 Task: Write a review for your recent Airbnb stay, ensuring it follows the 1000-character limit and review policy.
Action: Mouse moved to (668, 339)
Screenshot: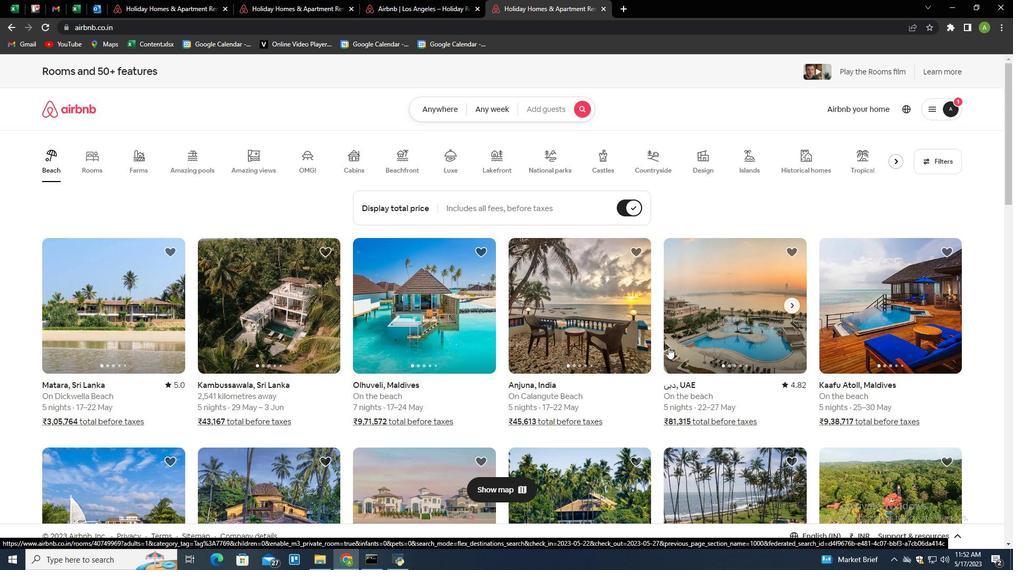 
Action: Mouse scrolled (668, 339) with delta (0, 0)
Screenshot: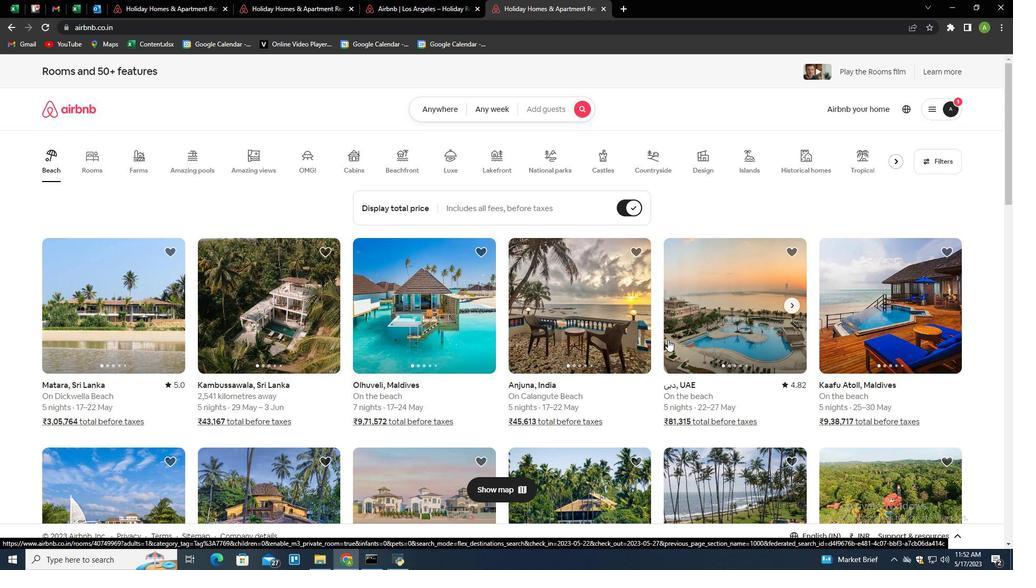 
Action: Mouse scrolled (668, 339) with delta (0, 0)
Screenshot: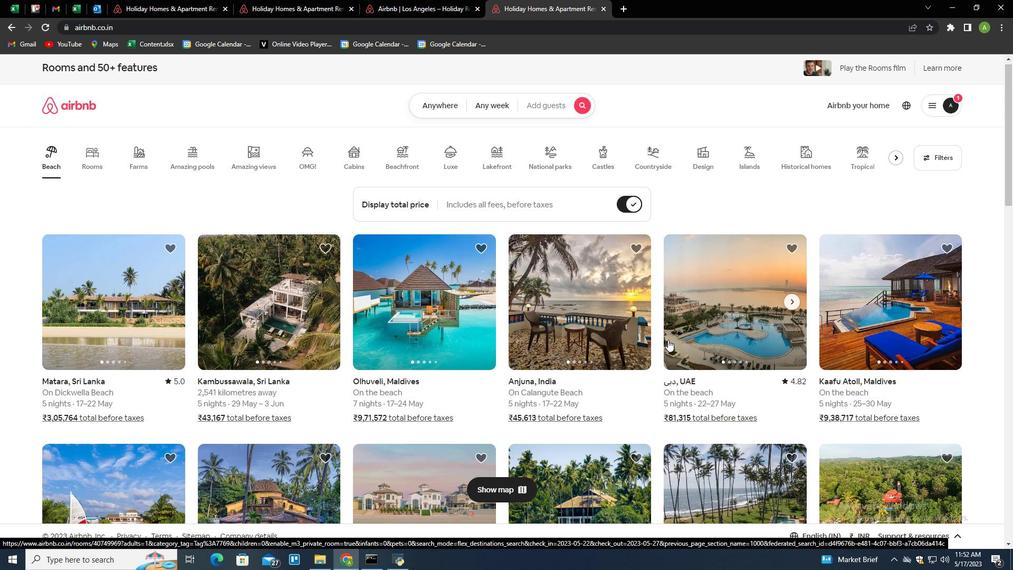 
Action: Mouse scrolled (668, 339) with delta (0, 0)
Screenshot: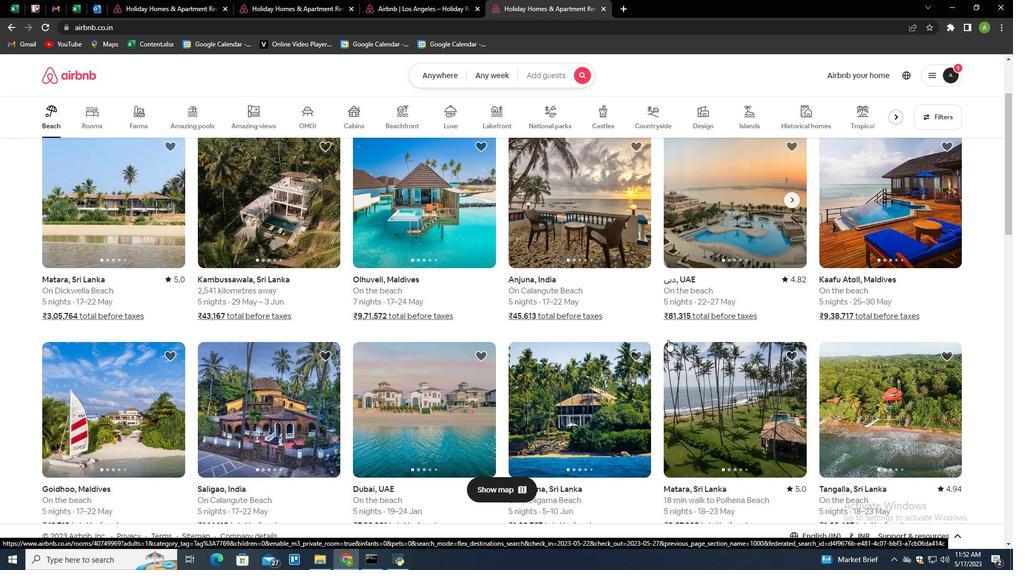 
Action: Mouse scrolled (668, 339) with delta (0, 0)
Screenshot: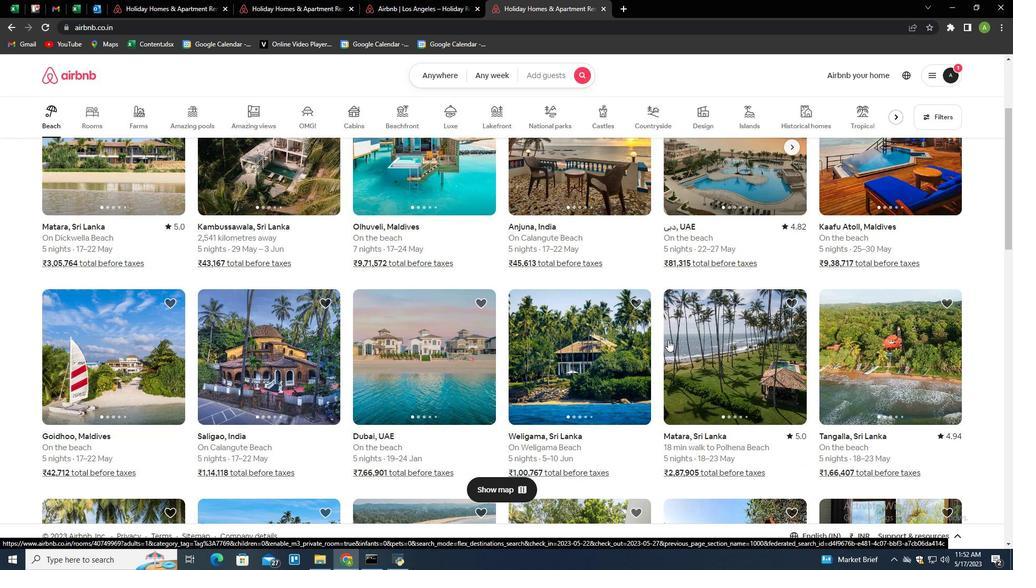 
Action: Mouse scrolled (668, 339) with delta (0, 0)
Screenshot: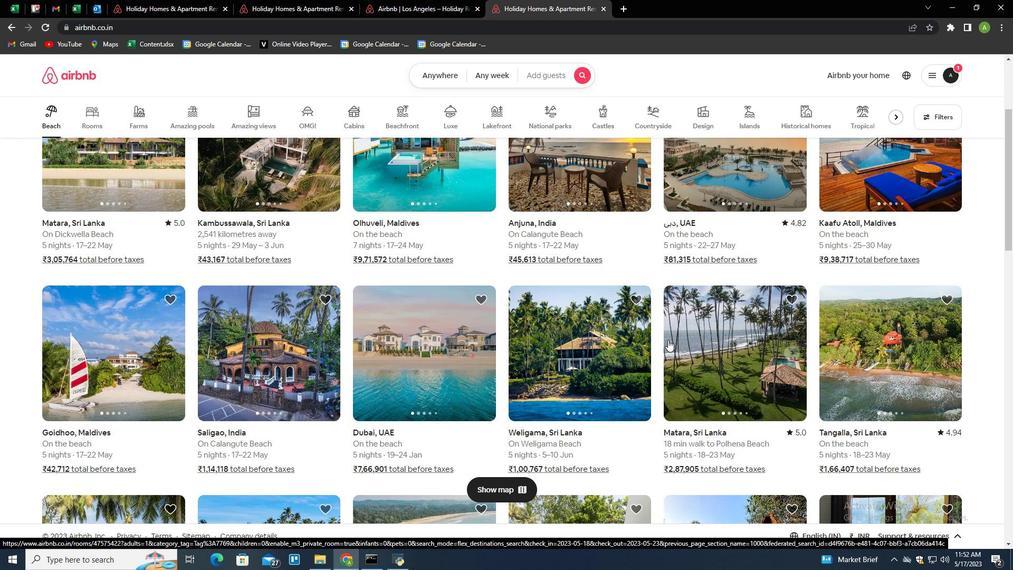 
Action: Mouse moved to (589, 255)
Screenshot: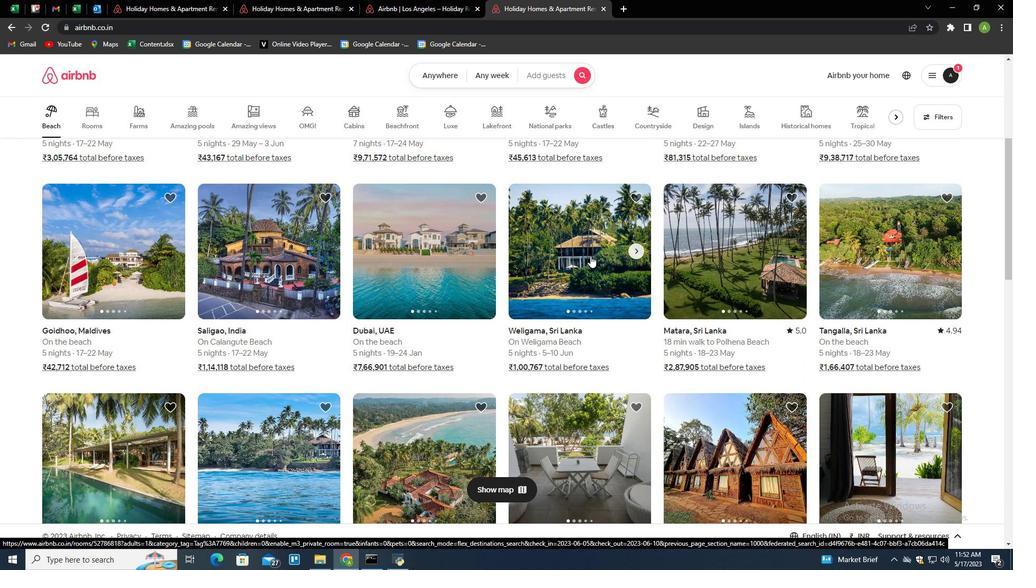 
Action: Mouse pressed left at (589, 255)
Screenshot: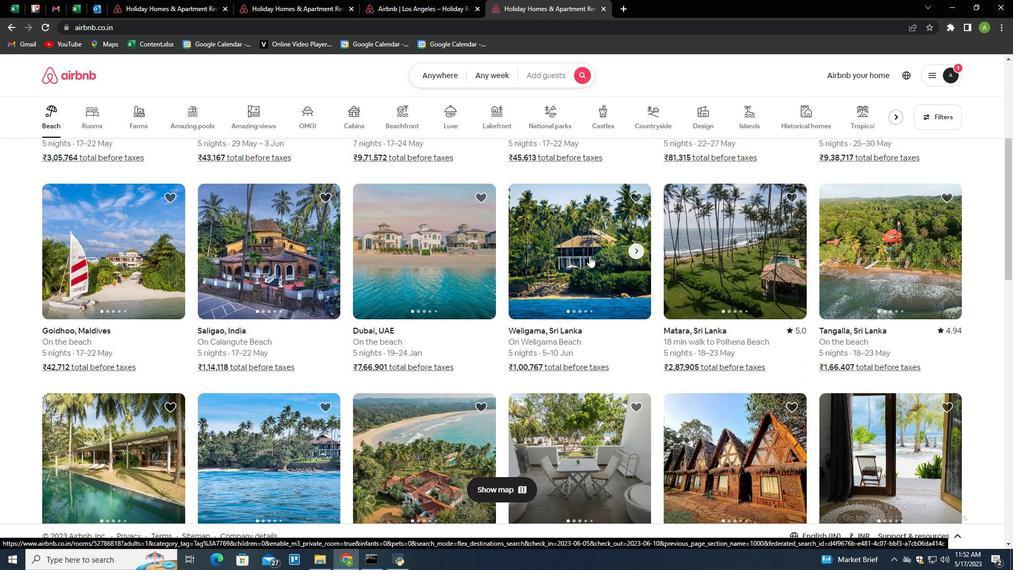 
Action: Mouse moved to (621, 325)
Screenshot: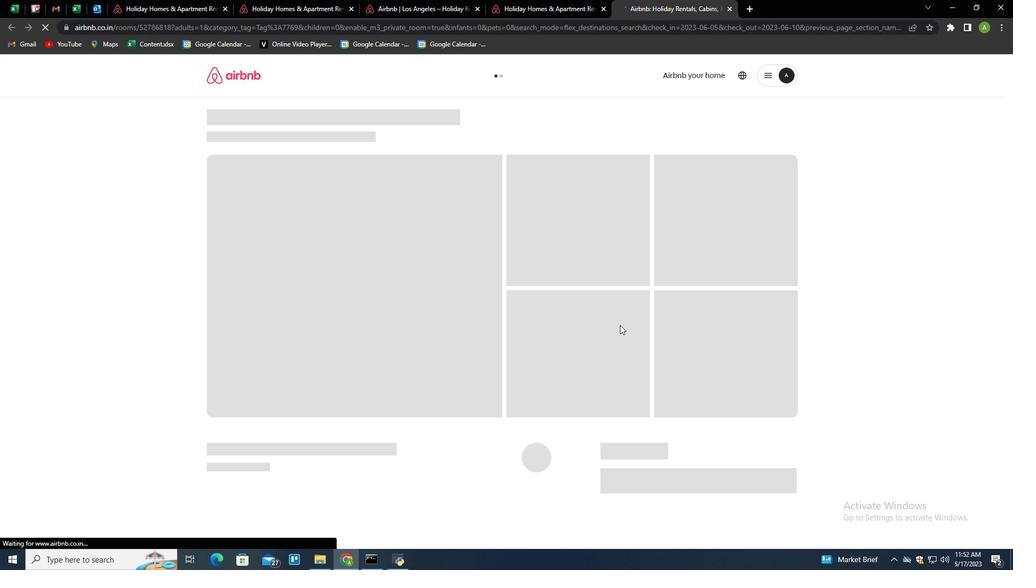 
Action: Mouse scrolled (621, 325) with delta (0, 0)
Screenshot: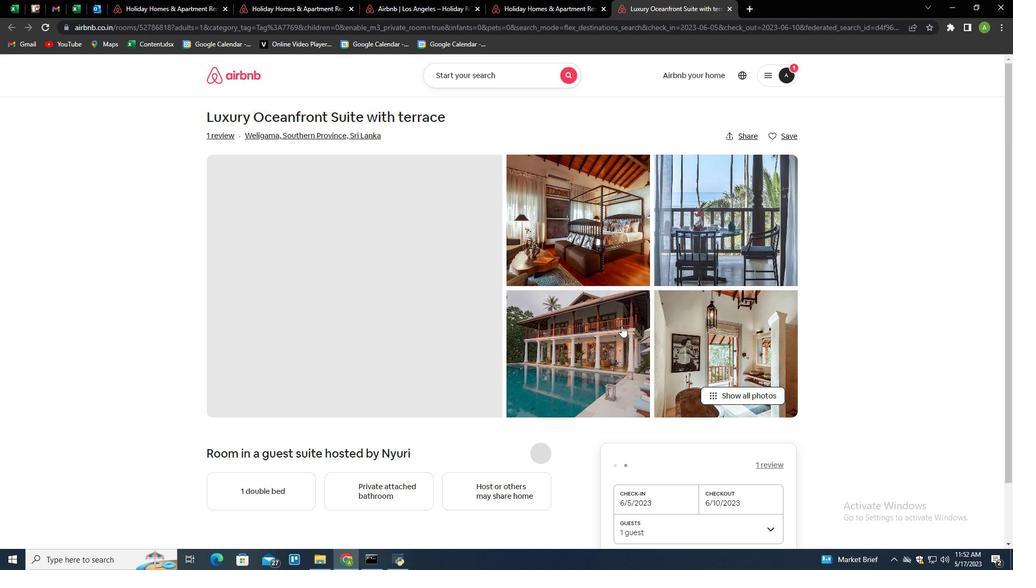 
Action: Mouse scrolled (621, 325) with delta (0, 0)
Screenshot: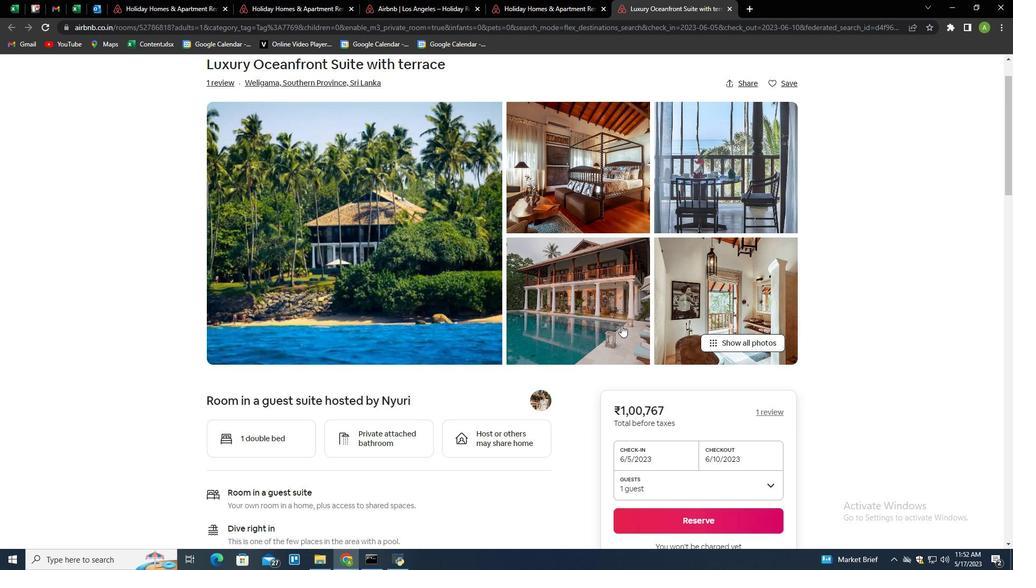 
Action: Mouse scrolled (621, 325) with delta (0, 0)
Screenshot: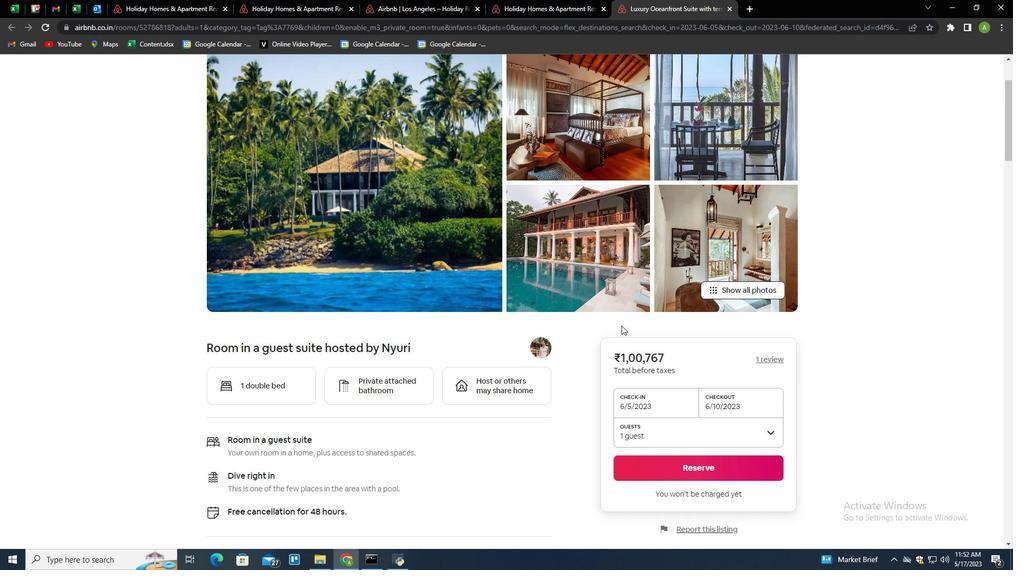 
Action: Mouse scrolled (621, 325) with delta (0, 0)
Screenshot: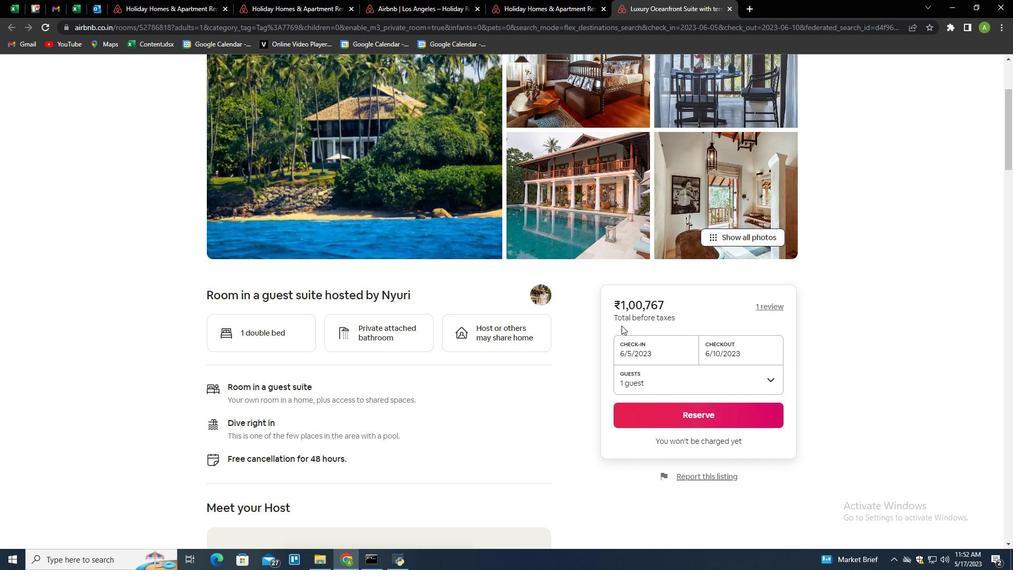 
Action: Mouse scrolled (621, 325) with delta (0, 0)
Screenshot: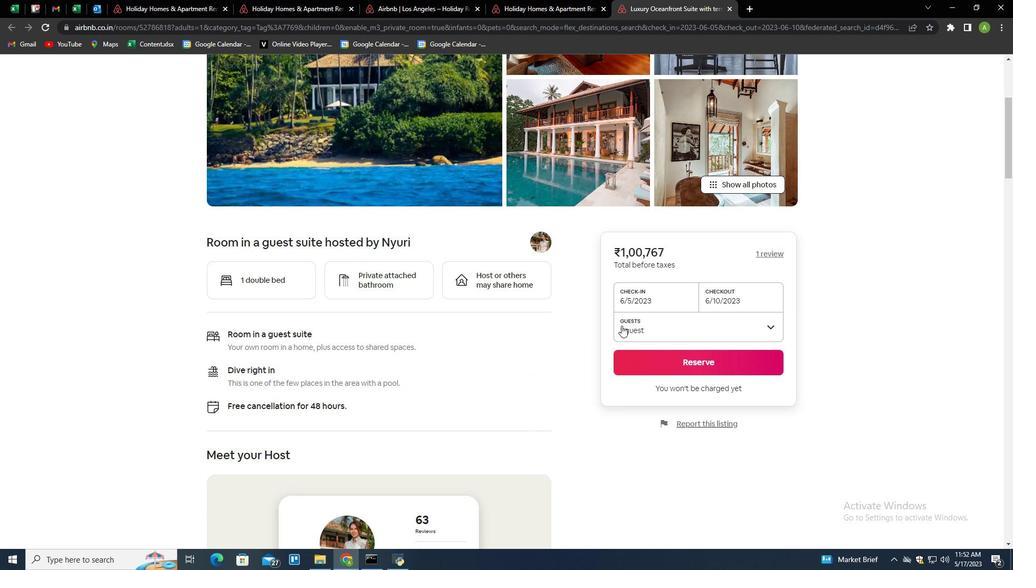 
Action: Mouse scrolled (621, 326) with delta (0, 0)
Screenshot: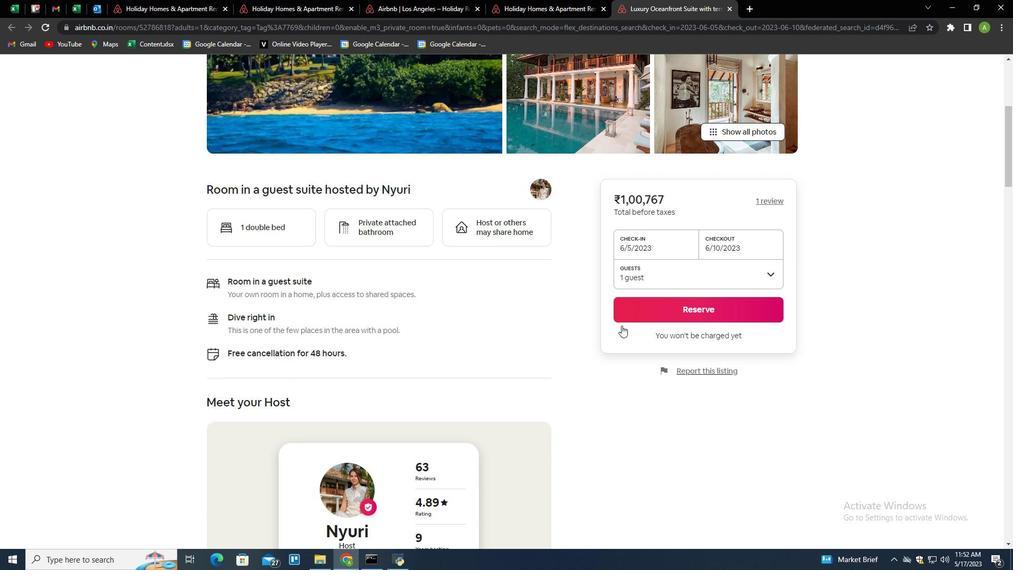 
Action: Mouse scrolled (621, 326) with delta (0, 0)
Screenshot: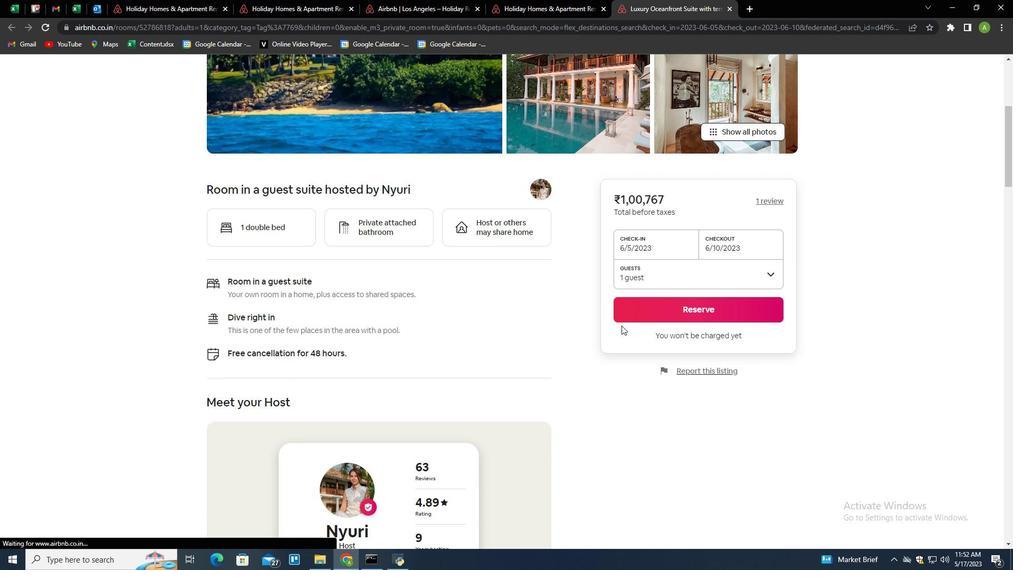 
Action: Mouse scrolled (621, 326) with delta (0, 0)
Screenshot: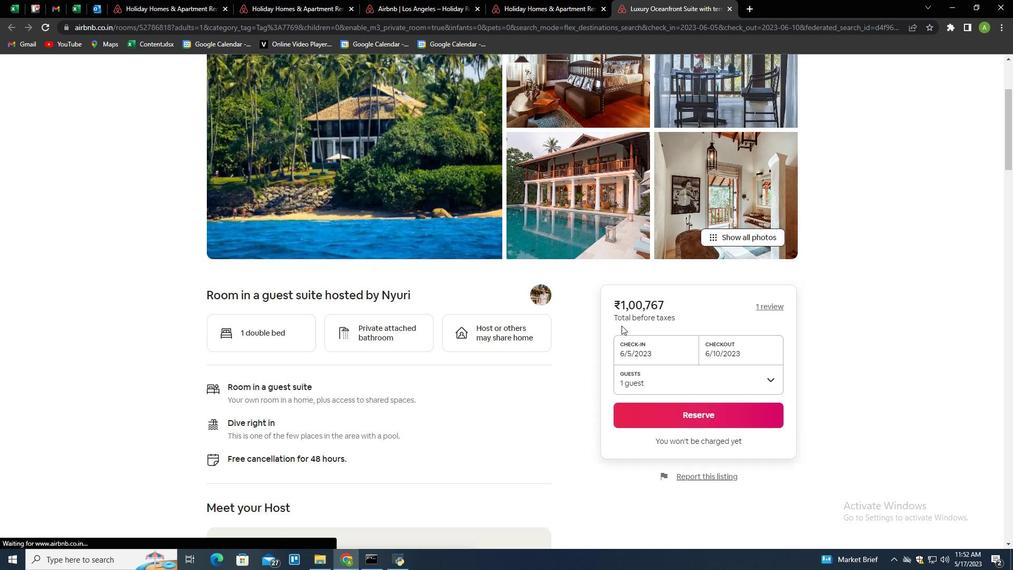 
Action: Mouse scrolled (621, 326) with delta (0, 0)
Screenshot: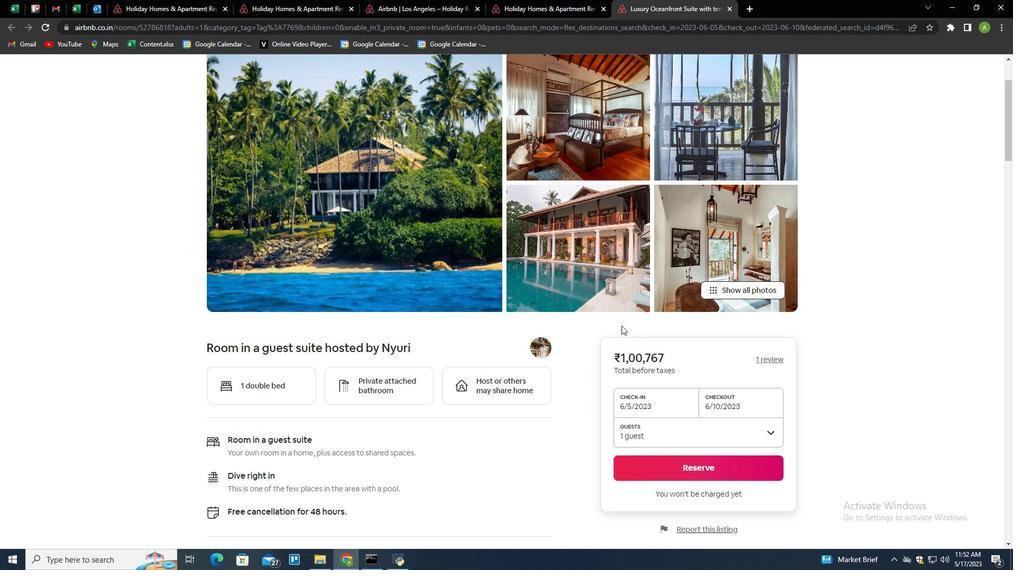 
Action: Mouse scrolled (621, 326) with delta (0, 0)
Screenshot: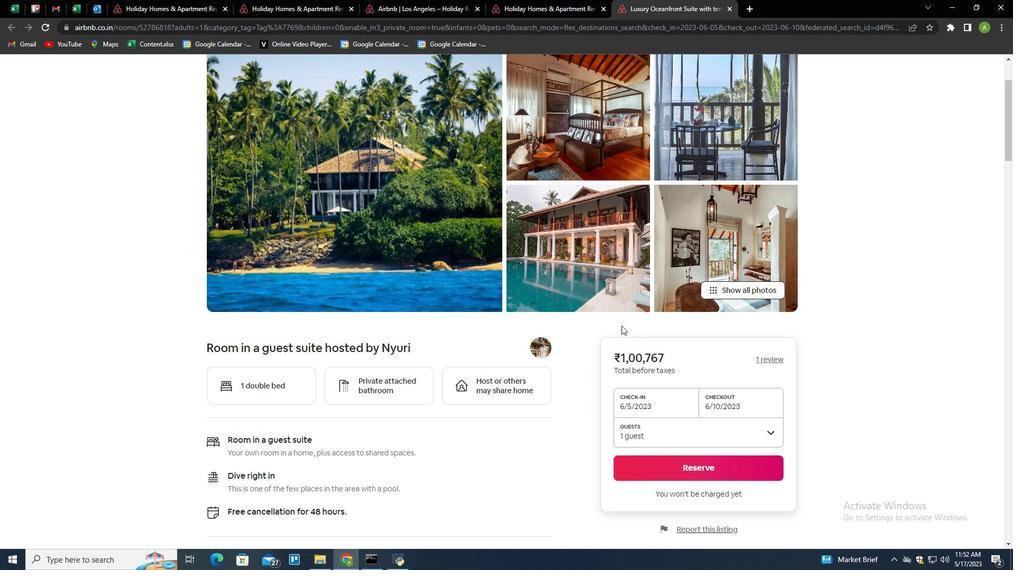 
Action: Mouse moved to (386, 273)
Screenshot: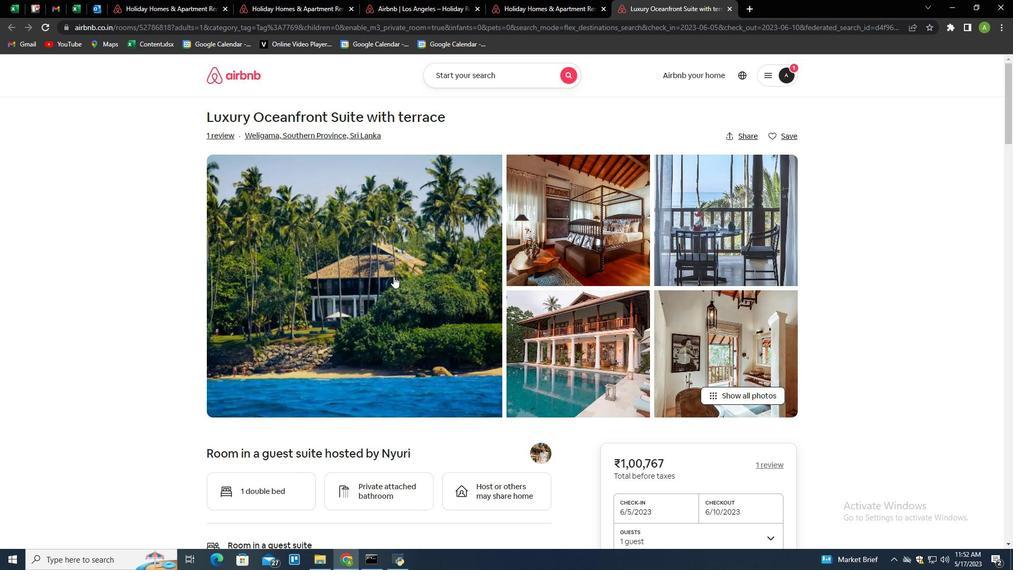 
Action: Mouse pressed left at (386, 273)
Screenshot: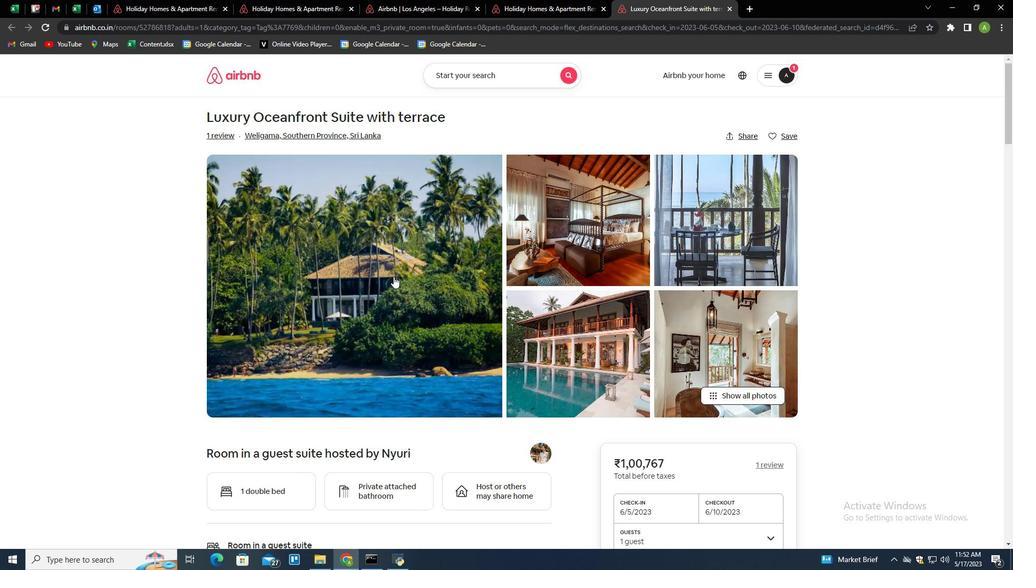 
Action: Mouse moved to (551, 324)
Screenshot: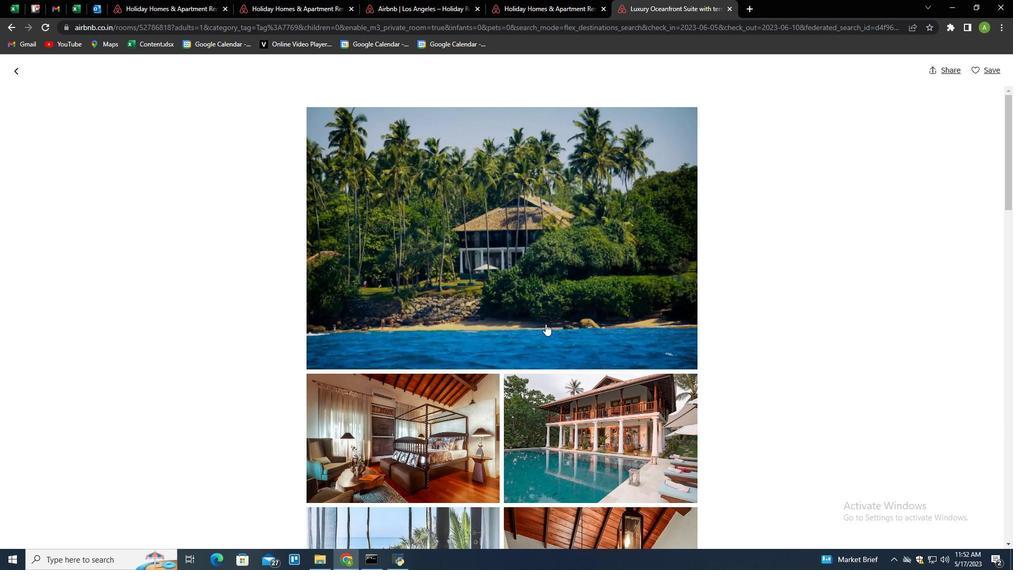 
Action: Mouse pressed left at (551, 324)
Screenshot: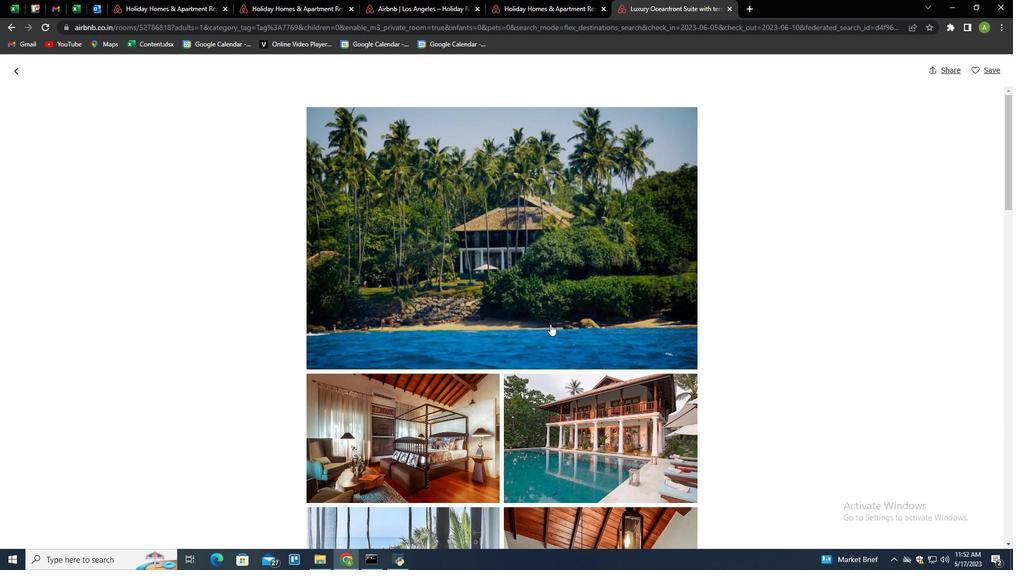 
Action: Mouse moved to (982, 304)
Screenshot: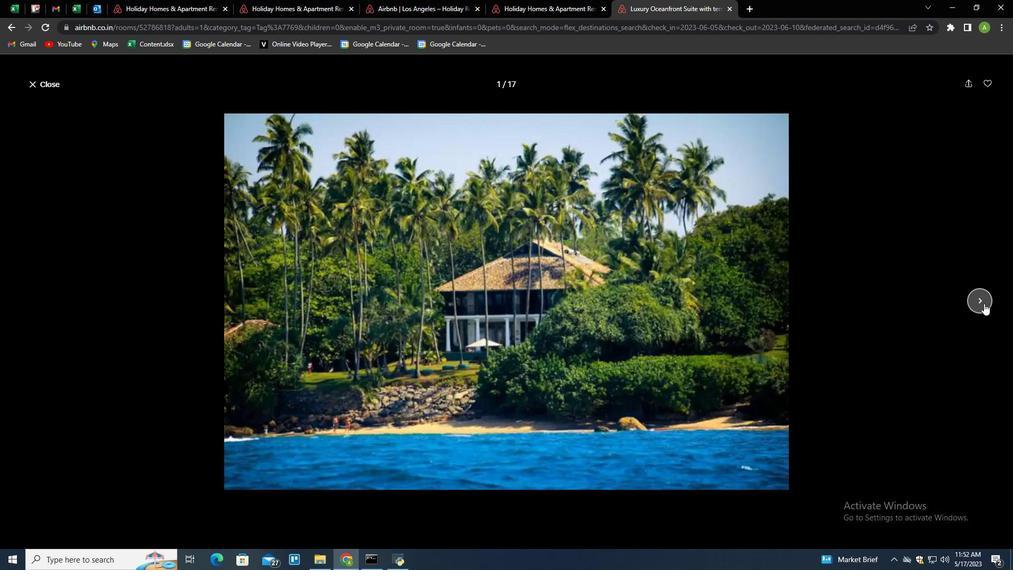 
Action: Mouse pressed left at (982, 304)
Screenshot: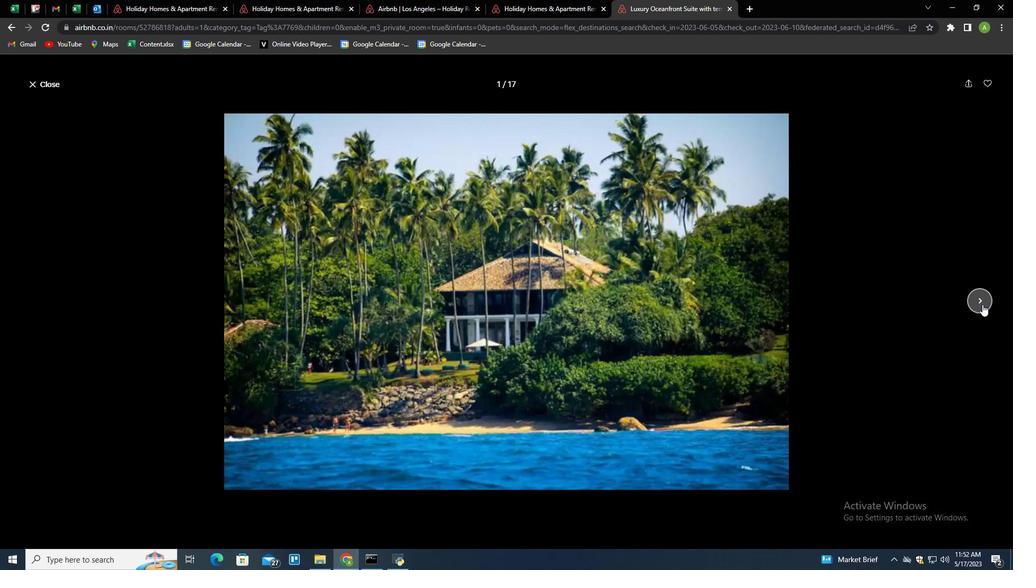 
Action: Mouse moved to (979, 302)
Screenshot: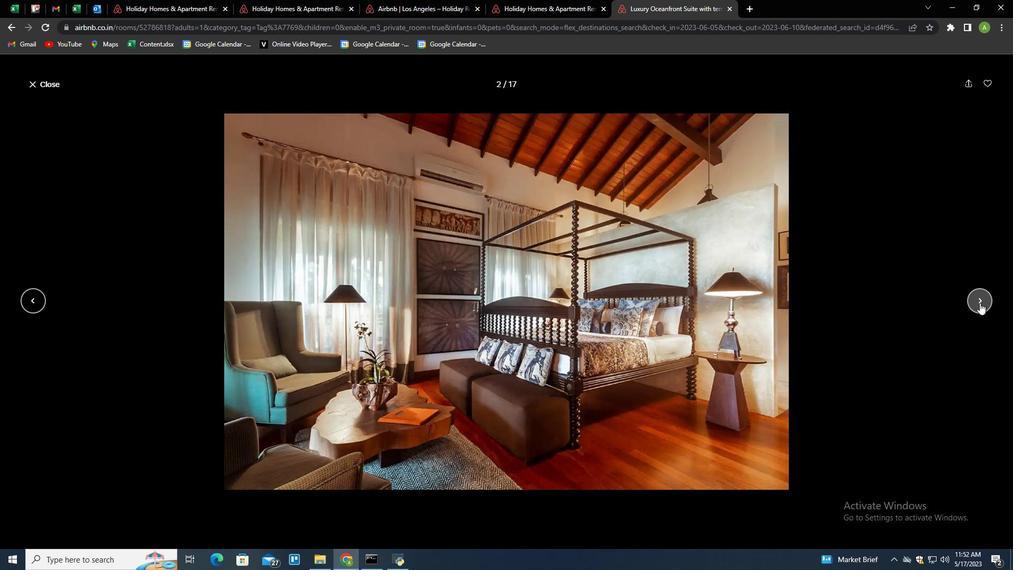 
Action: Mouse pressed left at (979, 302)
Screenshot: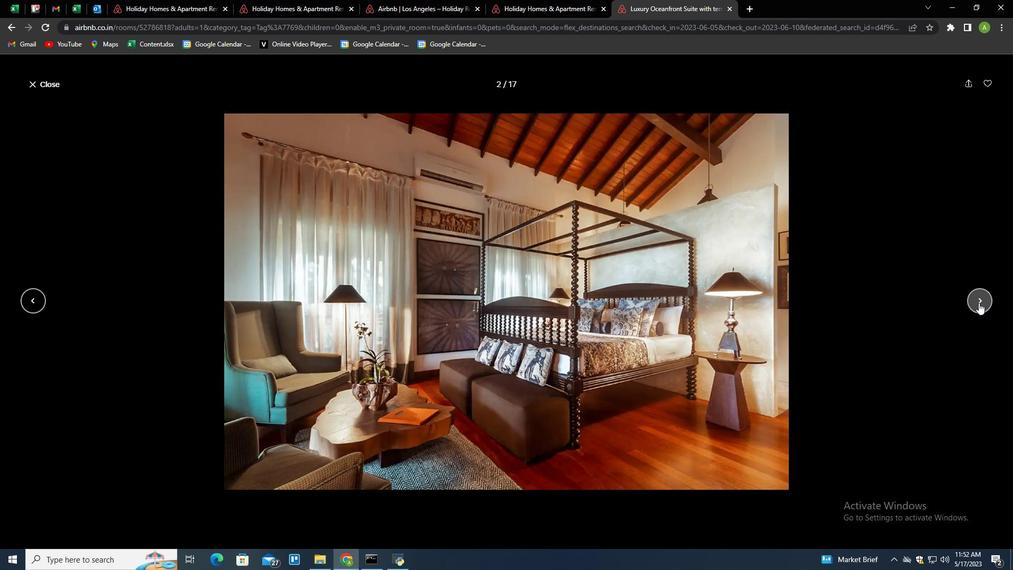 
Action: Mouse pressed left at (979, 302)
Screenshot: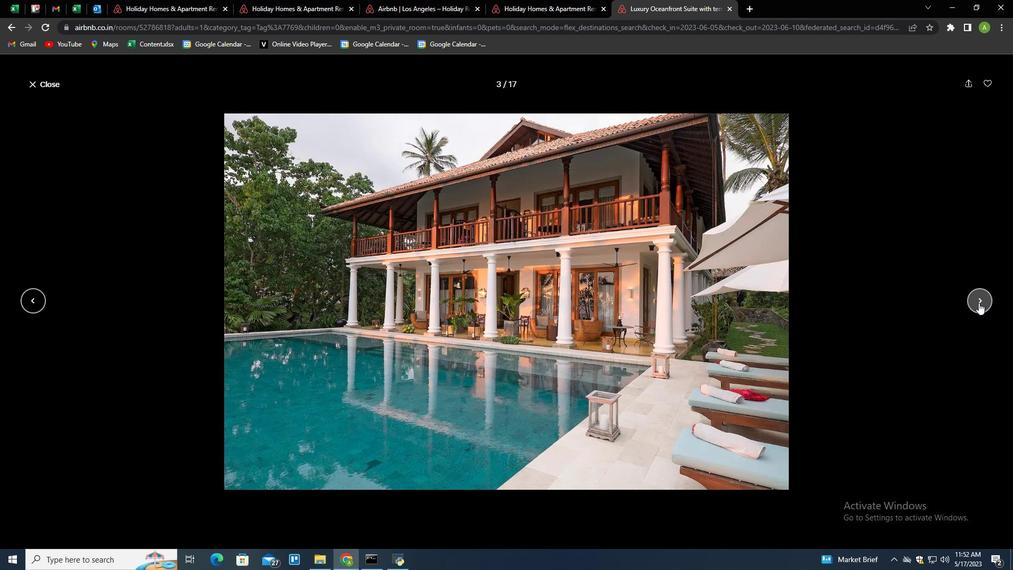 
Action: Mouse pressed left at (979, 302)
Screenshot: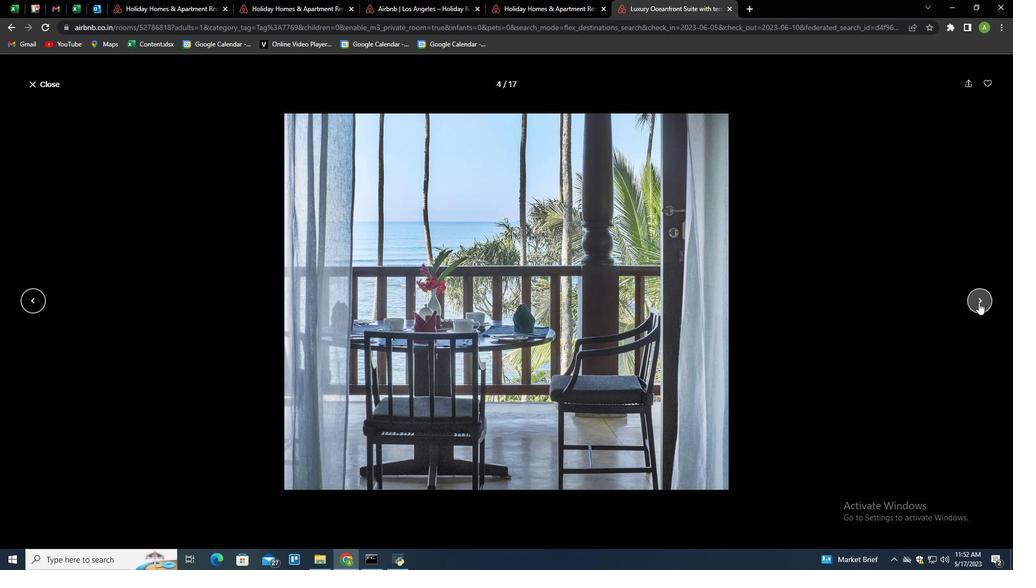 
Action: Mouse pressed left at (979, 302)
Screenshot: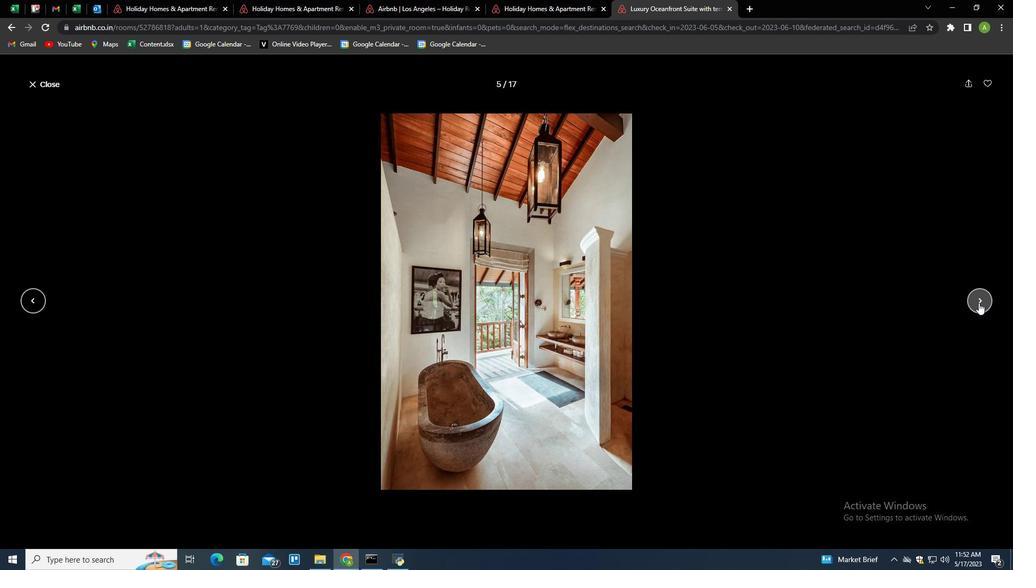 
Action: Mouse pressed left at (979, 302)
Screenshot: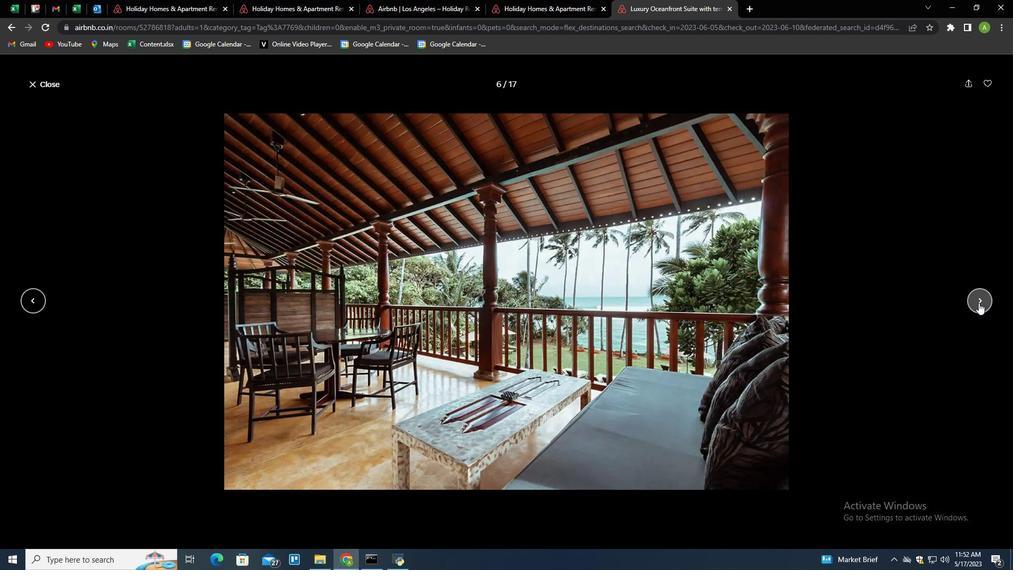 
Action: Mouse pressed left at (979, 302)
Screenshot: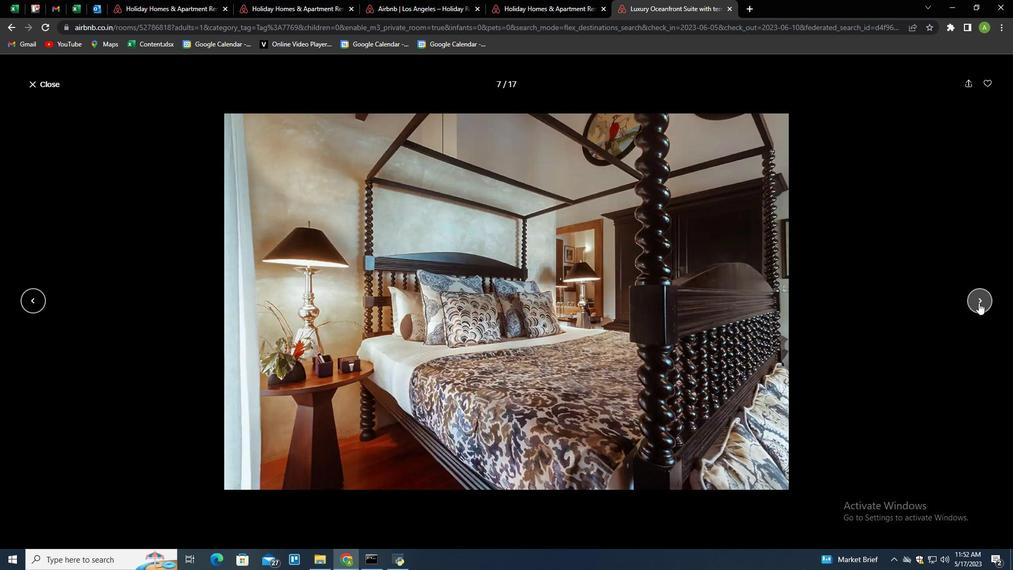 
Action: Mouse pressed left at (979, 302)
Screenshot: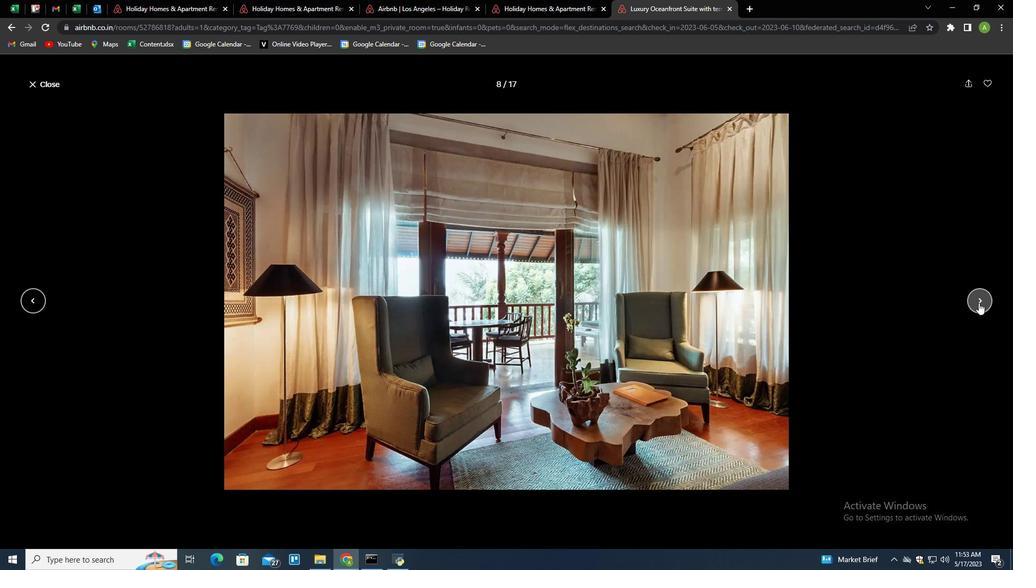 
Action: Mouse pressed left at (979, 302)
Screenshot: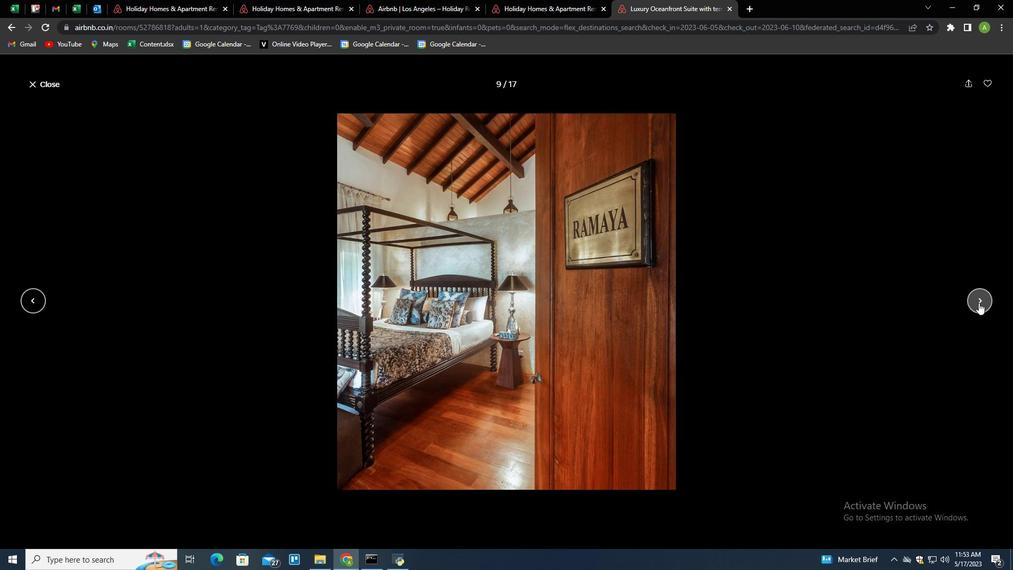 
Action: Mouse pressed left at (979, 302)
Screenshot: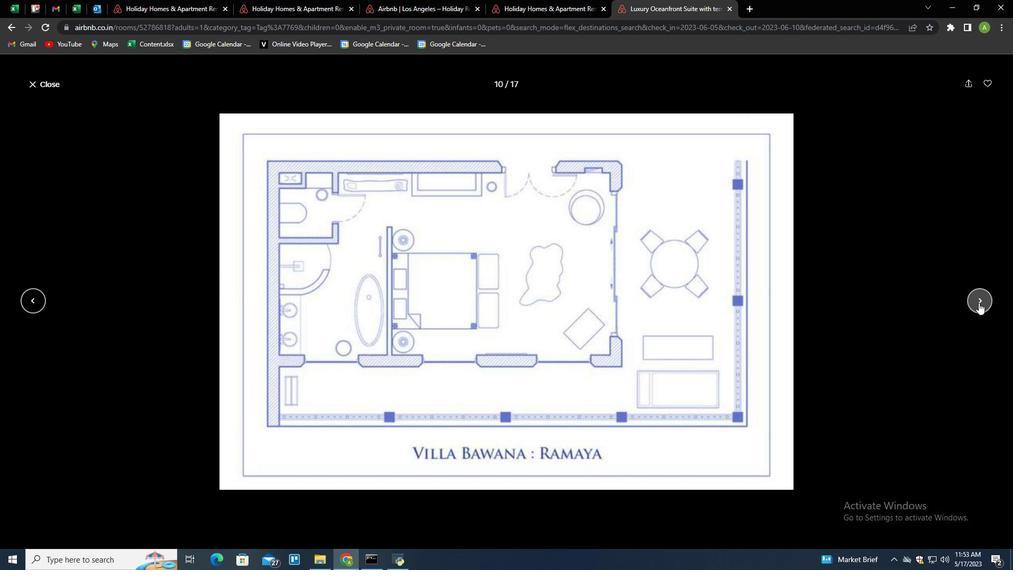
Action: Mouse pressed left at (979, 302)
Screenshot: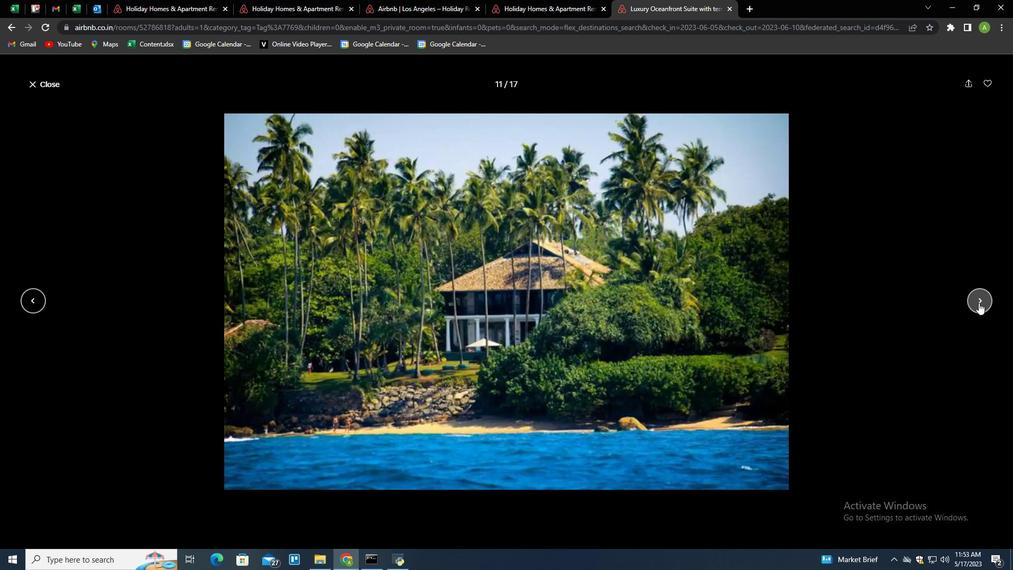 
Action: Mouse pressed left at (979, 302)
Screenshot: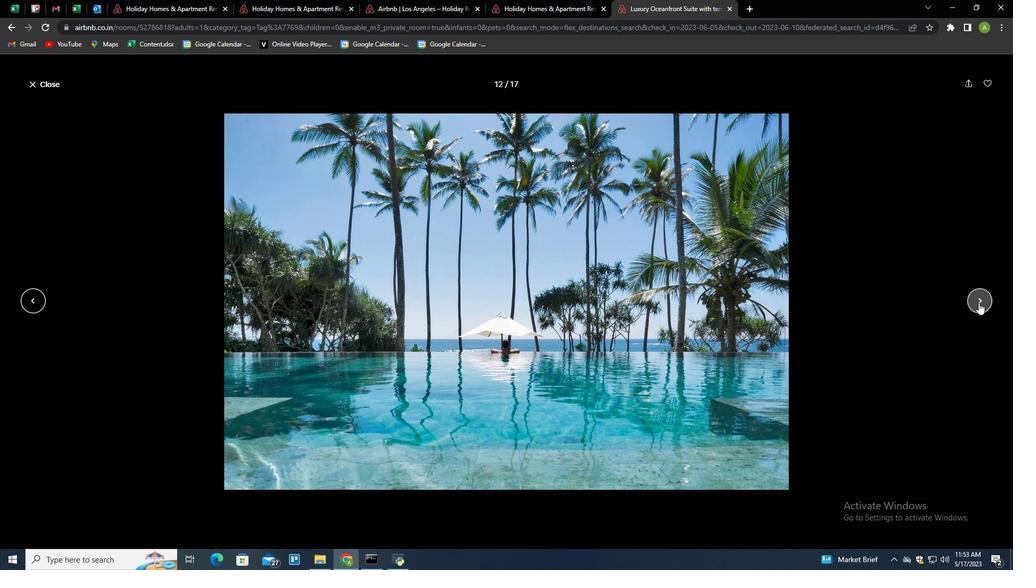 
Action: Mouse pressed left at (979, 302)
Screenshot: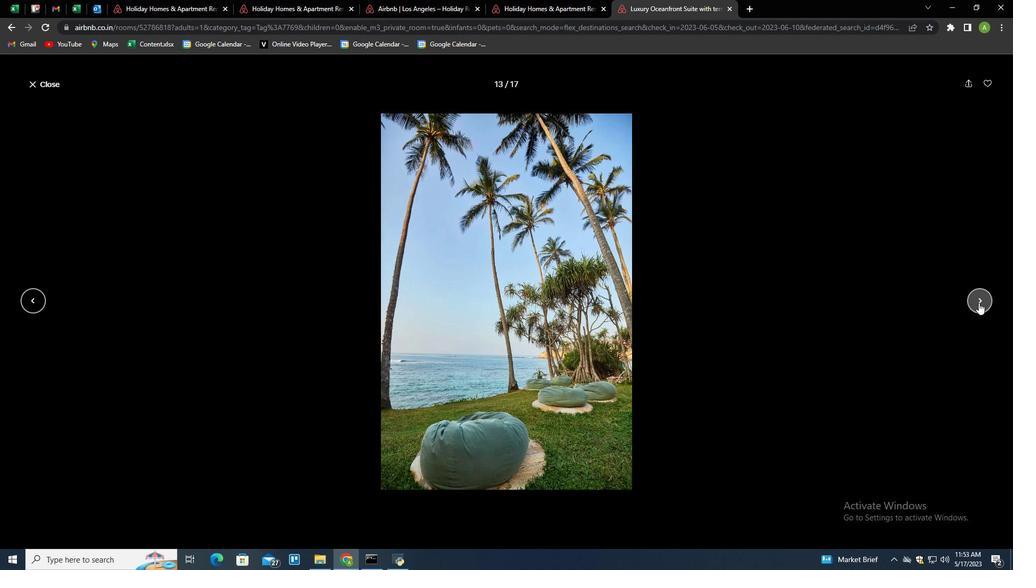 
Action: Mouse moved to (978, 303)
Screenshot: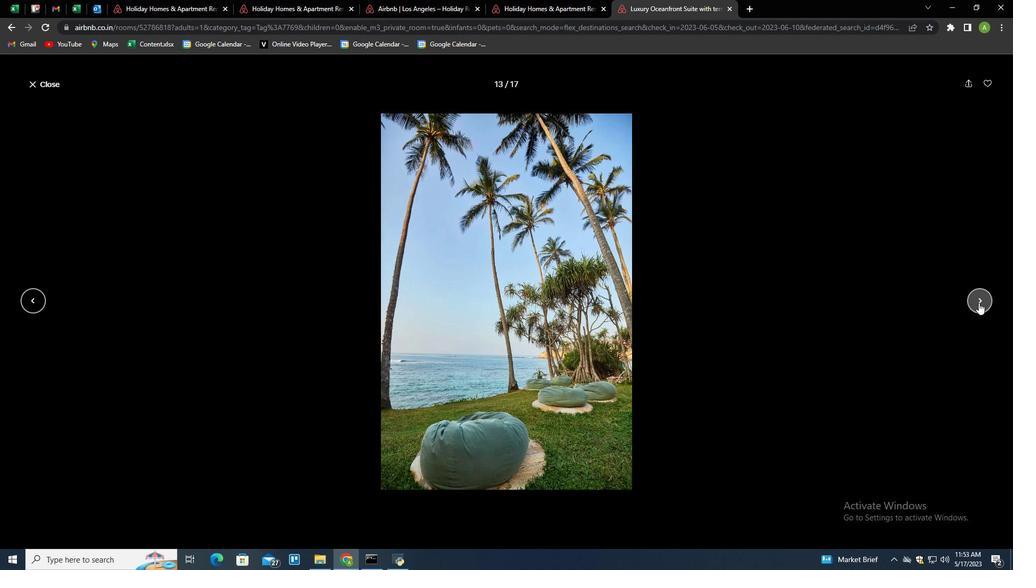 
Action: Mouse pressed left at (978, 303)
Screenshot: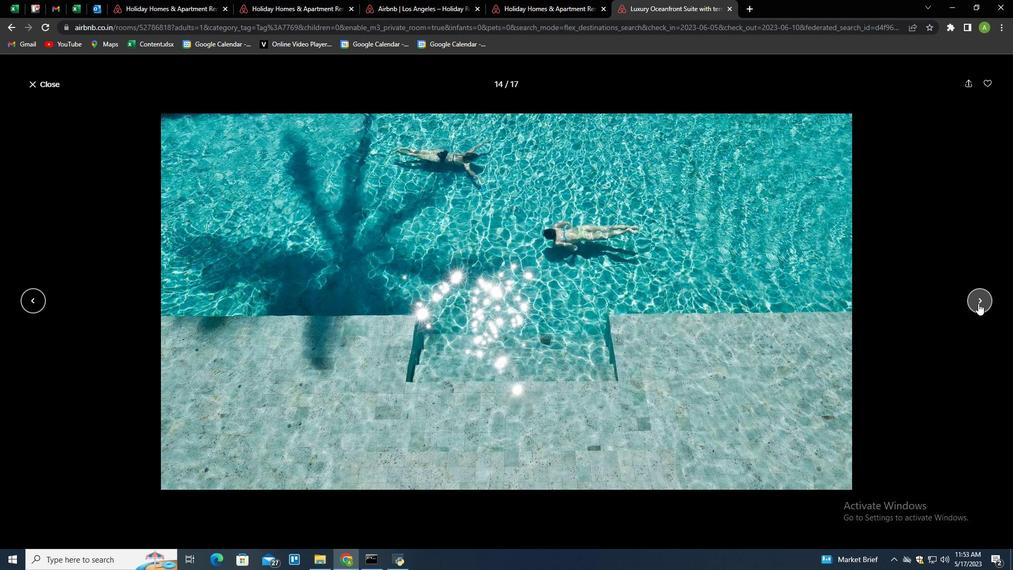
Action: Mouse pressed left at (978, 303)
Screenshot: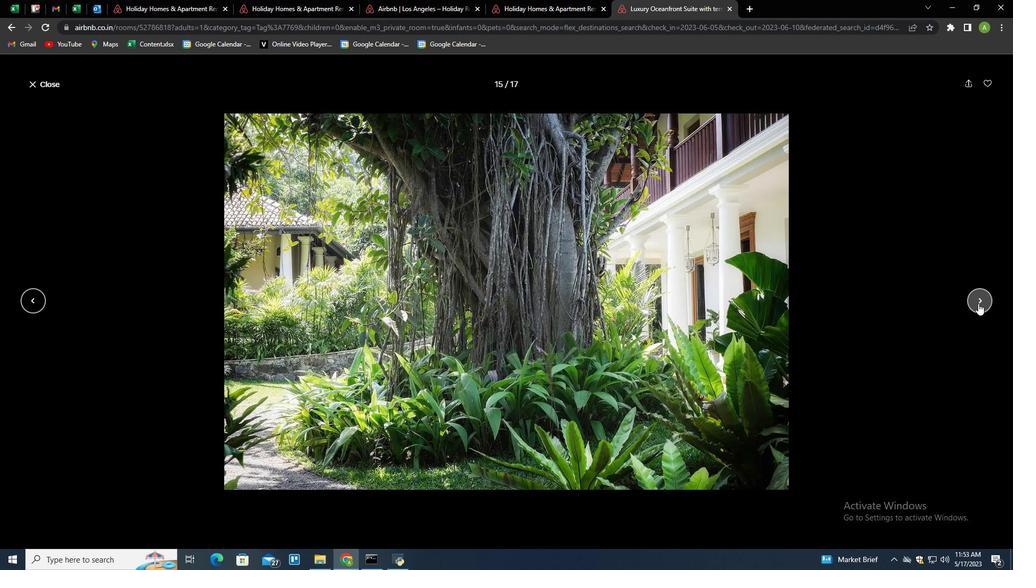 
Action: Mouse pressed left at (978, 303)
Screenshot: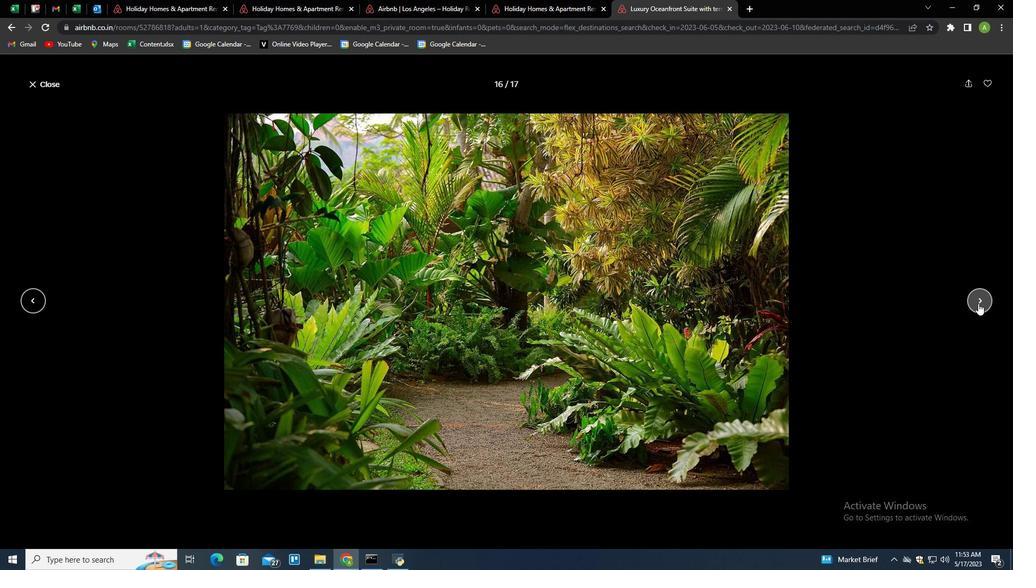 
Action: Mouse moved to (41, 87)
Screenshot: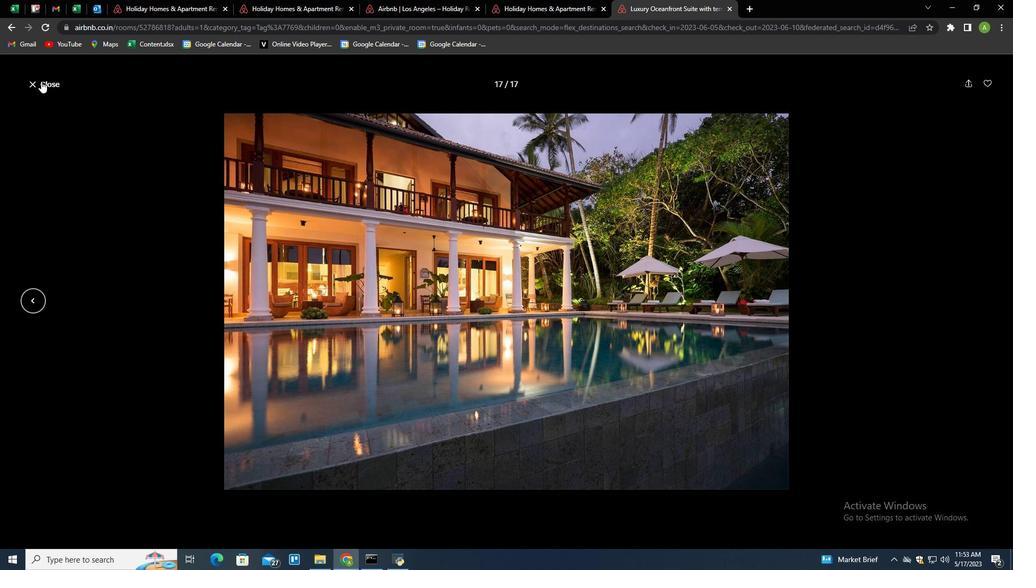 
Action: Mouse pressed left at (41, 87)
Screenshot: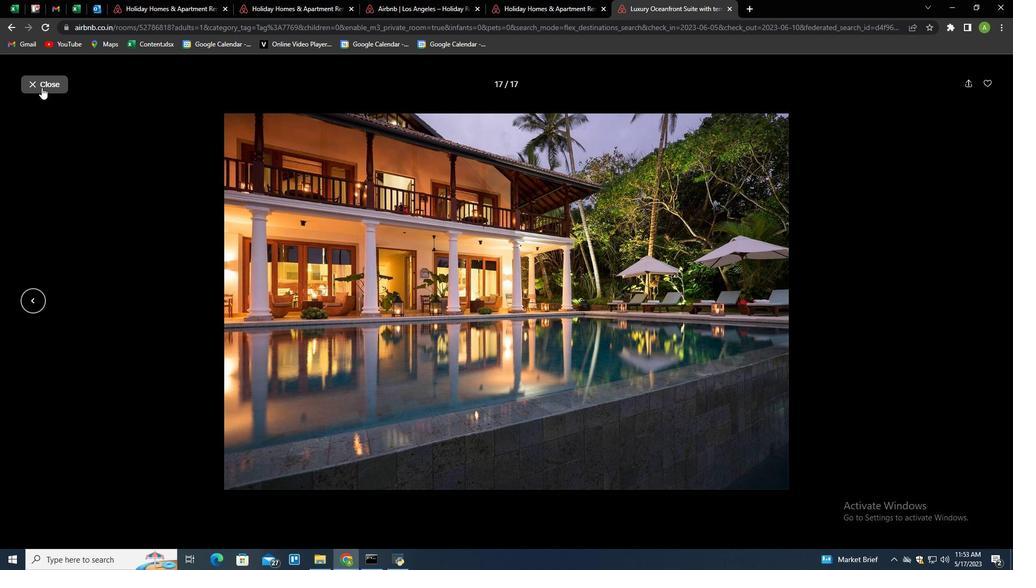 
Action: Mouse moved to (559, 354)
Screenshot: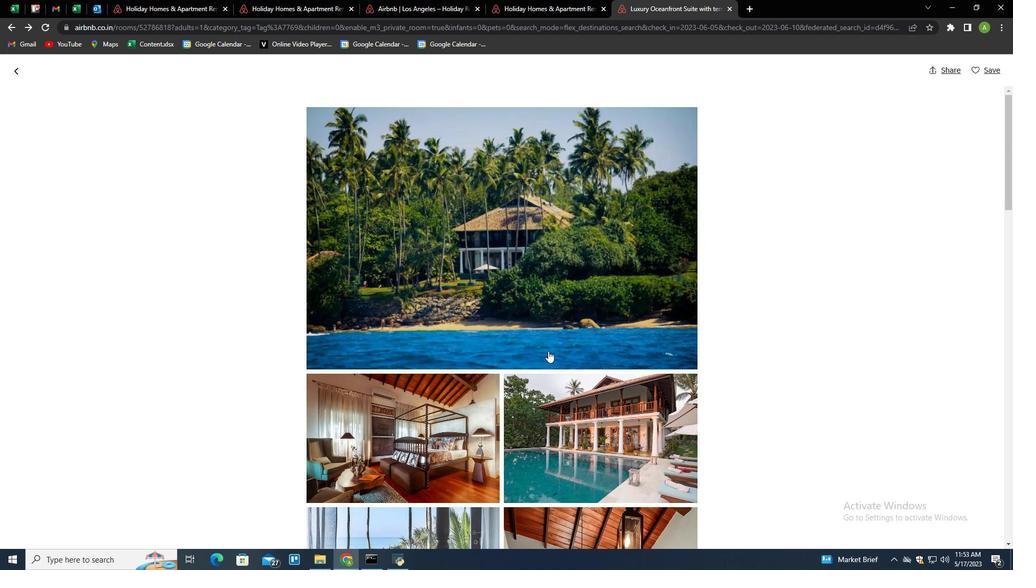 
Action: Mouse scrolled (559, 353) with delta (0, 0)
Screenshot: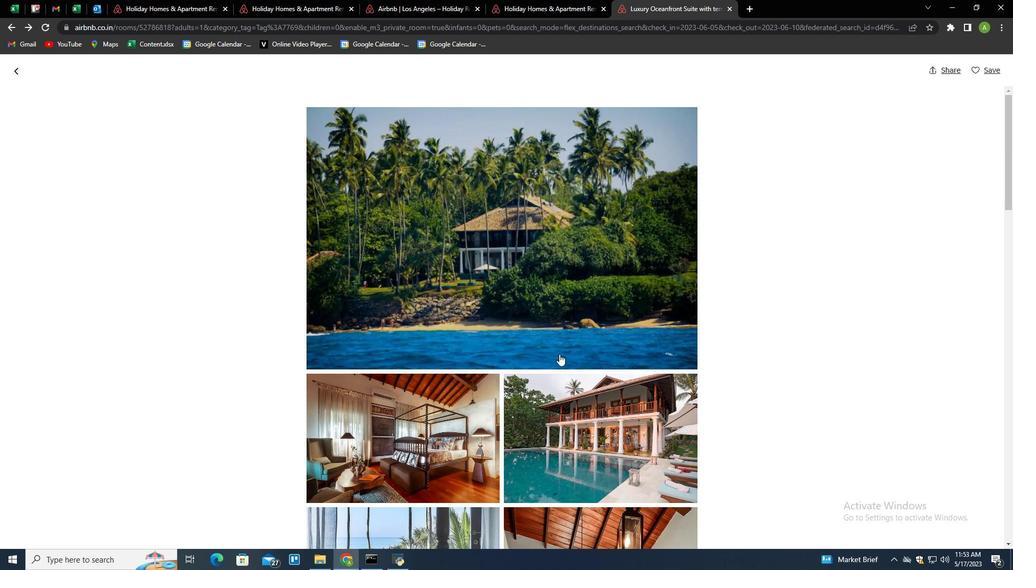 
Action: Mouse scrolled (559, 353) with delta (0, 0)
Screenshot: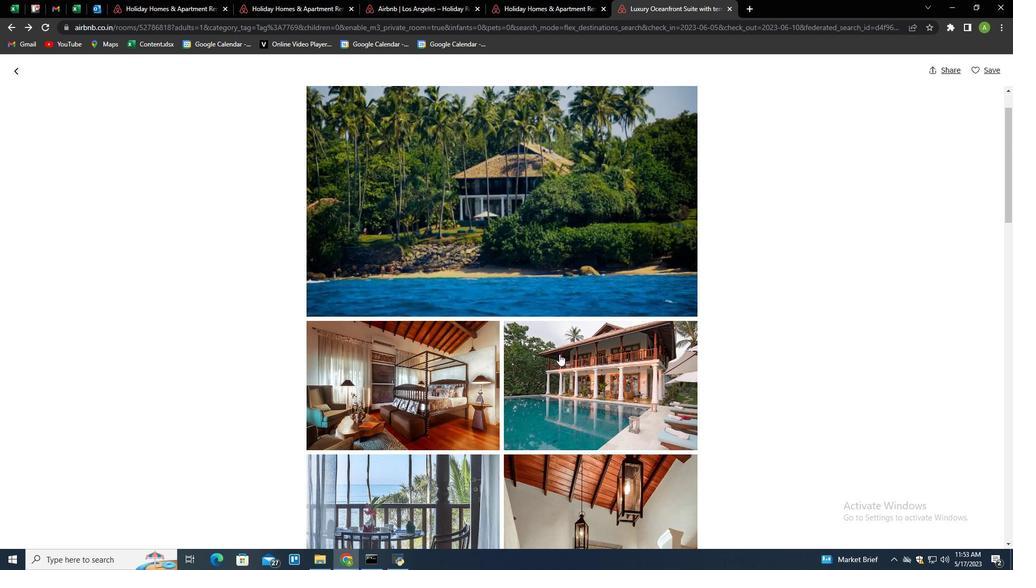 
Action: Mouse scrolled (559, 353) with delta (0, 0)
Screenshot: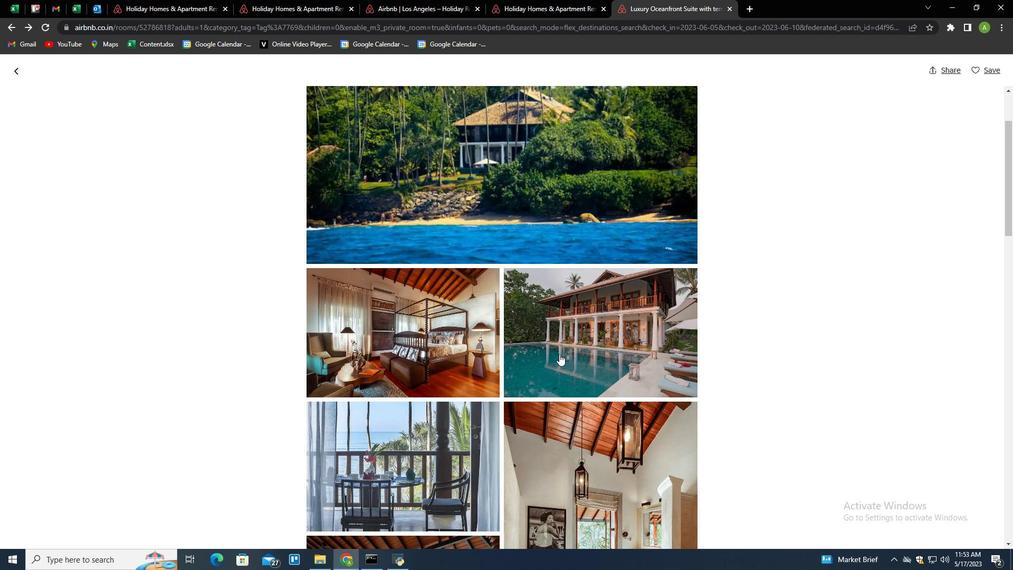 
Action: Mouse scrolled (559, 353) with delta (0, 0)
Screenshot: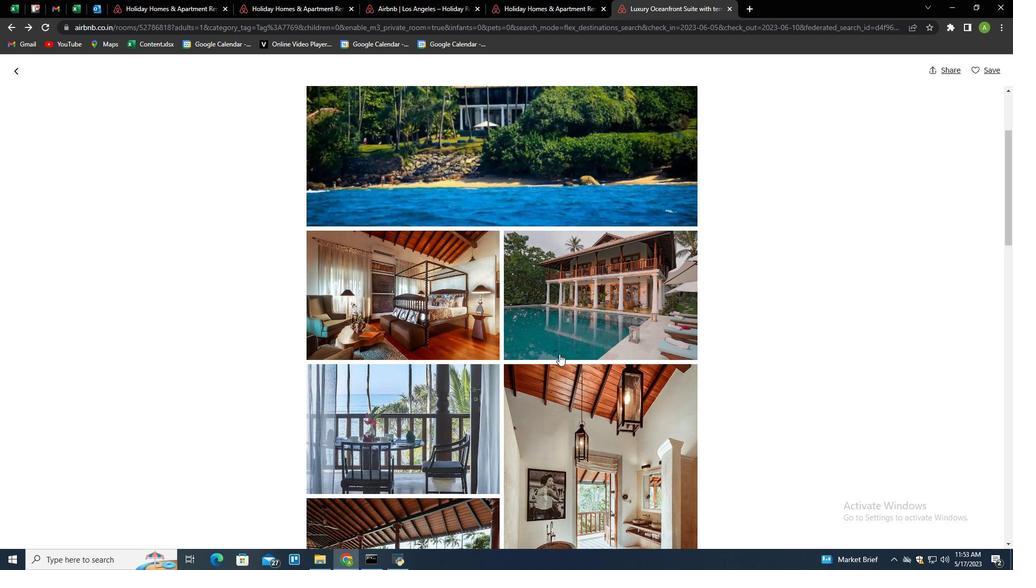 
Action: Mouse scrolled (559, 353) with delta (0, 0)
Screenshot: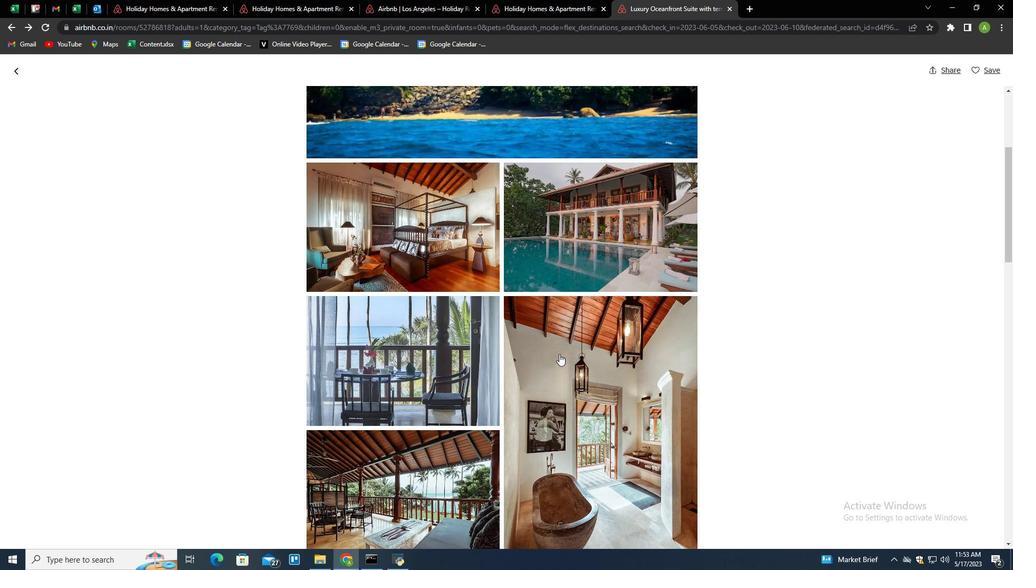 
Action: Mouse scrolled (559, 353) with delta (0, 0)
Screenshot: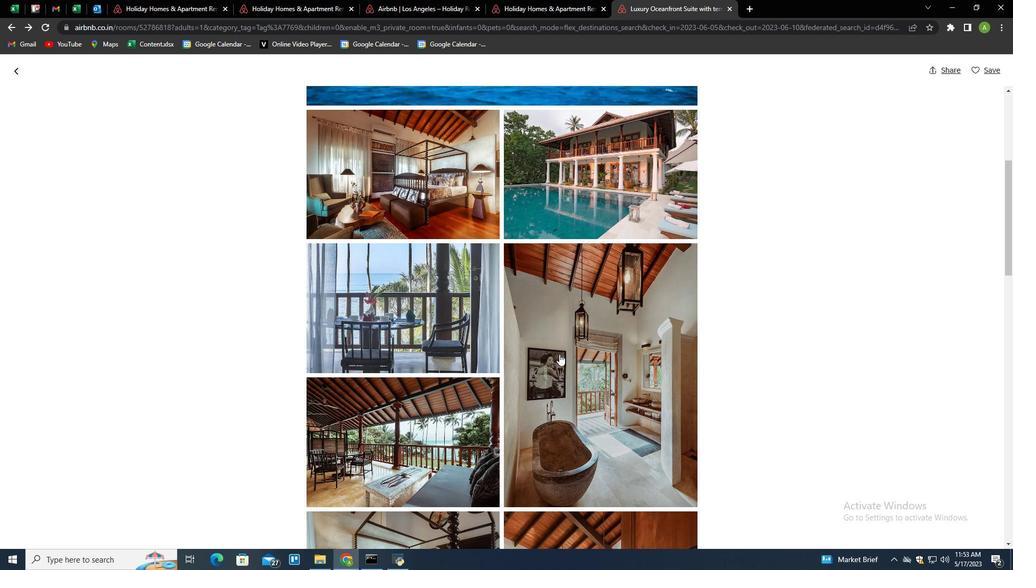
Action: Mouse scrolled (559, 353) with delta (0, 0)
Screenshot: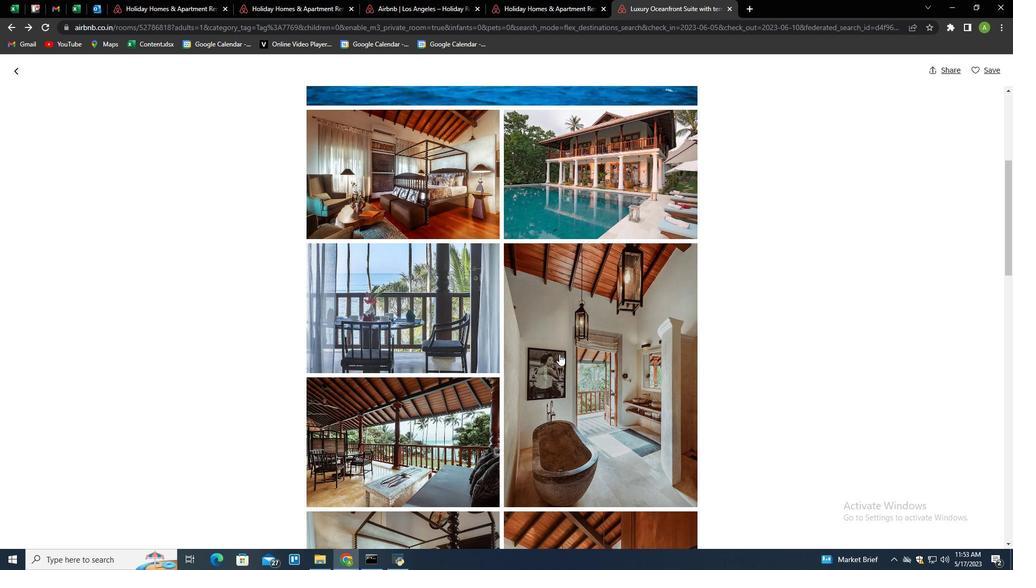 
Action: Mouse scrolled (559, 353) with delta (0, 0)
Screenshot: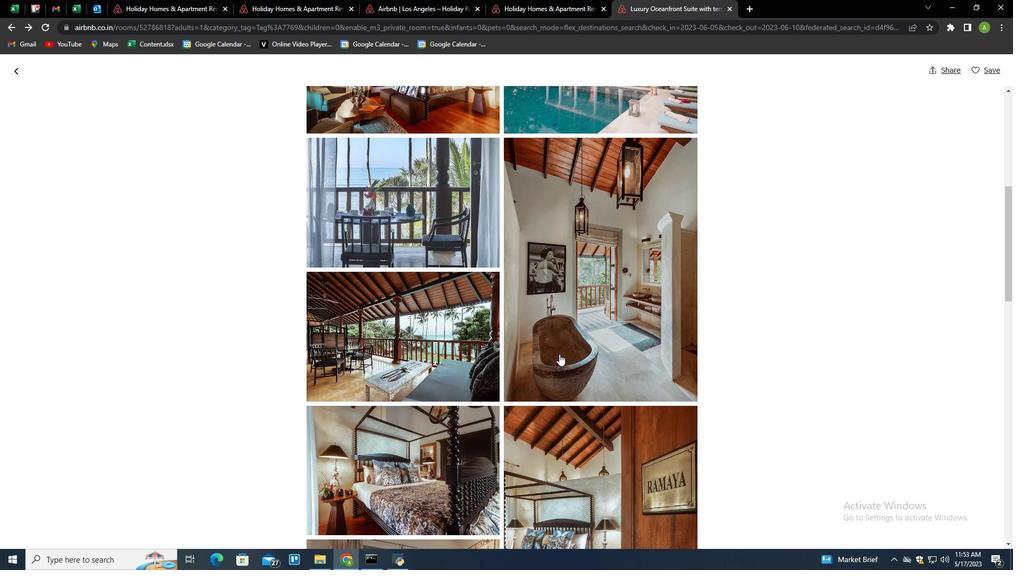
Action: Mouse scrolled (559, 353) with delta (0, 0)
Screenshot: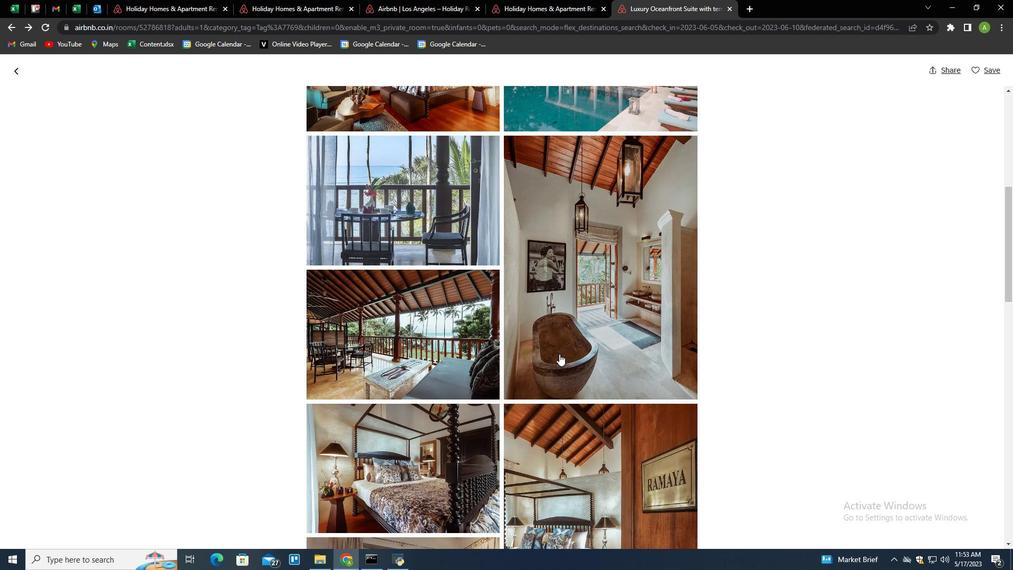 
Action: Mouse scrolled (559, 353) with delta (0, 0)
Screenshot: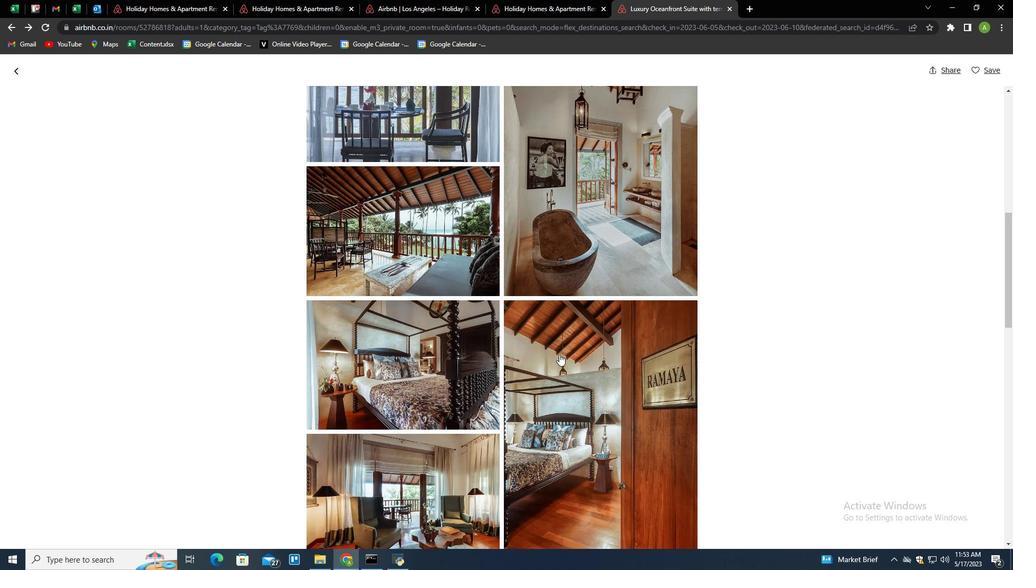 
Action: Mouse scrolled (559, 353) with delta (0, 0)
Screenshot: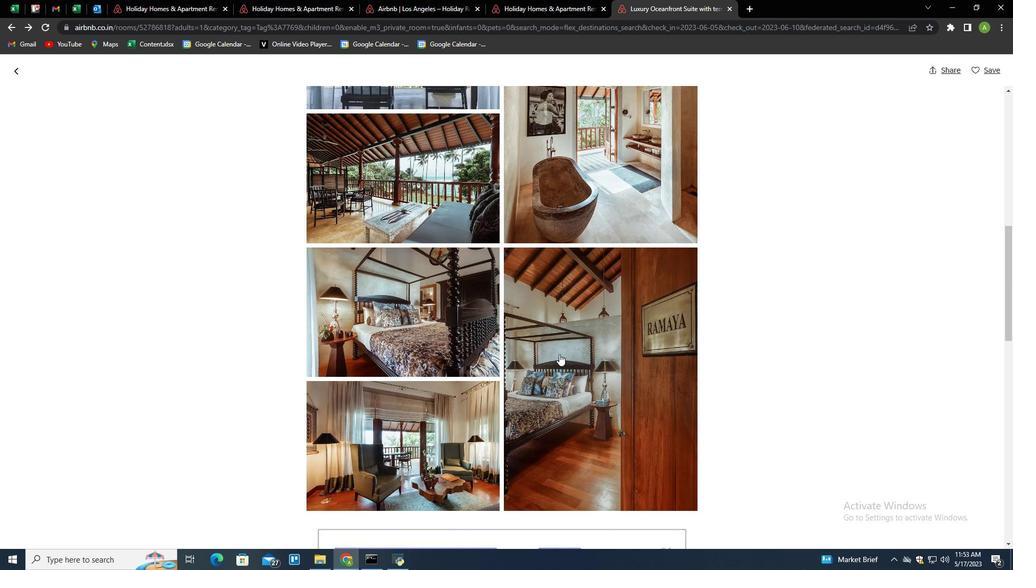 
Action: Mouse scrolled (559, 353) with delta (0, 0)
Screenshot: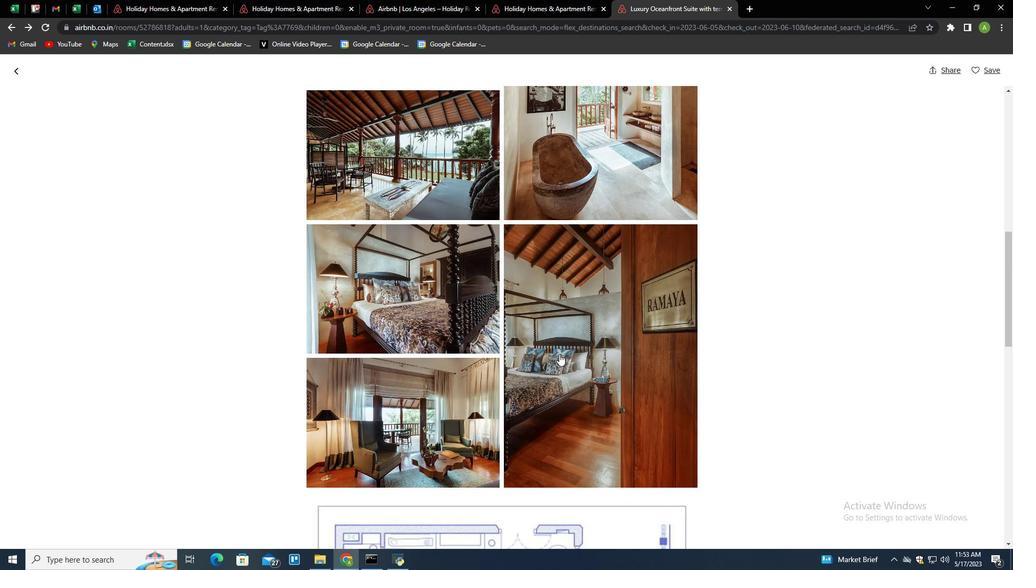
Action: Mouse scrolled (559, 353) with delta (0, 0)
Screenshot: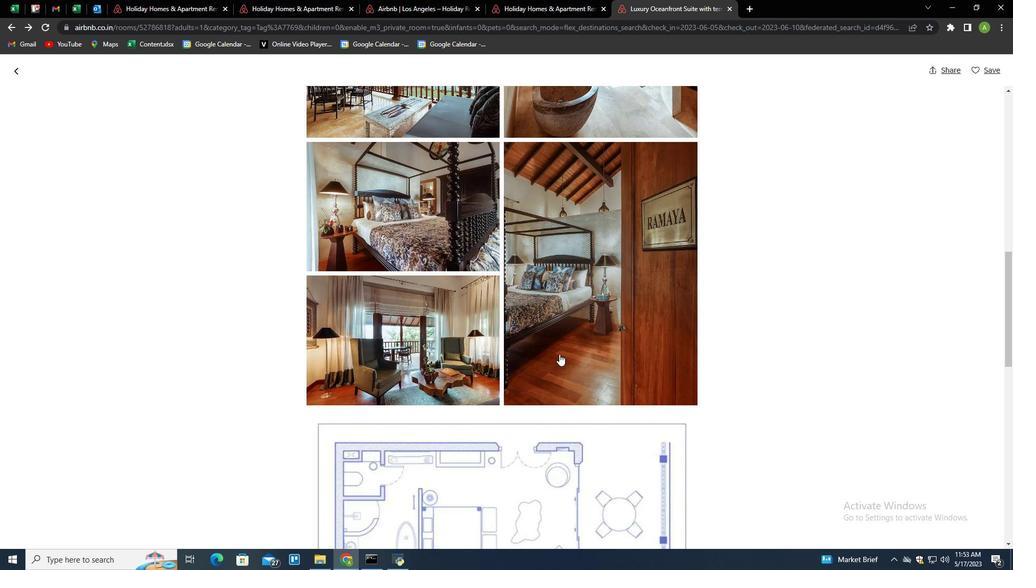 
Action: Mouse scrolled (559, 353) with delta (0, 0)
Screenshot: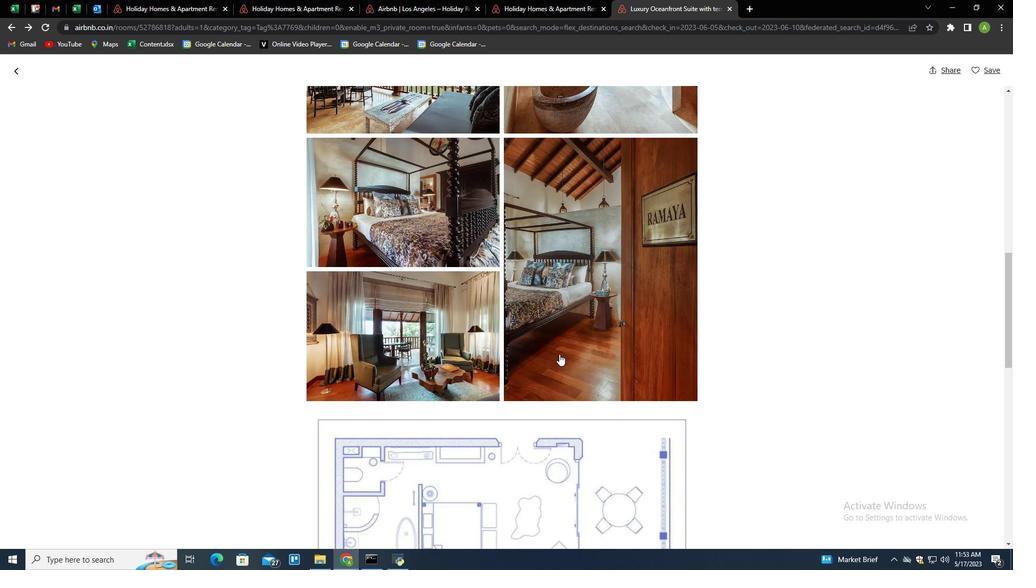 
Action: Mouse scrolled (559, 353) with delta (0, 0)
Screenshot: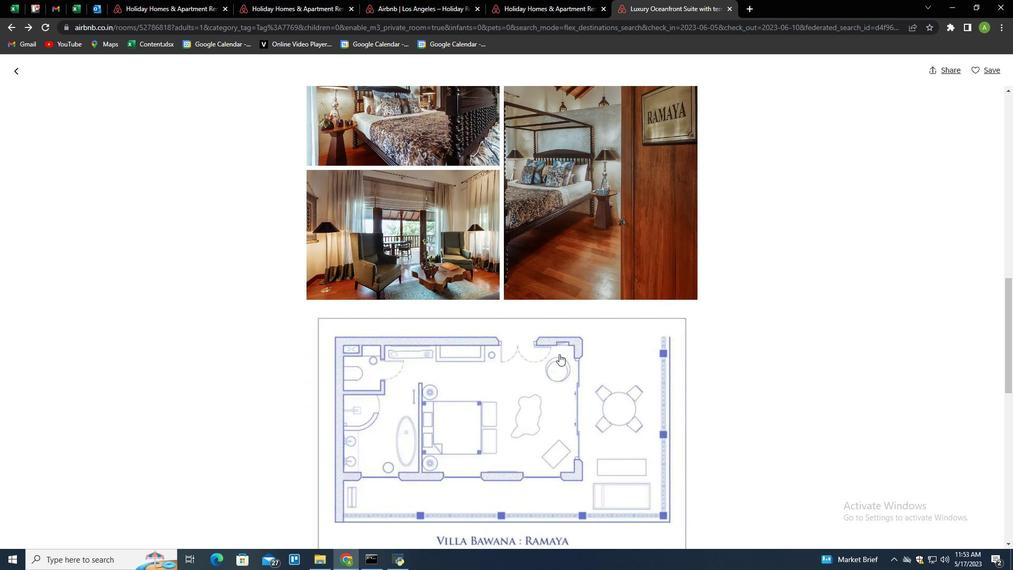 
Action: Mouse moved to (15, 68)
Screenshot: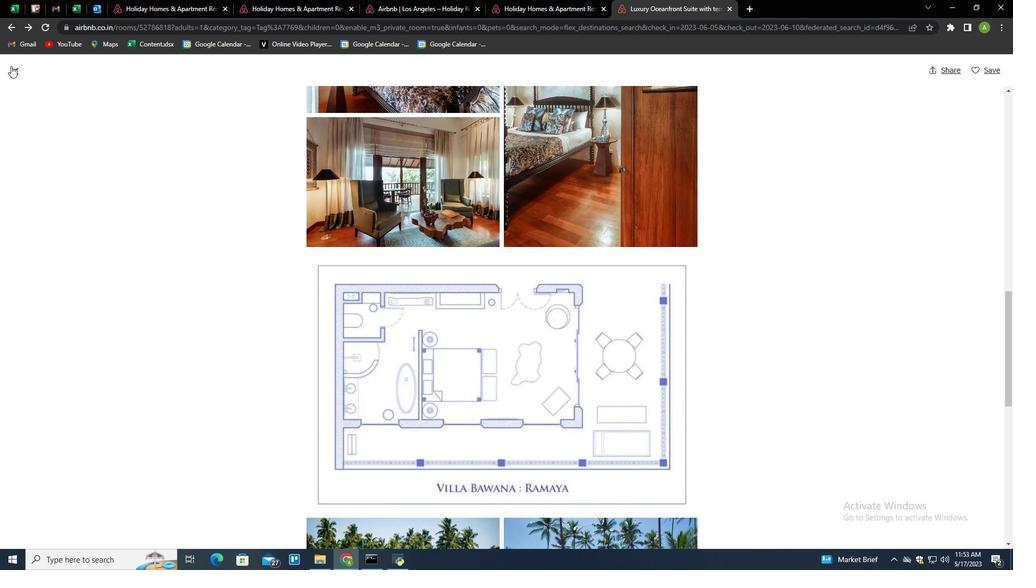 
Action: Mouse pressed left at (15, 68)
Screenshot: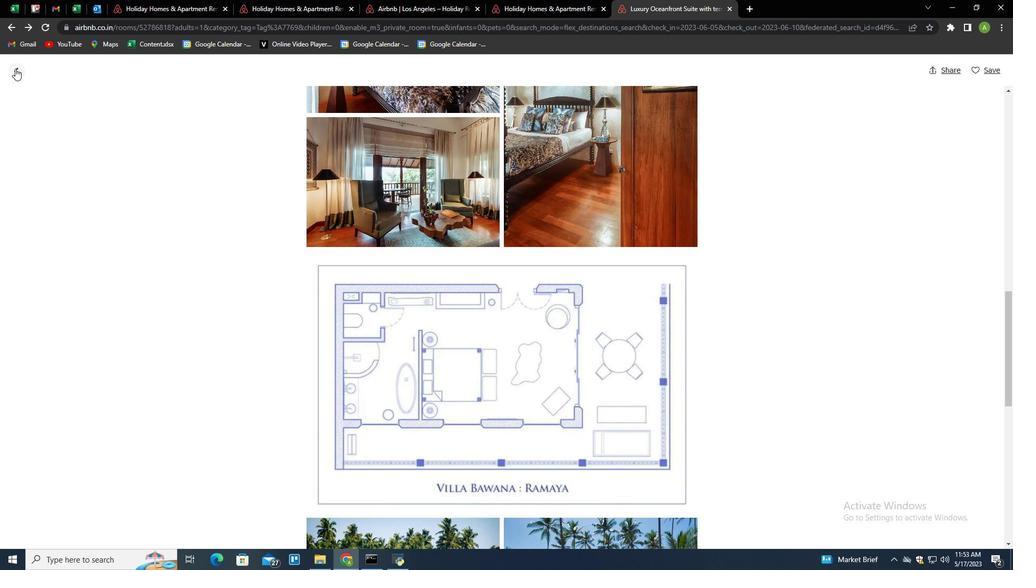 
Action: Mouse moved to (596, 357)
Screenshot: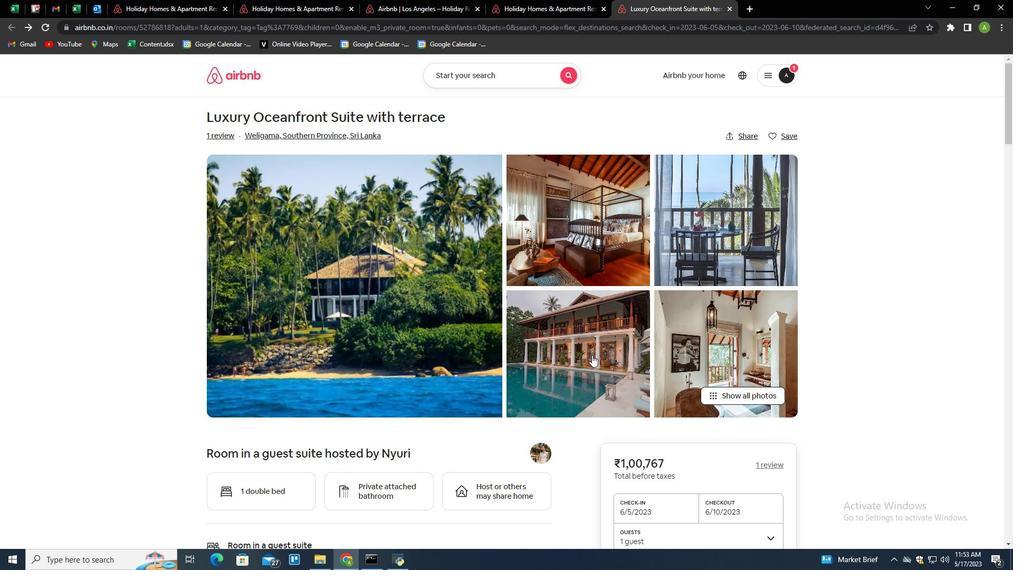 
Action: Mouse scrolled (596, 357) with delta (0, 0)
Screenshot: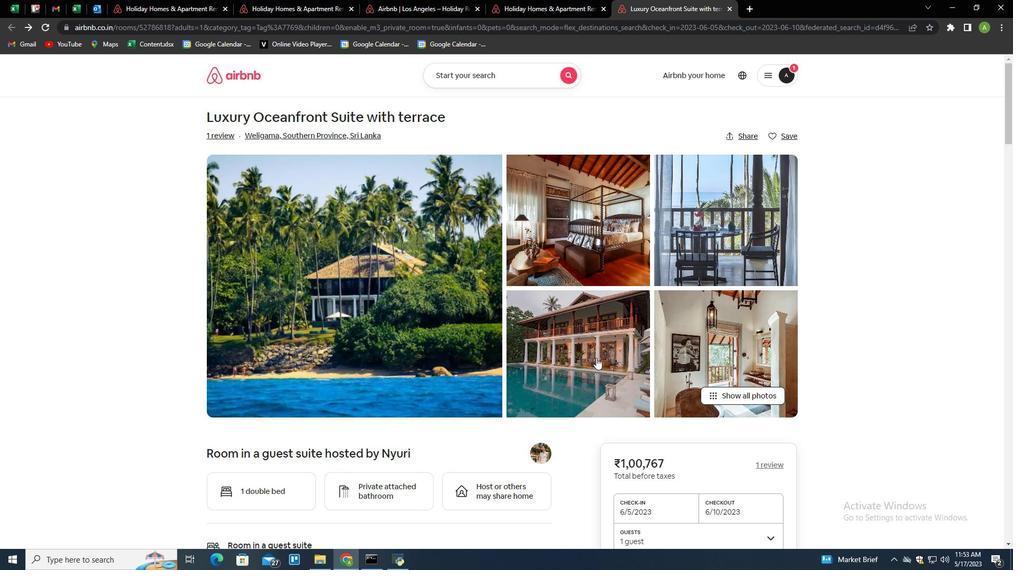 
Action: Mouse scrolled (596, 357) with delta (0, 0)
Screenshot: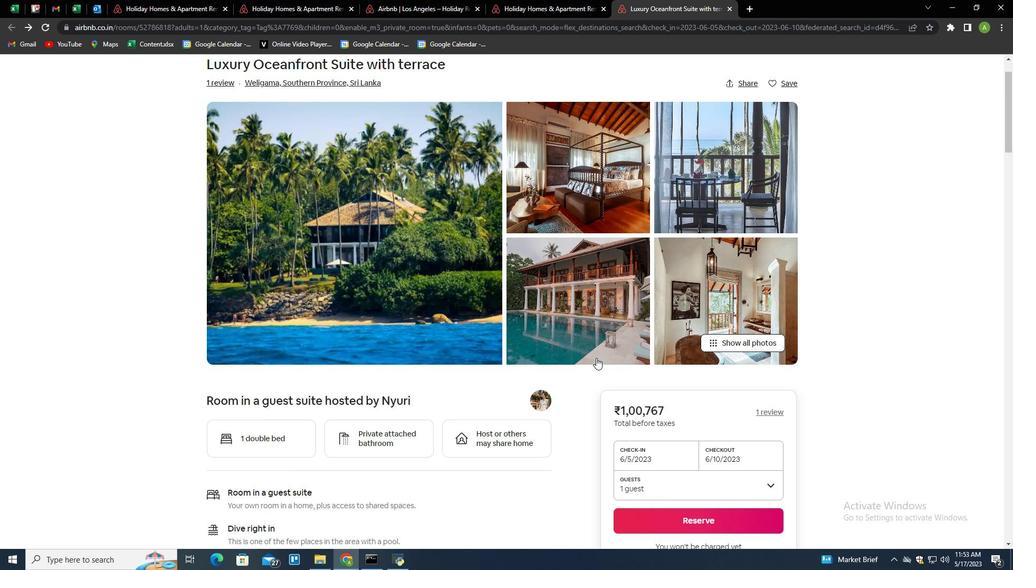 
Action: Mouse scrolled (596, 357) with delta (0, 0)
Screenshot: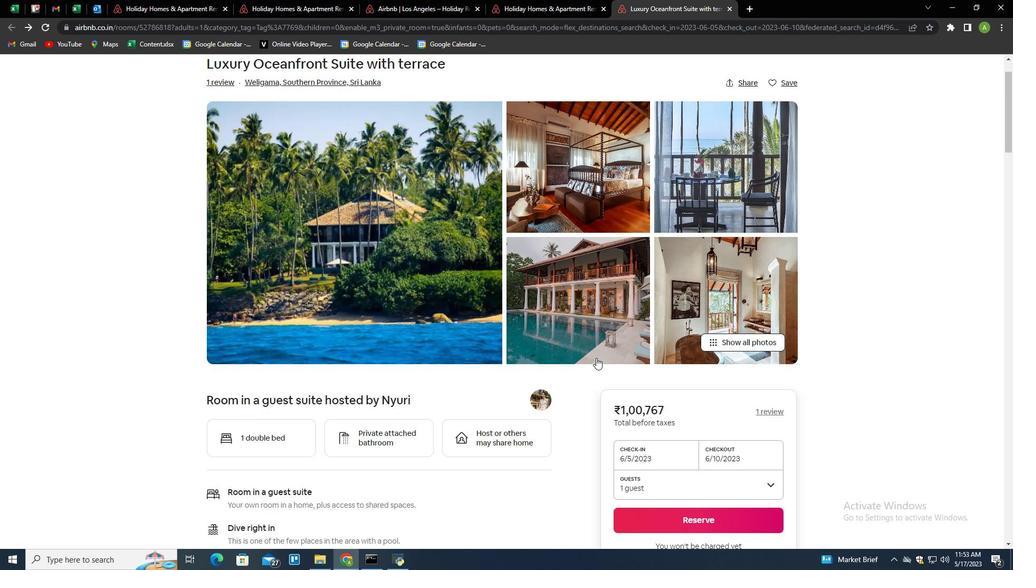 
Action: Mouse scrolled (596, 357) with delta (0, 0)
Screenshot: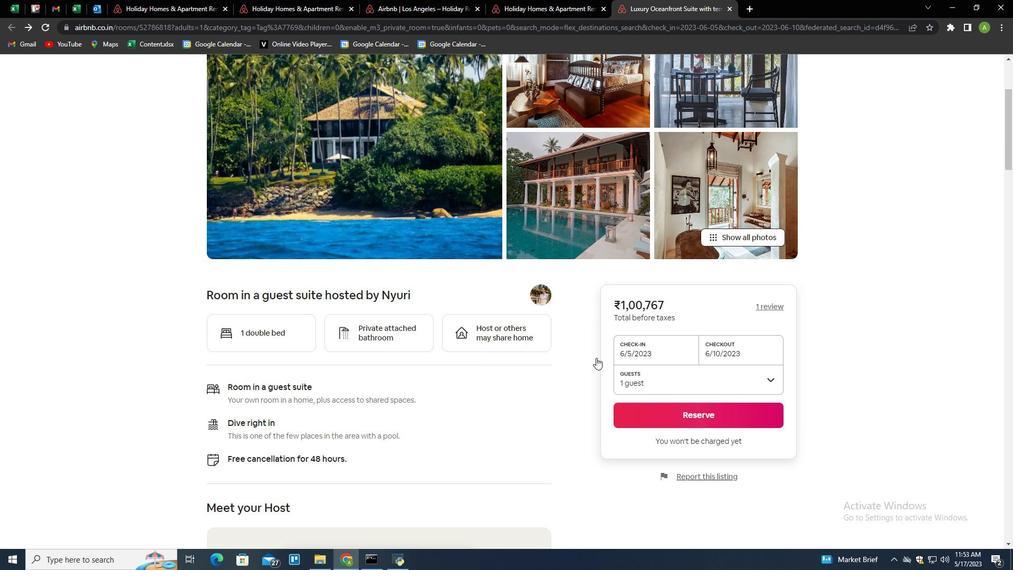 
Action: Mouse scrolled (596, 357) with delta (0, 0)
Screenshot: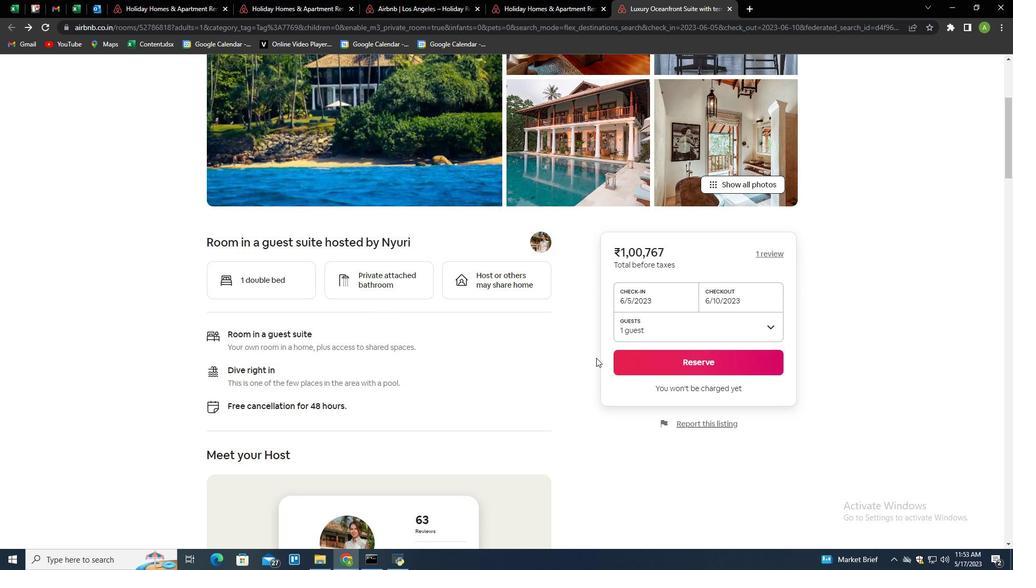 
Action: Mouse scrolled (596, 357) with delta (0, 0)
Screenshot: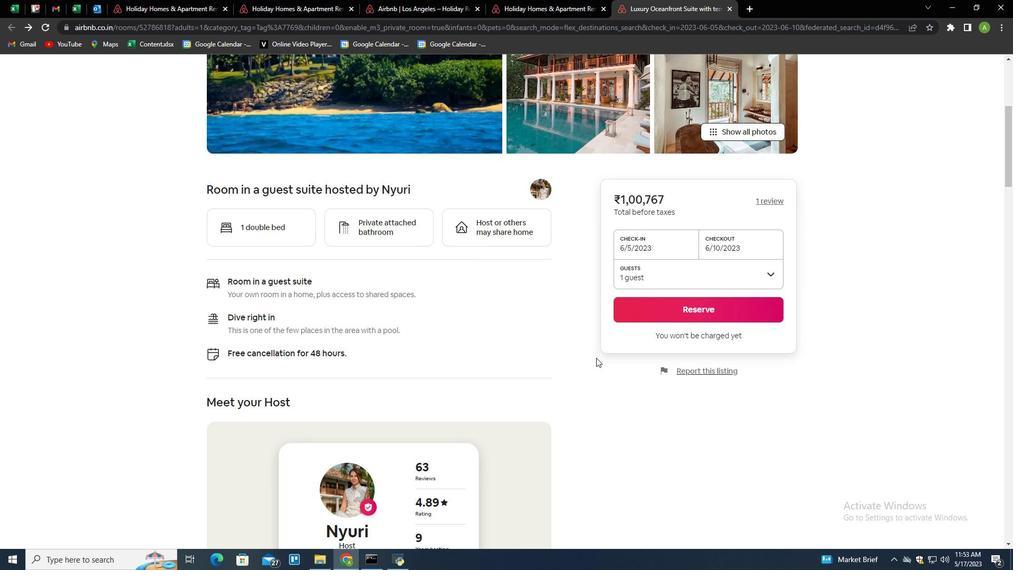 
Action: Mouse scrolled (596, 357) with delta (0, 0)
Screenshot: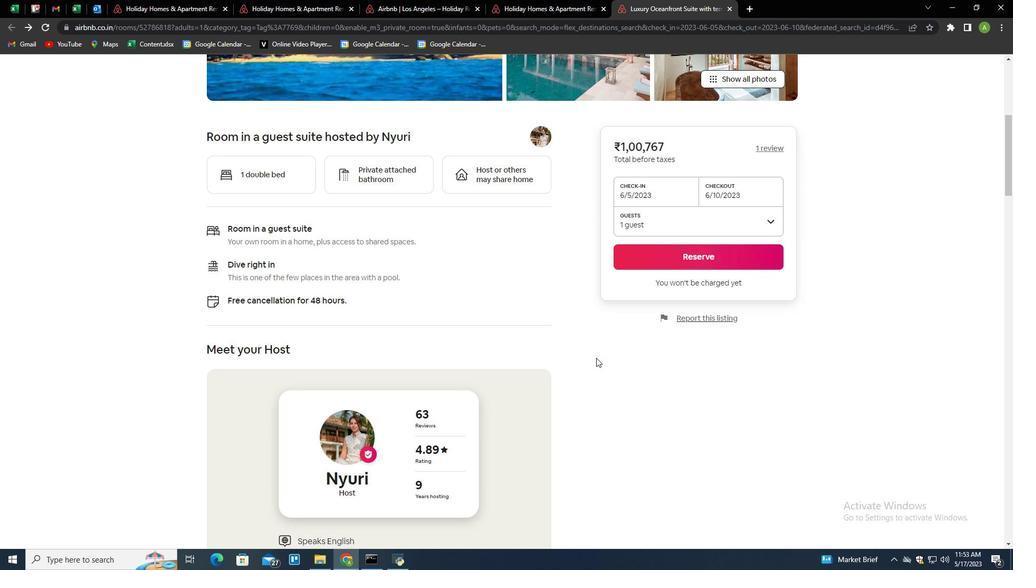 
Action: Mouse scrolled (596, 357) with delta (0, 0)
Screenshot: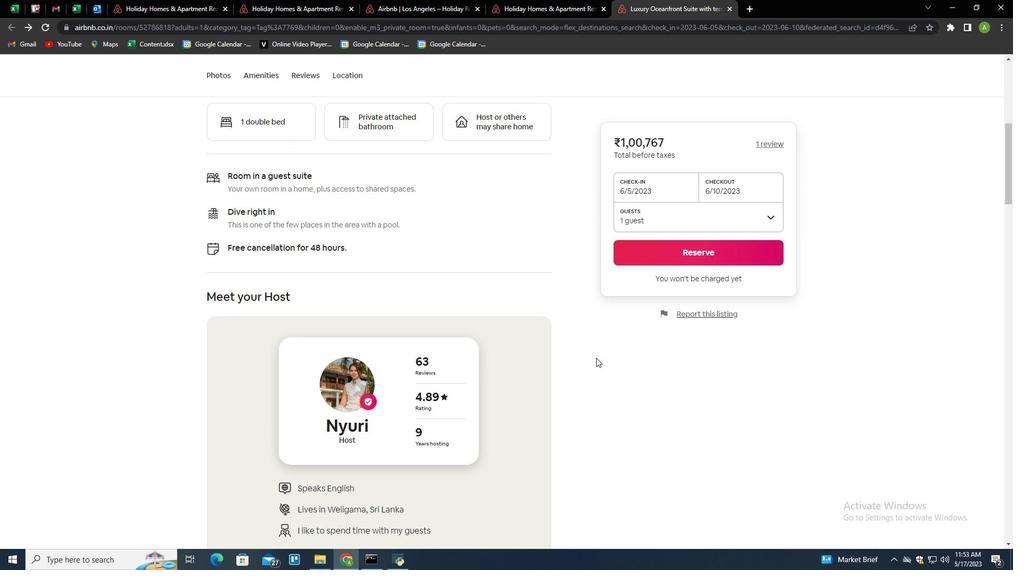 
Action: Mouse scrolled (596, 357) with delta (0, 0)
Screenshot: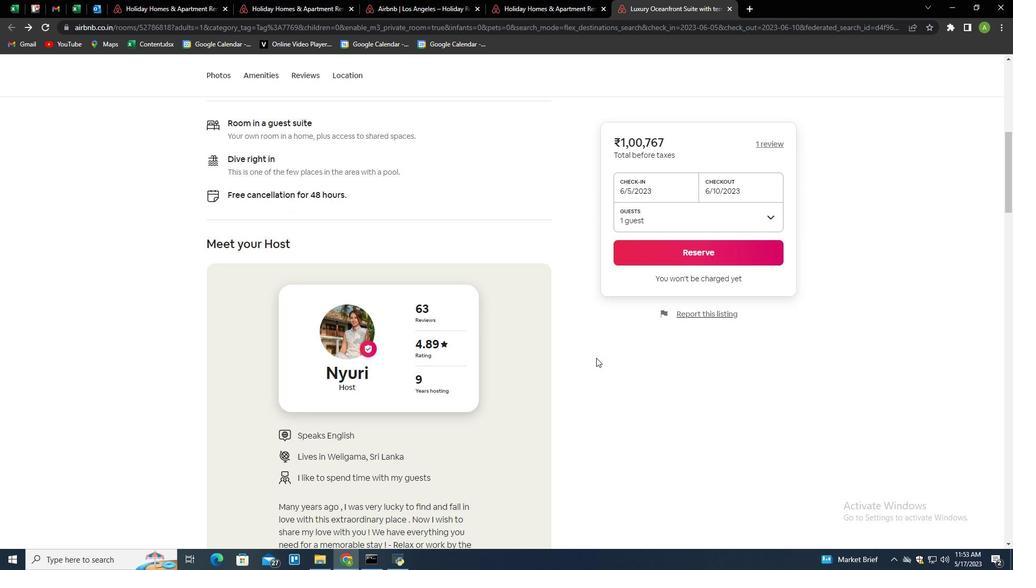 
Action: Mouse scrolled (596, 357) with delta (0, 0)
Screenshot: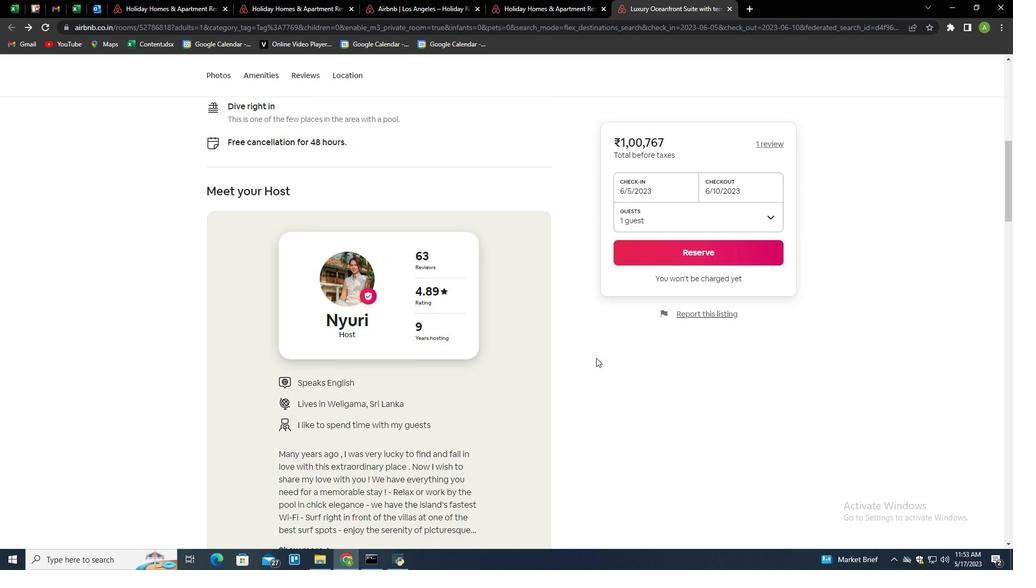 
Action: Mouse scrolled (596, 357) with delta (0, 0)
Screenshot: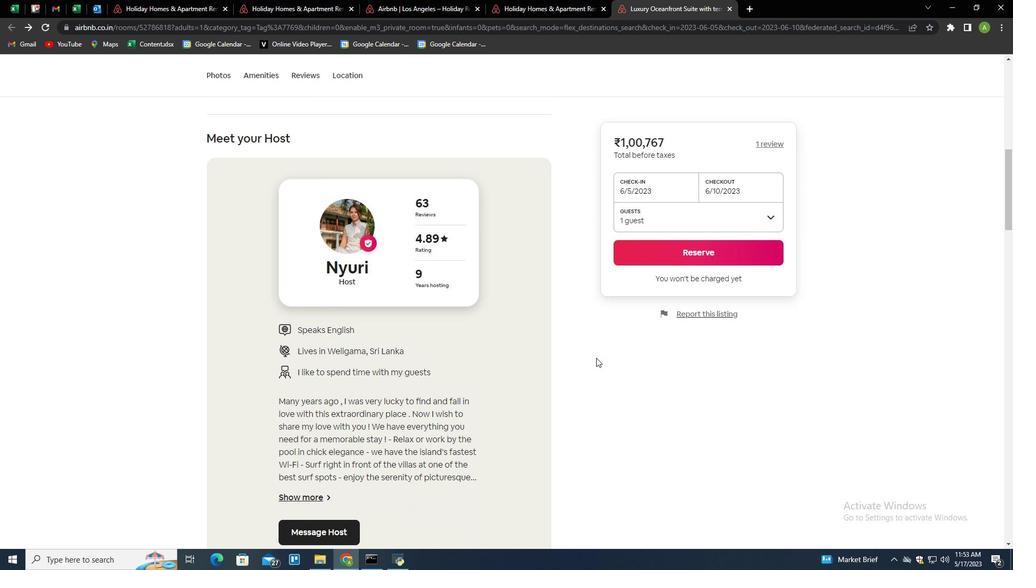 
Action: Mouse scrolled (596, 357) with delta (0, 0)
Screenshot: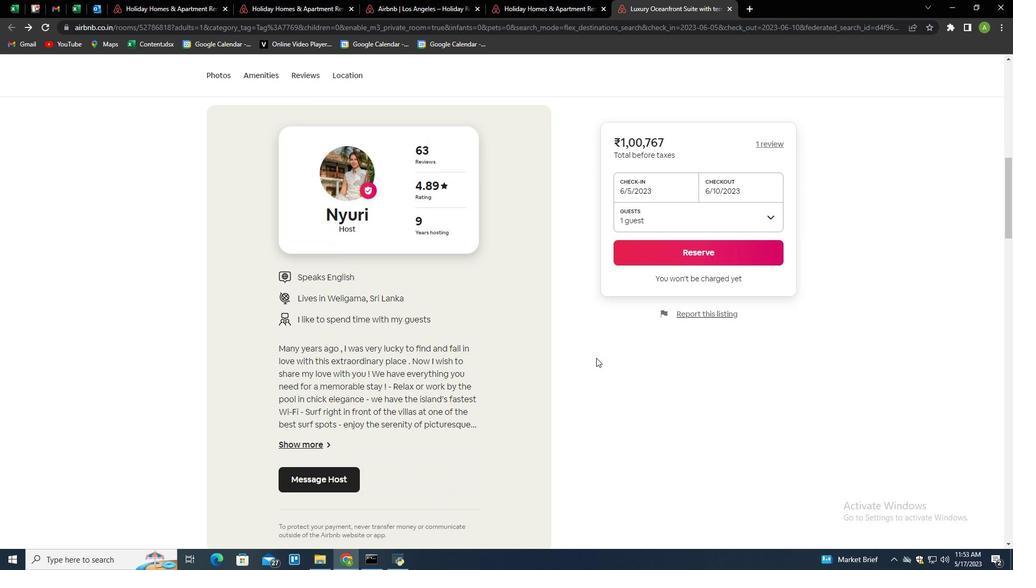 
Action: Mouse scrolled (596, 357) with delta (0, 0)
Screenshot: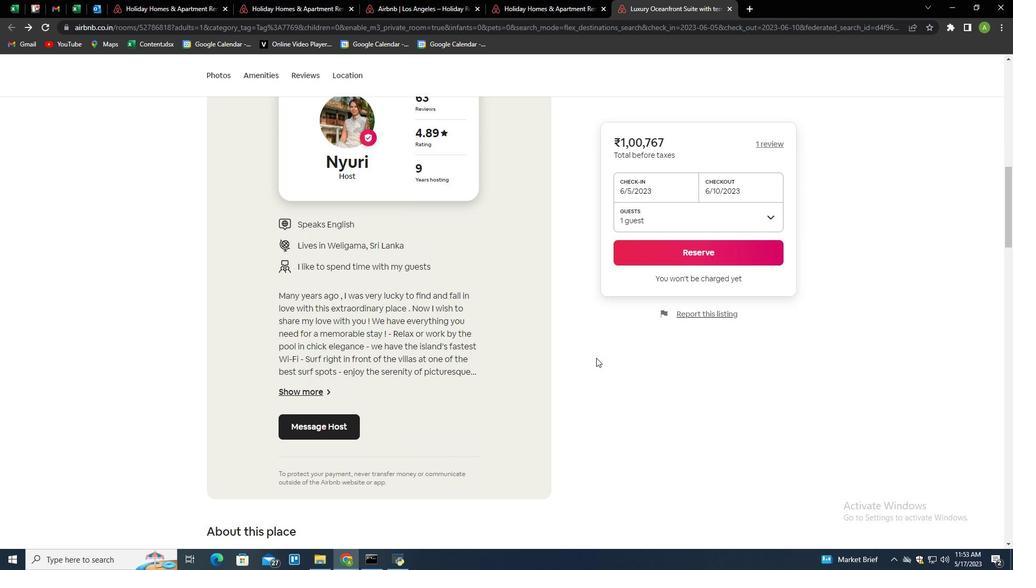 
Action: Mouse scrolled (596, 357) with delta (0, 0)
Screenshot: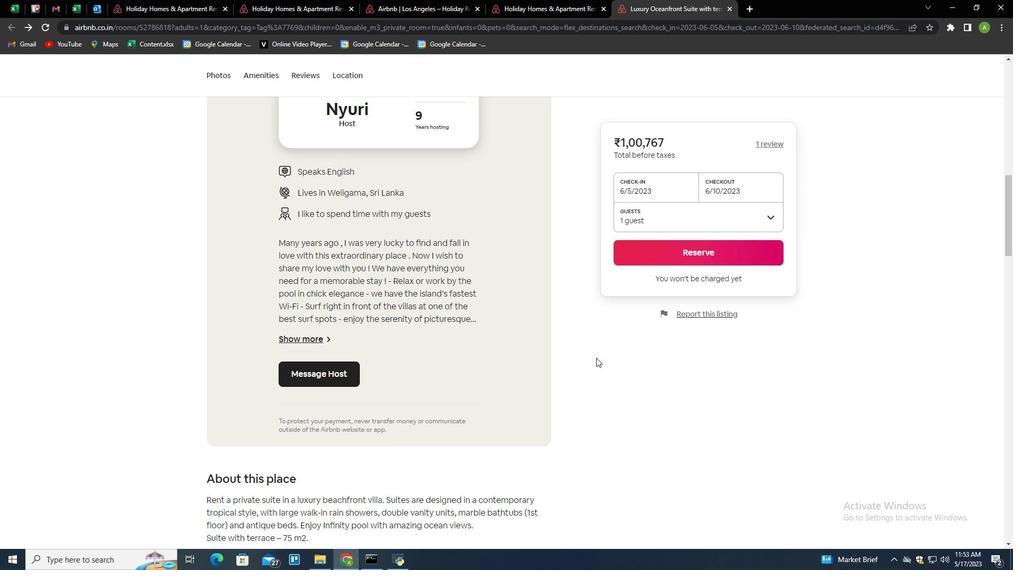 
Action: Mouse scrolled (596, 357) with delta (0, 0)
Screenshot: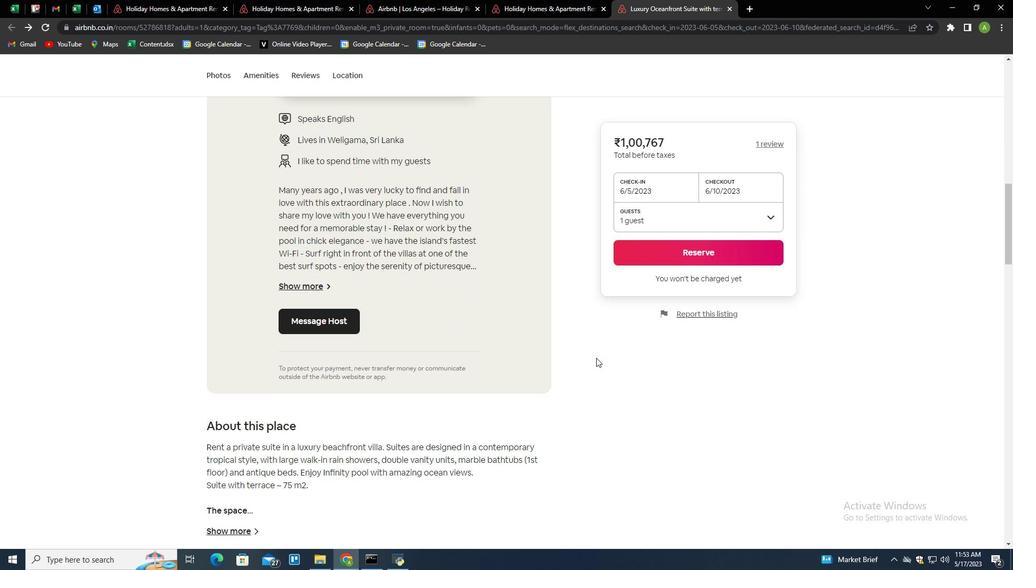 
Action: Mouse scrolled (596, 357) with delta (0, 0)
Screenshot: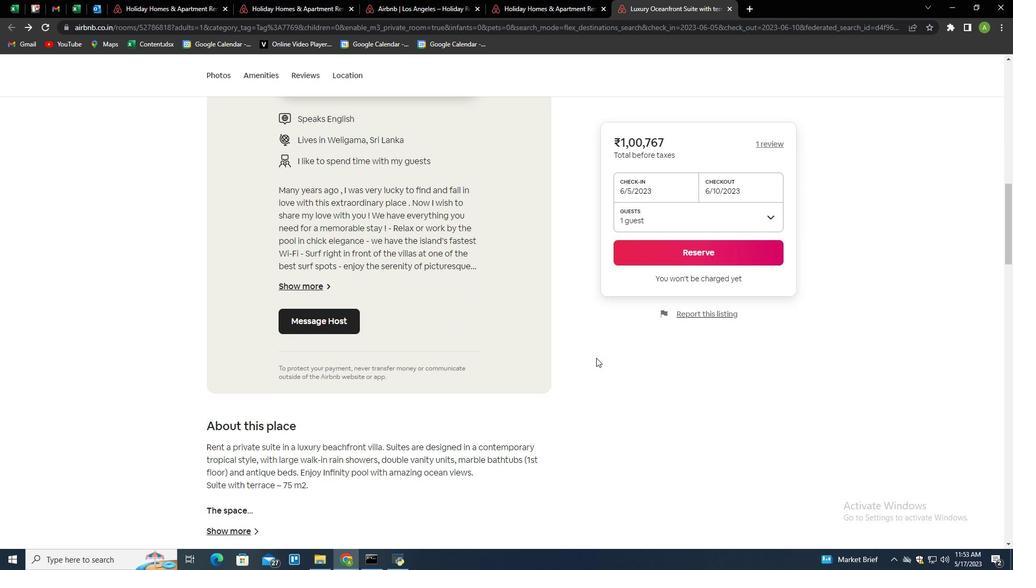 
Action: Mouse scrolled (596, 357) with delta (0, 0)
Screenshot: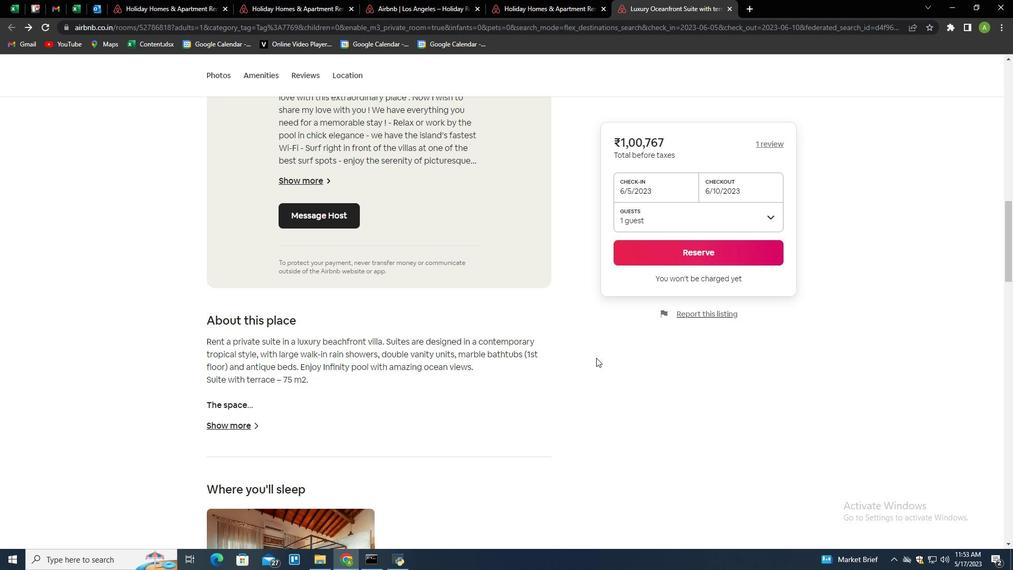 
Action: Mouse scrolled (596, 357) with delta (0, 0)
Screenshot: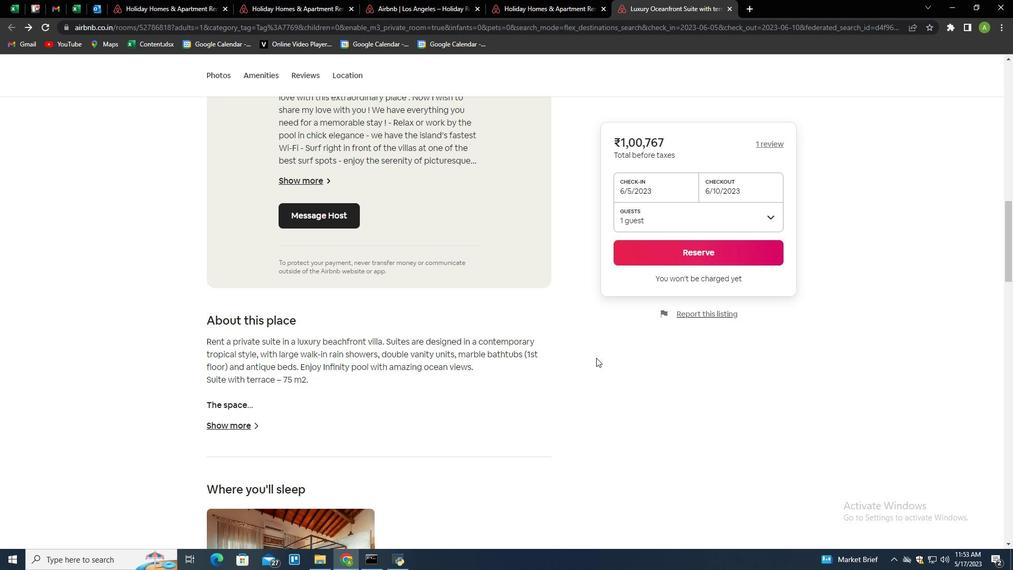 
Action: Mouse scrolled (596, 357) with delta (0, 0)
Screenshot: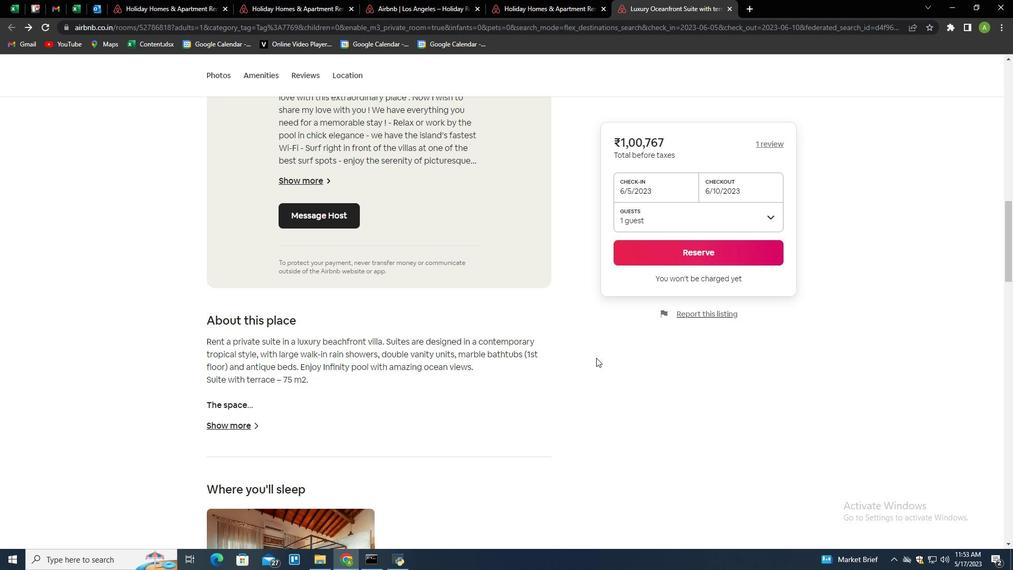 
Action: Mouse scrolled (596, 357) with delta (0, 0)
Screenshot: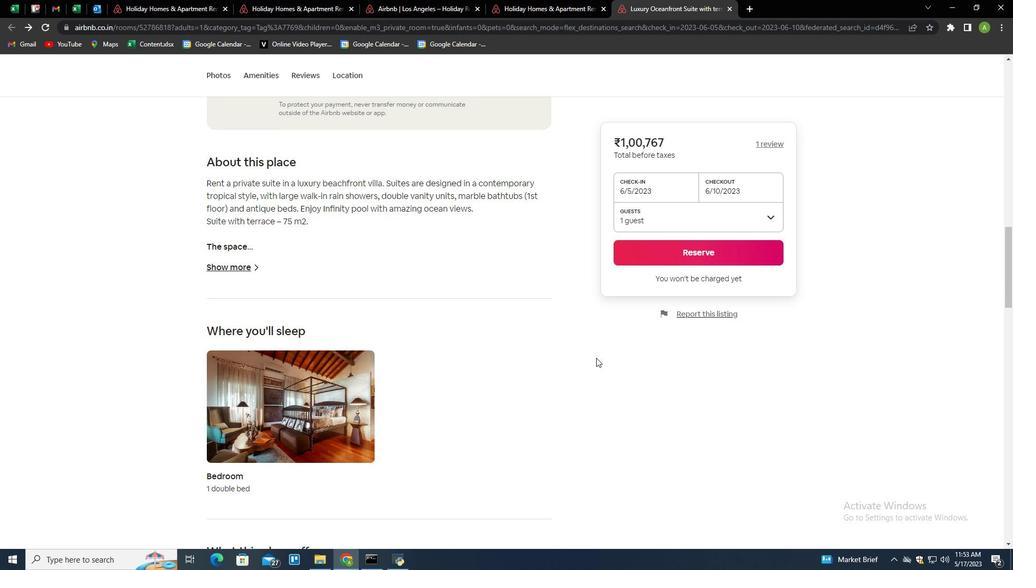 
Action: Mouse scrolled (596, 357) with delta (0, 0)
Screenshot: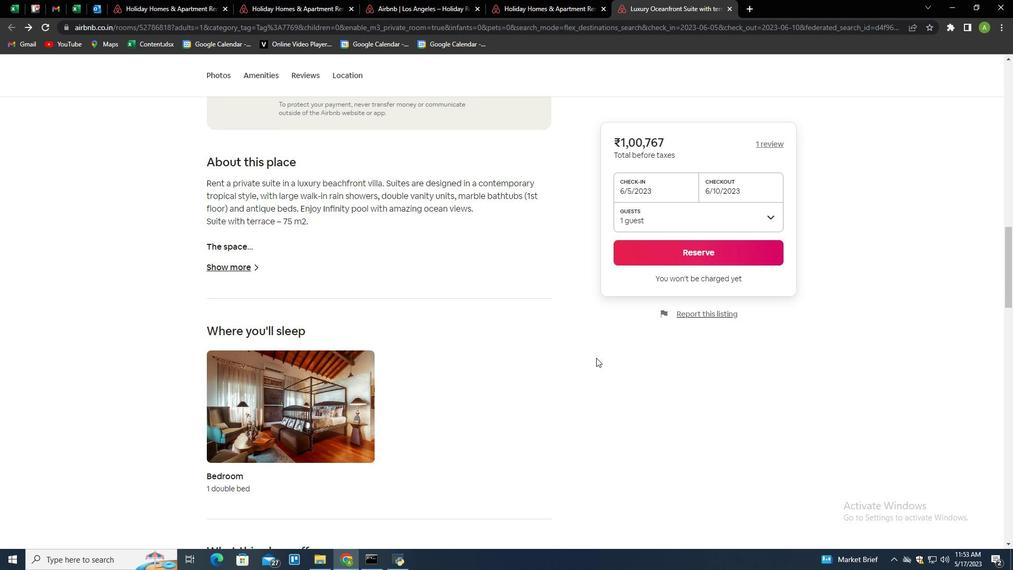 
Action: Mouse scrolled (596, 357) with delta (0, 0)
Screenshot: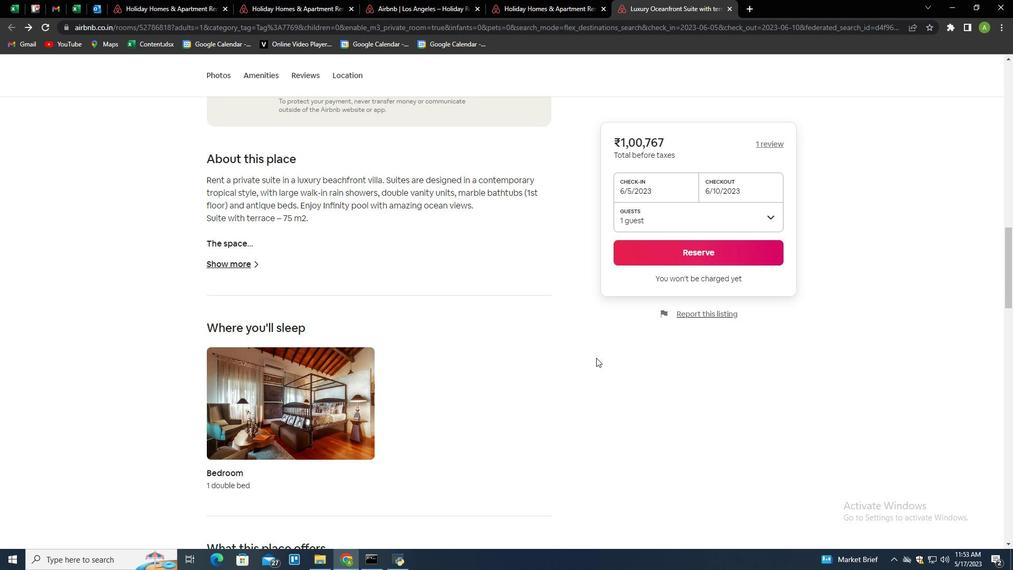 
Action: Mouse scrolled (596, 357) with delta (0, 0)
Screenshot: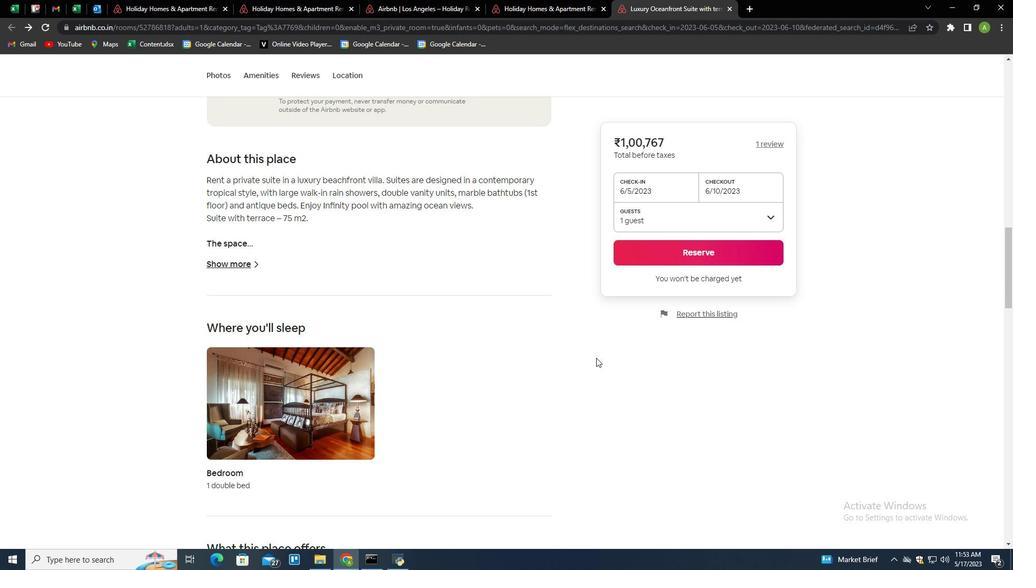 
Action: Mouse scrolled (596, 357) with delta (0, 0)
Screenshot: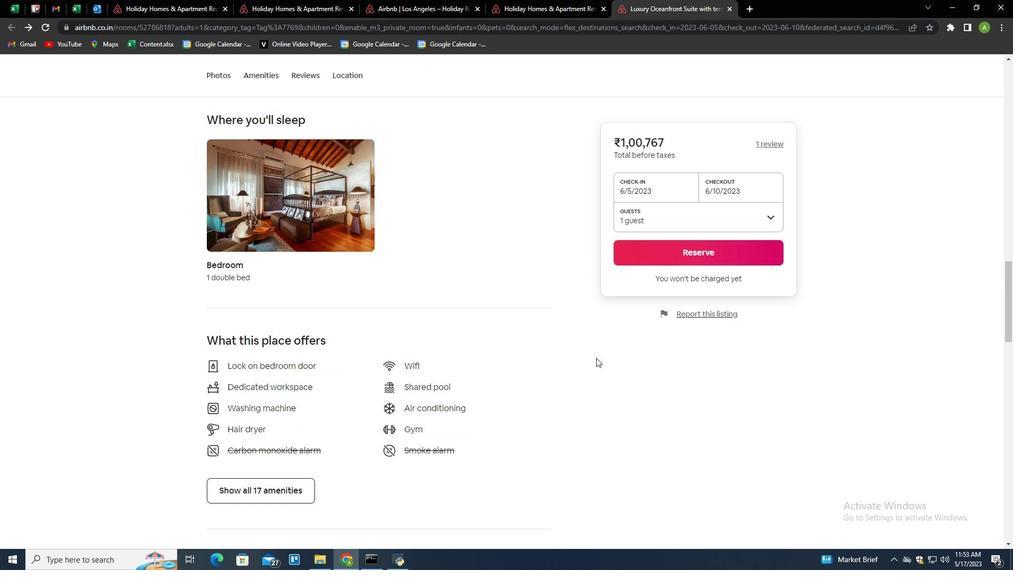 
Action: Mouse scrolled (596, 357) with delta (0, 0)
Screenshot: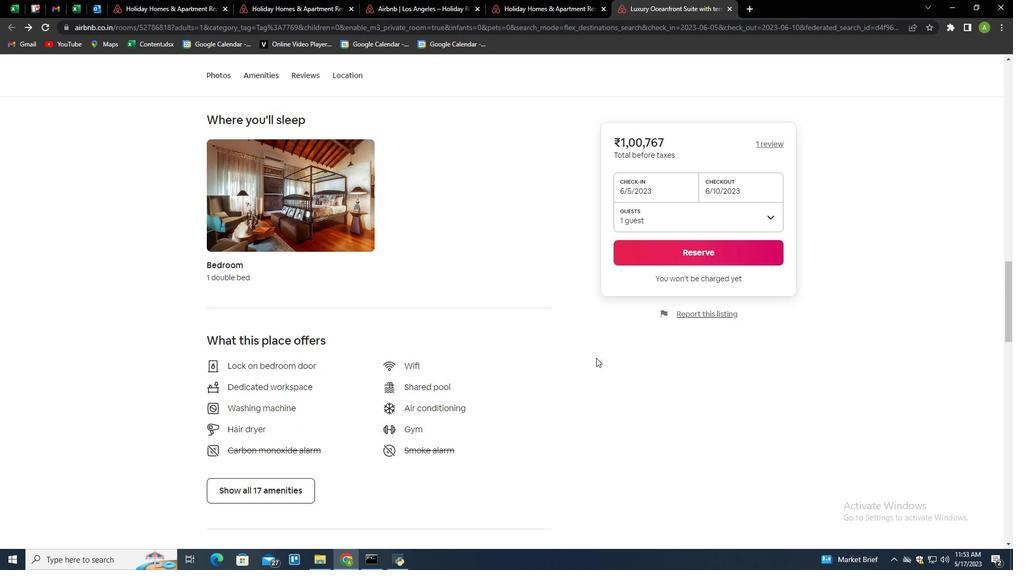 
Action: Mouse scrolled (596, 357) with delta (0, 0)
Screenshot: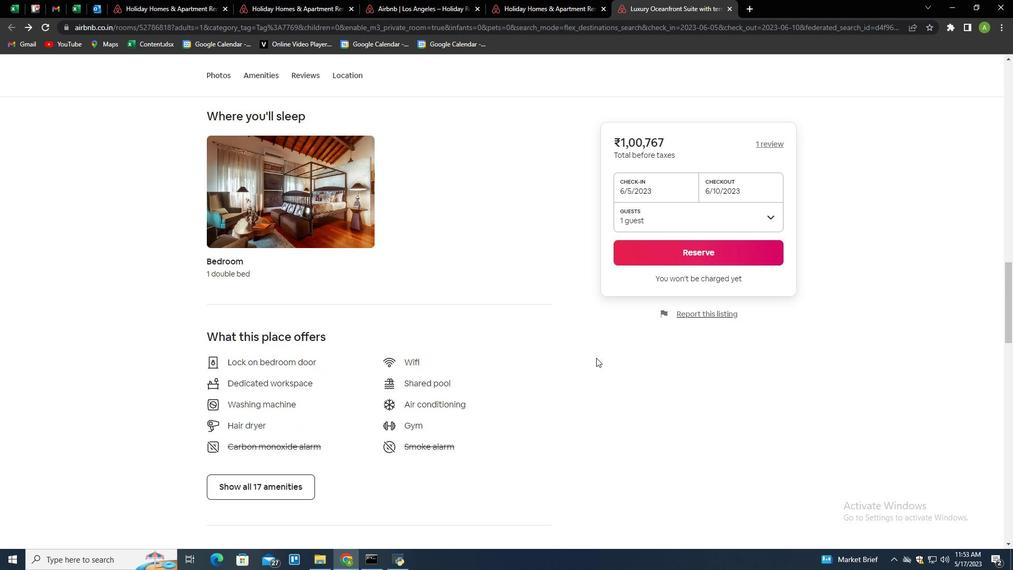 
Action: Mouse scrolled (596, 357) with delta (0, 0)
Screenshot: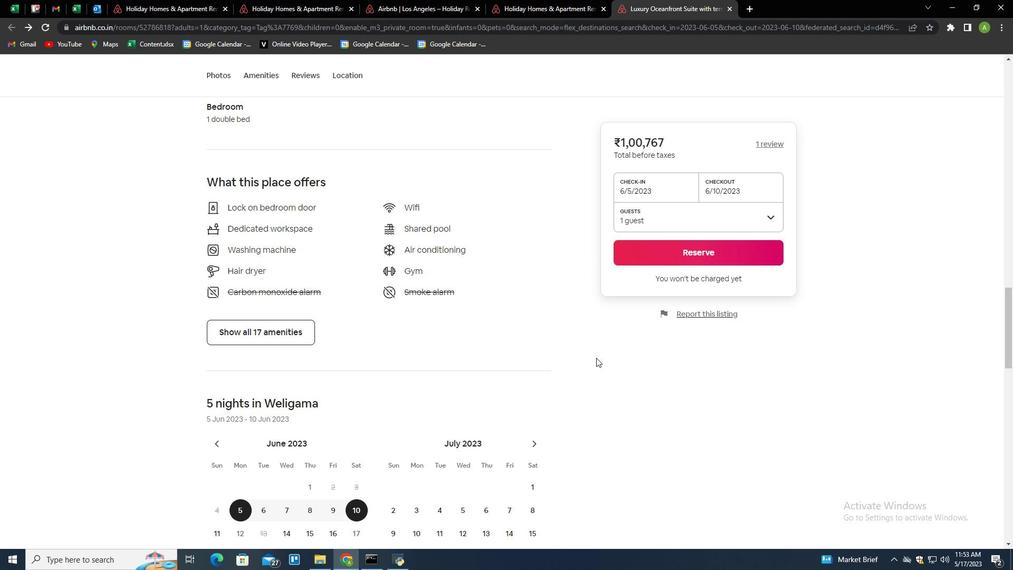 
Action: Mouse scrolled (596, 357) with delta (0, 0)
Screenshot: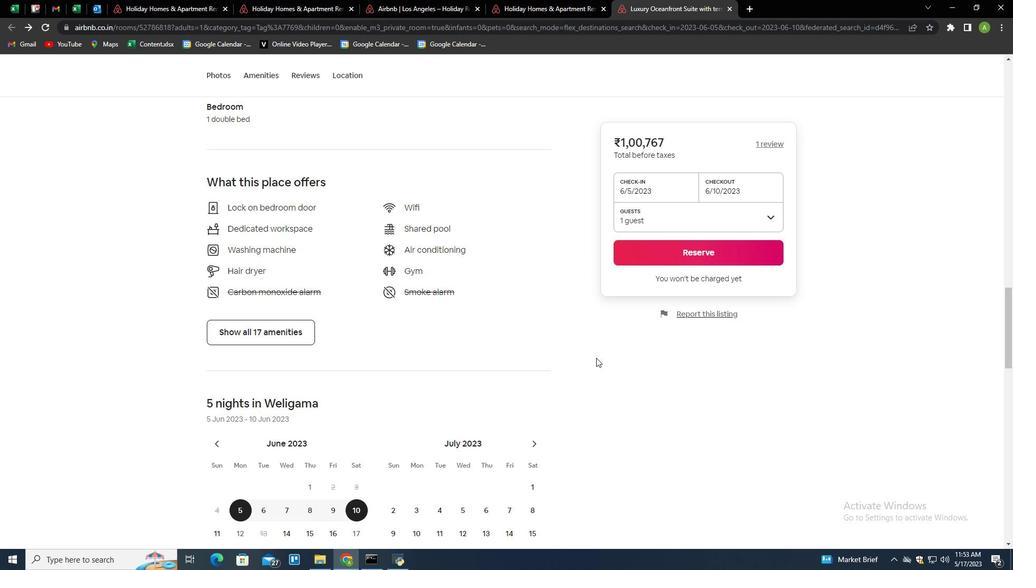 
Action: Mouse scrolled (596, 357) with delta (0, 0)
Screenshot: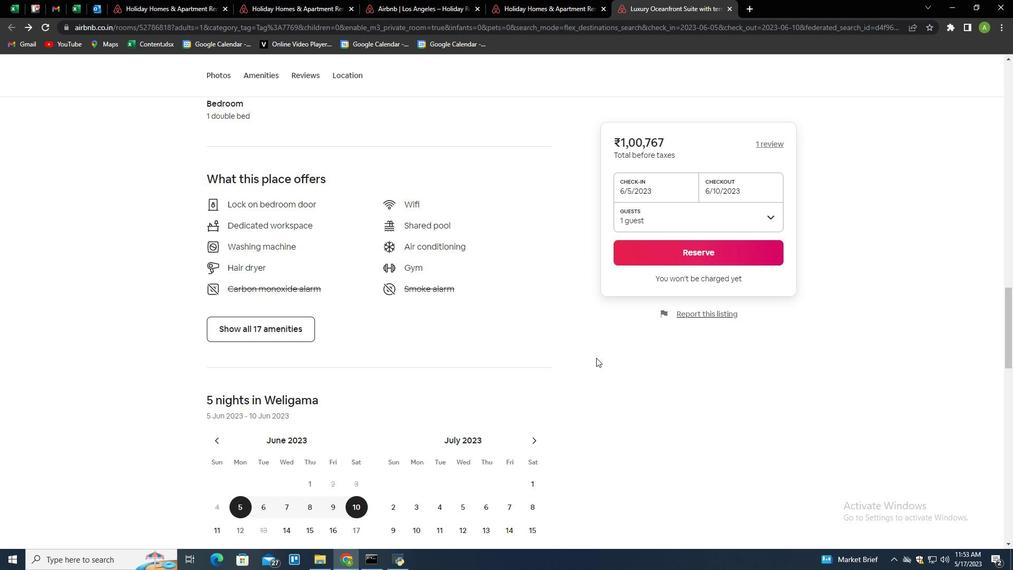 
Action: Mouse scrolled (596, 357) with delta (0, 0)
Screenshot: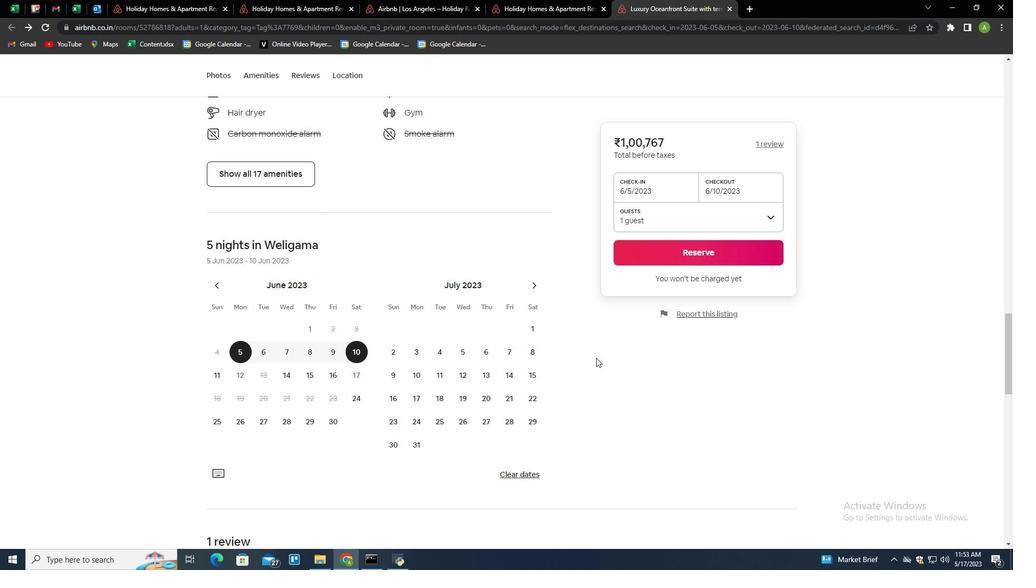 
Action: Mouse scrolled (596, 357) with delta (0, 0)
Screenshot: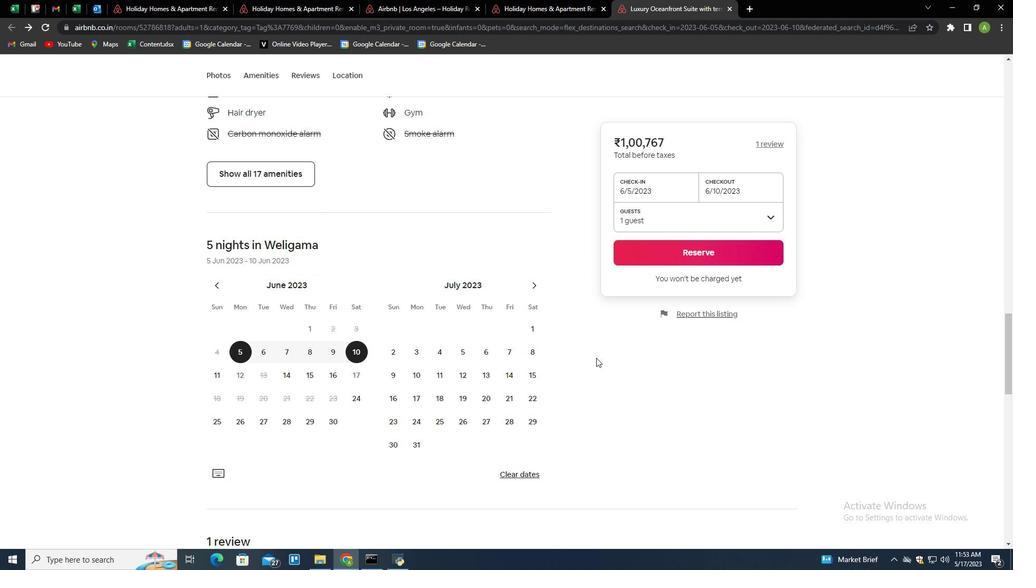 
Action: Mouse scrolled (596, 357) with delta (0, 0)
Screenshot: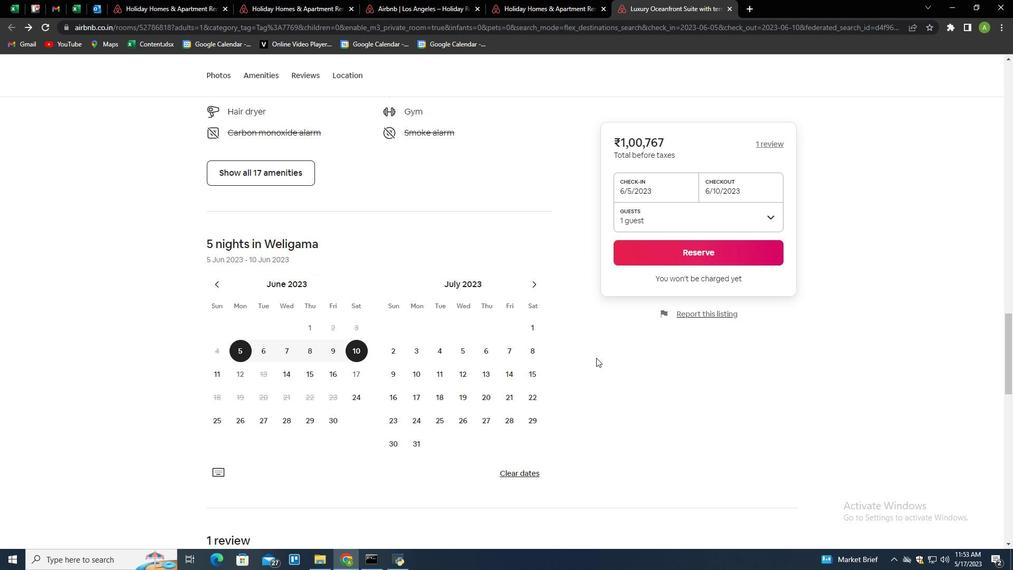 
Action: Mouse scrolled (596, 357) with delta (0, 0)
Screenshot: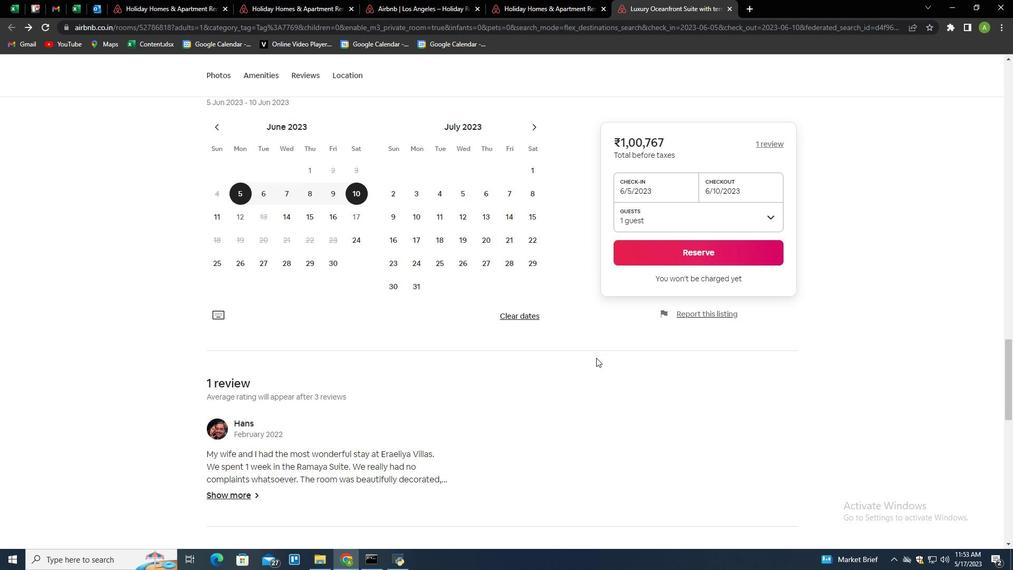 
Action: Mouse scrolled (596, 357) with delta (0, 0)
Screenshot: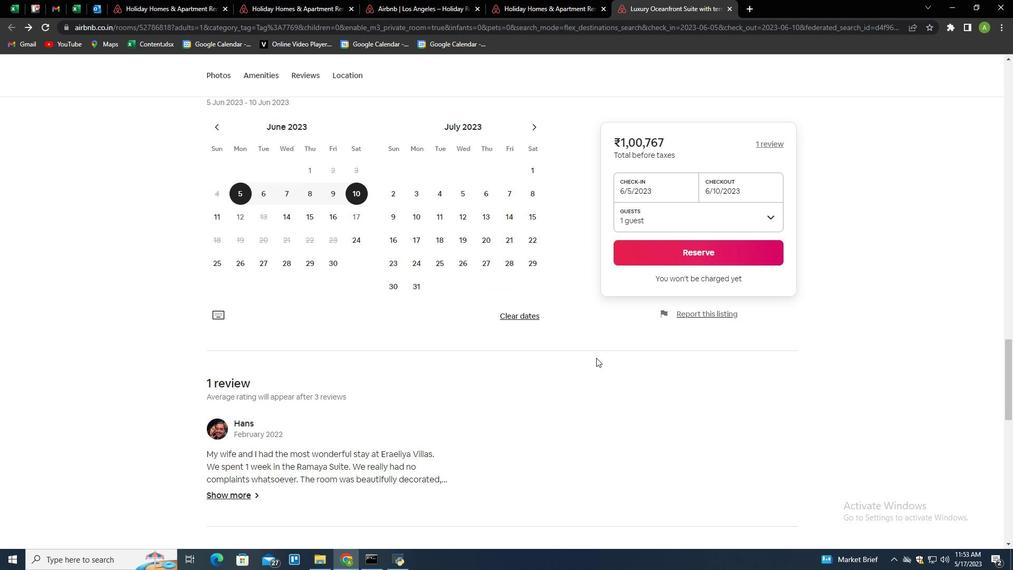 
Action: Mouse scrolled (596, 357) with delta (0, 0)
Screenshot: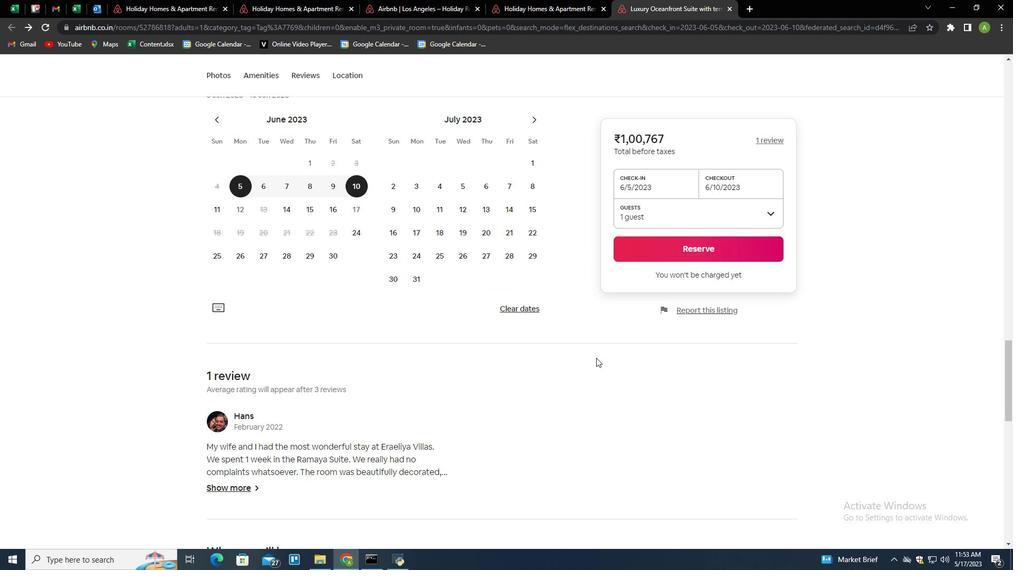 
Action: Mouse scrolled (596, 357) with delta (0, 0)
Screenshot: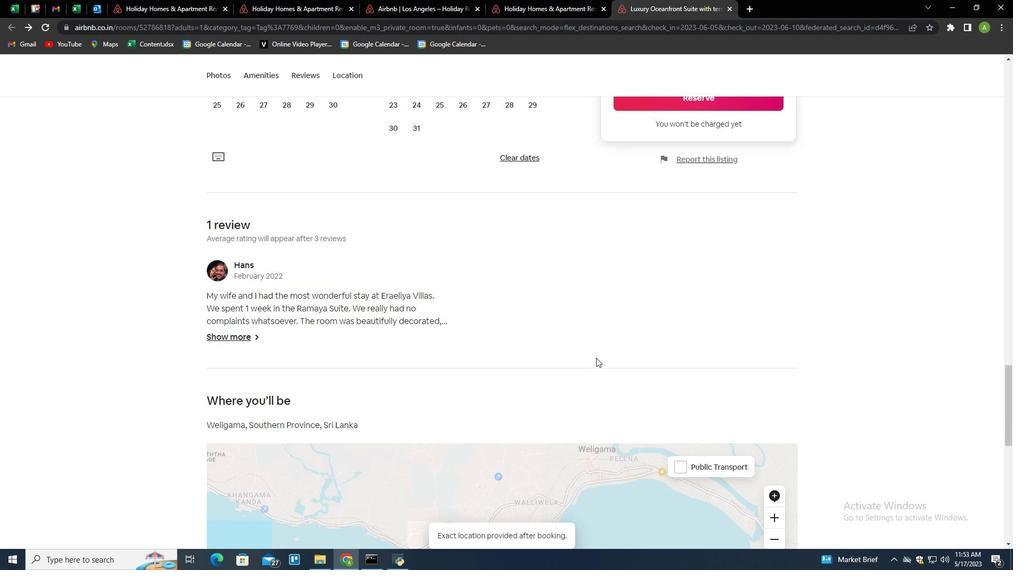 
Action: Mouse moved to (242, 283)
Screenshot: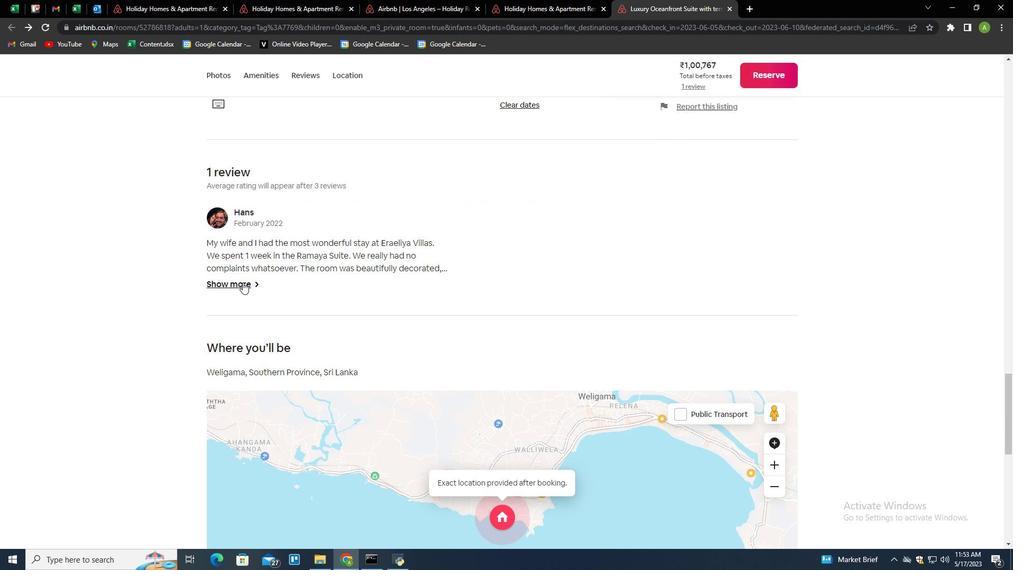 
Action: Mouse pressed left at (242, 283)
Screenshot: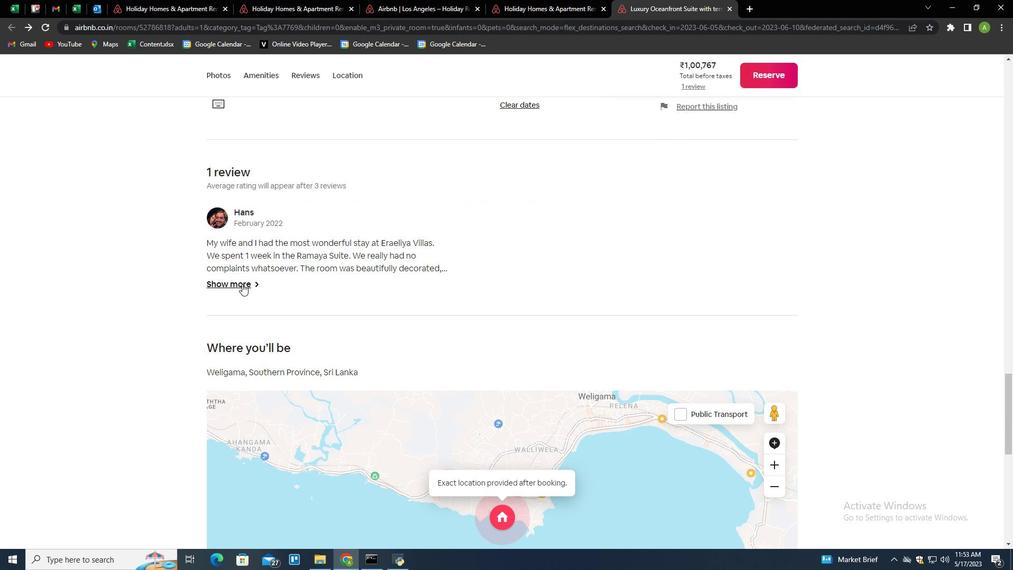 
Action: Mouse moved to (574, 307)
Screenshot: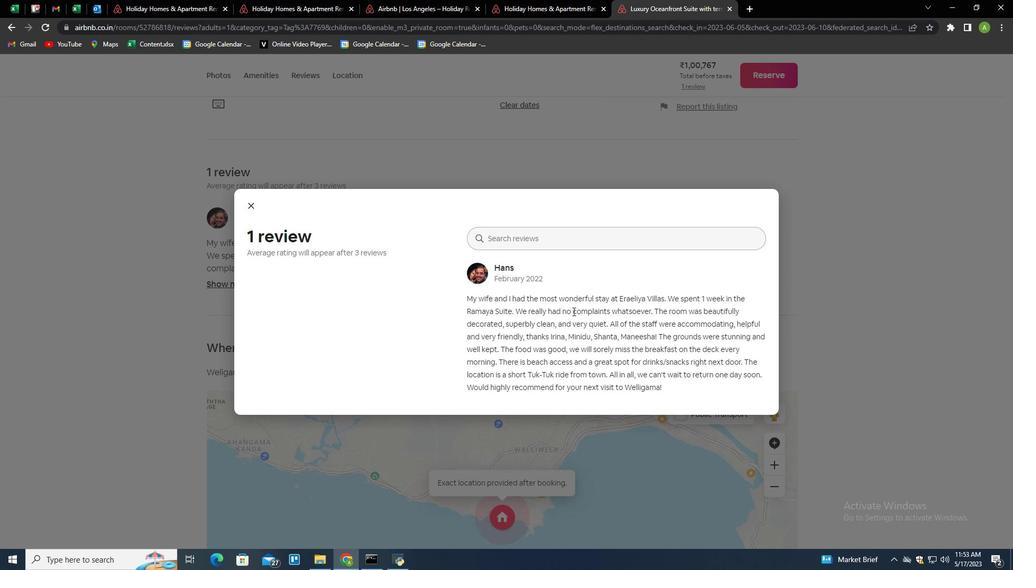 
Action: Mouse scrolled (574, 306) with delta (0, 0)
Screenshot: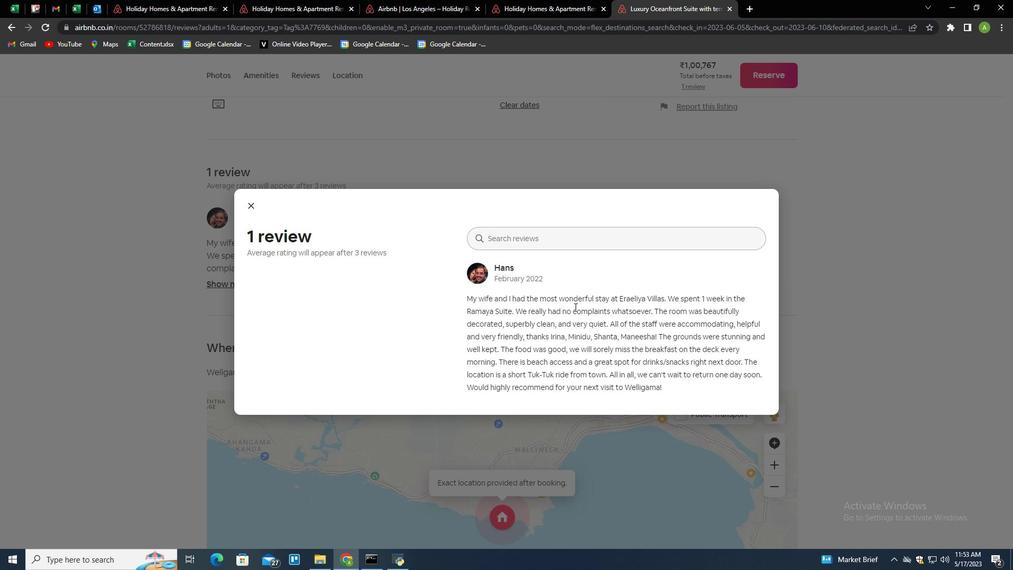 
Action: Mouse scrolled (574, 306) with delta (0, 0)
Screenshot: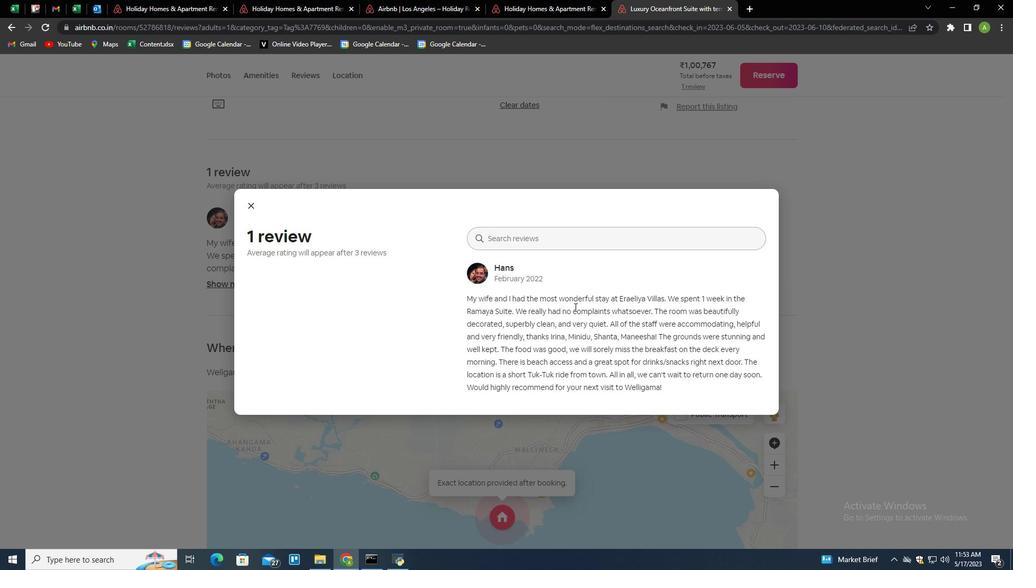 
Action: Mouse moved to (250, 202)
Screenshot: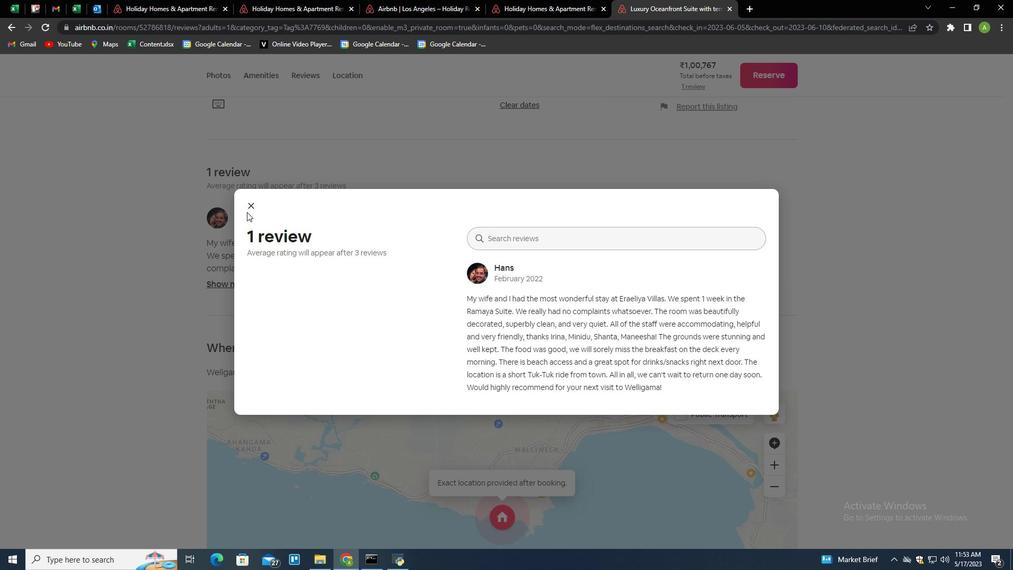 
Action: Mouse pressed left at (250, 202)
Screenshot: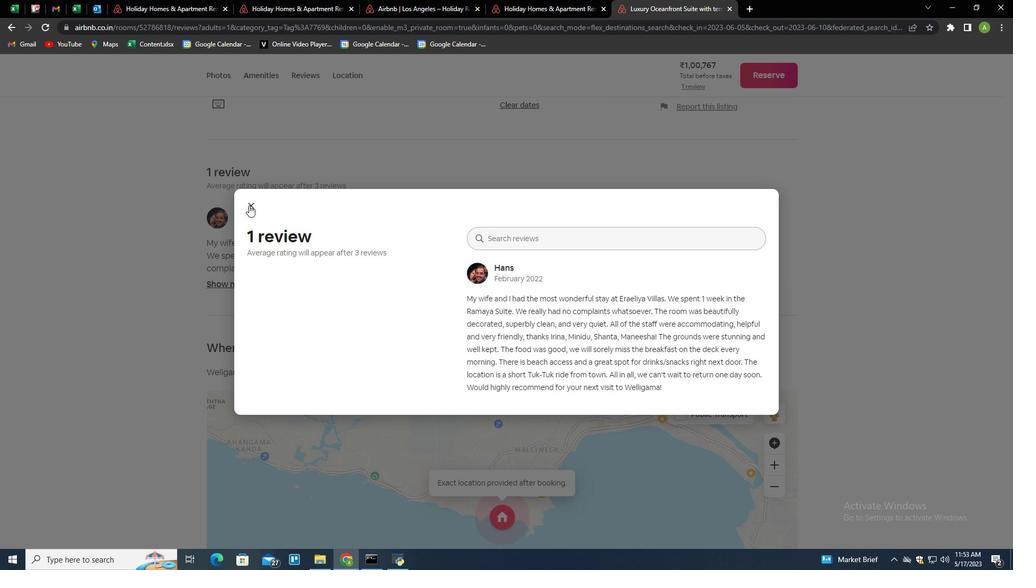 
Action: Mouse moved to (488, 343)
Screenshot: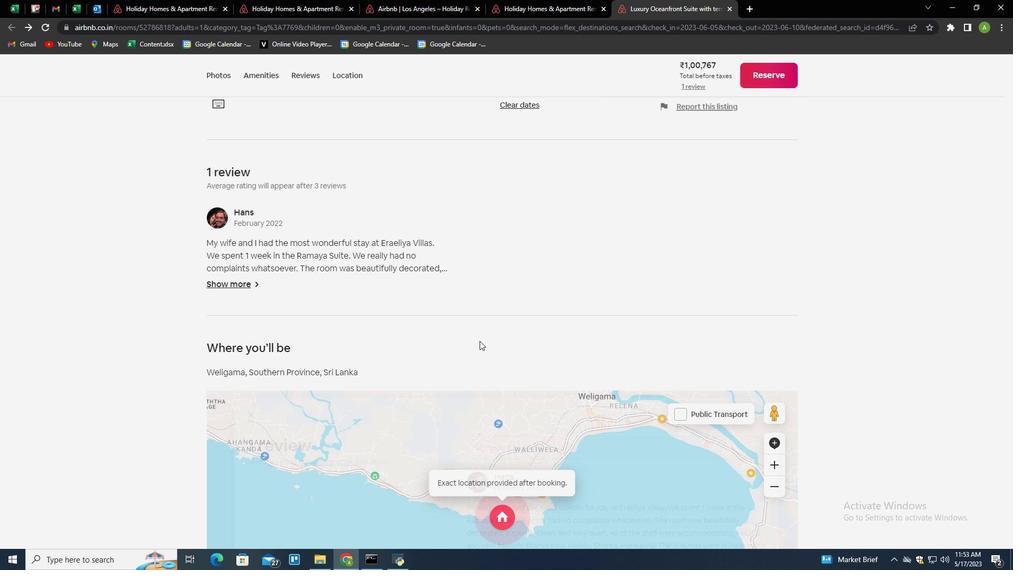 
Action: Mouse scrolled (488, 342) with delta (0, 0)
Screenshot: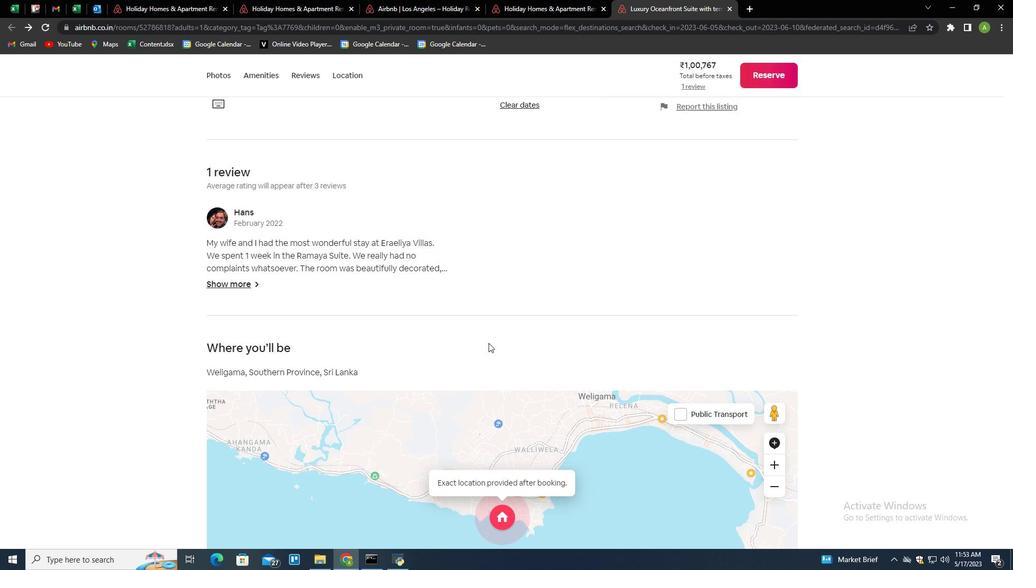 
Action: Mouse scrolled (488, 342) with delta (0, 0)
Screenshot: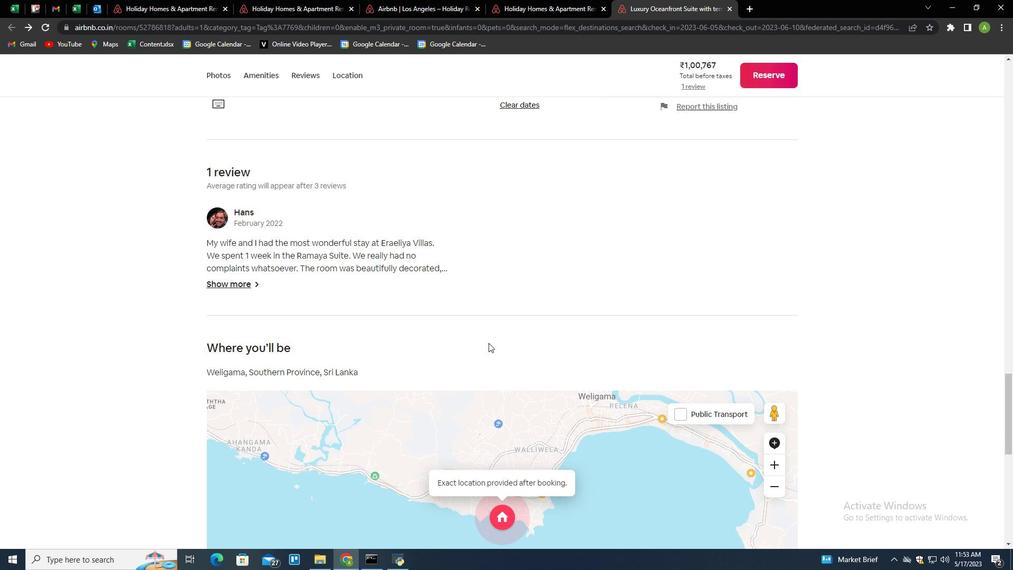 
Action: Mouse moved to (488, 343)
Screenshot: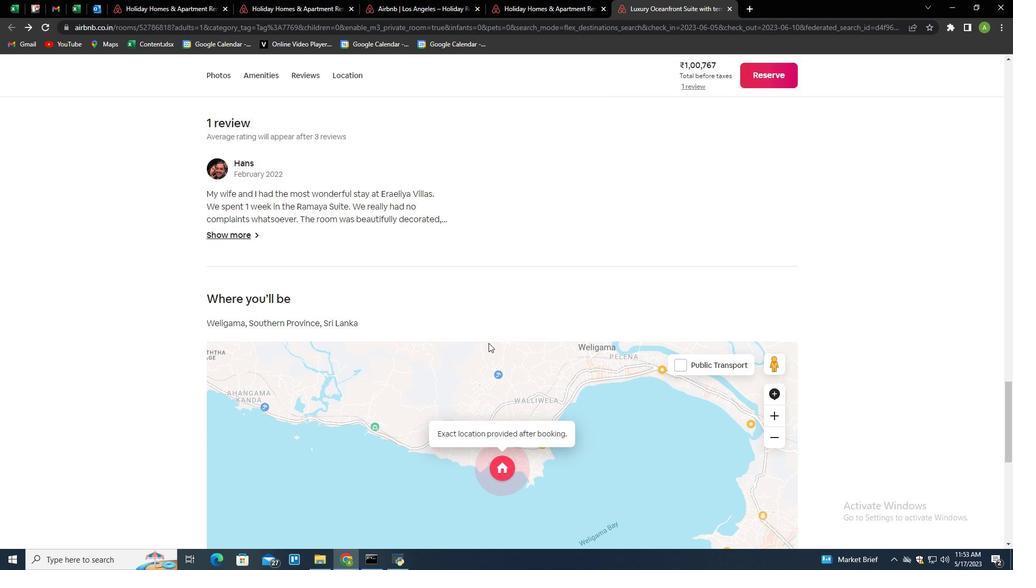 
Action: Mouse scrolled (488, 342) with delta (0, 0)
Screenshot: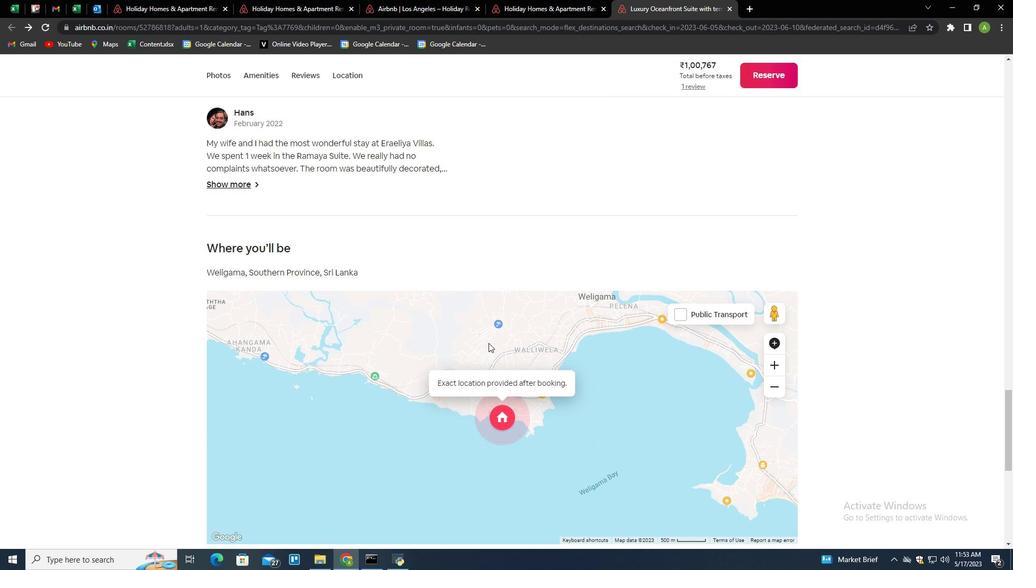 
Action: Mouse scrolled (488, 342) with delta (0, 0)
Screenshot: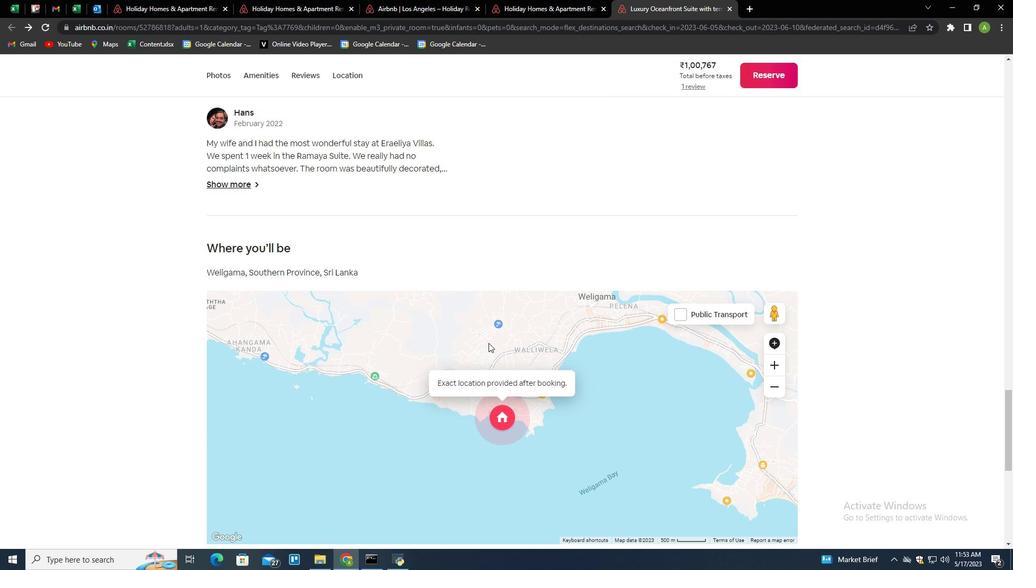 
Action: Mouse scrolled (488, 342) with delta (0, 0)
Screenshot: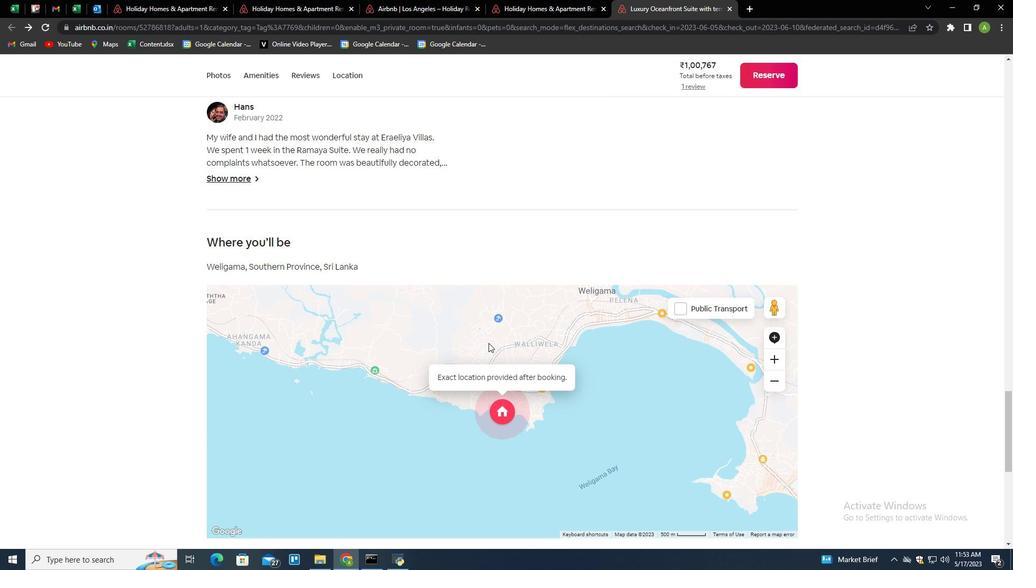 
Action: Mouse scrolled (488, 342) with delta (0, 0)
Screenshot: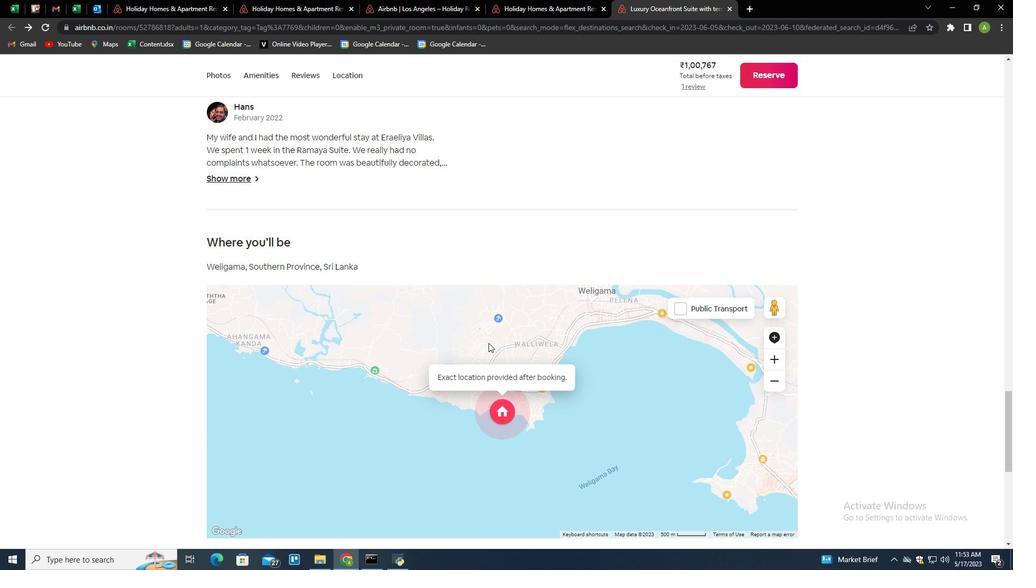 
Action: Mouse scrolled (488, 342) with delta (0, 0)
Screenshot: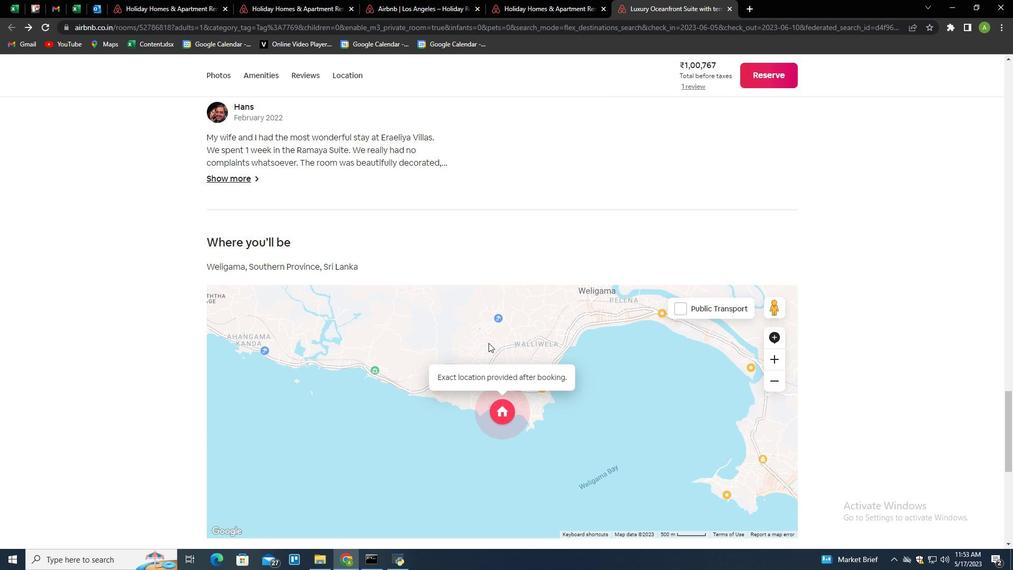 
Action: Mouse scrolled (488, 342) with delta (0, 0)
Screenshot: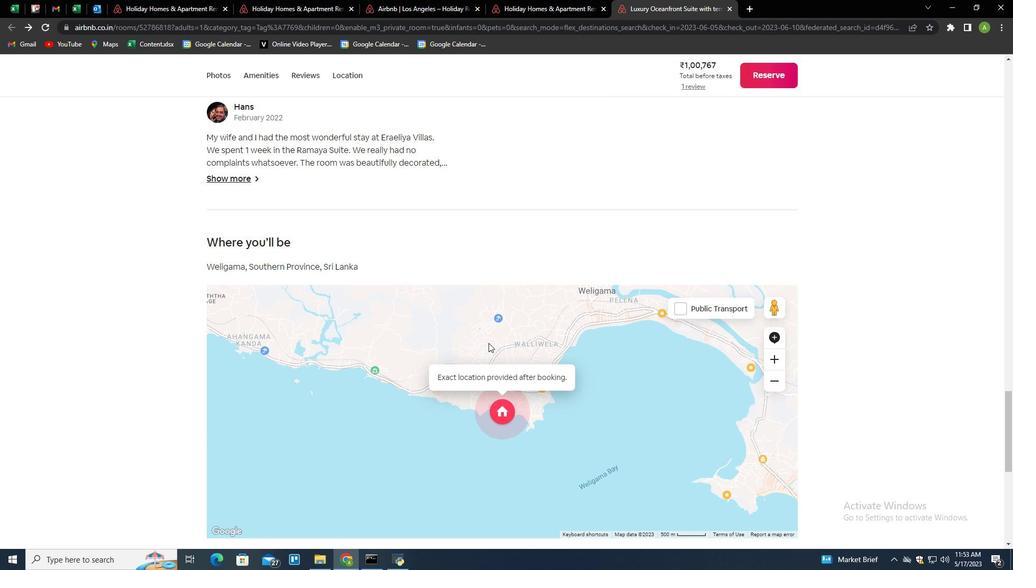 
Action: Mouse moved to (729, 409)
Screenshot: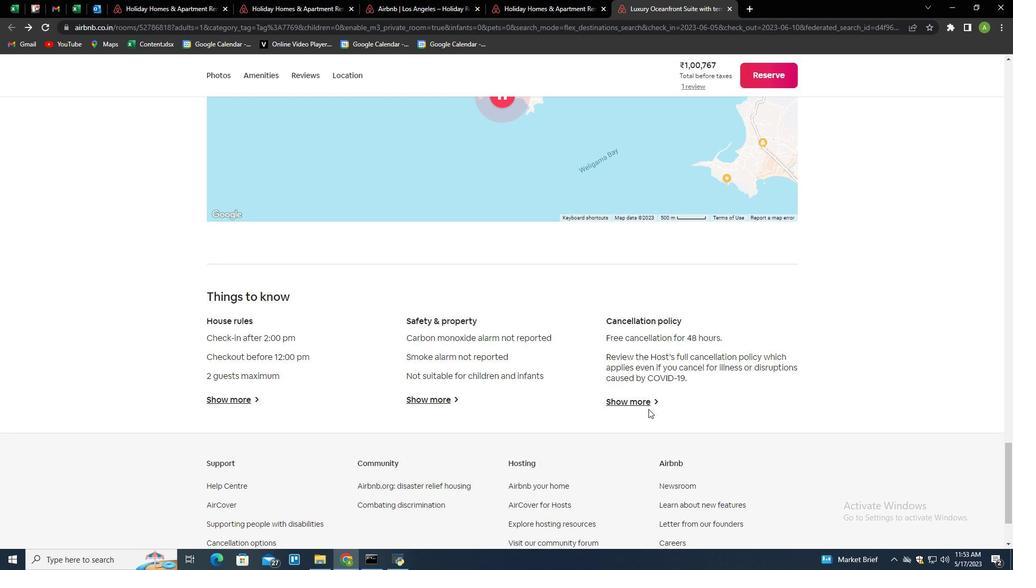 
Action: Mouse scrolled (729, 409) with delta (0, 0)
Screenshot: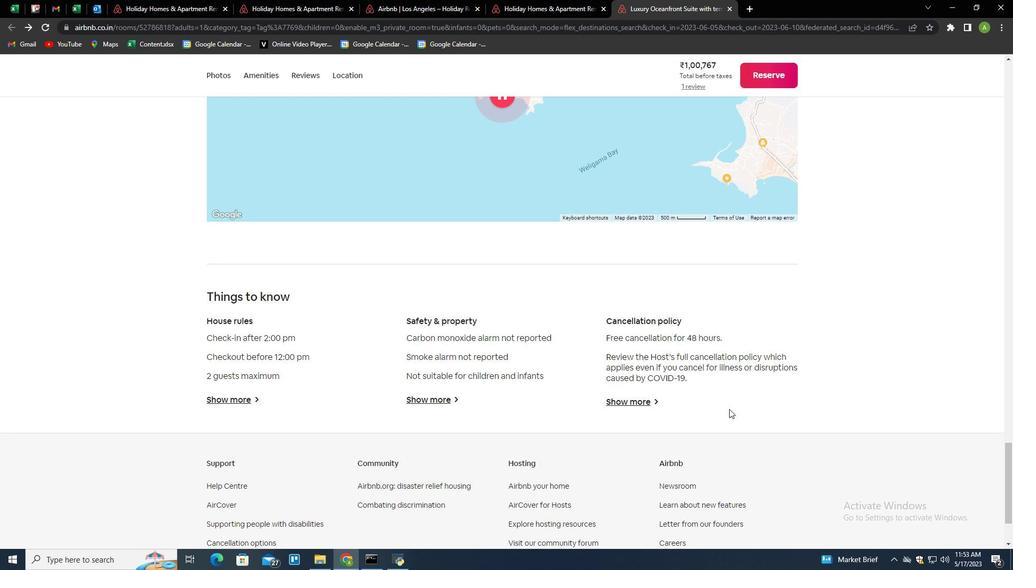 
Action: Mouse scrolled (729, 409) with delta (0, 0)
Screenshot: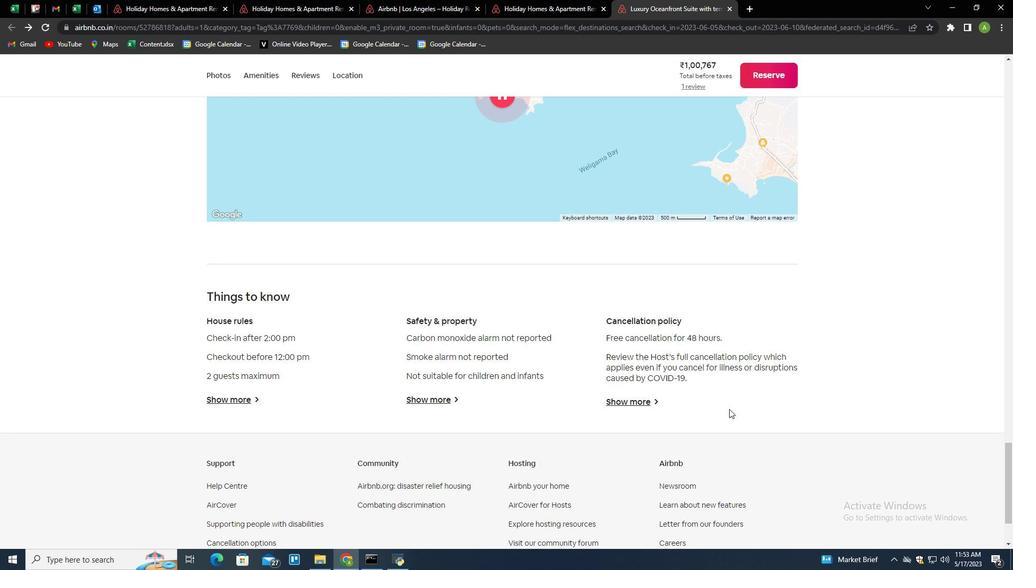 
Action: Mouse scrolled (729, 409) with delta (0, 0)
Screenshot: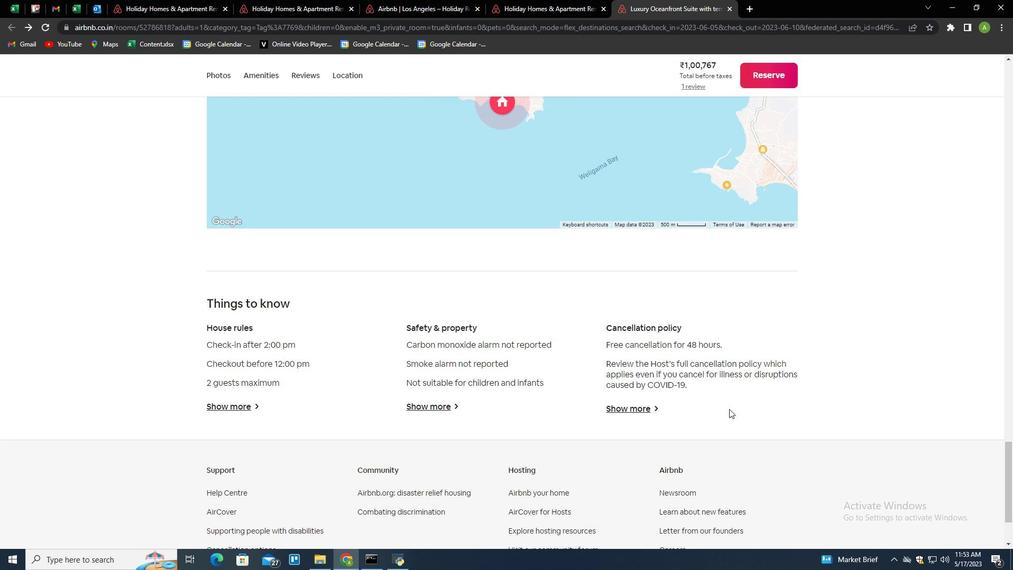 
Action: Mouse scrolled (729, 409) with delta (0, 0)
Screenshot: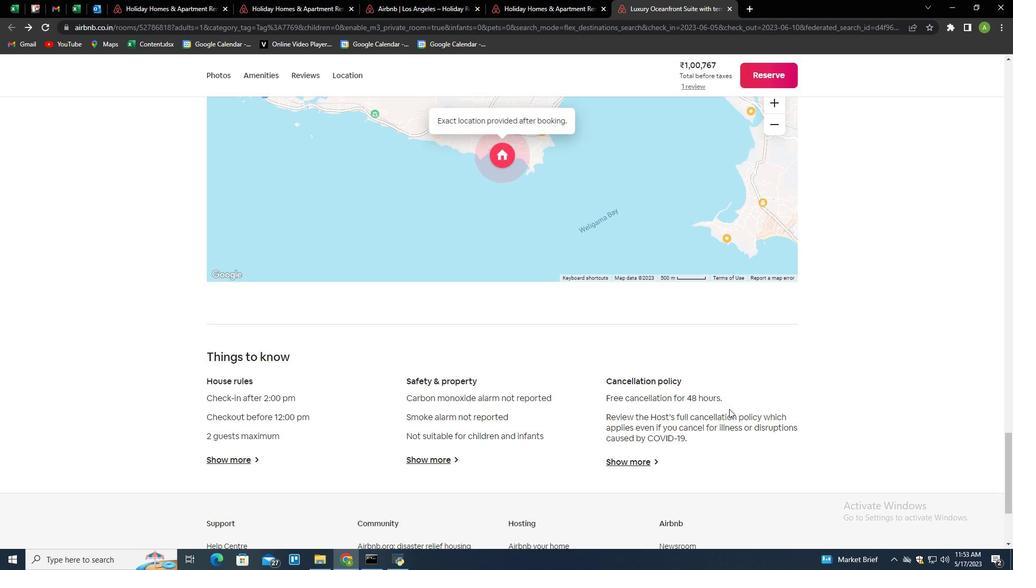
Action: Mouse scrolled (729, 409) with delta (0, 0)
Screenshot: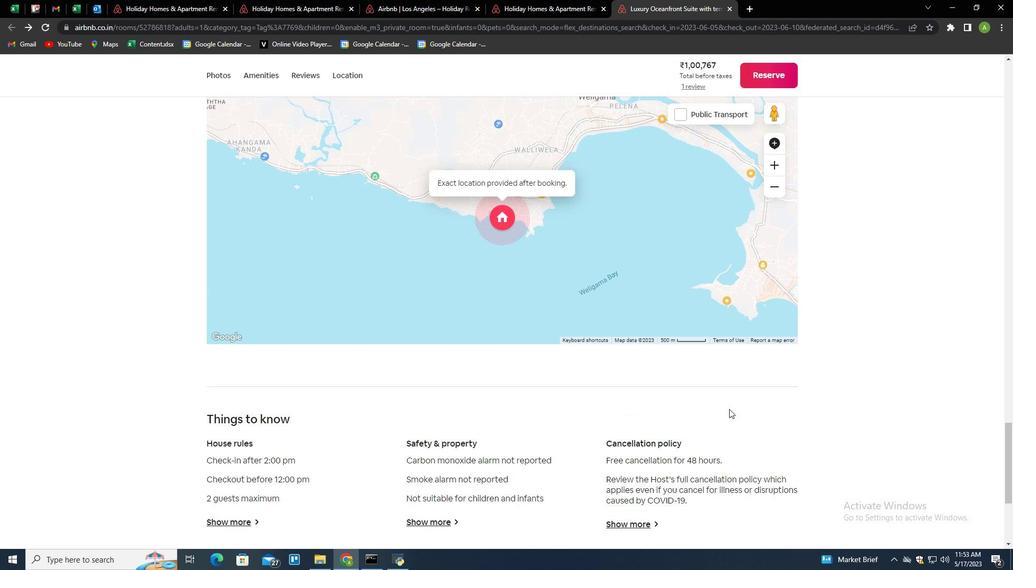 
Action: Mouse scrolled (729, 409) with delta (0, 0)
Screenshot: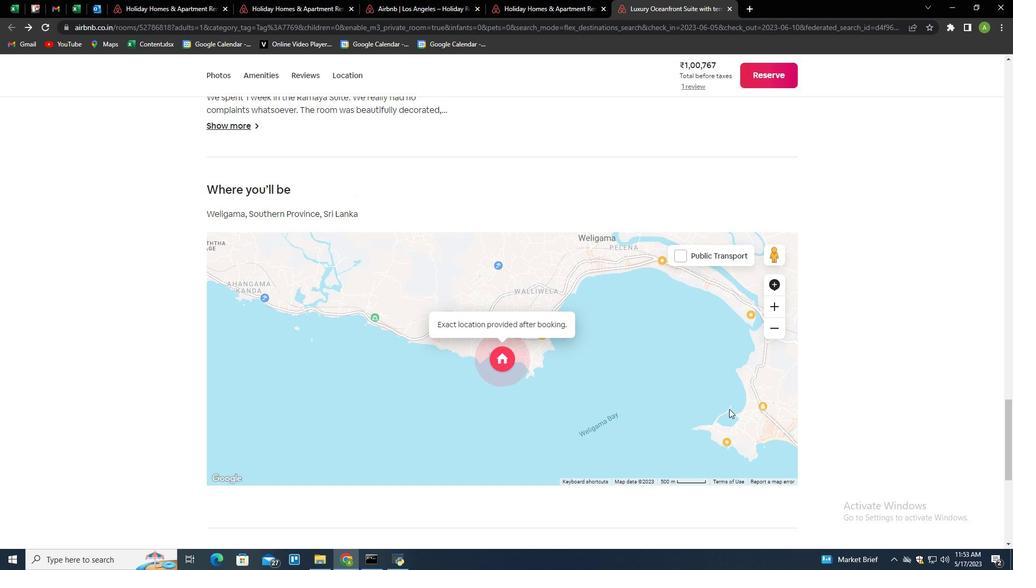 
Action: Mouse scrolled (729, 409) with delta (0, 0)
Screenshot: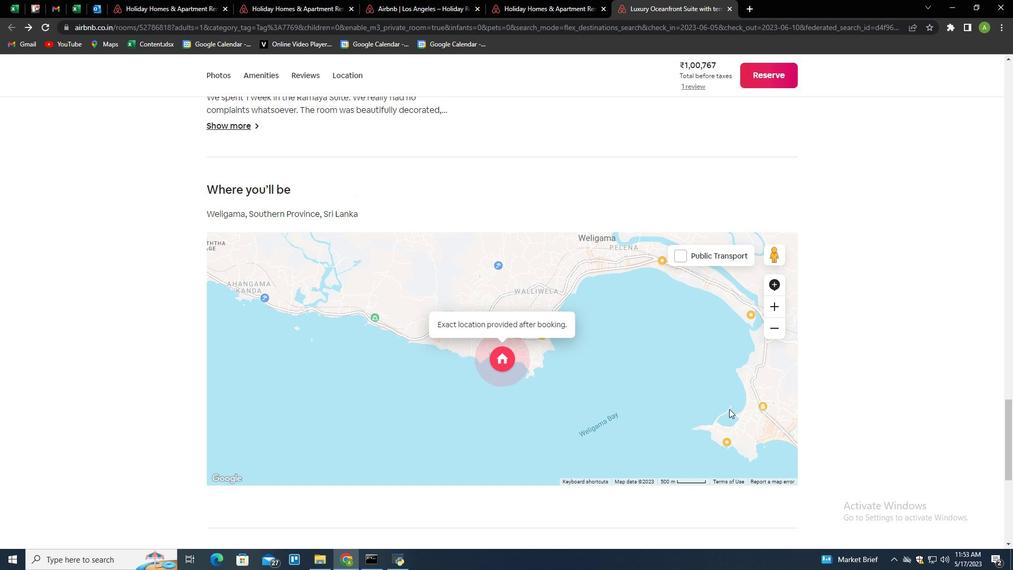 
Action: Mouse scrolled (729, 409) with delta (0, 0)
Screenshot: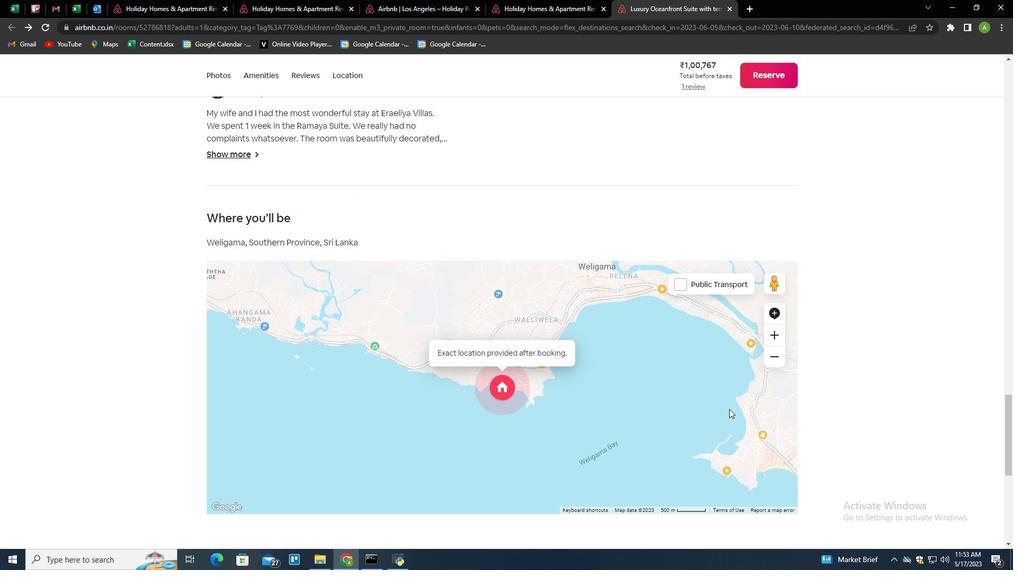 
Action: Mouse scrolled (729, 409) with delta (0, 0)
Screenshot: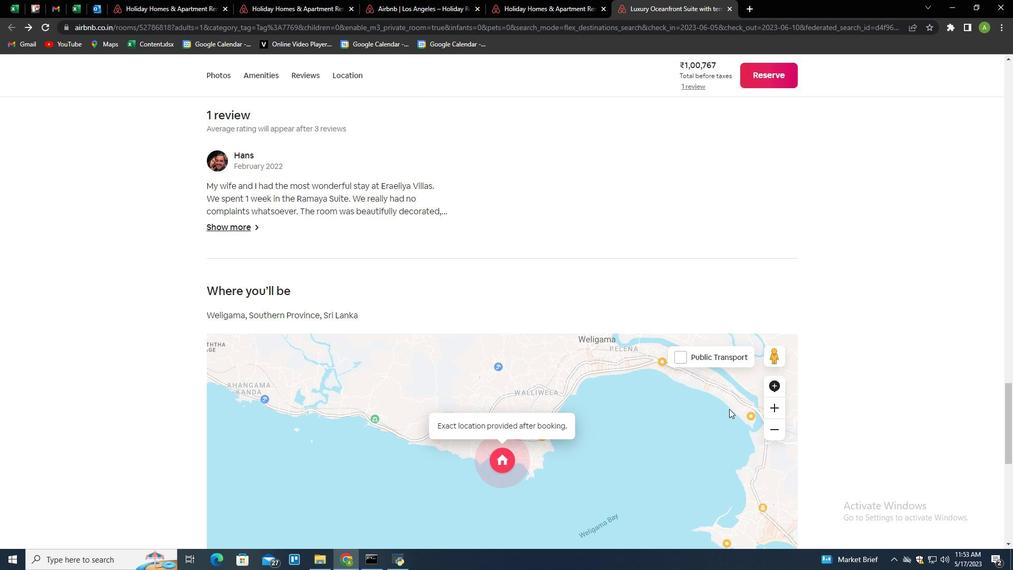 
Action: Mouse scrolled (729, 409) with delta (0, 0)
Screenshot: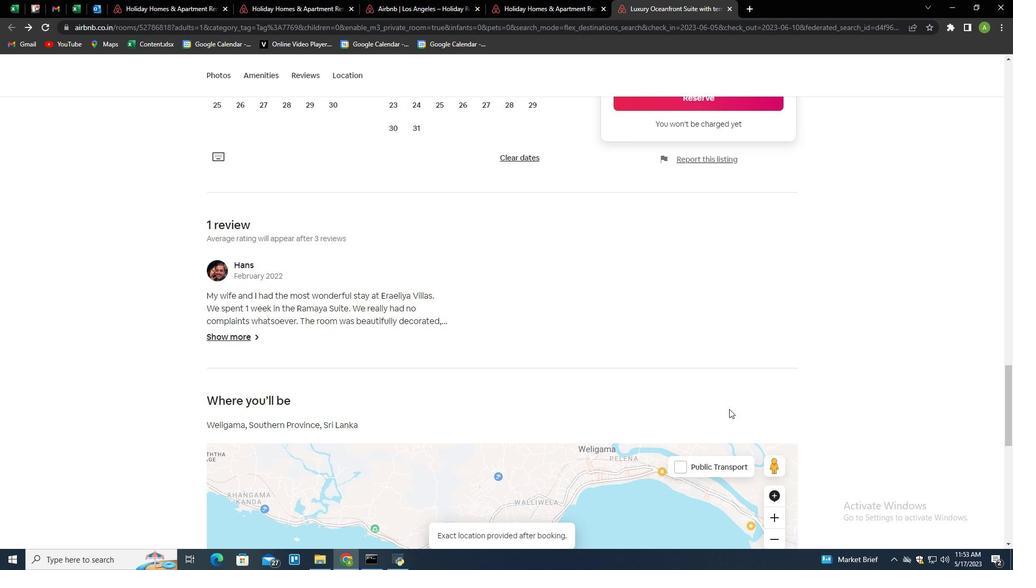 
Action: Mouse scrolled (729, 409) with delta (0, 0)
Screenshot: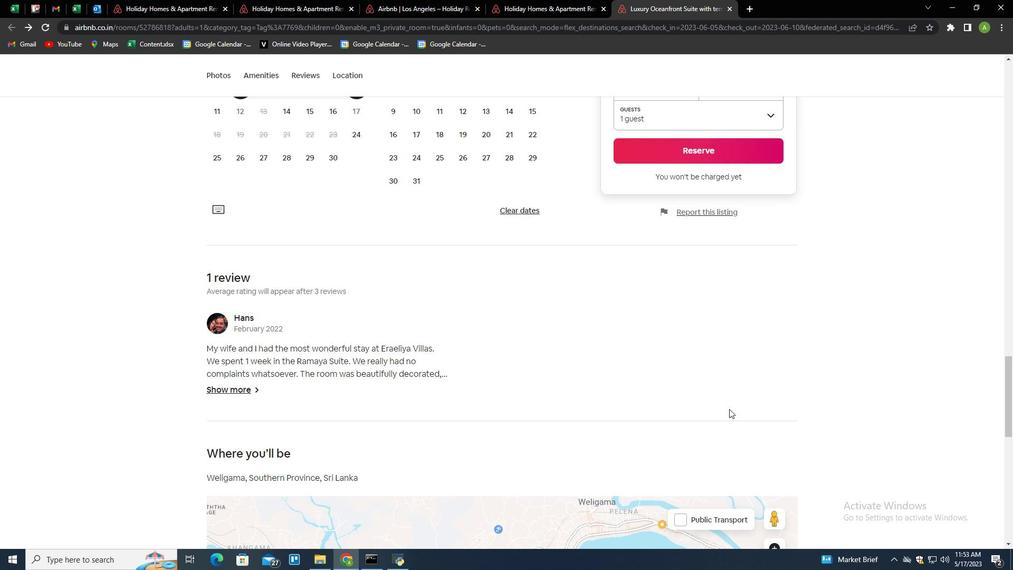 
Action: Mouse scrolled (729, 409) with delta (0, 0)
Screenshot: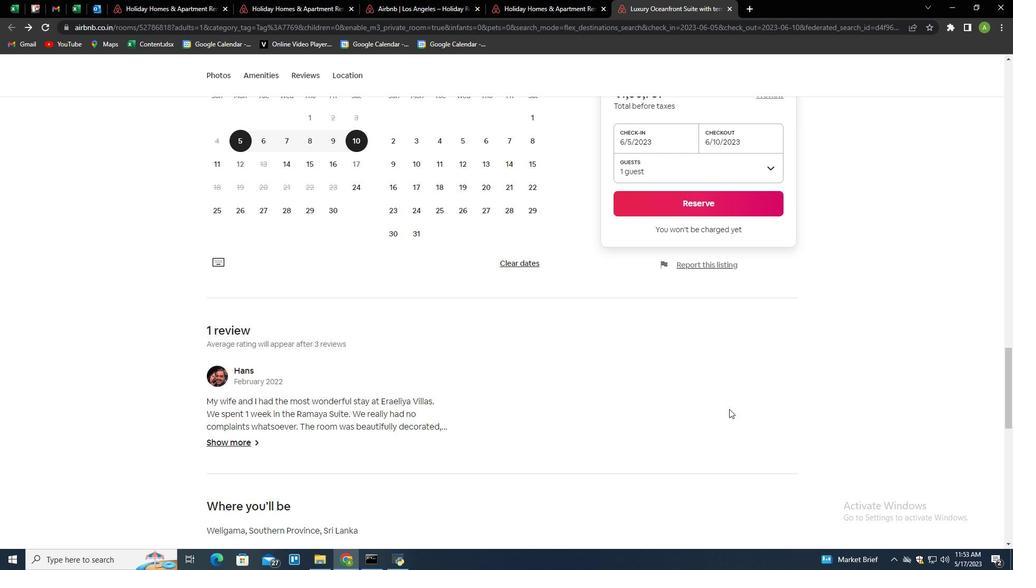 
Action: Mouse scrolled (729, 409) with delta (0, 0)
Screenshot: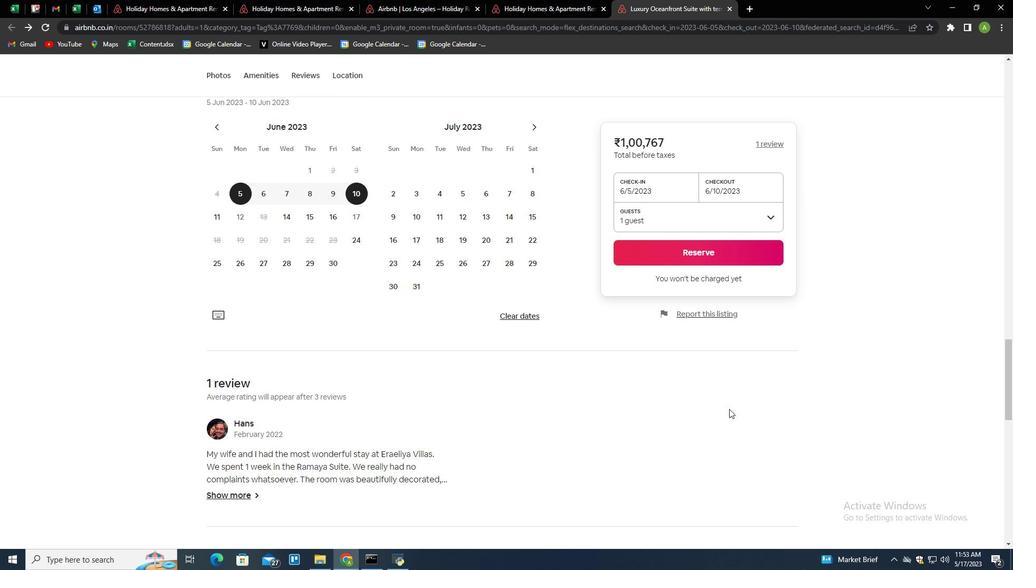 
Action: Mouse scrolled (729, 409) with delta (0, 0)
Screenshot: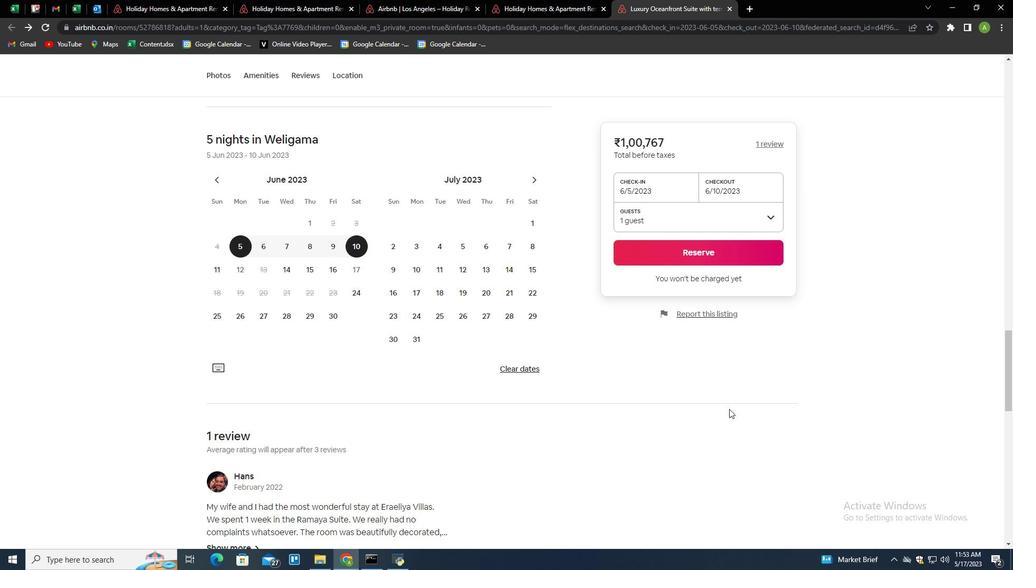 
Action: Mouse scrolled (729, 409) with delta (0, 0)
Screenshot: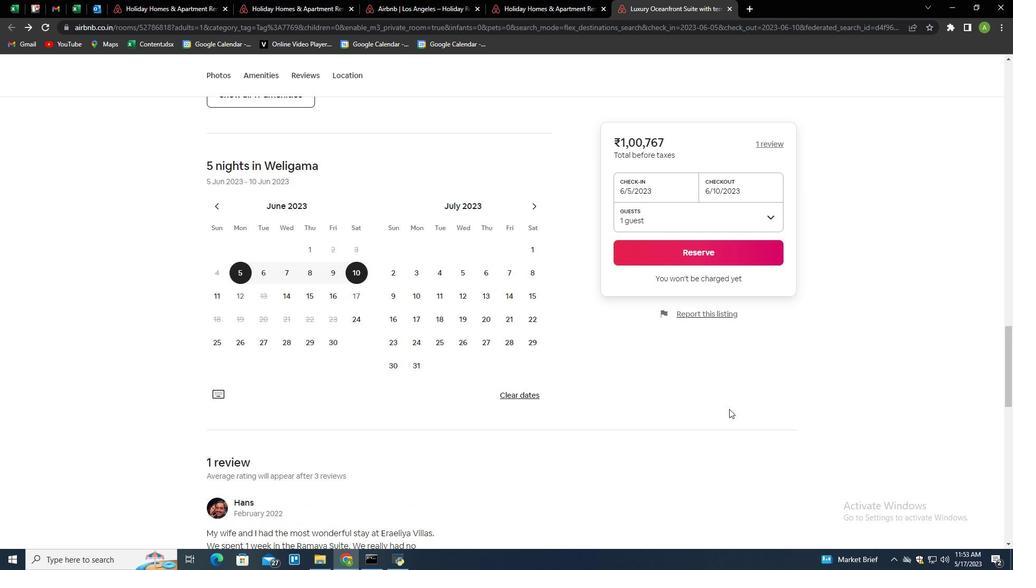 
Action: Mouse scrolled (729, 409) with delta (0, 0)
Screenshot: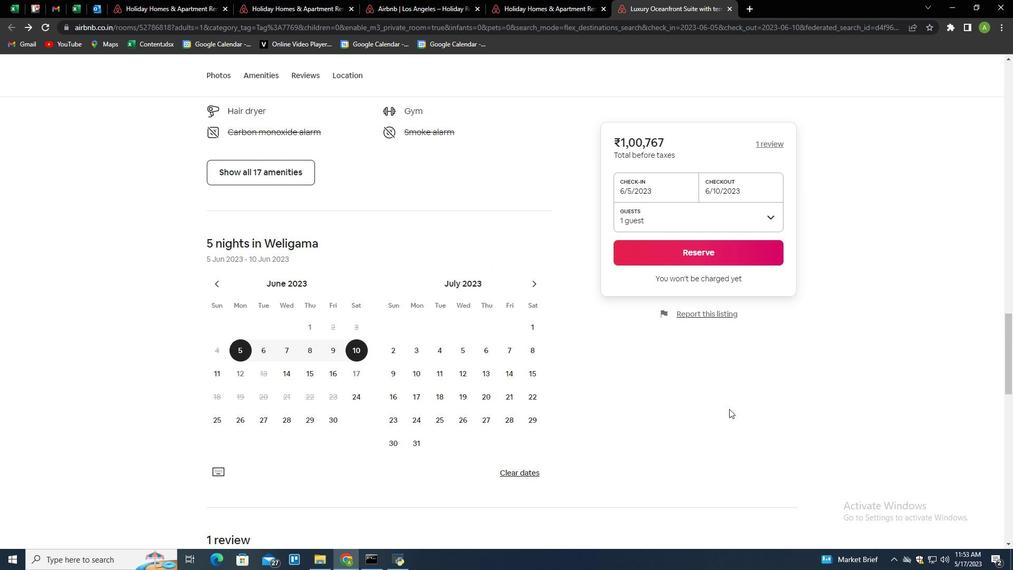 
Action: Mouse scrolled (729, 409) with delta (0, 0)
Screenshot: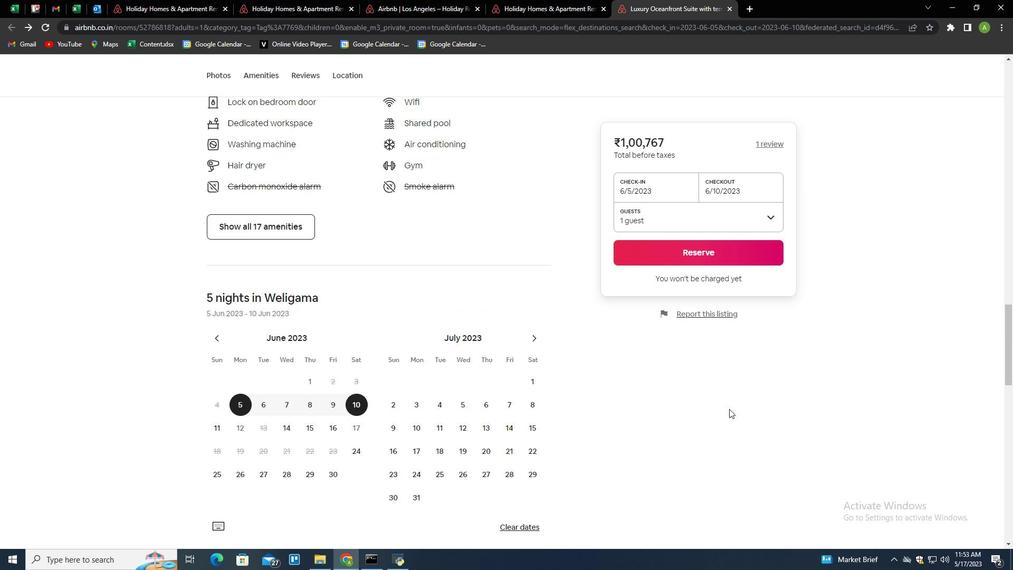 
Action: Mouse moved to (518, 393)
Screenshot: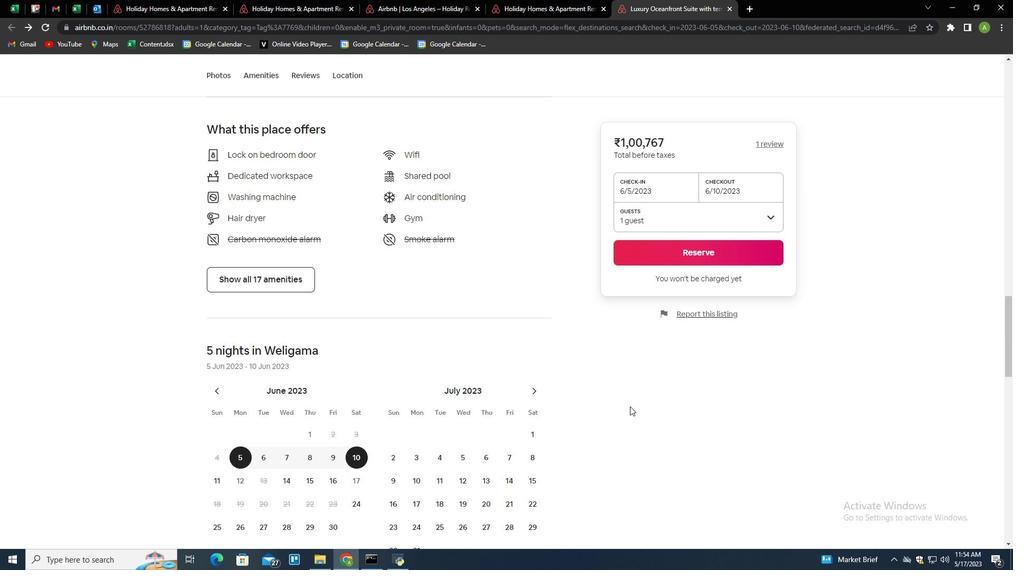 
Action: Mouse scrolled (518, 394) with delta (0, 0)
Screenshot: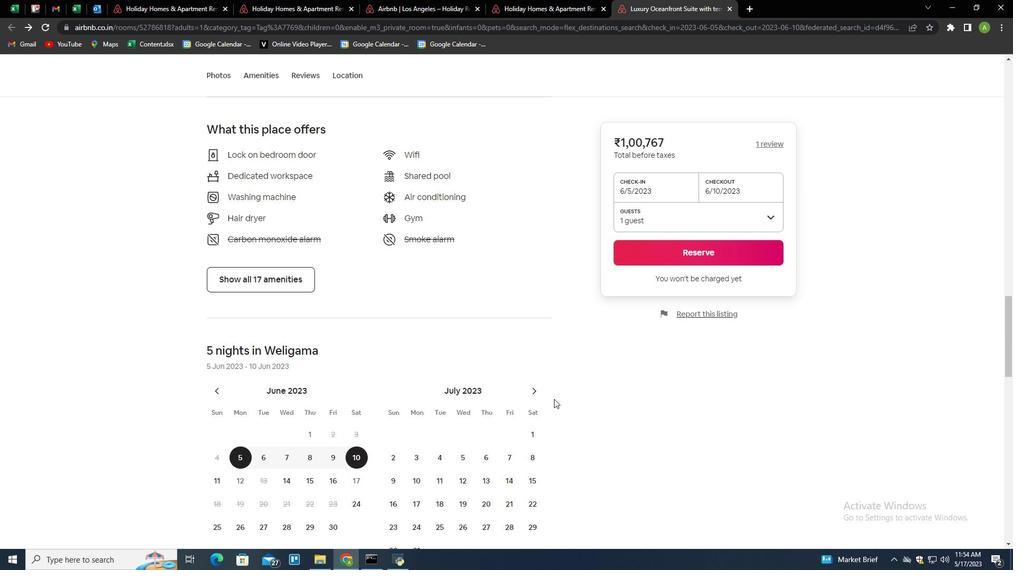 
Action: Mouse scrolled (518, 394) with delta (0, 0)
Screenshot: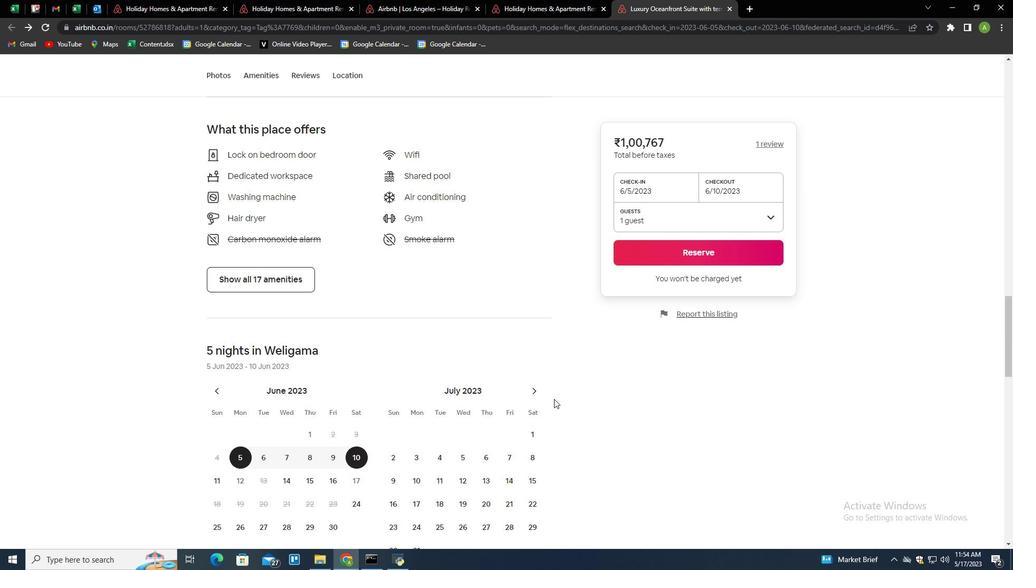 
Action: Mouse scrolled (518, 394) with delta (0, 0)
Screenshot: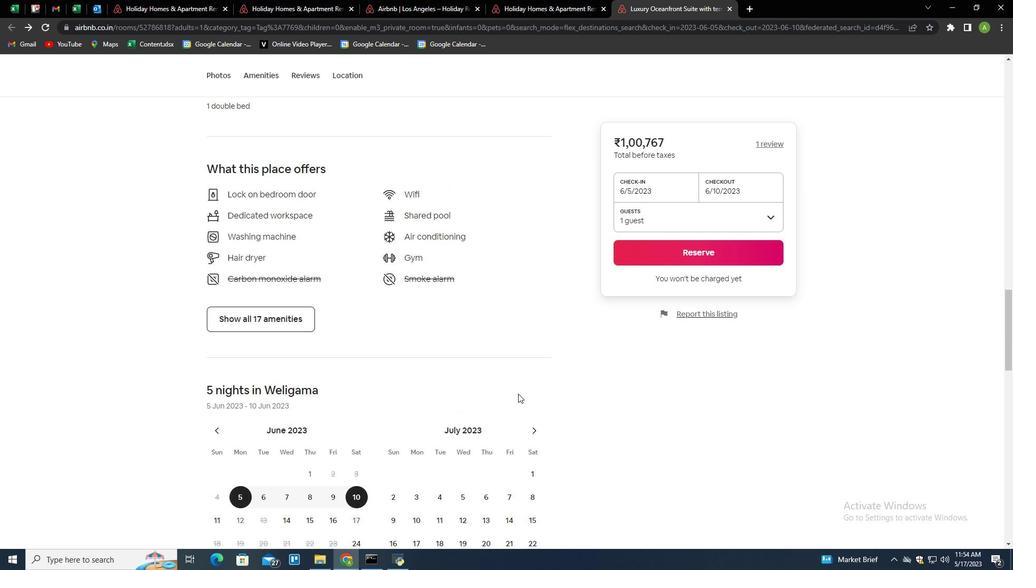 
Action: Mouse moved to (302, 73)
Screenshot: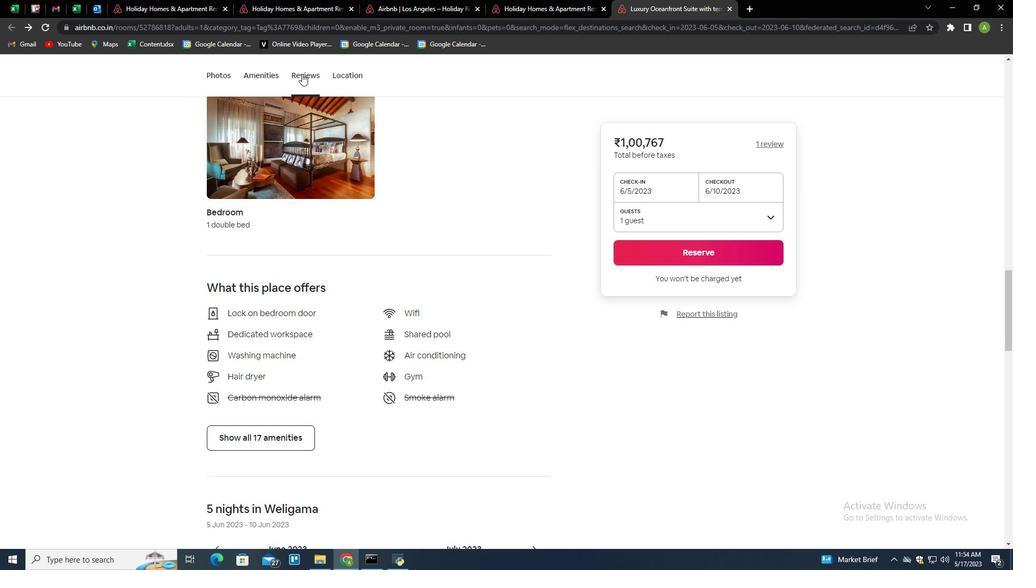 
Action: Mouse pressed left at (302, 73)
Screenshot: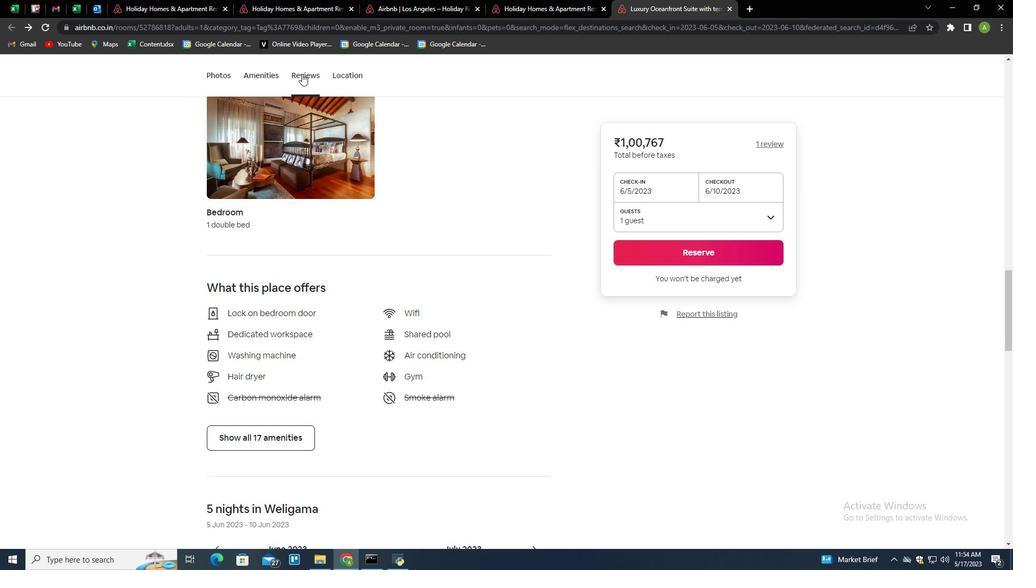 
Action: Mouse moved to (234, 235)
Screenshot: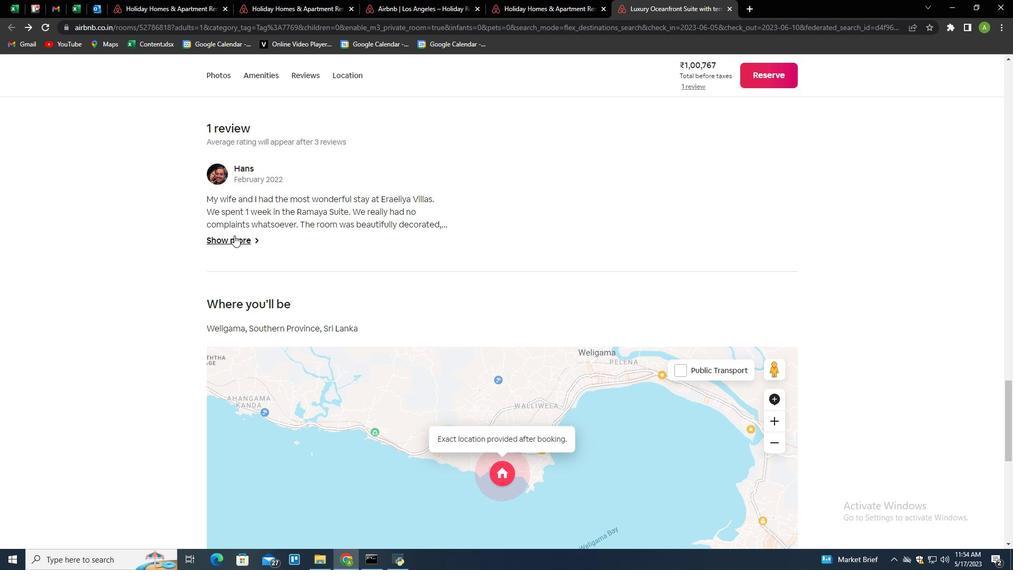 
Action: Mouse pressed left at (234, 235)
Screenshot: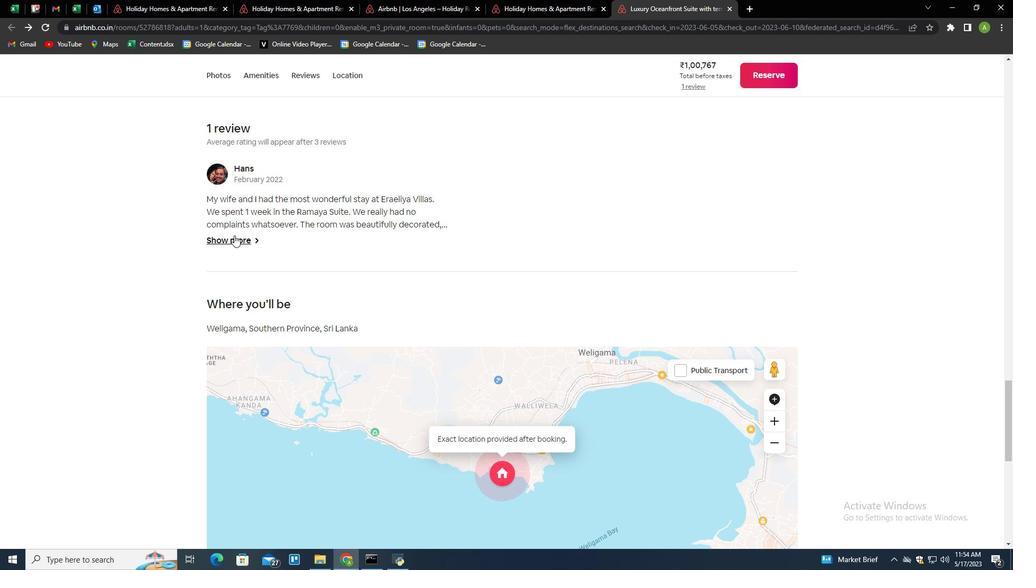 
Action: Mouse moved to (665, 162)
Screenshot: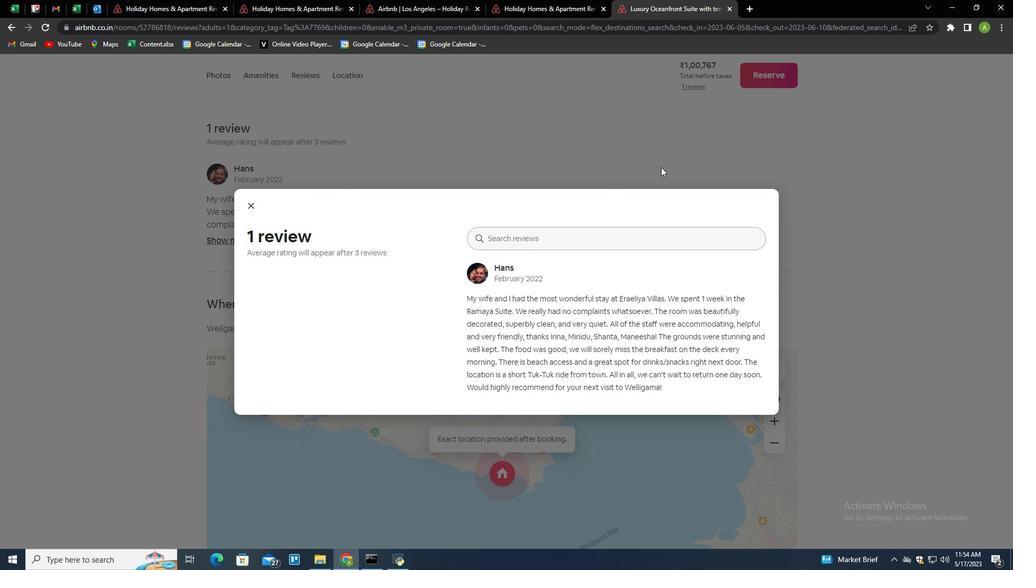 
Action: Mouse pressed left at (665, 162)
Screenshot: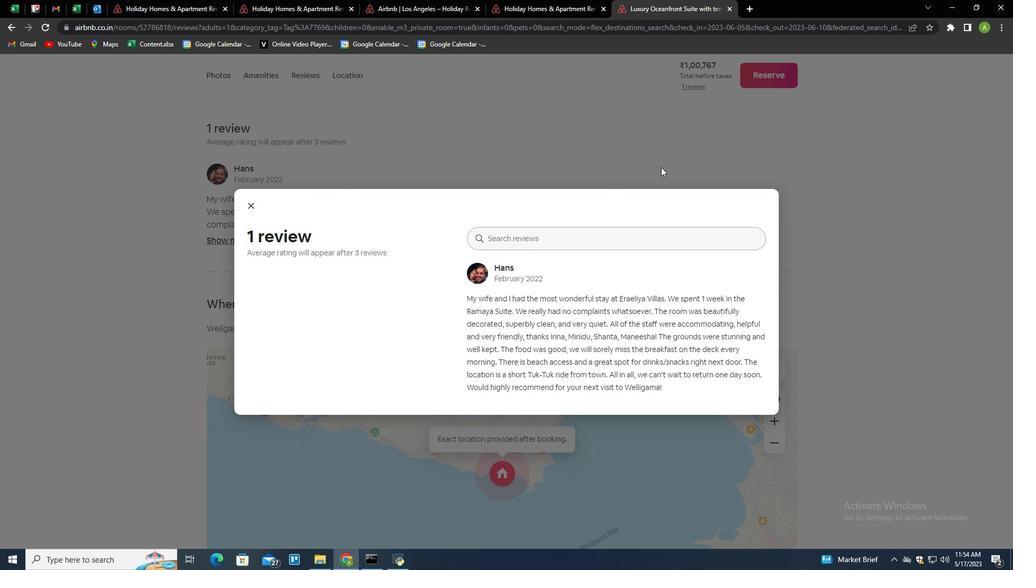 
Action: Mouse moved to (222, 138)
Screenshot: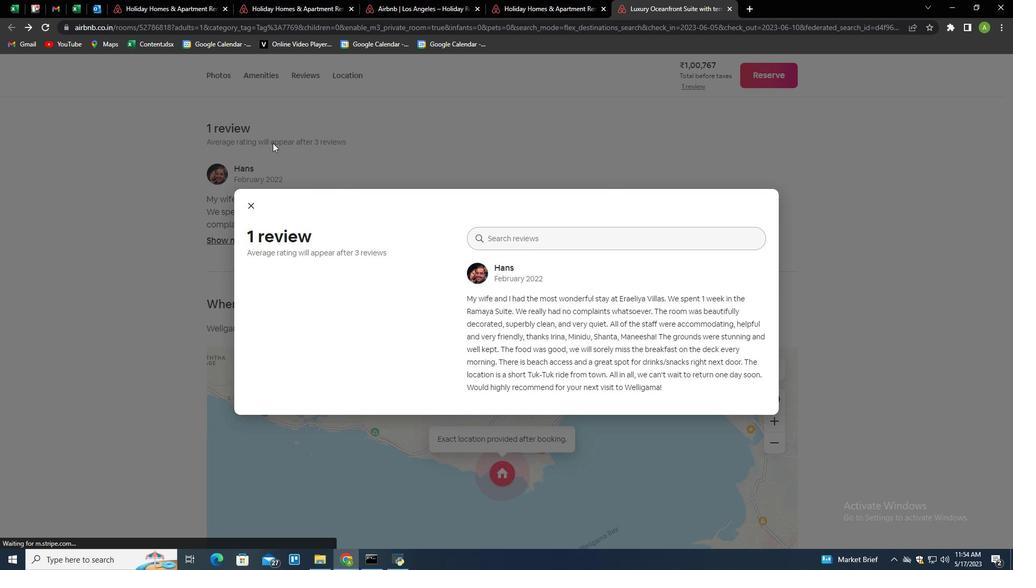 
Action: Mouse pressed left at (222, 138)
Screenshot: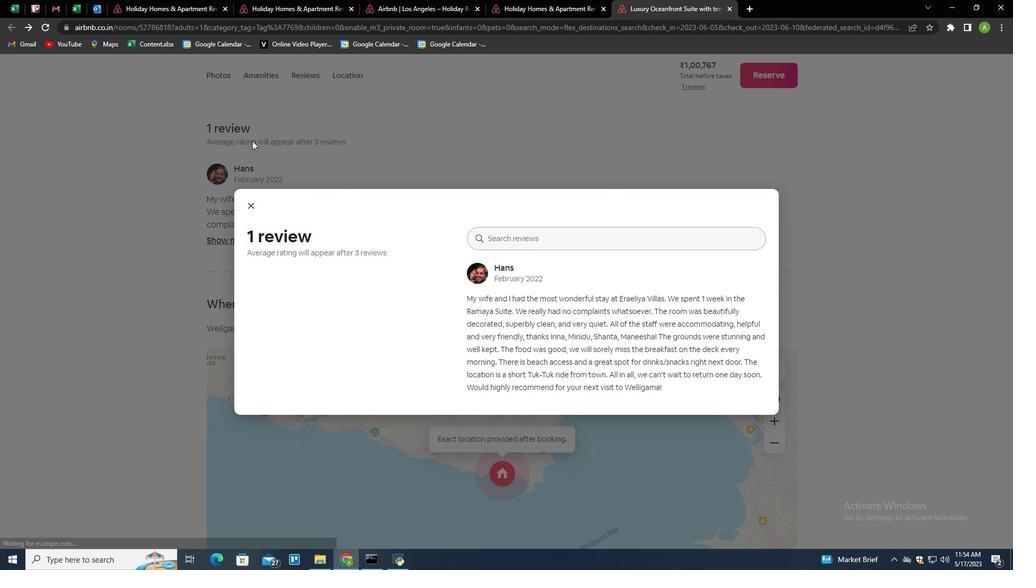 
Action: Mouse moved to (236, 129)
Screenshot: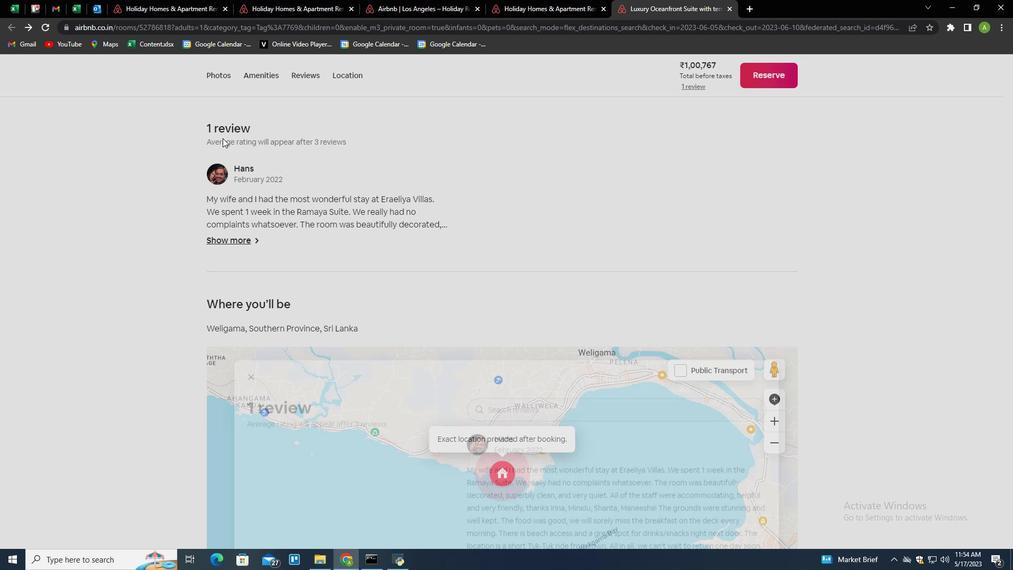 
Action: Mouse pressed left at (236, 129)
Screenshot: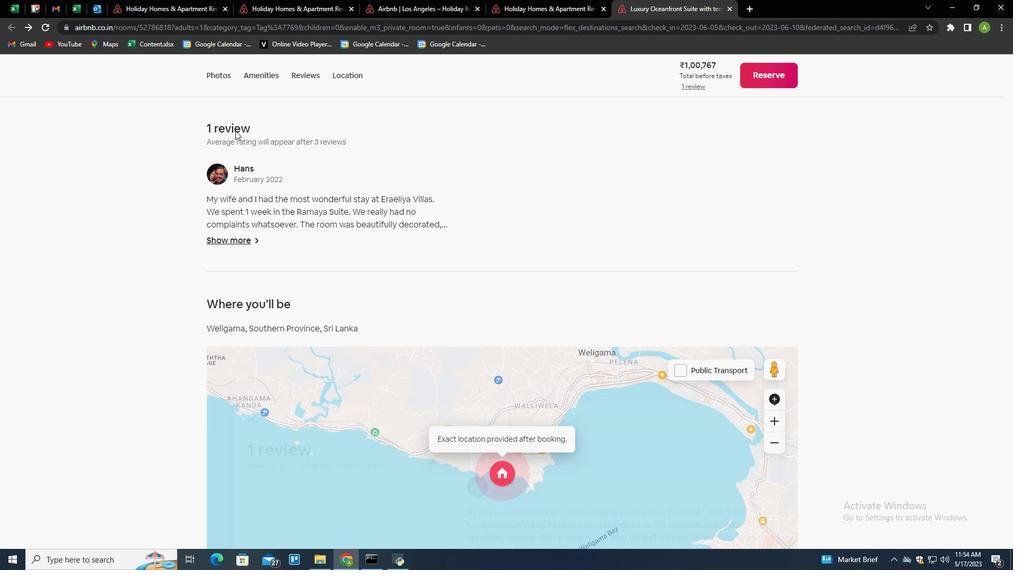 
Action: Mouse moved to (237, 141)
Screenshot: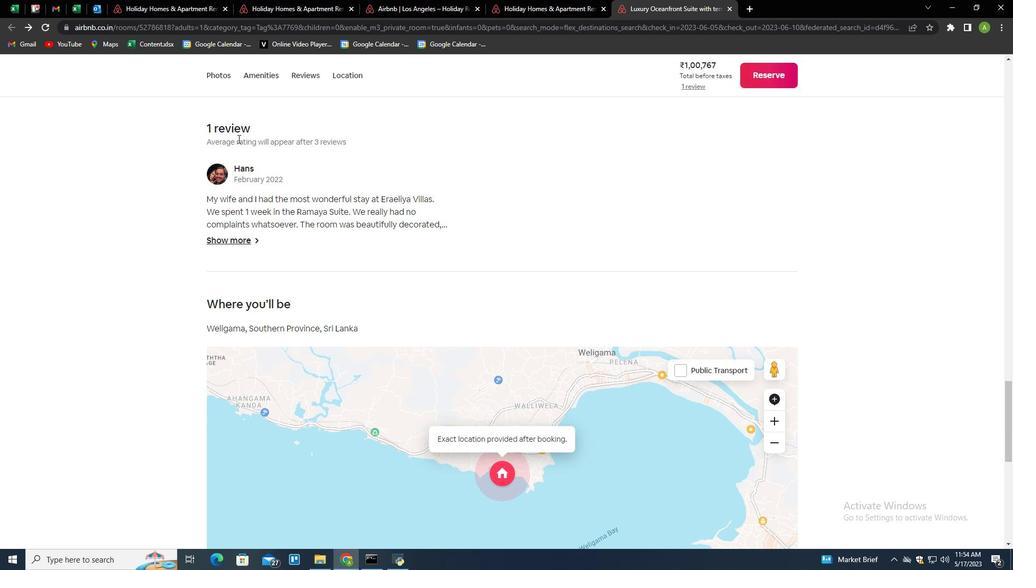 
Action: Mouse pressed left at (237, 141)
Screenshot: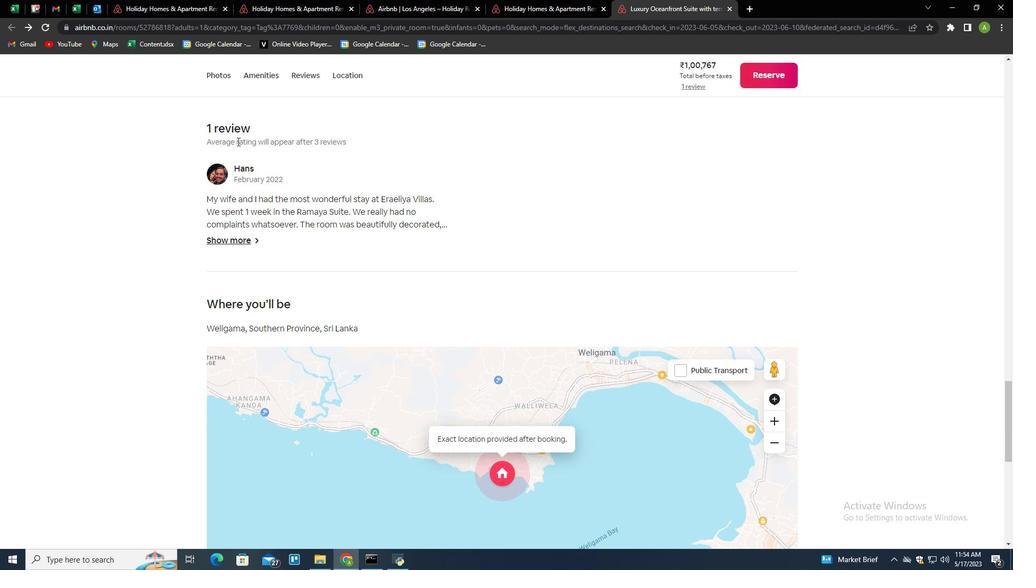 
Action: Mouse moved to (237, 126)
Screenshot: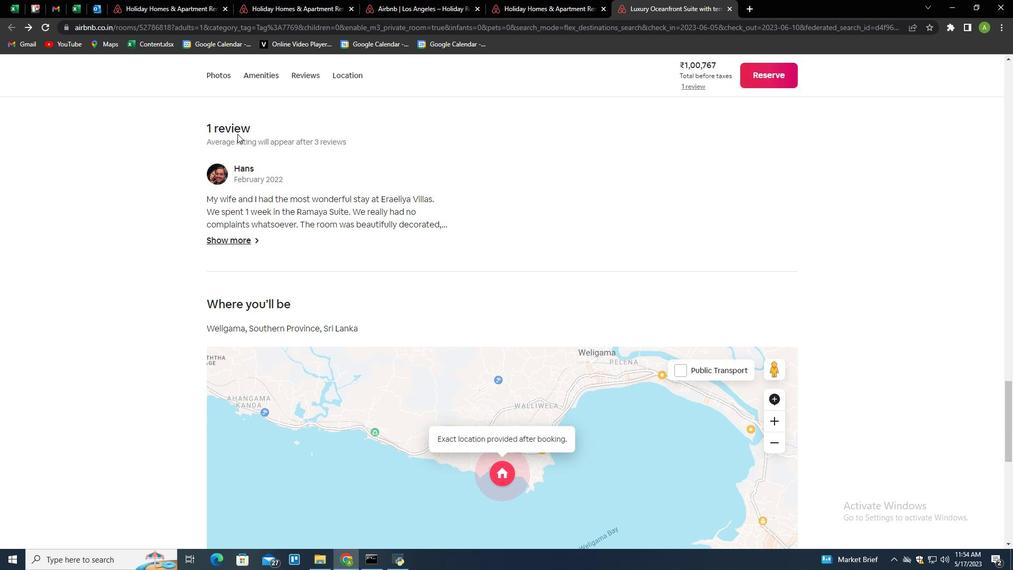 
Action: Mouse pressed left at (237, 126)
Screenshot: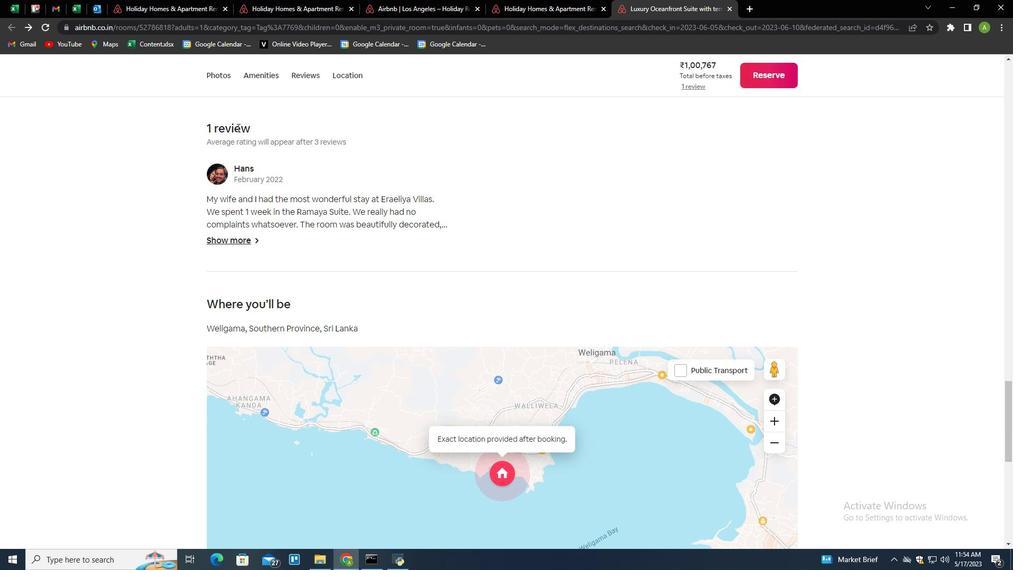 
Action: Mouse pressed left at (237, 126)
Screenshot: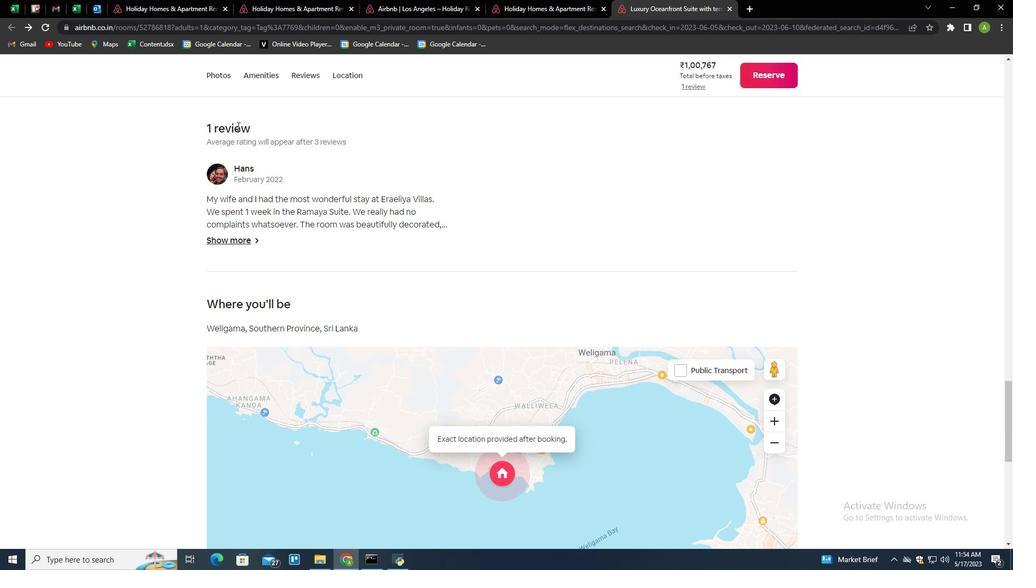 
Action: Mouse moved to (241, 137)
Screenshot: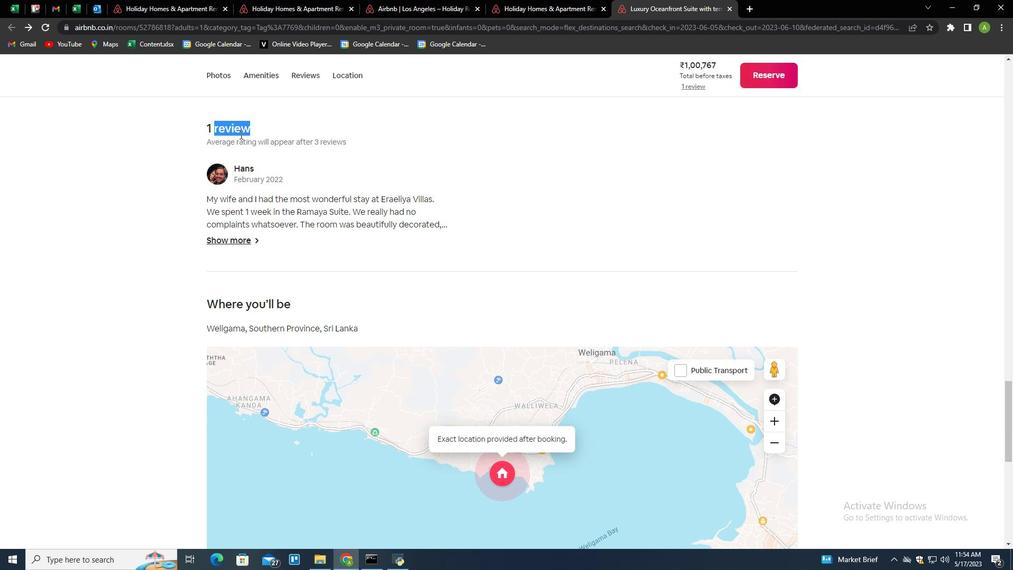 
Action: Mouse pressed left at (241, 137)
Screenshot: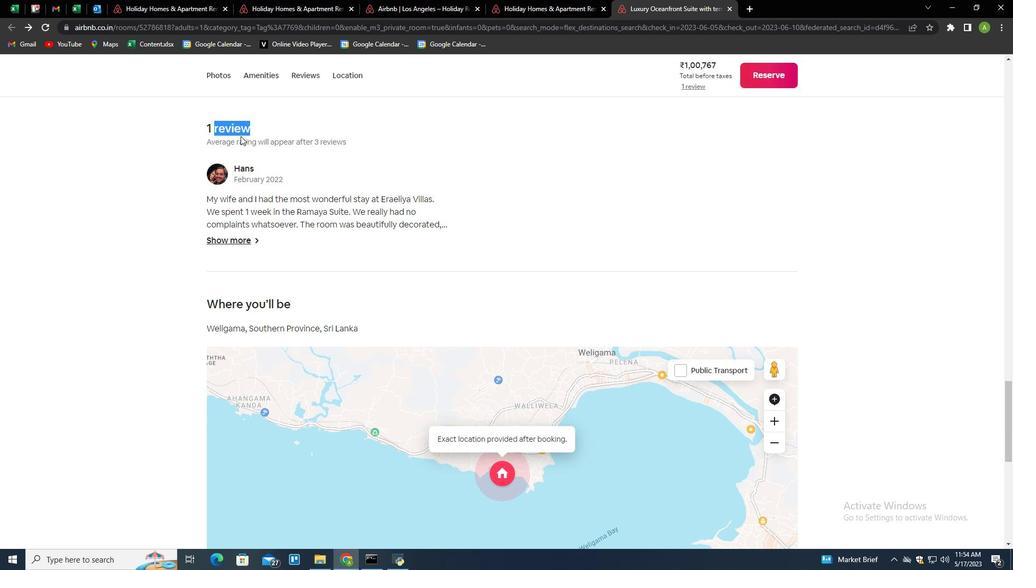 
Action: Mouse moved to (248, 144)
Screenshot: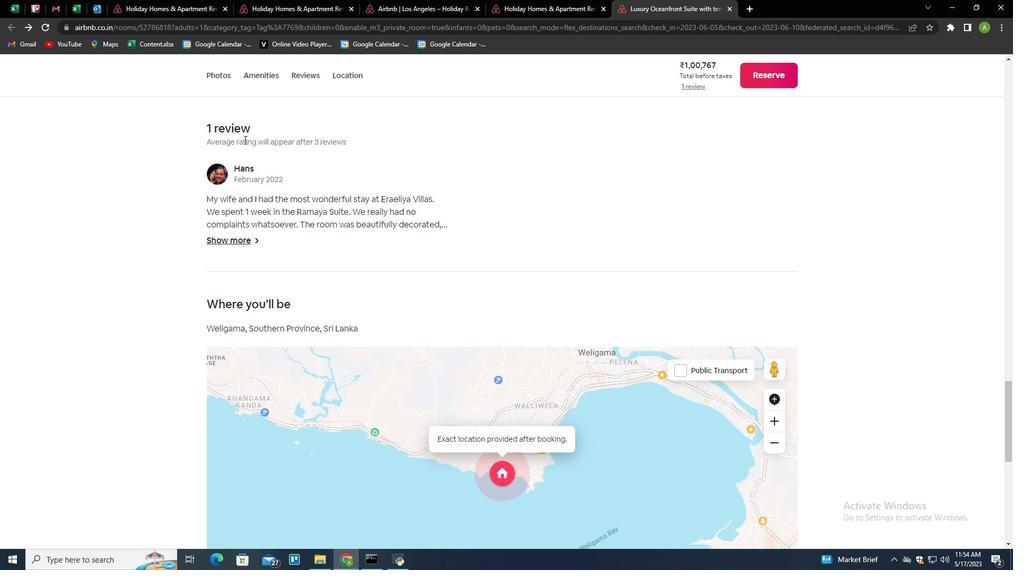 
Action: Mouse pressed left at (248, 144)
Screenshot: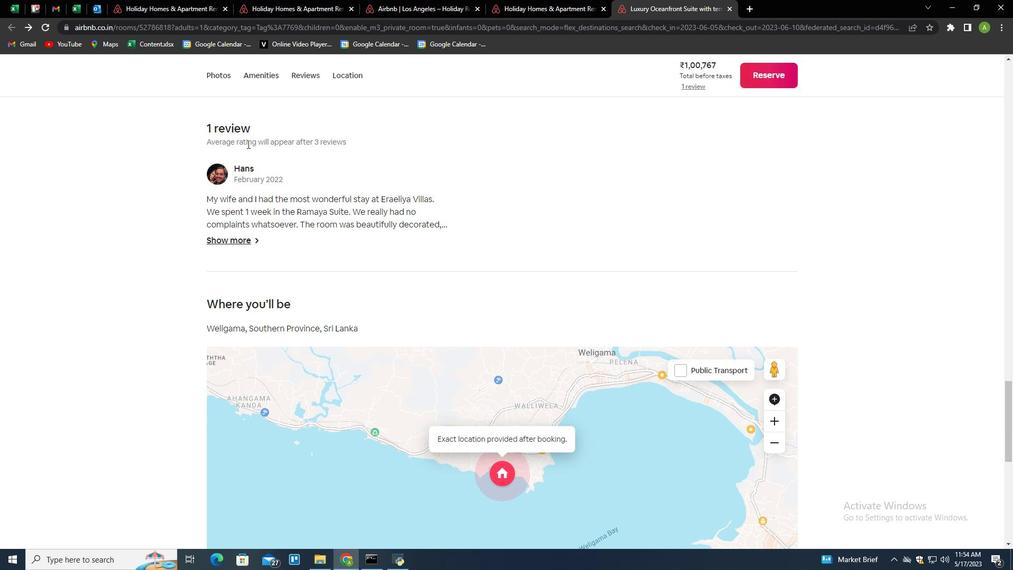 
Action: Mouse moved to (406, 146)
Screenshot: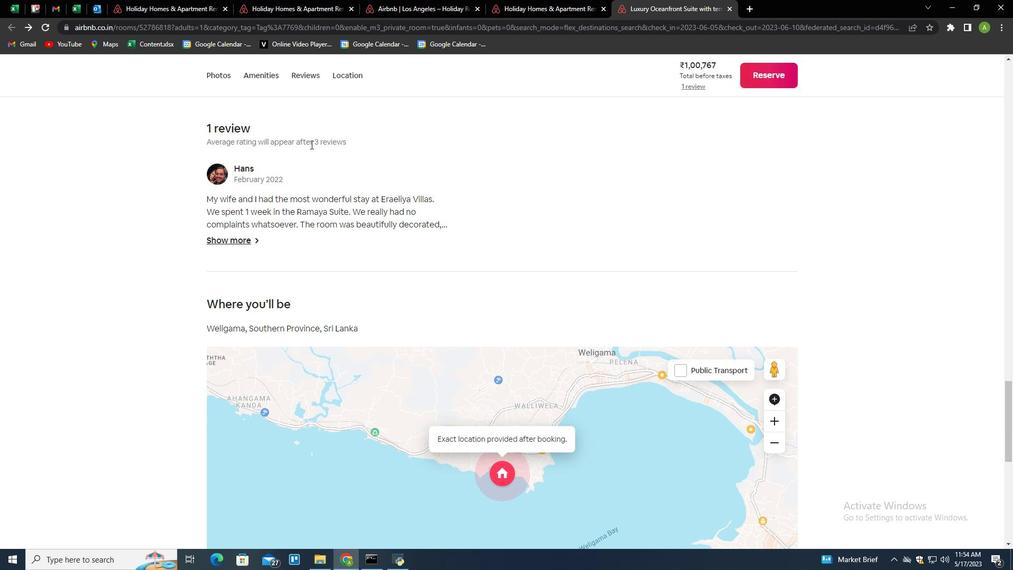 
Action: Mouse scrolled (406, 147) with delta (0, 0)
Screenshot: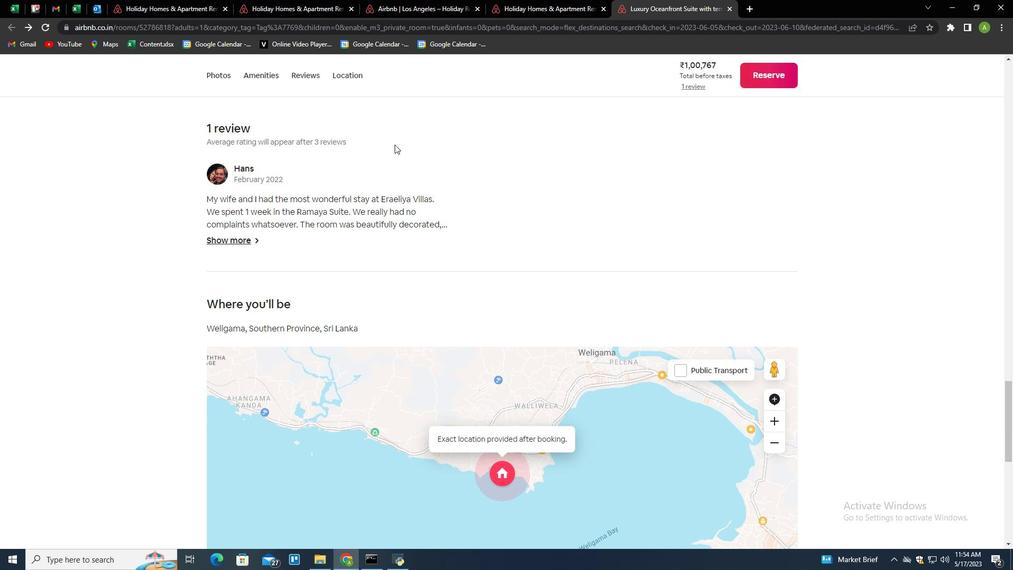 
Action: Mouse scrolled (406, 147) with delta (0, 0)
Screenshot: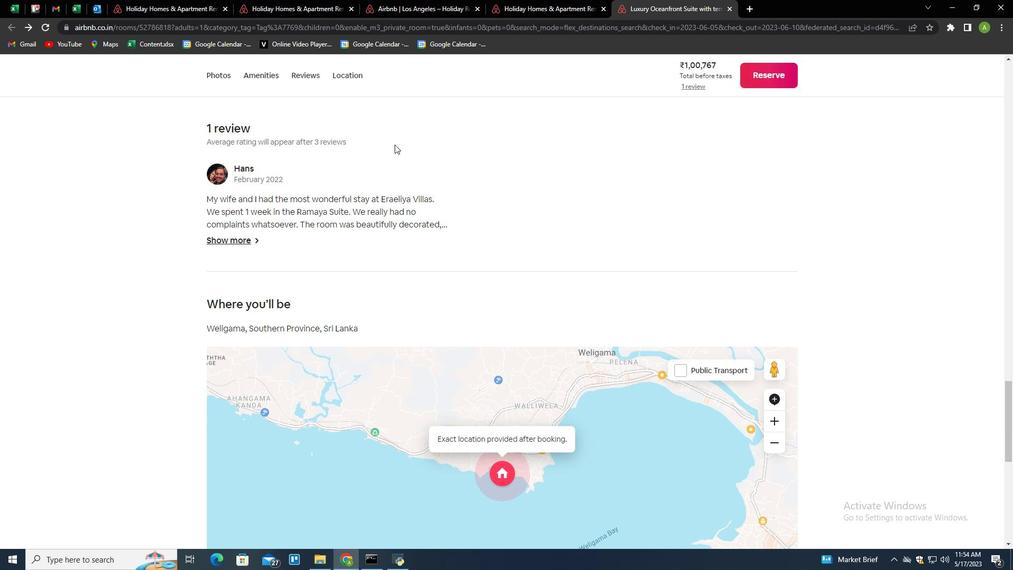
Action: Mouse scrolled (406, 147) with delta (0, 0)
Screenshot: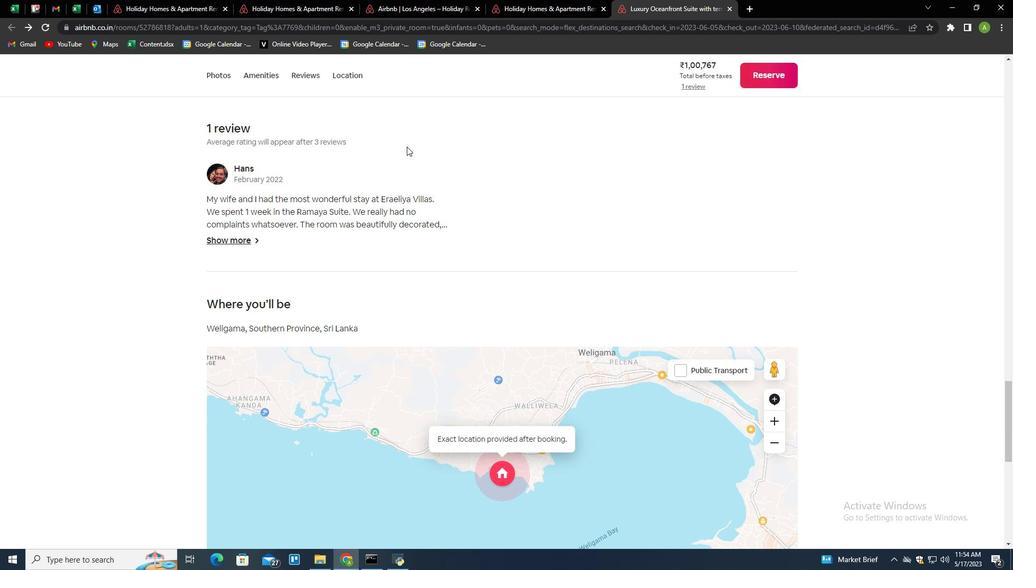 
Action: Mouse scrolled (406, 147) with delta (0, 0)
Screenshot: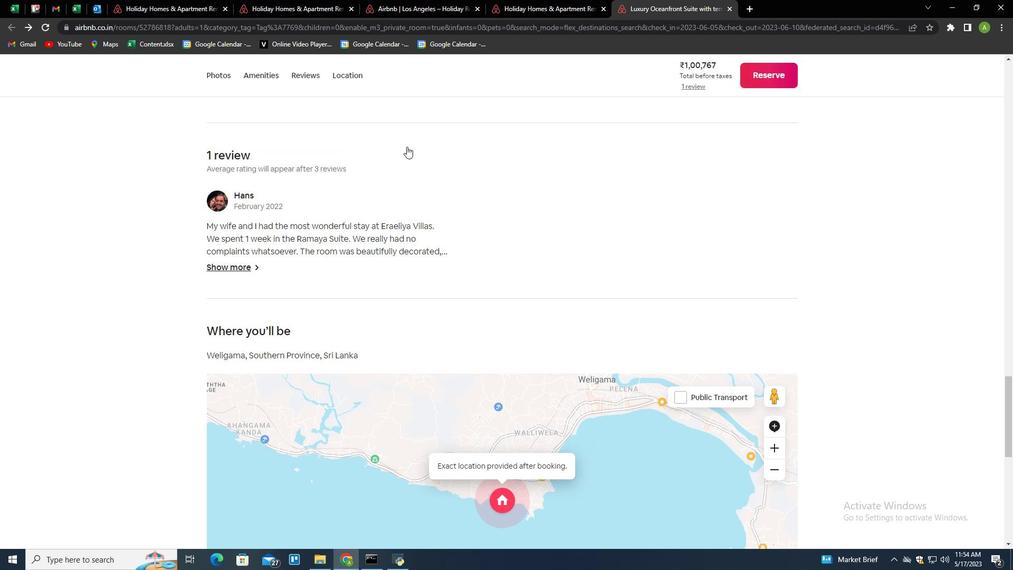 
Action: Mouse scrolled (406, 147) with delta (0, 0)
Screenshot: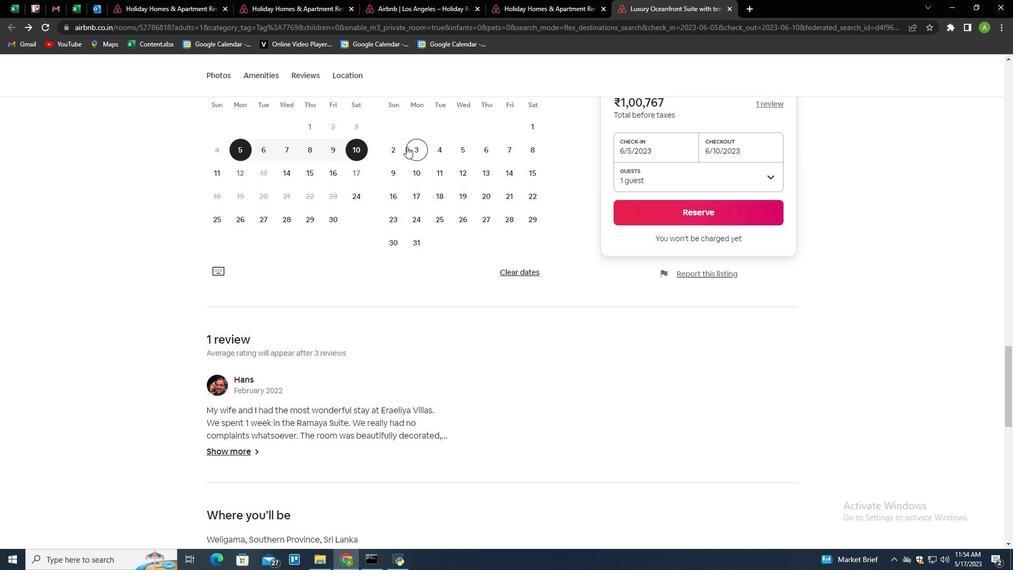 
Action: Mouse scrolled (406, 147) with delta (0, 0)
Screenshot: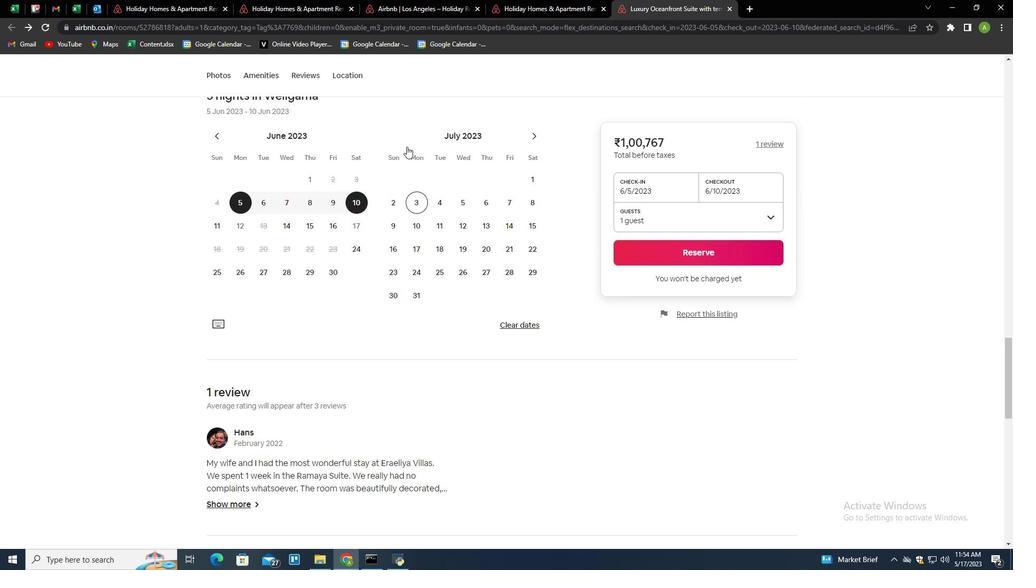 
Action: Mouse scrolled (406, 147) with delta (0, 0)
Screenshot: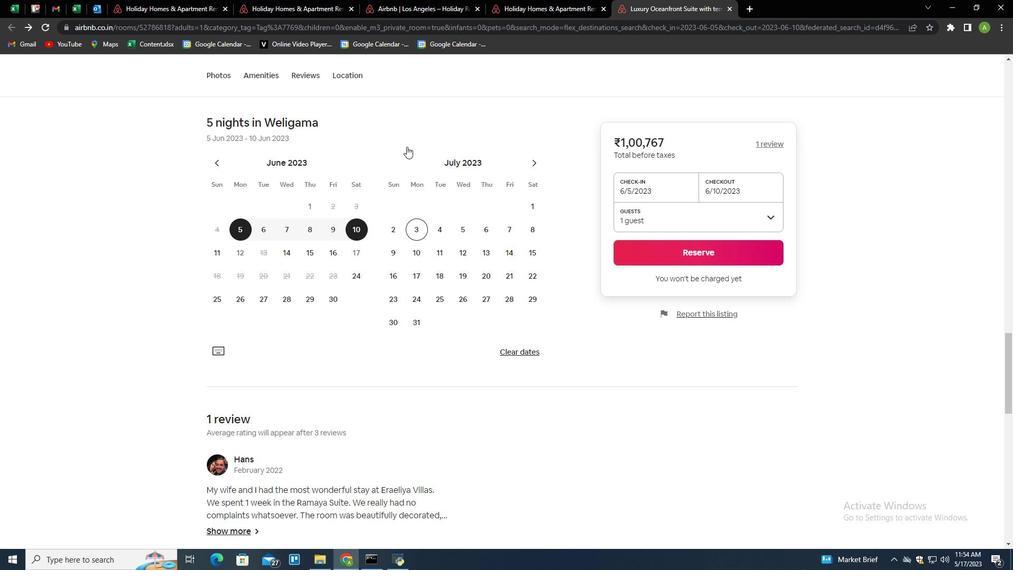 
Action: Mouse scrolled (406, 147) with delta (0, 0)
Screenshot: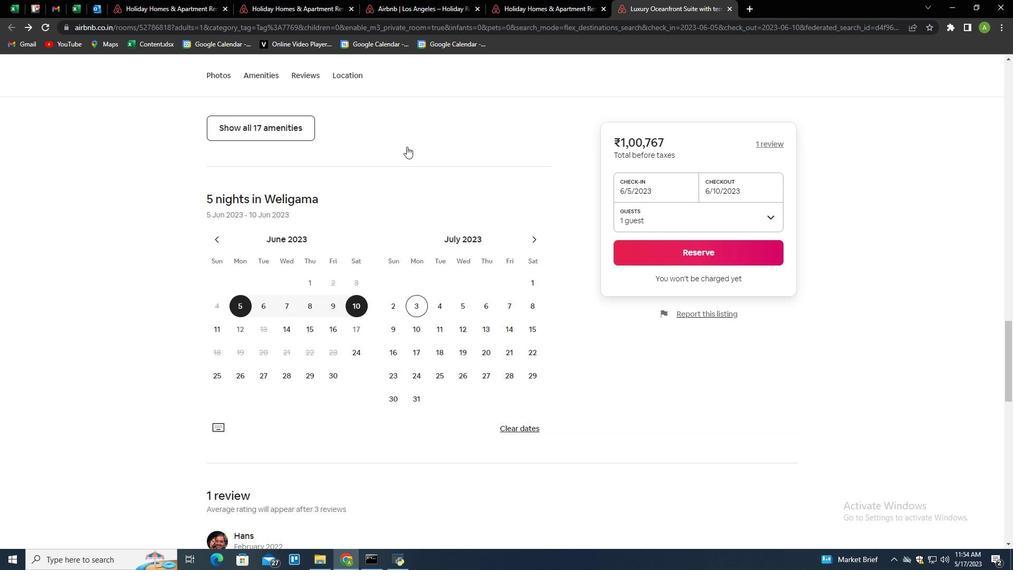 
Action: Mouse scrolled (406, 147) with delta (0, 0)
Screenshot: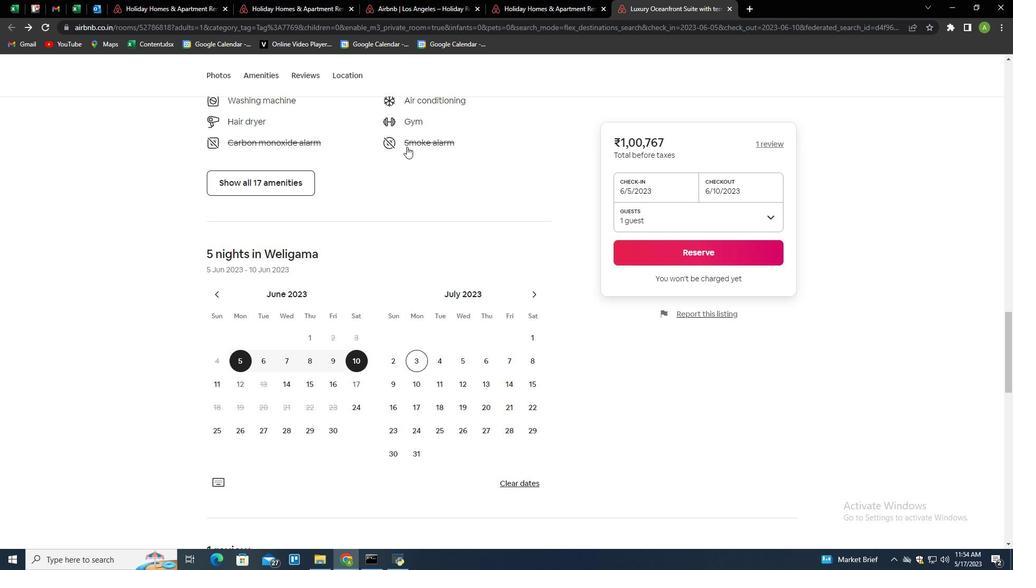 
Action: Mouse scrolled (406, 147) with delta (0, 0)
Screenshot: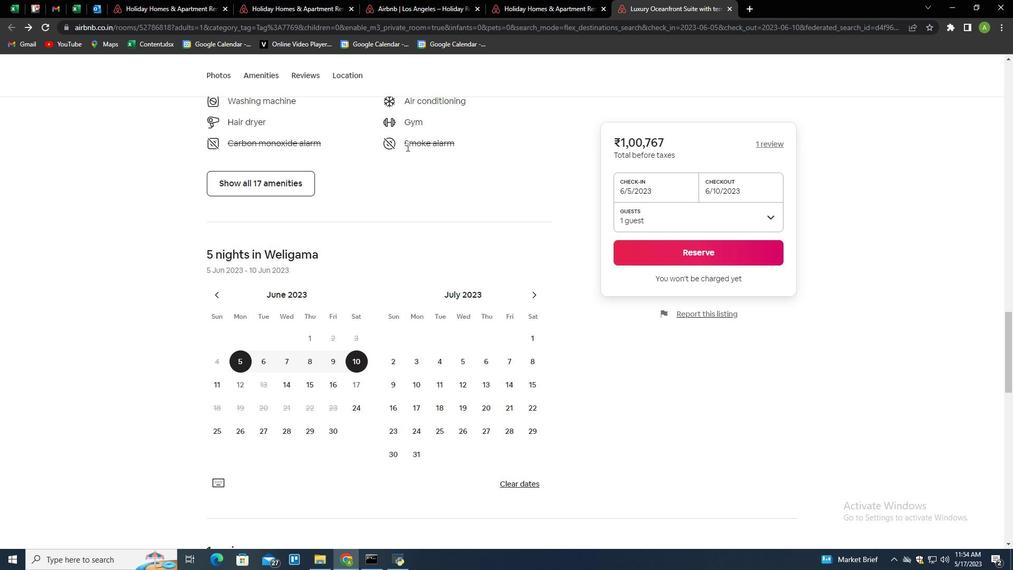 
Action: Mouse scrolled (406, 147) with delta (0, 0)
Screenshot: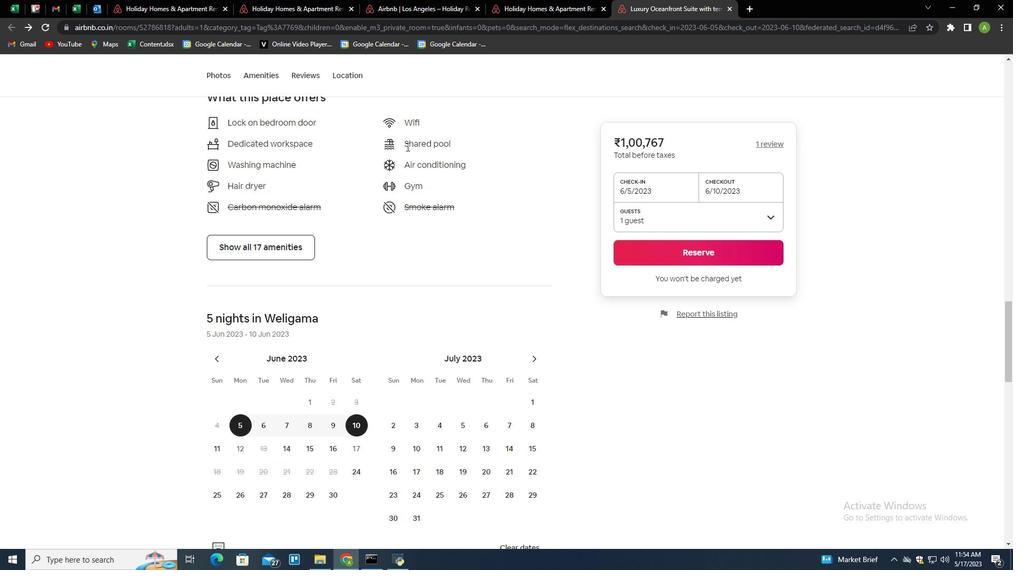 
Action: Mouse scrolled (406, 147) with delta (0, 0)
Screenshot: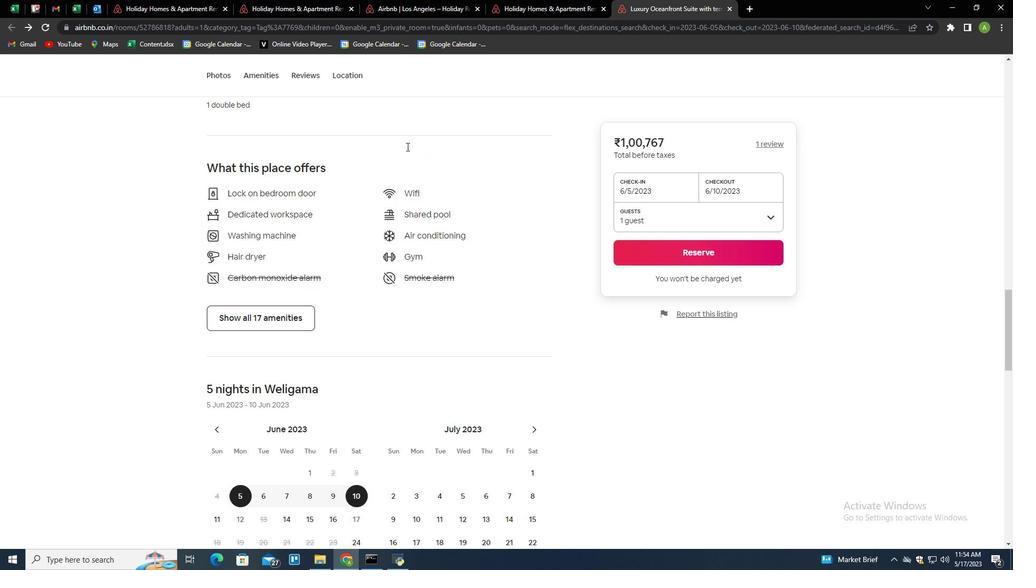 
Action: Mouse scrolled (406, 147) with delta (0, 0)
Screenshot: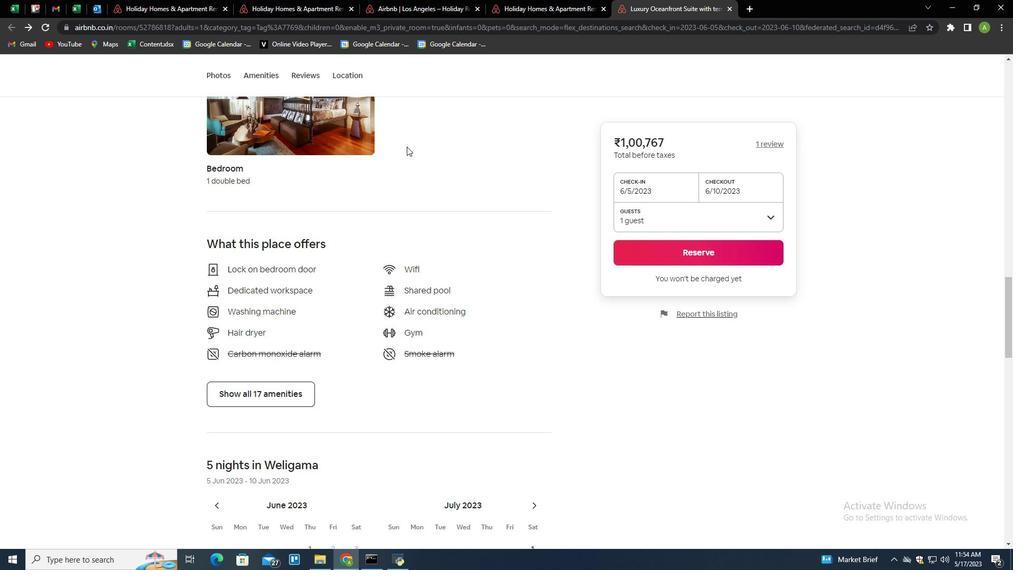 
Action: Mouse scrolled (406, 147) with delta (0, 0)
Screenshot: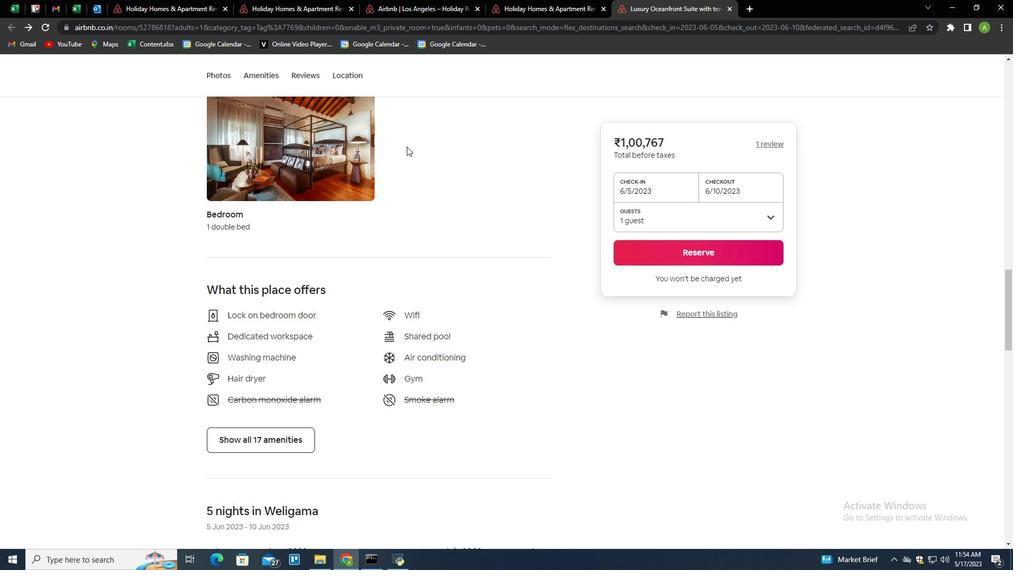
Action: Mouse scrolled (406, 147) with delta (0, 0)
Screenshot: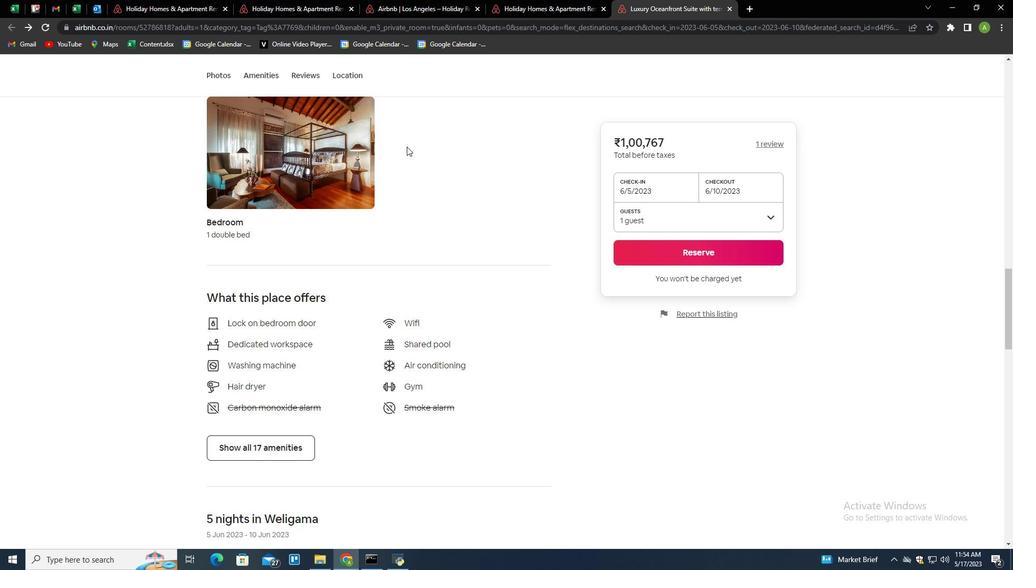 
Action: Mouse scrolled (406, 147) with delta (0, 0)
Screenshot: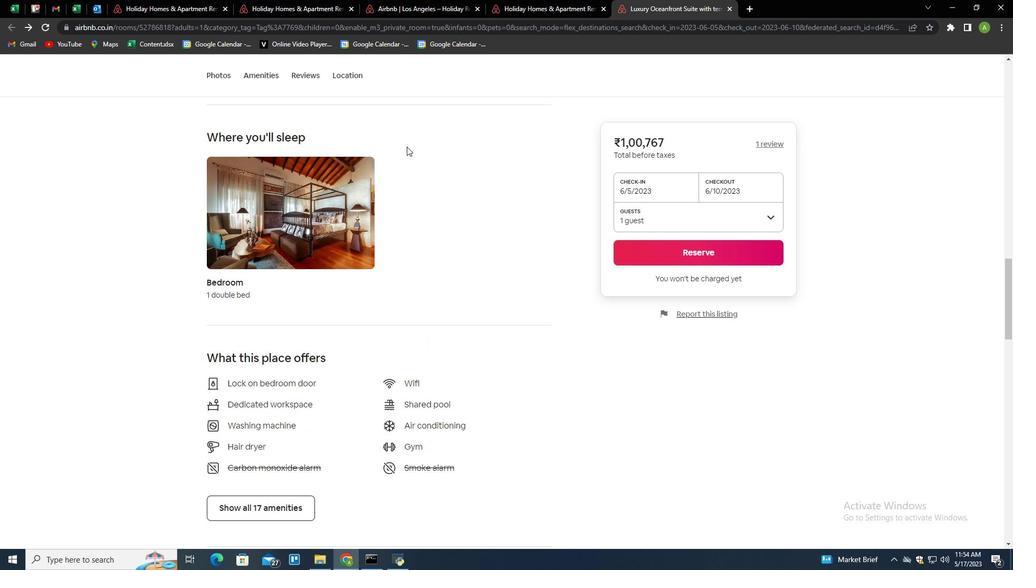 
Action: Mouse scrolled (406, 147) with delta (0, 0)
Screenshot: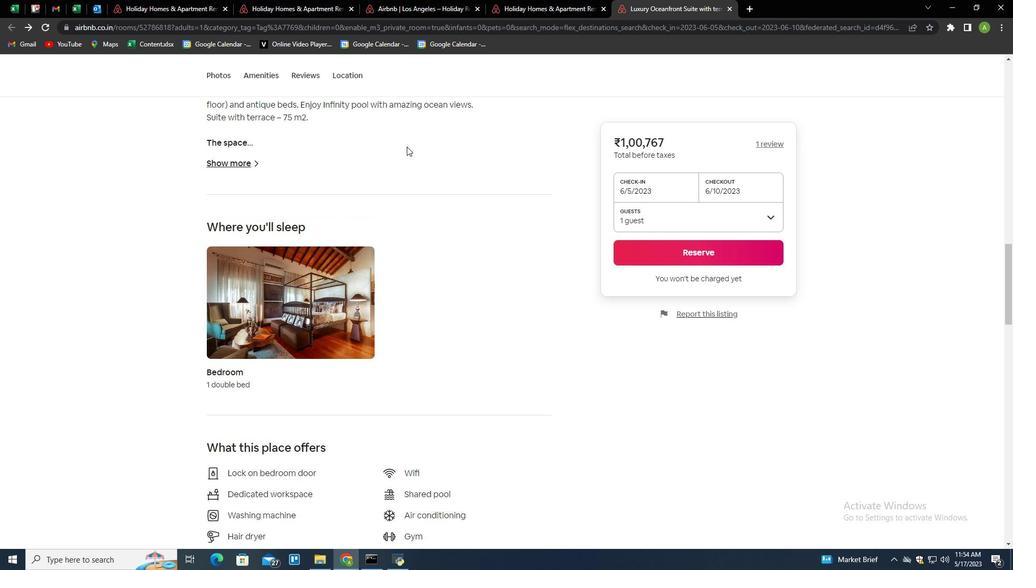 
Action: Mouse scrolled (406, 147) with delta (0, 0)
Screenshot: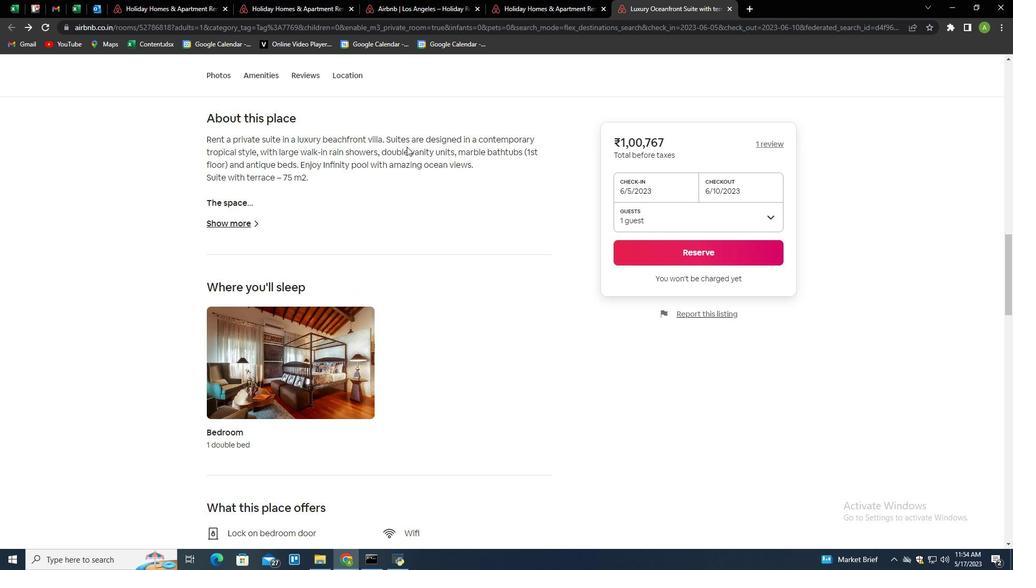 
Action: Mouse scrolled (406, 147) with delta (0, 0)
Screenshot: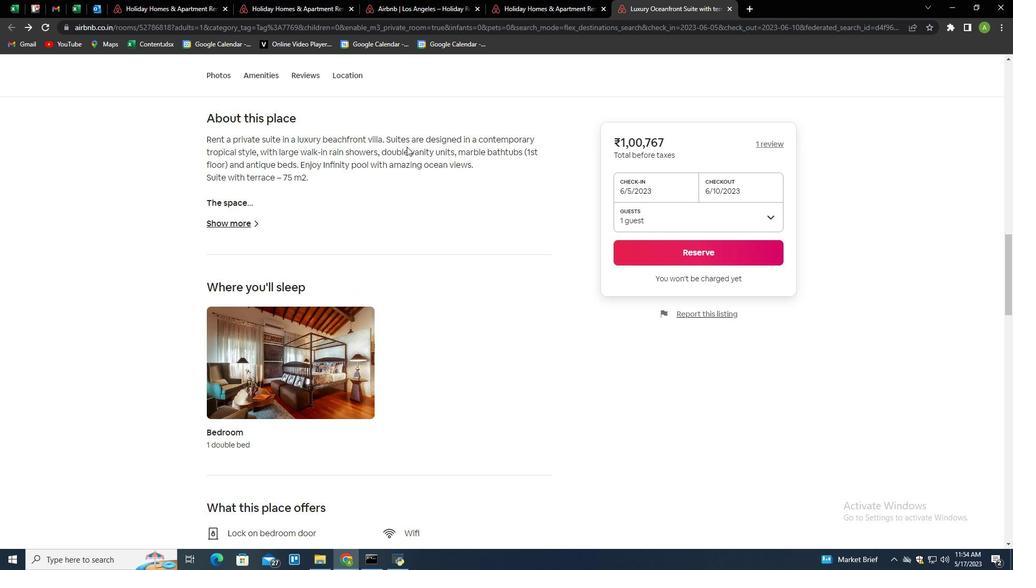 
Action: Mouse scrolled (406, 147) with delta (0, 0)
Screenshot: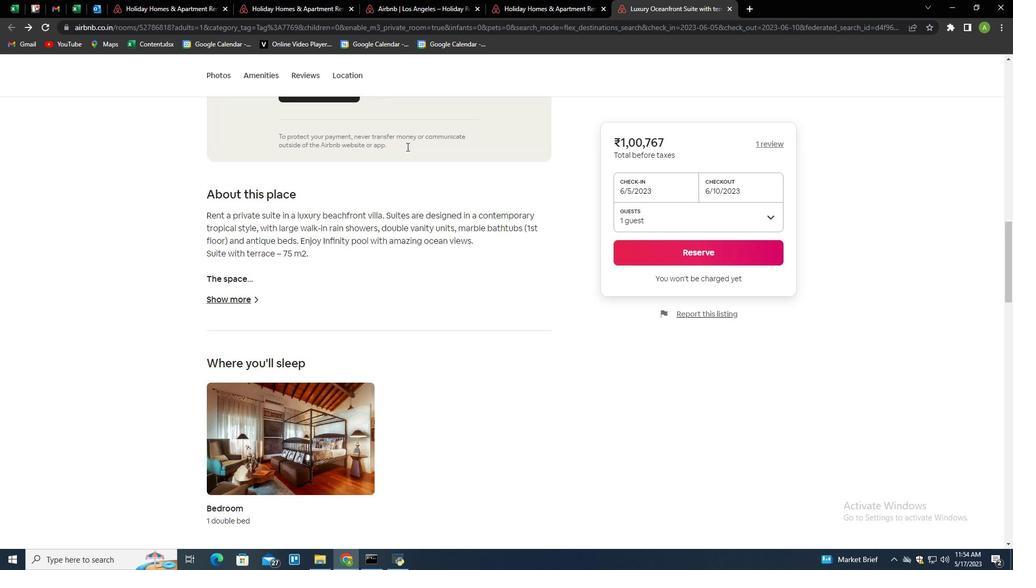 
Action: Mouse scrolled (406, 147) with delta (0, 0)
Screenshot: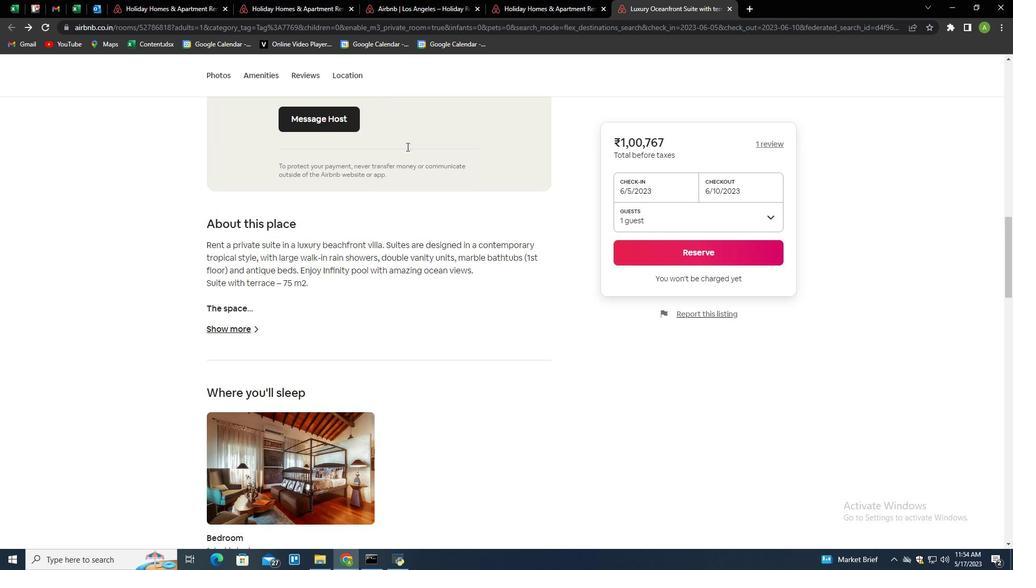 
Action: Mouse scrolled (406, 147) with delta (0, 0)
Screenshot: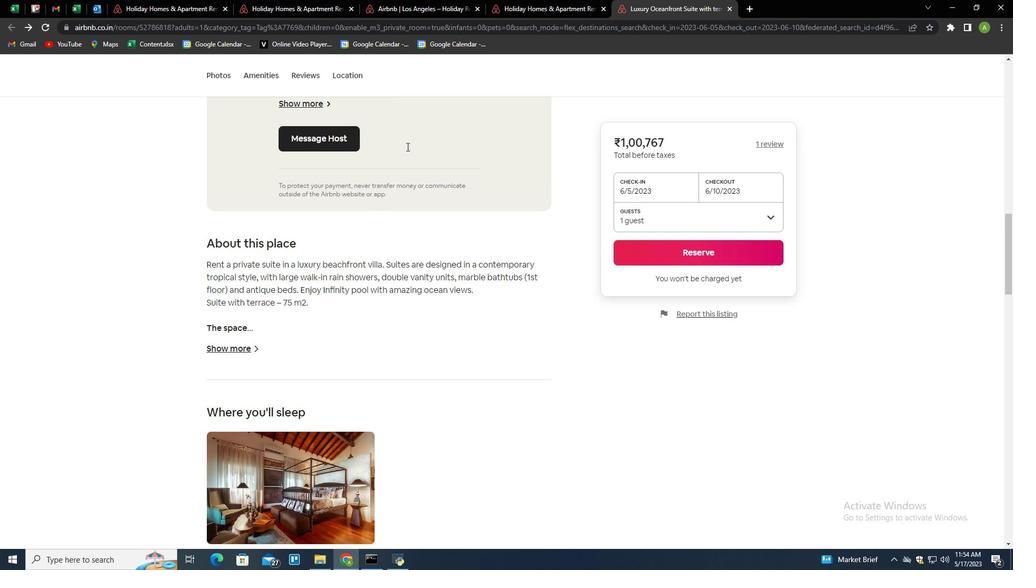 
Action: Mouse scrolled (406, 147) with delta (0, 0)
Screenshot: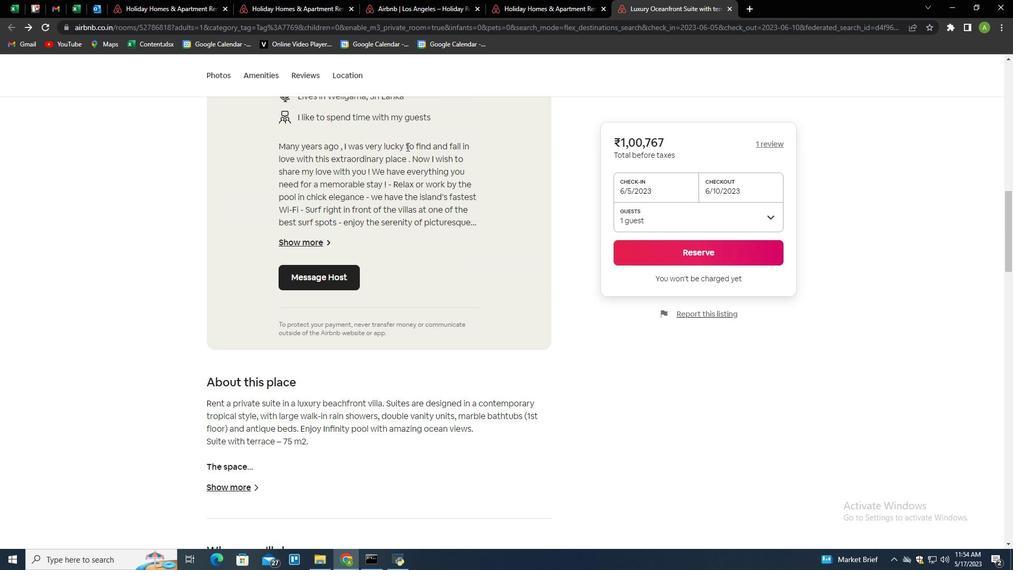 
Action: Mouse scrolled (406, 147) with delta (0, 0)
Screenshot: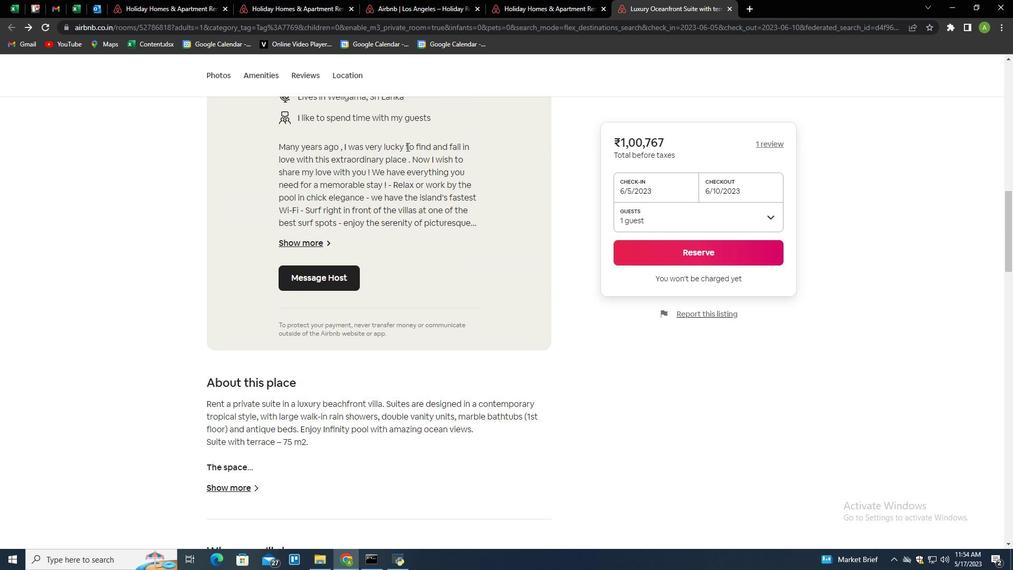 
Action: Mouse scrolled (406, 147) with delta (0, 0)
Screenshot: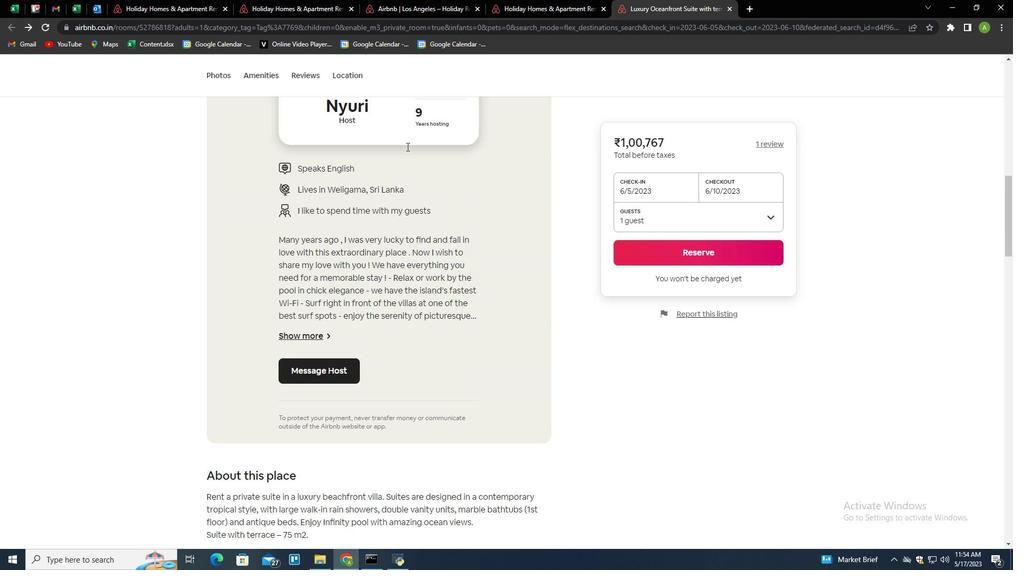 
Action: Mouse scrolled (406, 147) with delta (0, 0)
Screenshot: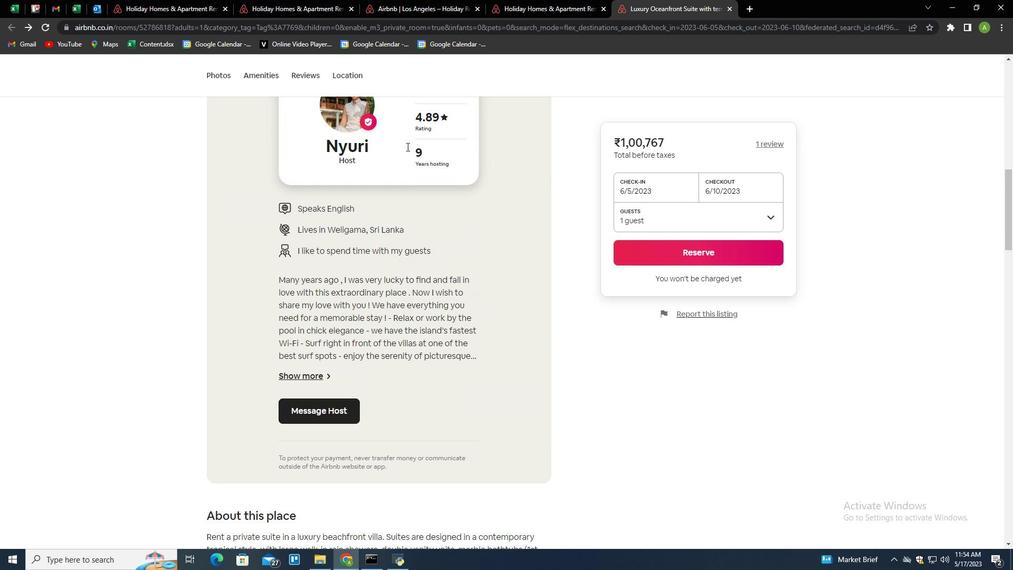 
Action: Mouse moved to (405, 147)
Screenshot: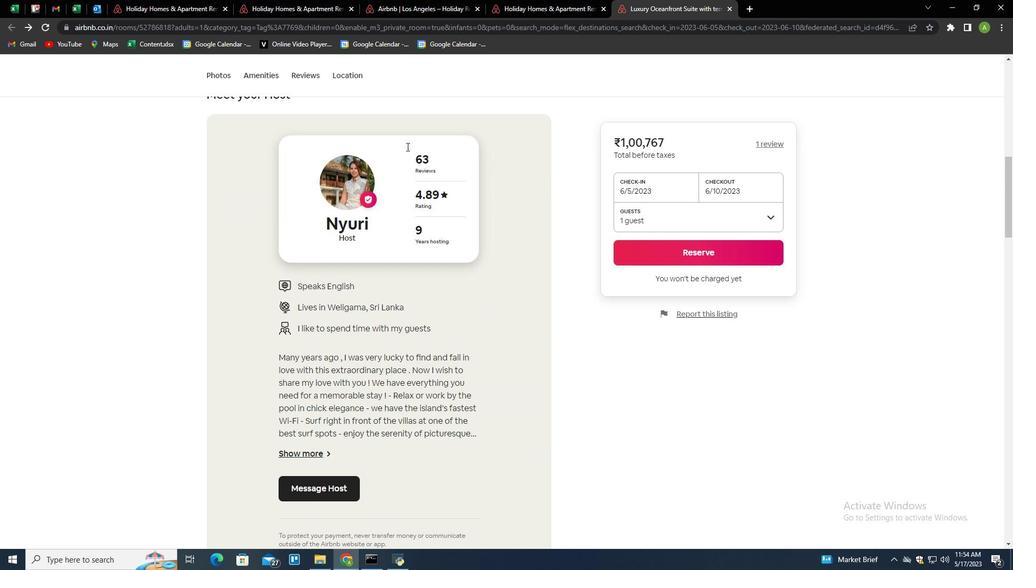 
Action: Mouse scrolled (405, 148) with delta (0, 0)
Screenshot: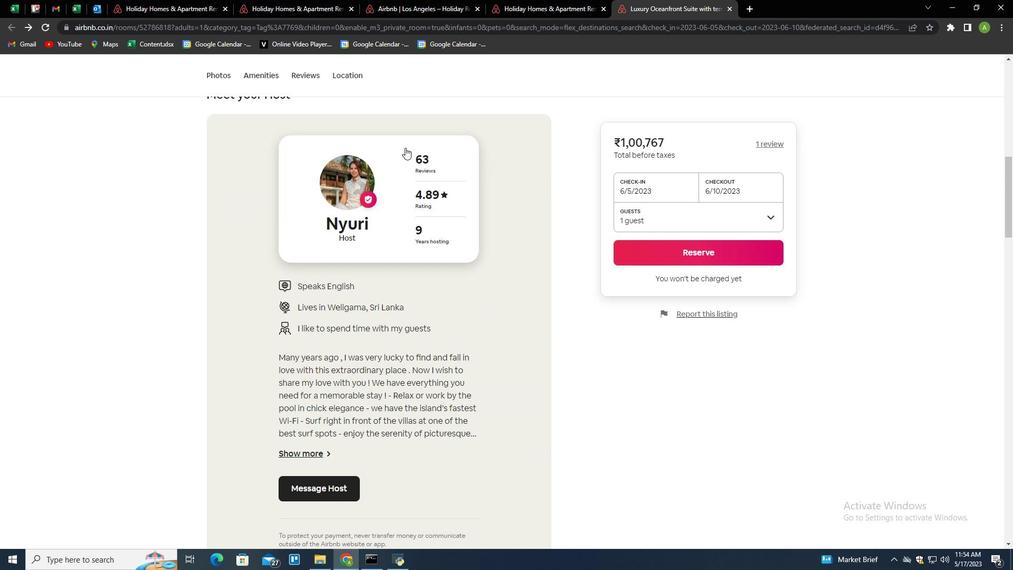 
Action: Mouse scrolled (405, 148) with delta (0, 0)
Screenshot: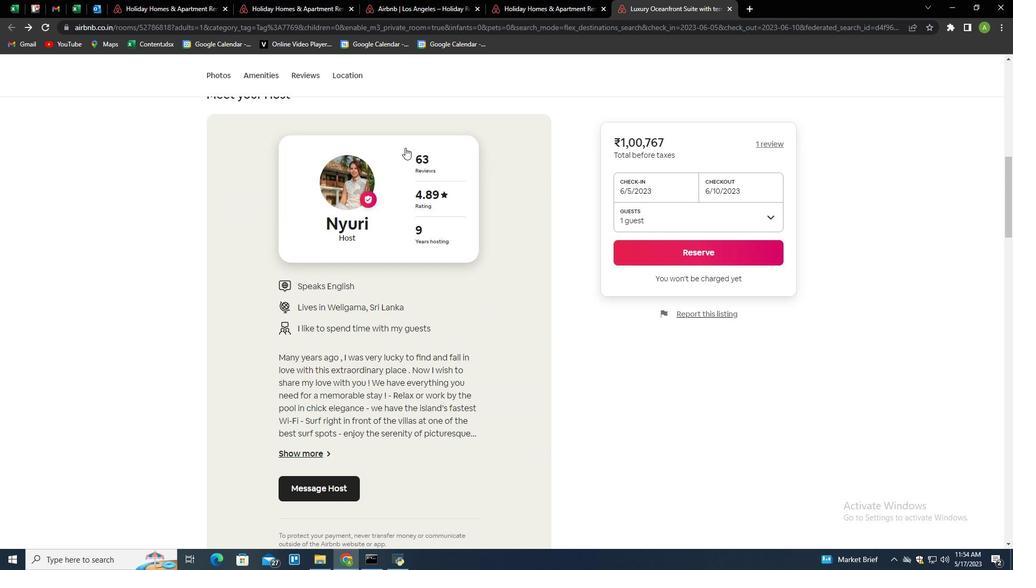 
Action: Mouse scrolled (405, 148) with delta (0, 0)
Screenshot: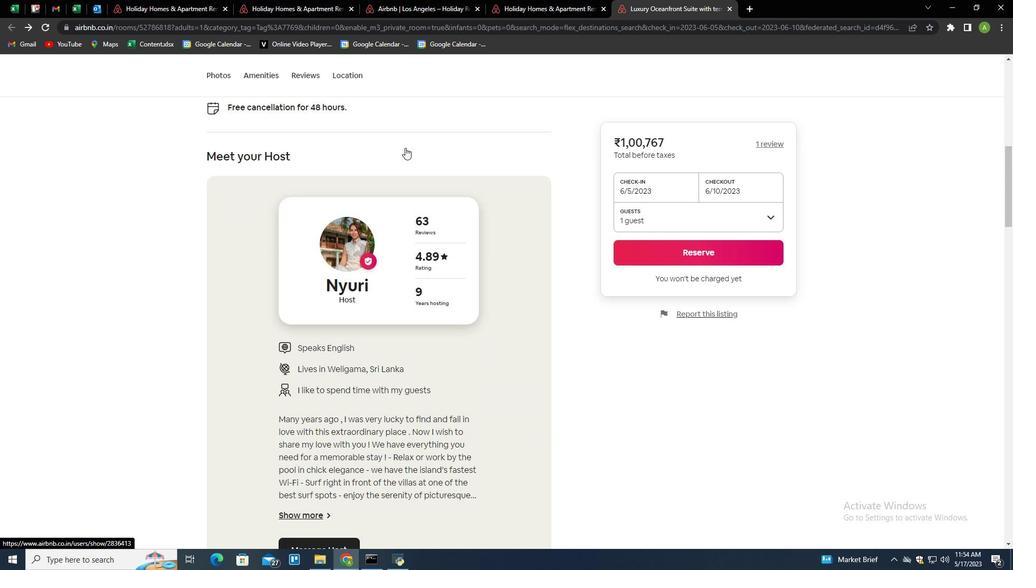 
Action: Mouse scrolled (405, 148) with delta (0, 0)
Screenshot: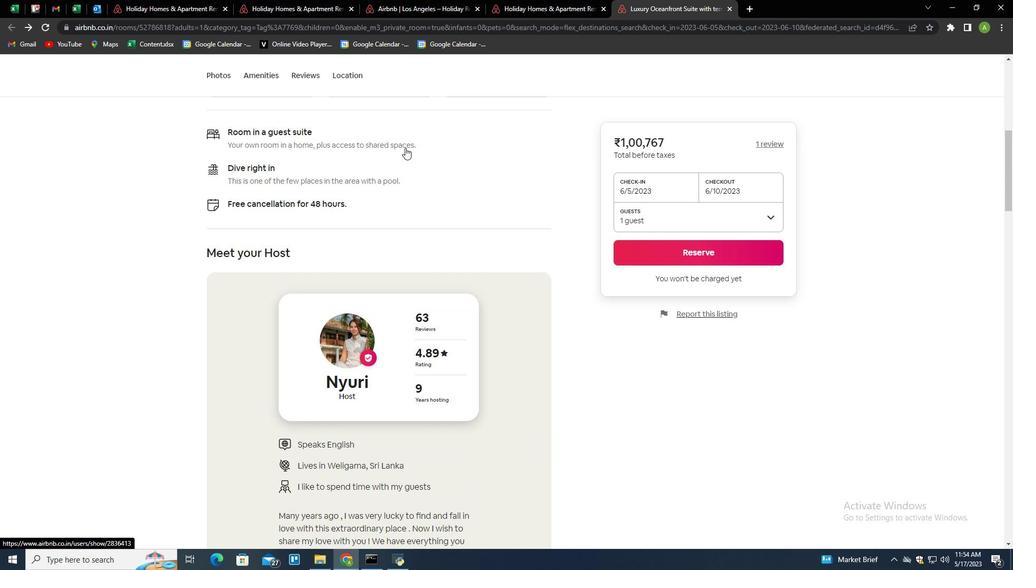 
Action: Mouse scrolled (405, 148) with delta (0, 0)
Screenshot: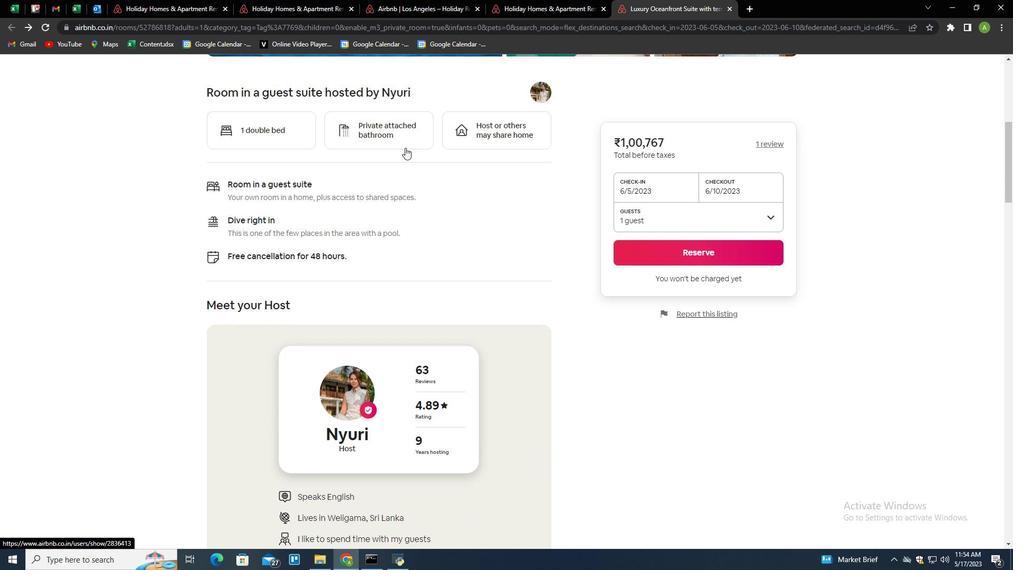 
Action: Mouse moved to (507, 309)
Screenshot: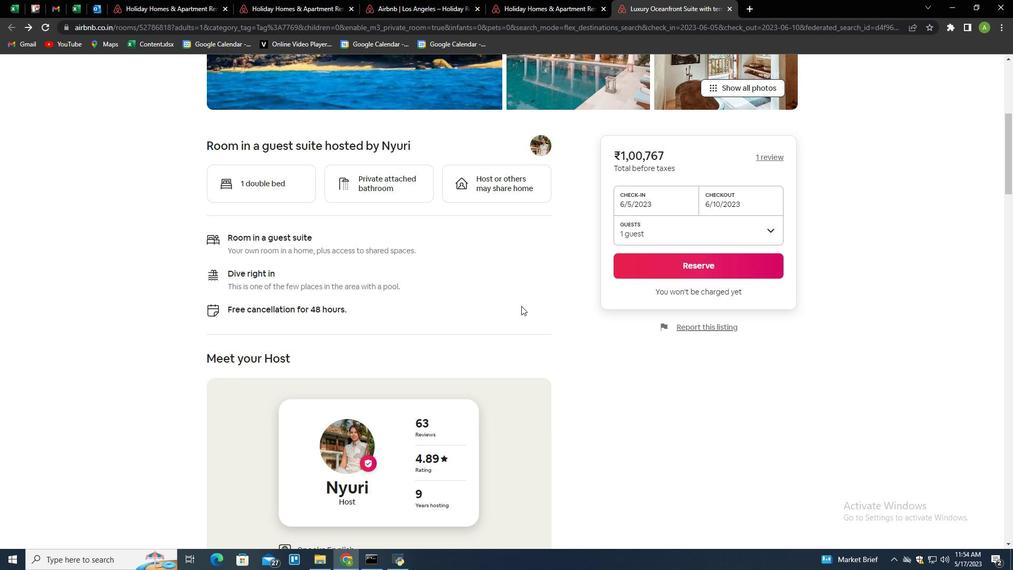 
Action: Mouse scrolled (507, 310) with delta (0, 0)
Screenshot: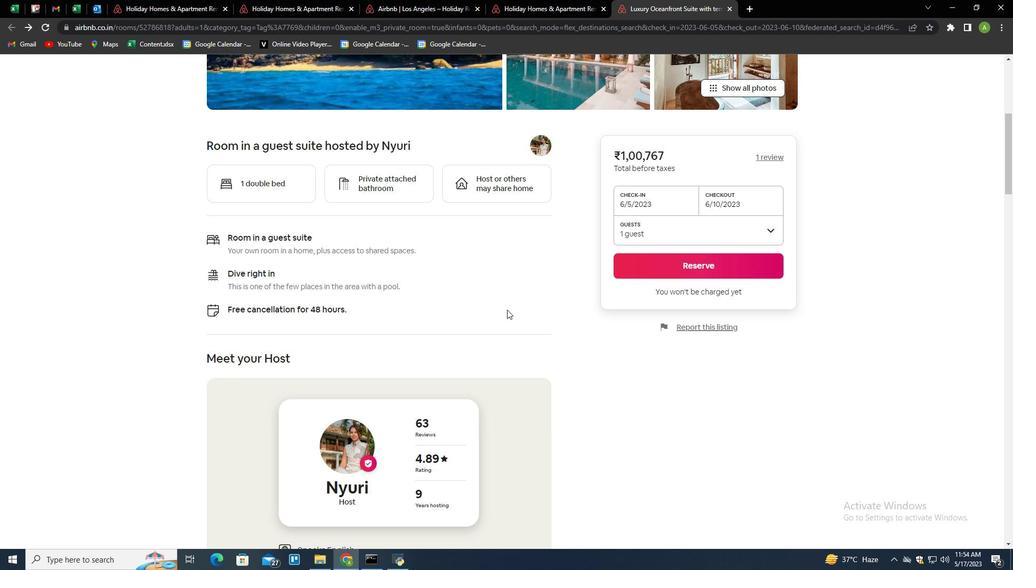 
Action: Mouse scrolled (507, 309) with delta (0, 0)
Screenshot: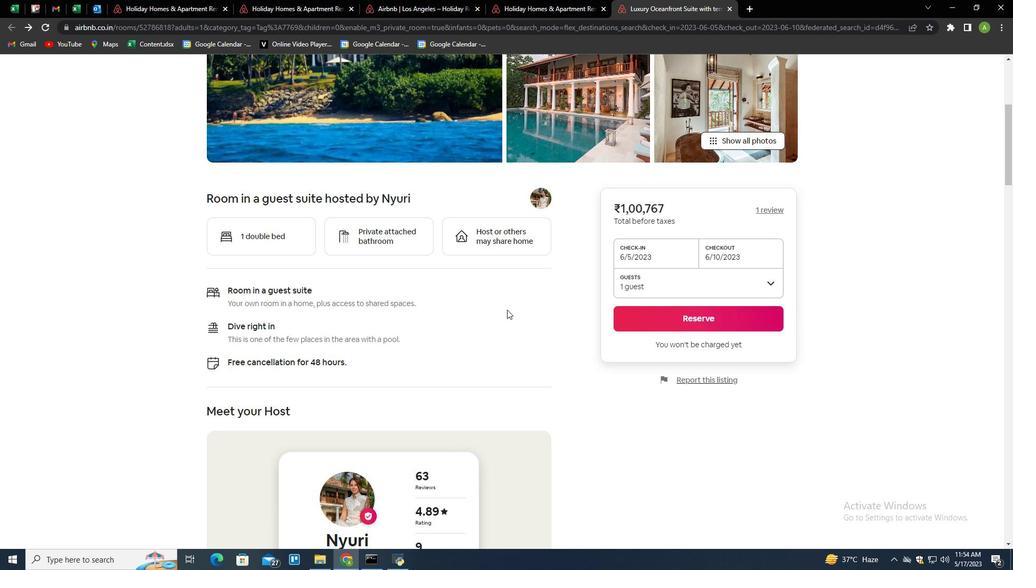 
Action: Mouse scrolled (507, 309) with delta (0, 0)
Screenshot: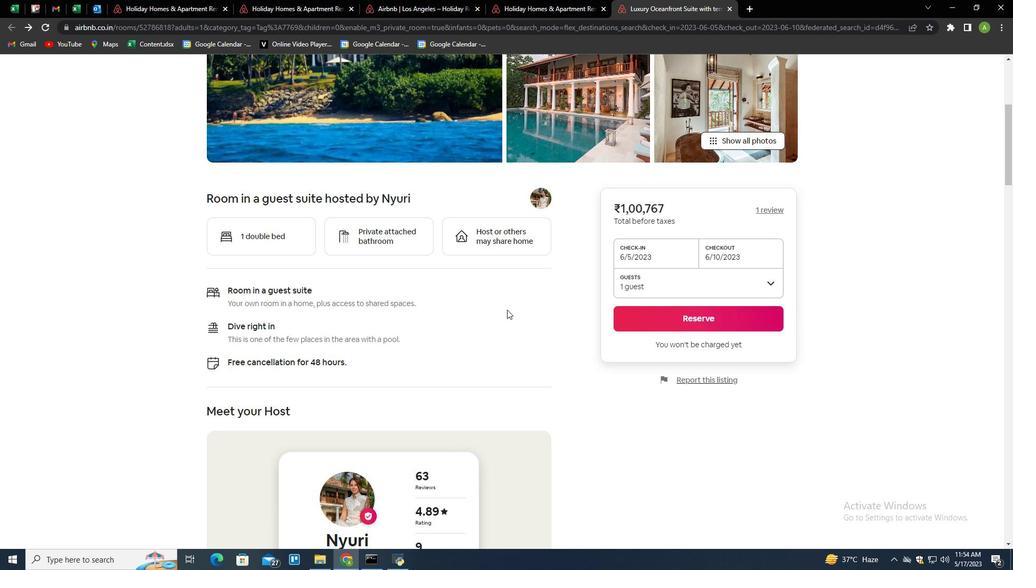 
Action: Mouse scrolled (507, 309) with delta (0, 0)
Screenshot: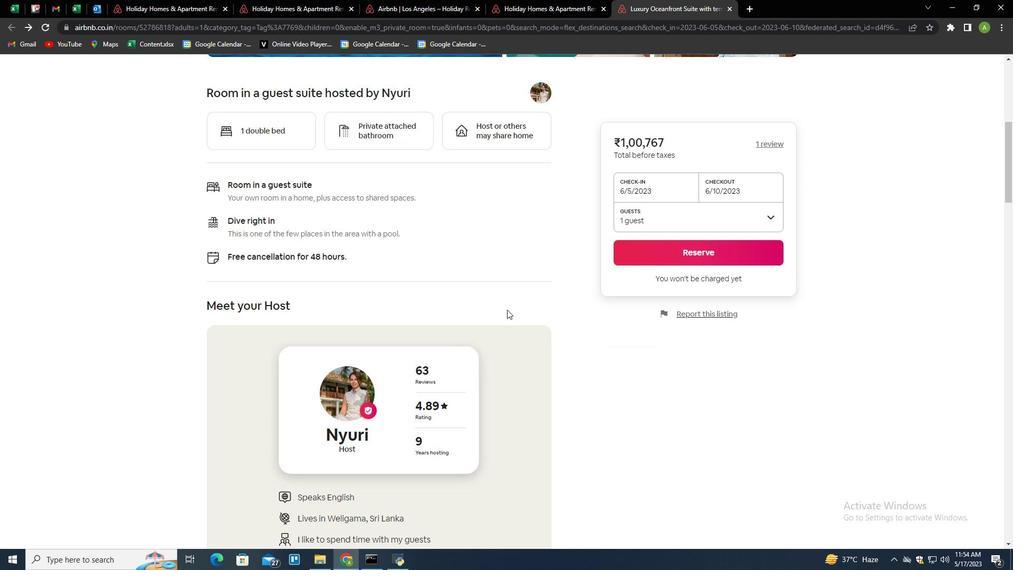 
Action: Mouse scrolled (507, 309) with delta (0, 0)
Screenshot: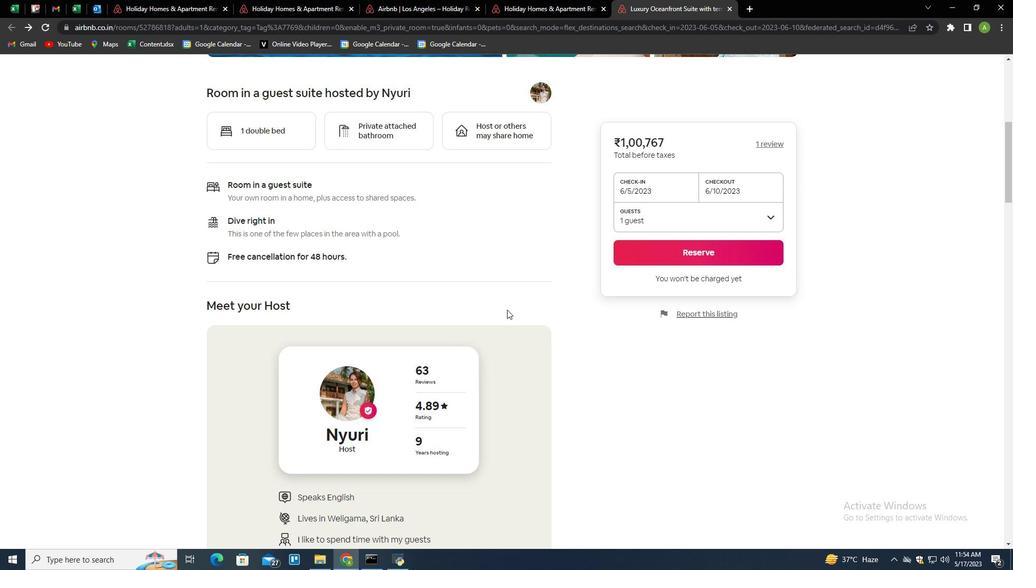 
Action: Mouse scrolled (507, 309) with delta (0, 0)
Screenshot: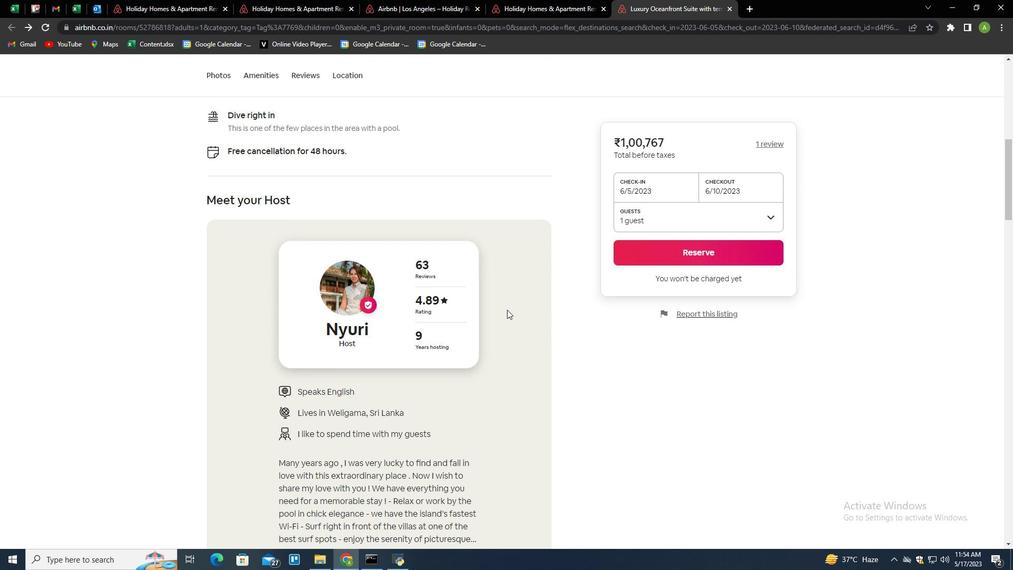 
Action: Mouse scrolled (507, 309) with delta (0, 0)
Screenshot: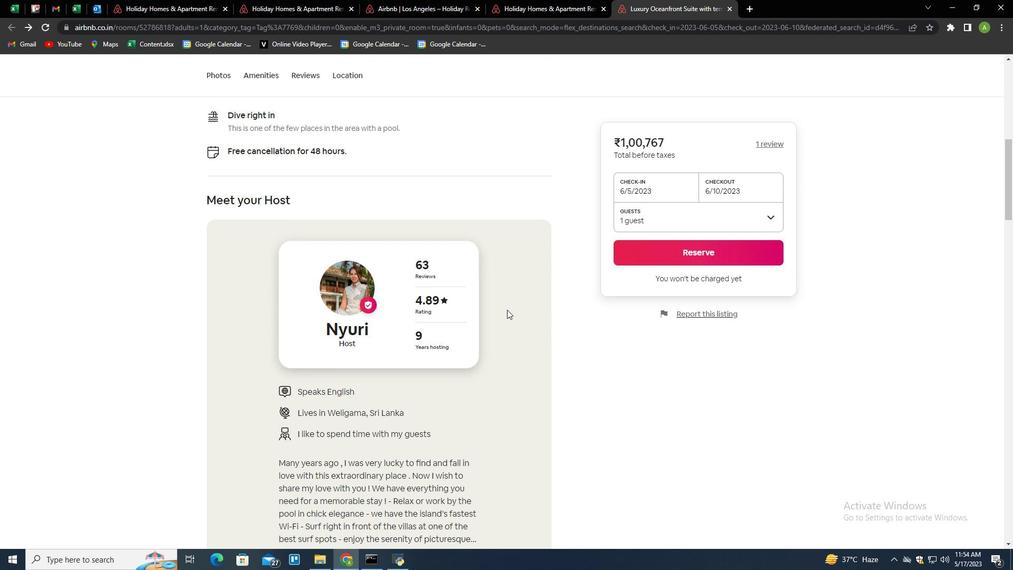 
Action: Mouse scrolled (507, 309) with delta (0, 0)
Screenshot: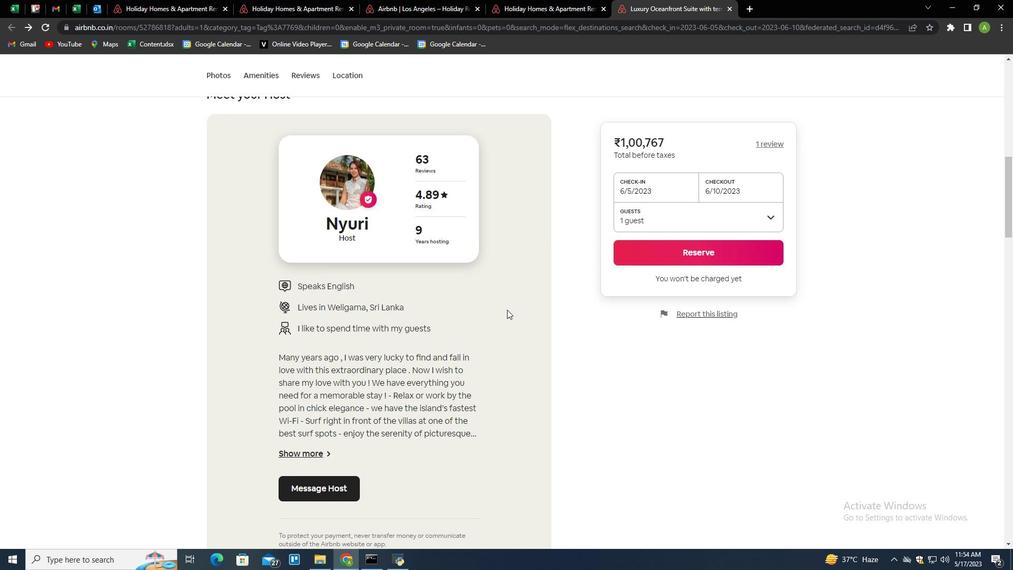 
Action: Mouse scrolled (507, 309) with delta (0, 0)
Screenshot: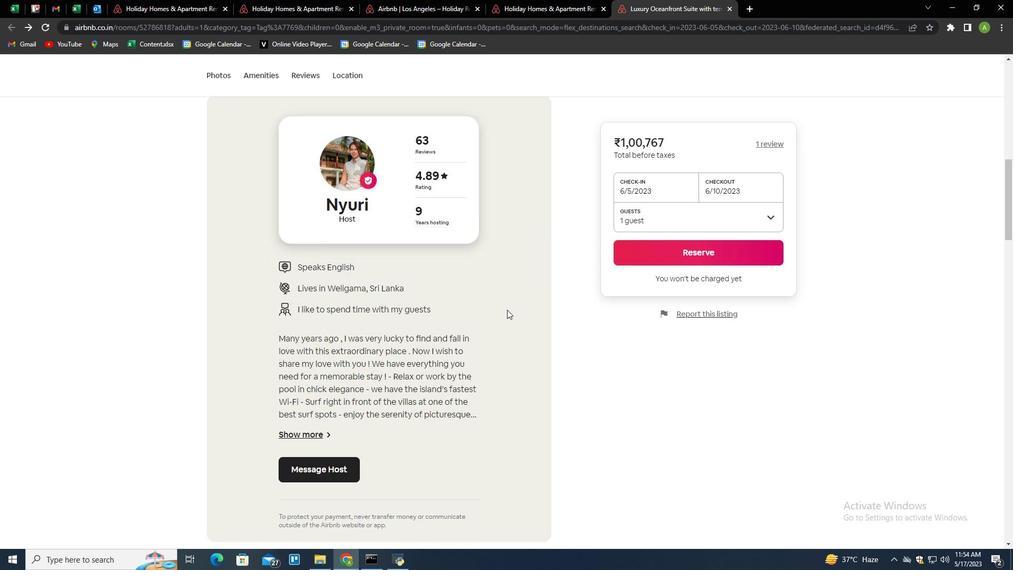 
Action: Mouse scrolled (507, 309) with delta (0, 0)
Screenshot: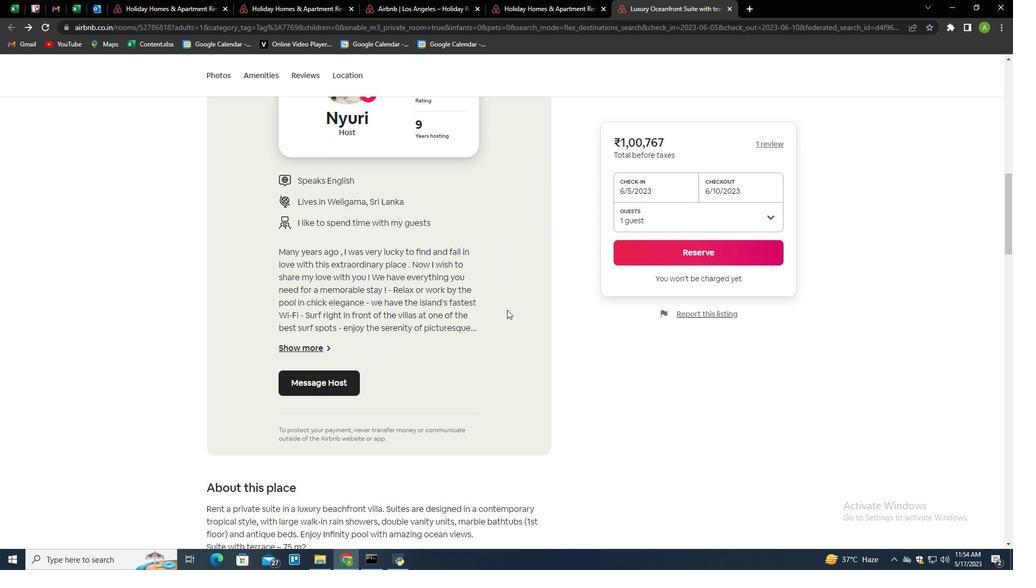 
Action: Mouse scrolled (507, 309) with delta (0, 0)
Screenshot: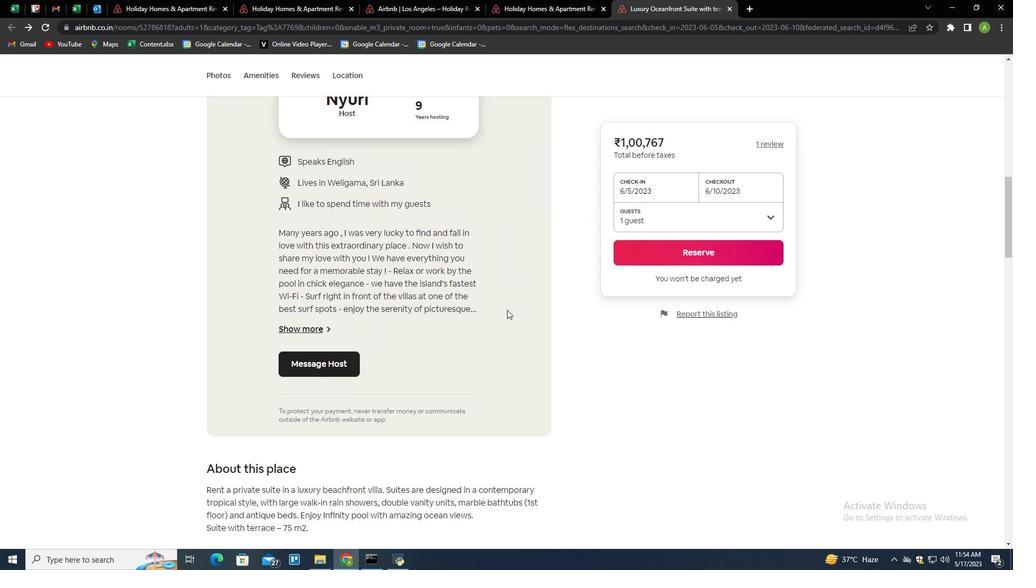 
Action: Mouse scrolled (507, 309) with delta (0, 0)
Screenshot: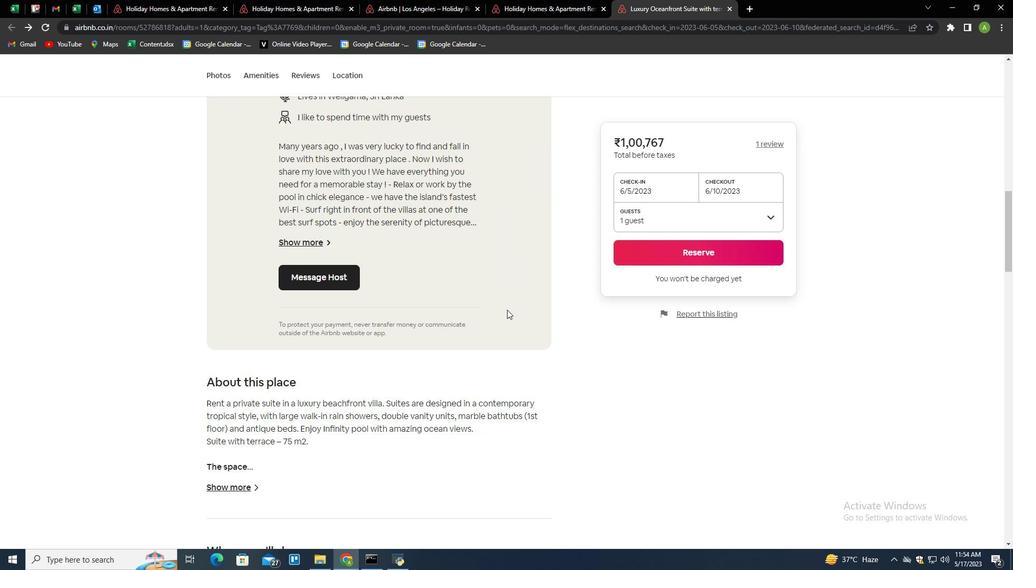 
Action: Mouse scrolled (507, 309) with delta (0, 0)
Screenshot: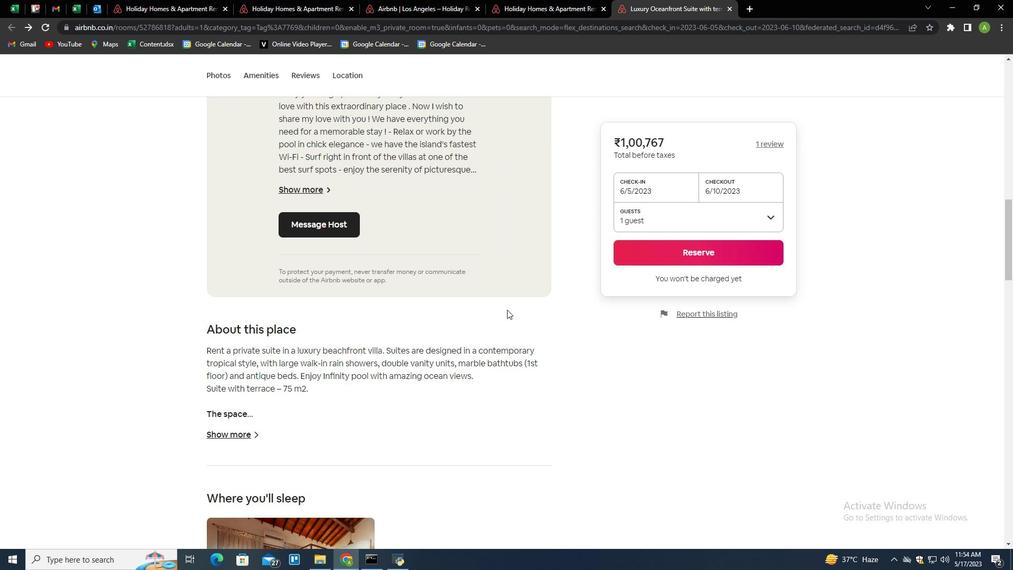 
Action: Mouse scrolled (507, 309) with delta (0, 0)
Screenshot: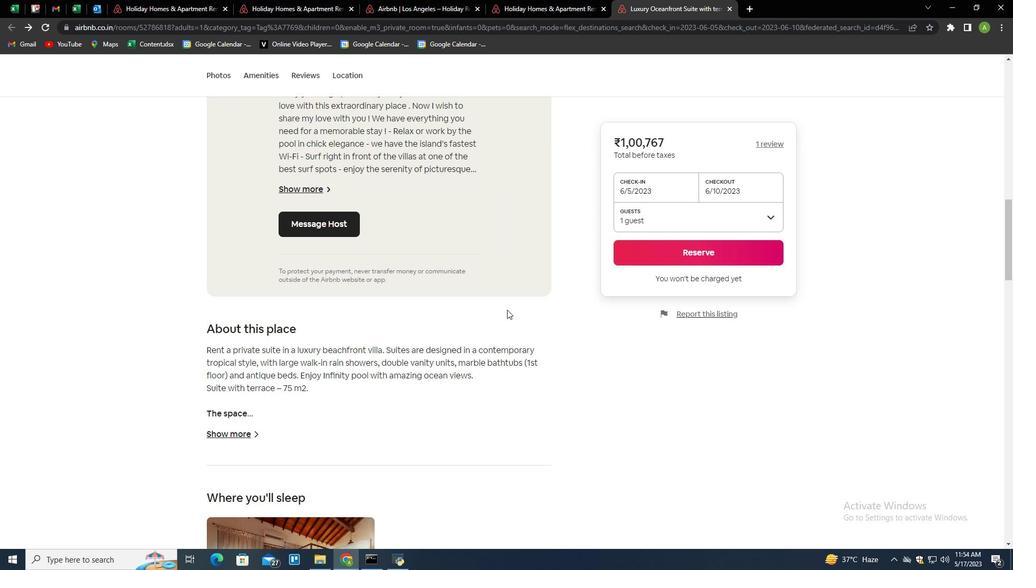 
Action: Mouse scrolled (507, 309) with delta (0, 0)
Screenshot: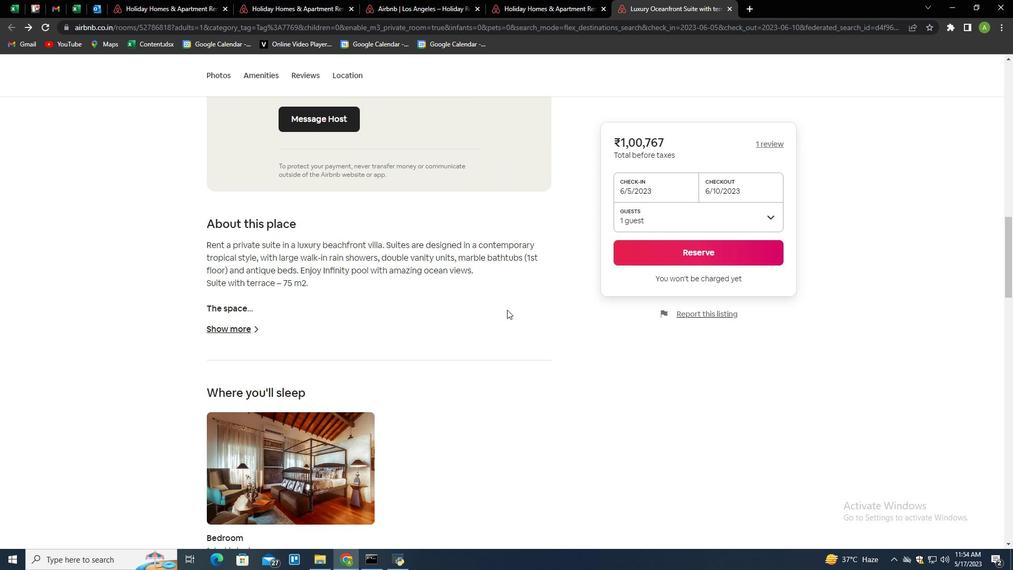 
Action: Mouse scrolled (507, 309) with delta (0, 0)
Screenshot: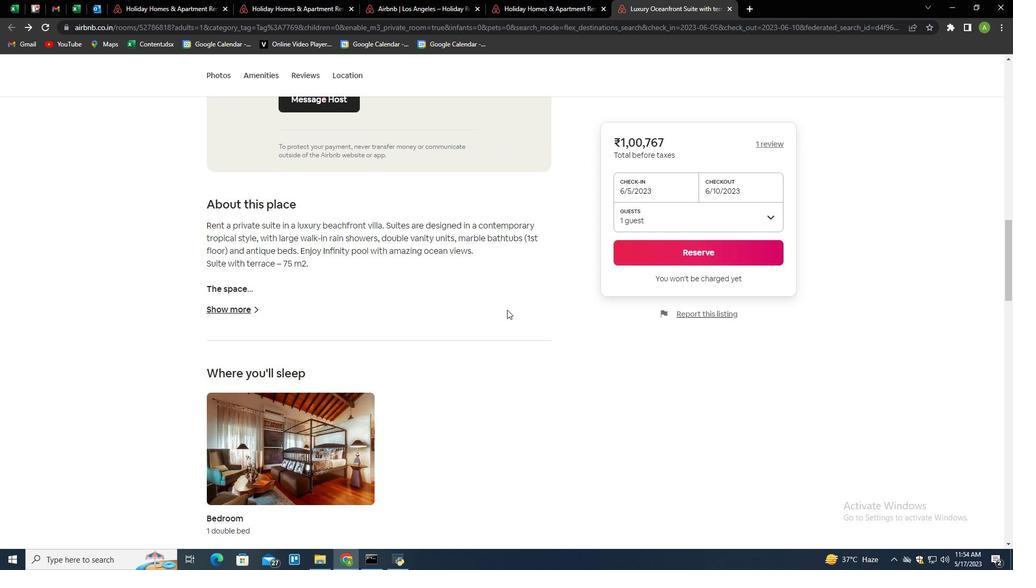 
Action: Mouse moved to (506, 309)
Screenshot: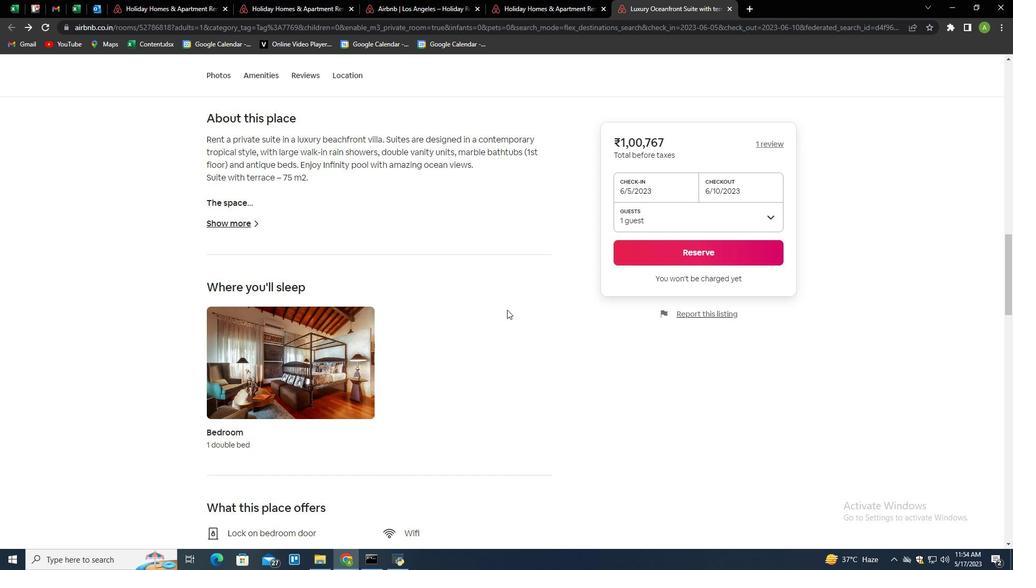 
Action: Mouse scrolled (506, 309) with delta (0, 0)
Screenshot: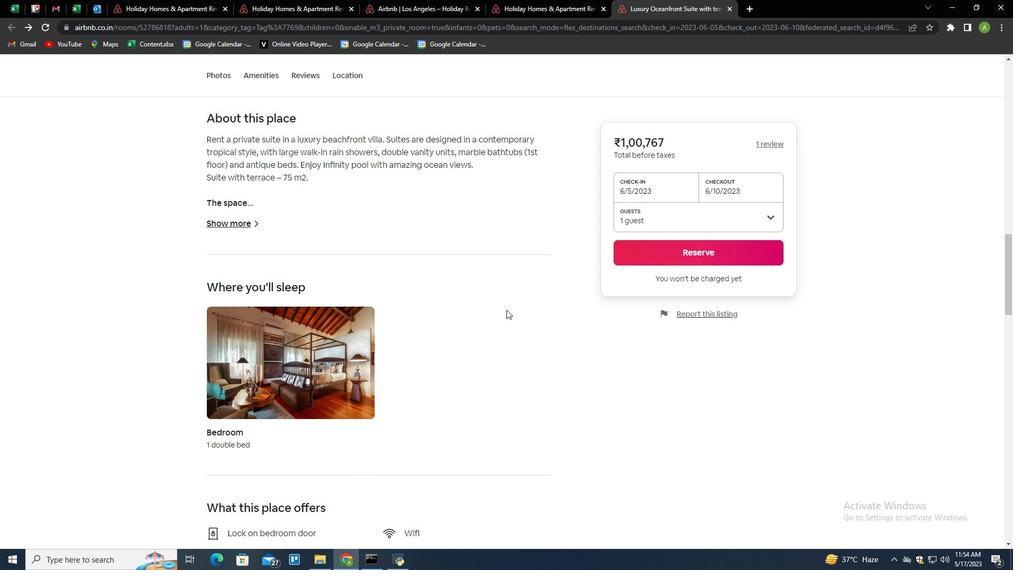 
Action: Mouse scrolled (506, 309) with delta (0, 0)
Screenshot: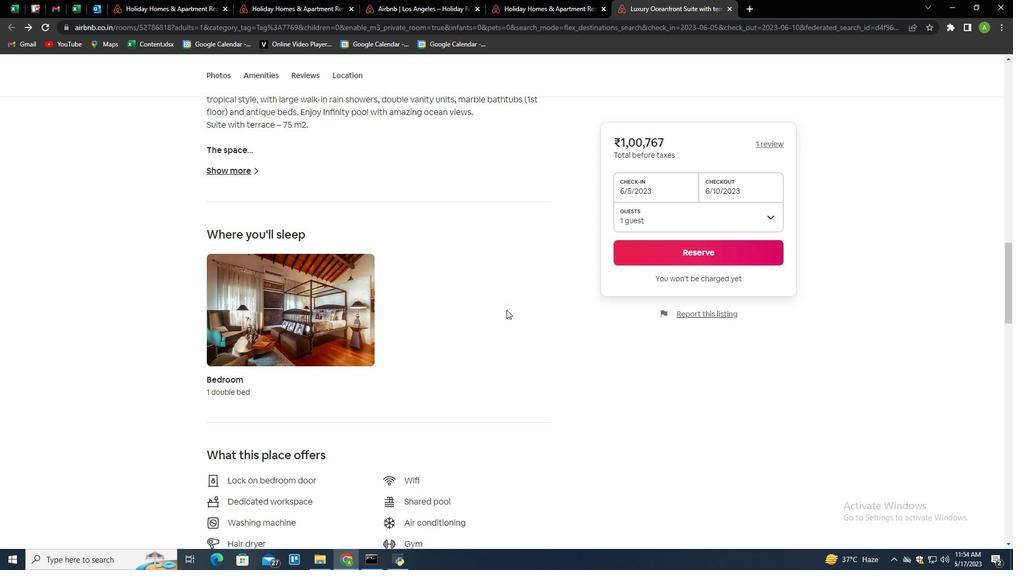 
Action: Mouse scrolled (506, 309) with delta (0, 0)
Screenshot: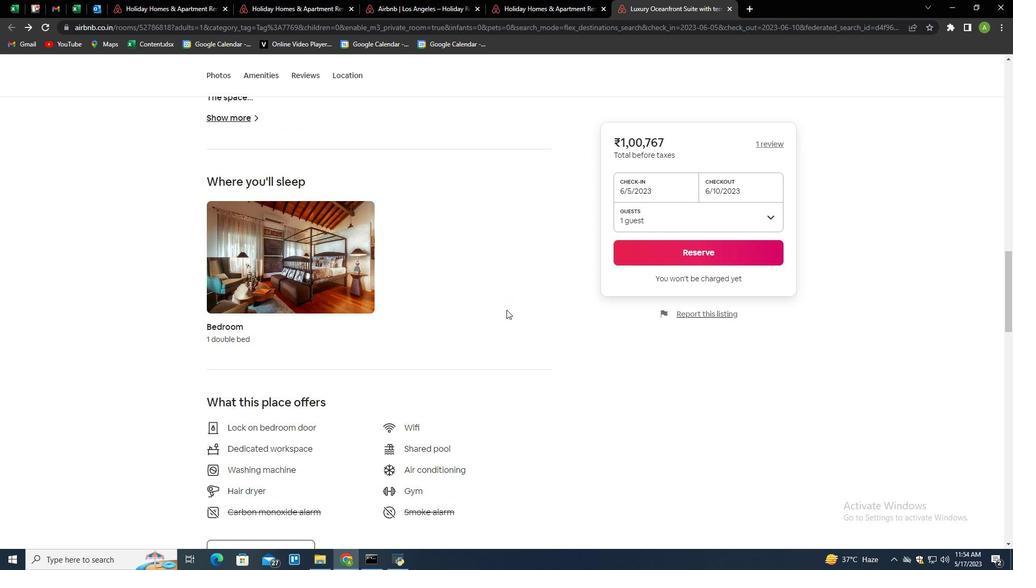 
Action: Mouse scrolled (506, 309) with delta (0, 0)
Screenshot: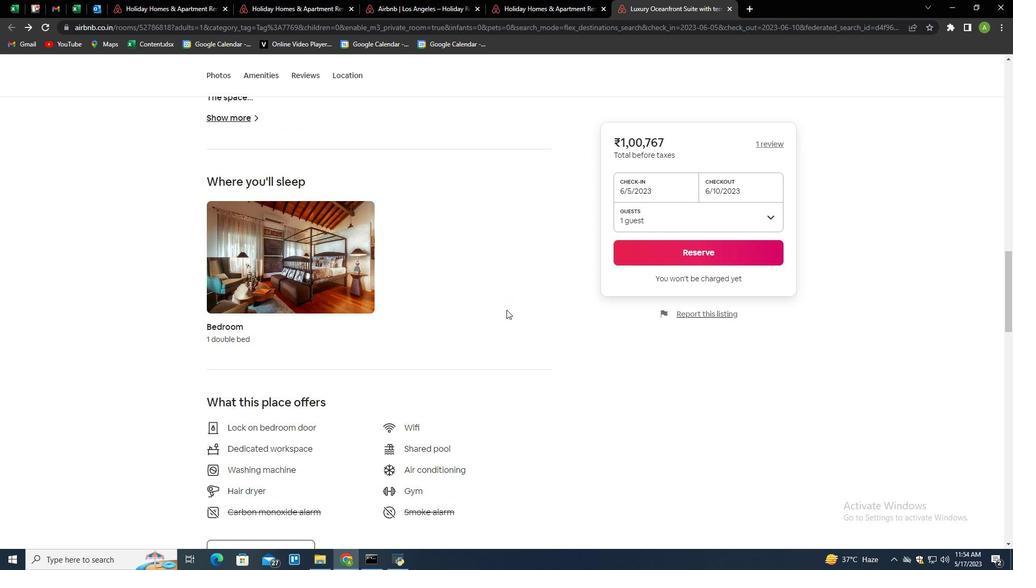 
Action: Mouse scrolled (506, 309) with delta (0, 0)
Screenshot: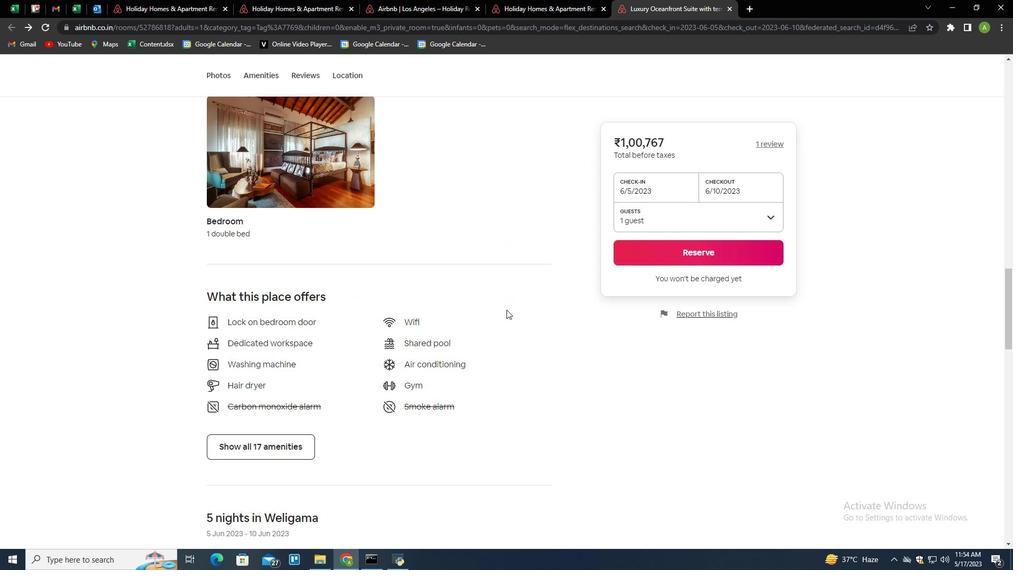 
Action: Mouse scrolled (506, 309) with delta (0, 0)
Screenshot: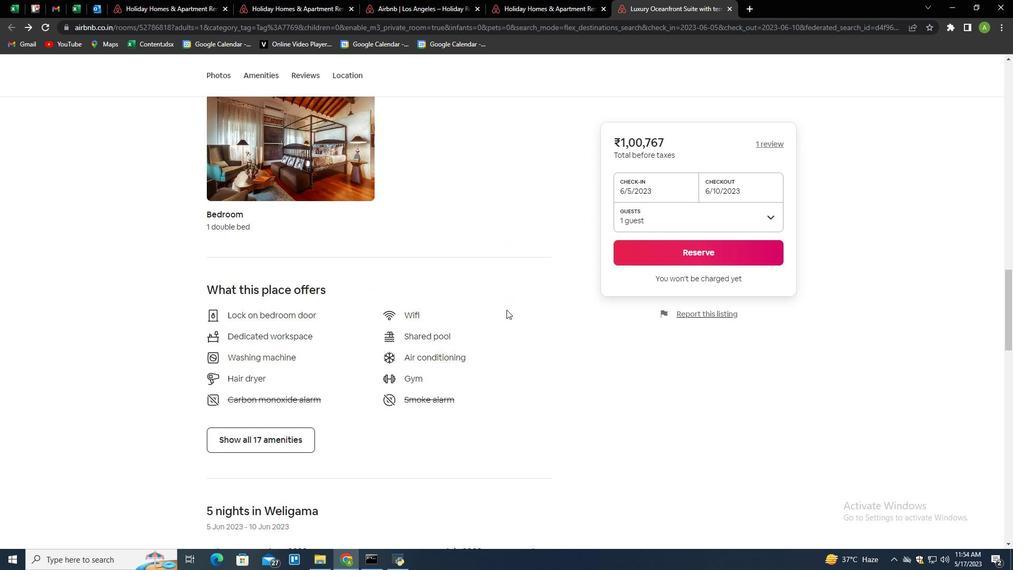 
Action: Mouse scrolled (506, 309) with delta (0, 0)
Screenshot: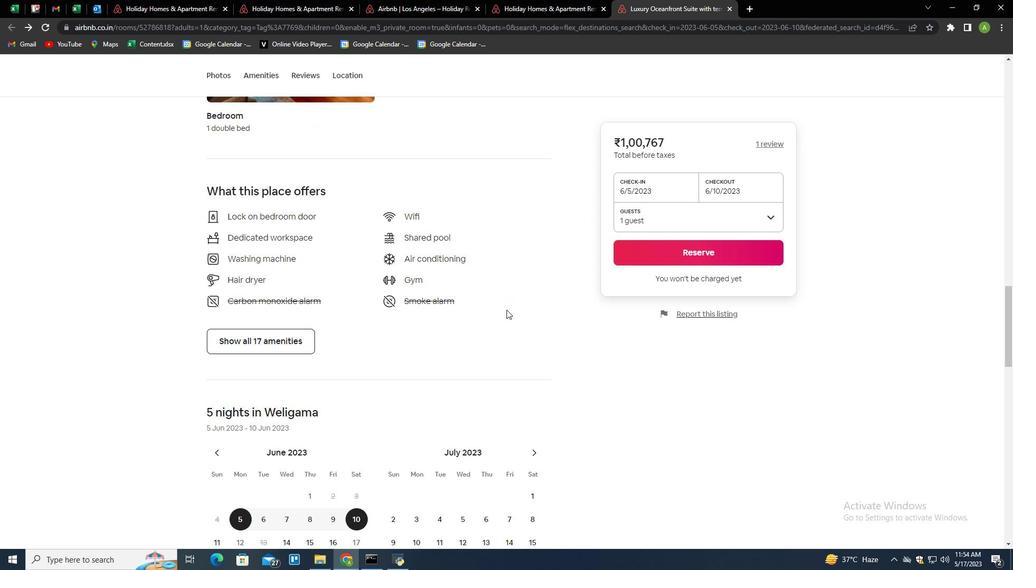 
Action: Mouse scrolled (506, 309) with delta (0, 0)
Screenshot: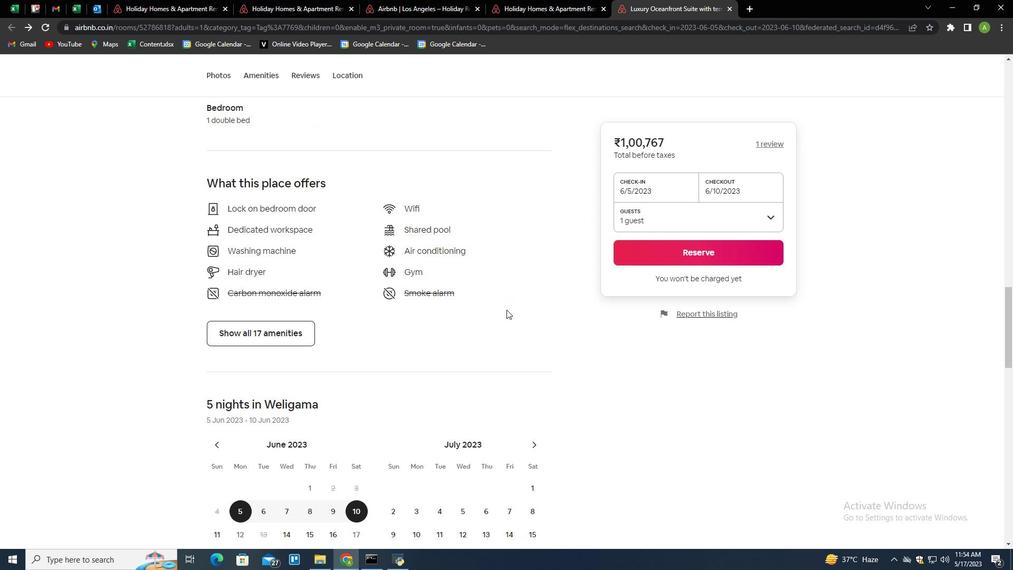 
Action: Mouse scrolled (506, 309) with delta (0, 0)
Screenshot: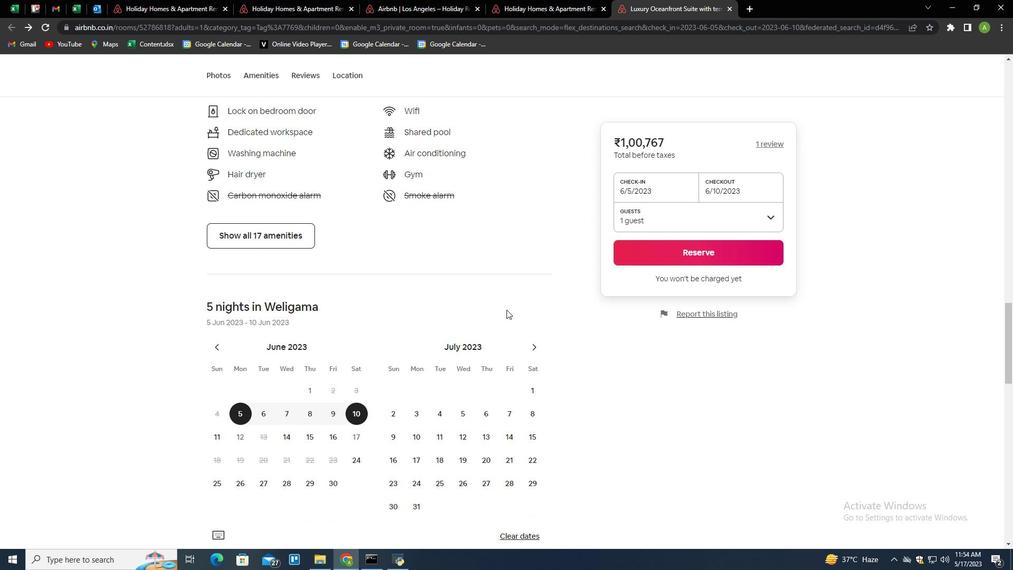 
Action: Mouse scrolled (506, 309) with delta (0, 0)
Screenshot: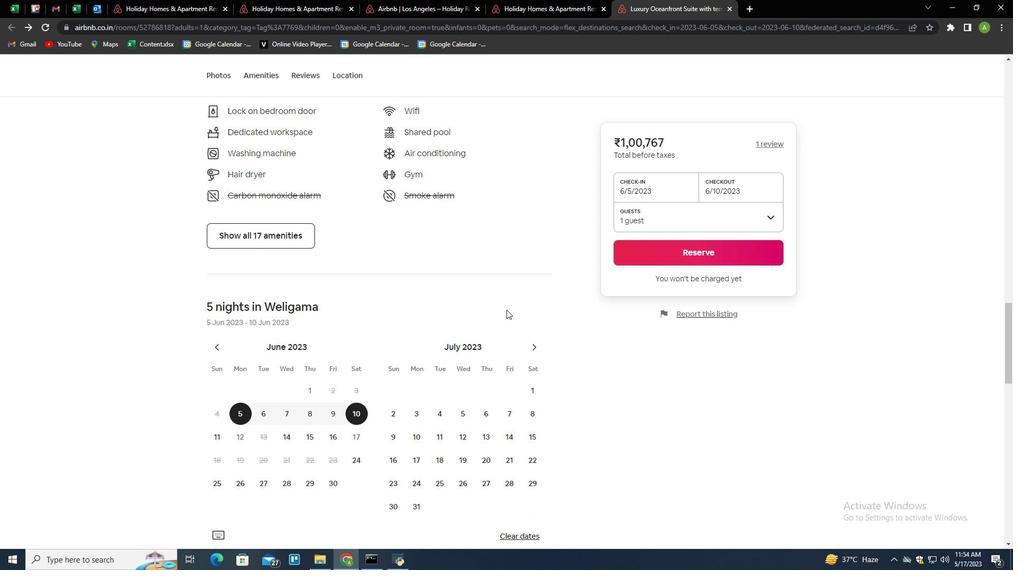 
Action: Mouse scrolled (506, 309) with delta (0, 0)
Screenshot: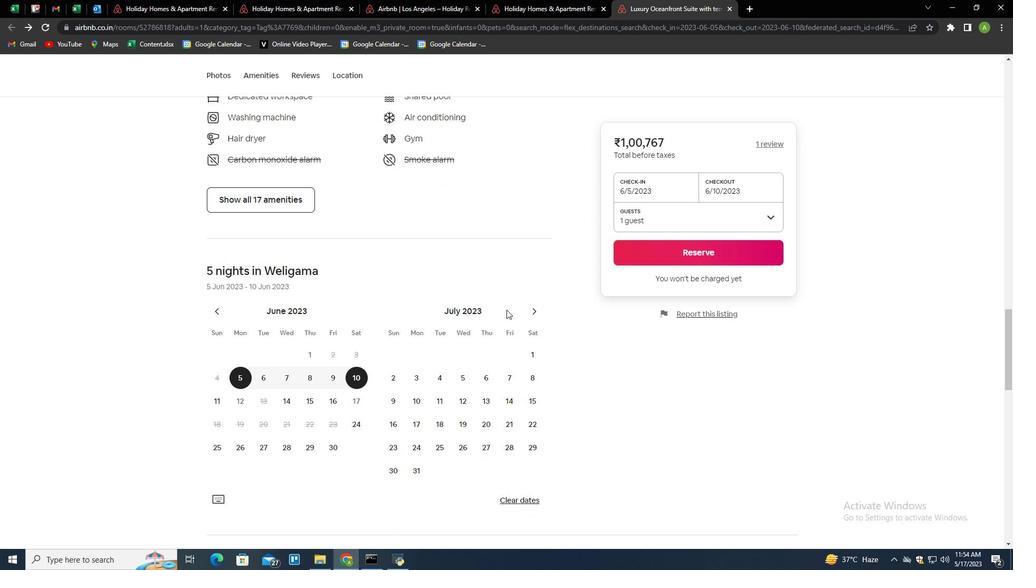 
Action: Mouse scrolled (506, 309) with delta (0, 0)
Screenshot: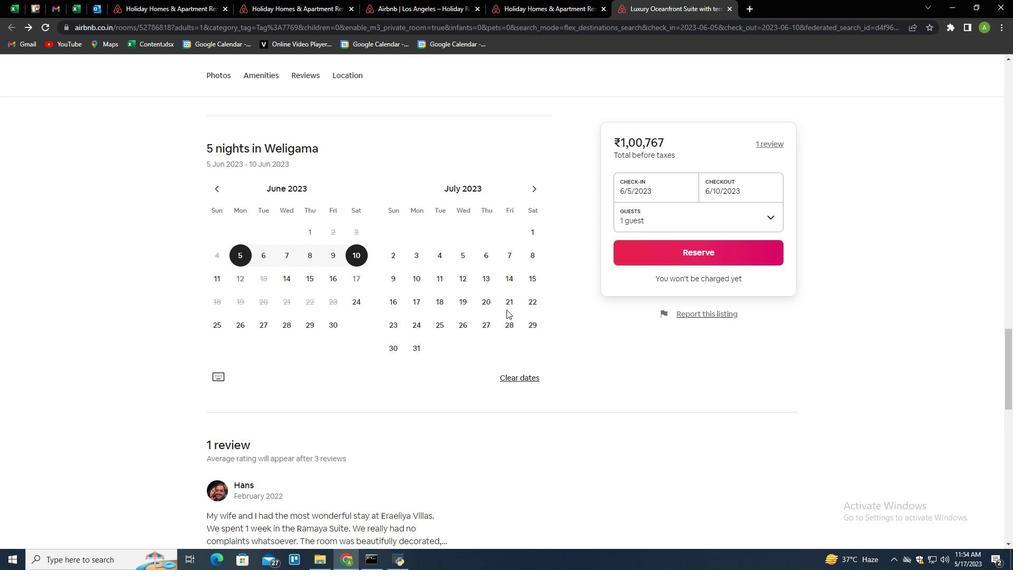 
Action: Mouse scrolled (506, 309) with delta (0, 0)
Screenshot: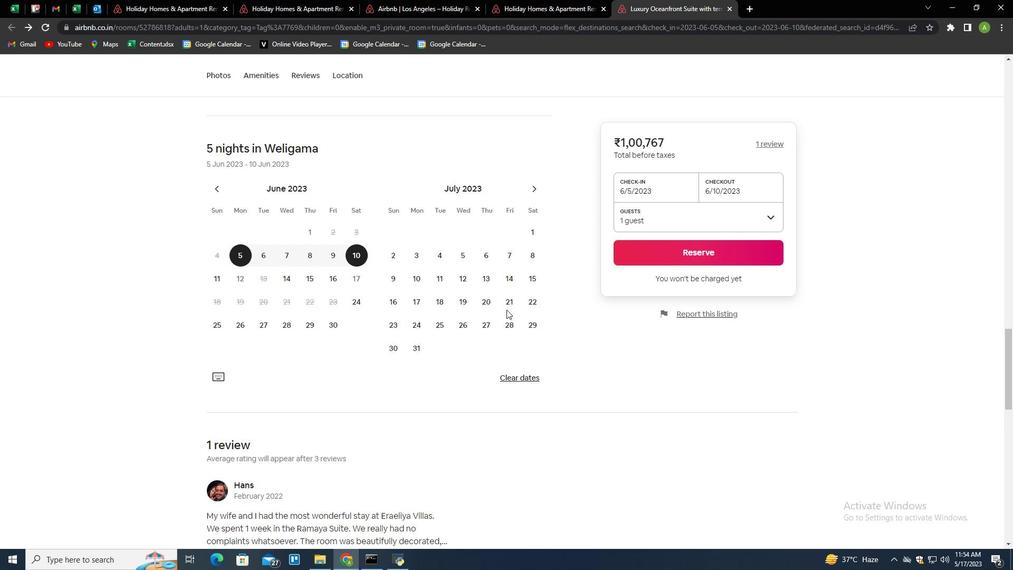 
Action: Mouse scrolled (506, 309) with delta (0, 0)
Screenshot: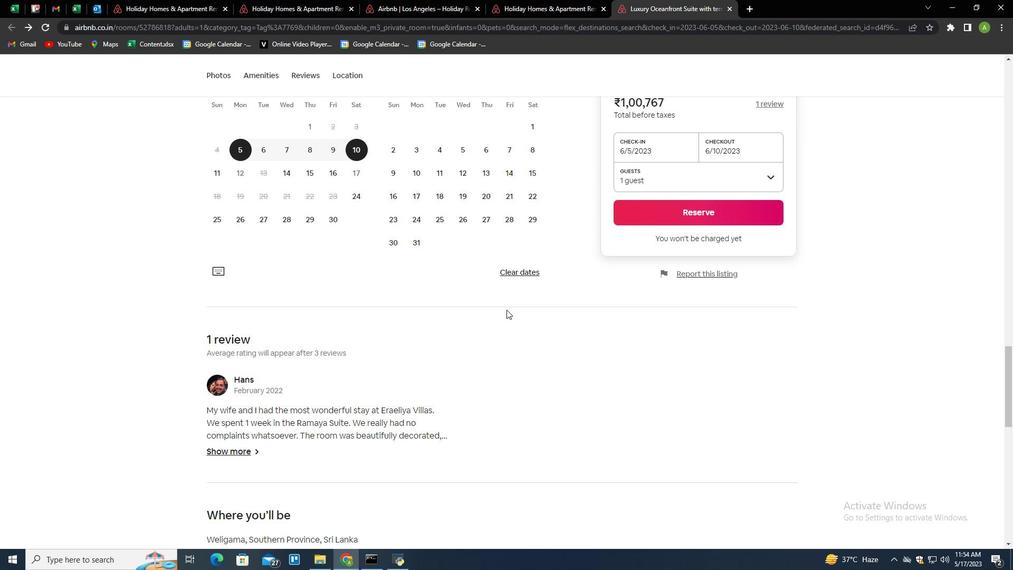 
Action: Mouse scrolled (506, 309) with delta (0, 0)
Screenshot: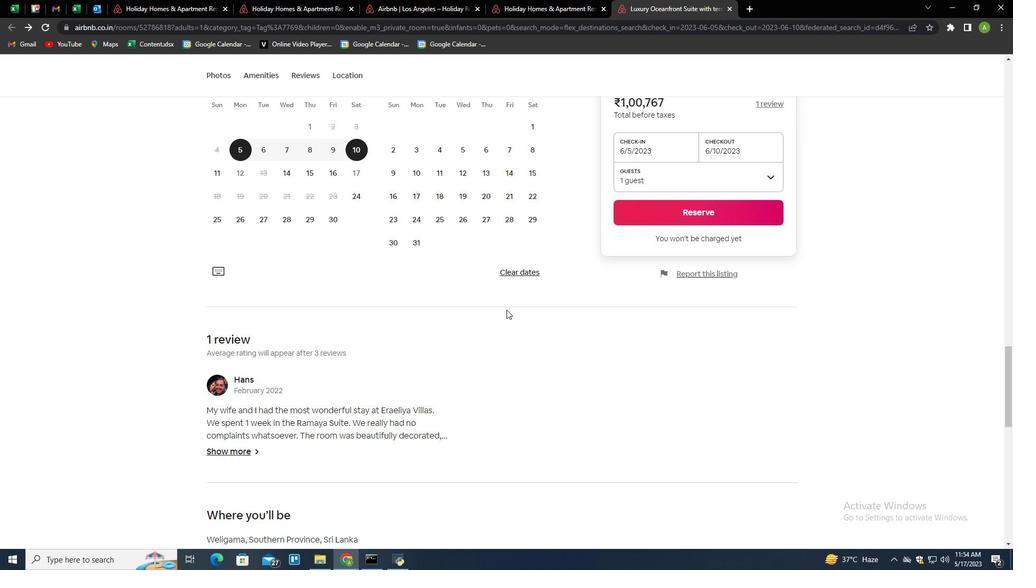 
Action: Mouse scrolled (506, 309) with delta (0, 0)
Screenshot: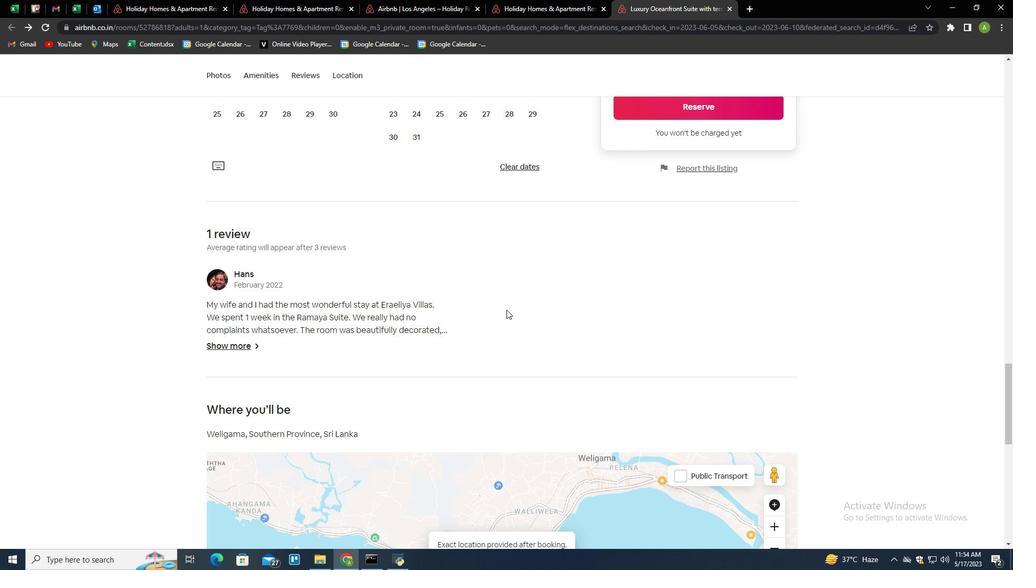 
Action: Mouse moved to (697, 296)
Screenshot: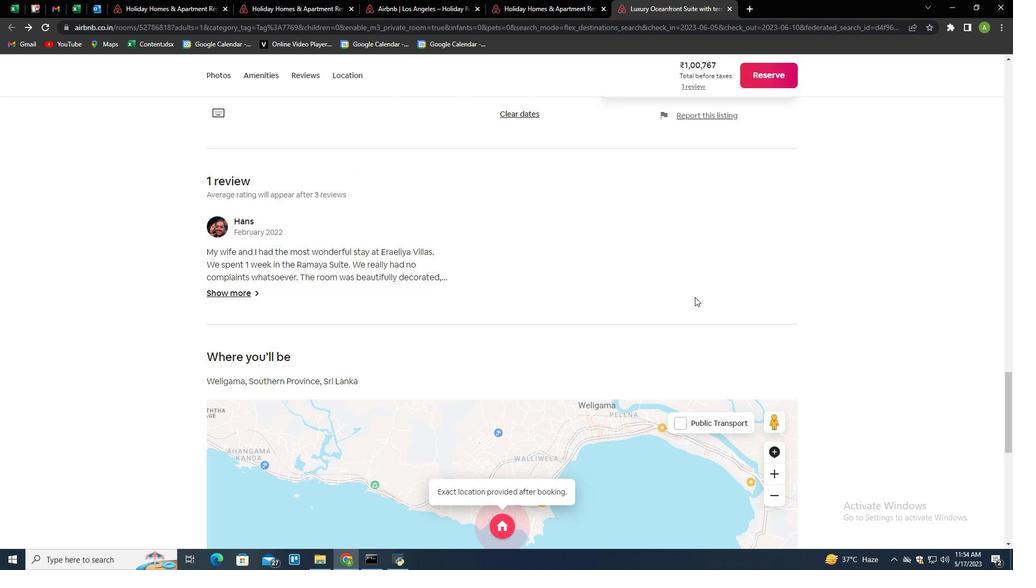 
Action: Mouse scrolled (697, 295) with delta (0, 0)
Screenshot: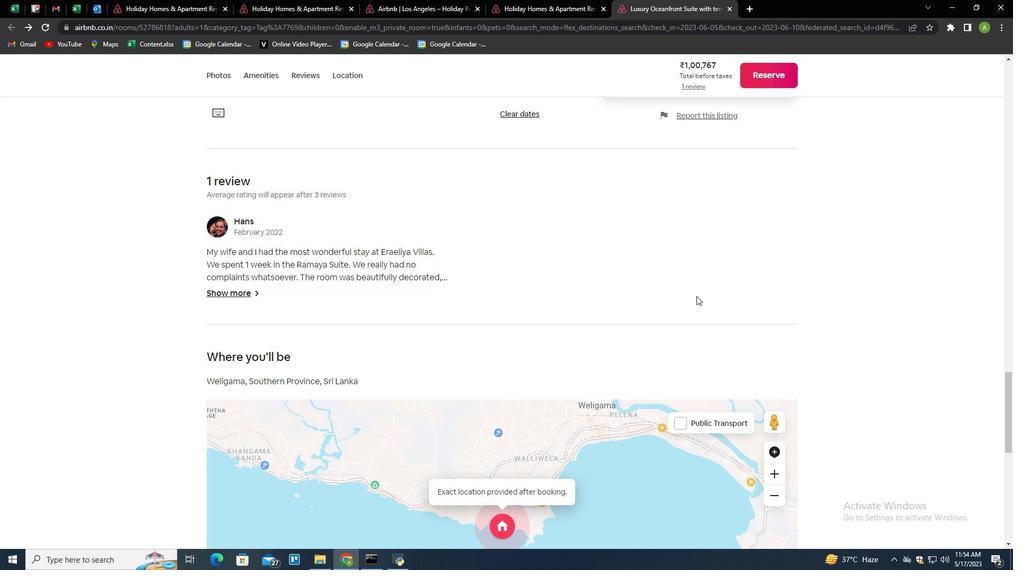 
Action: Mouse scrolled (697, 295) with delta (0, 0)
Screenshot: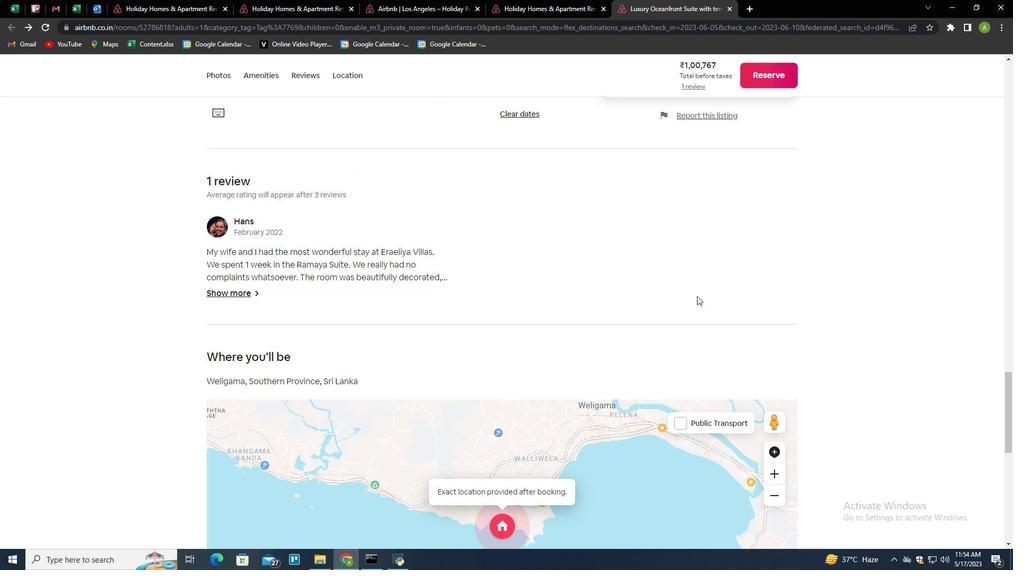 
Action: Mouse scrolled (697, 295) with delta (0, 0)
Screenshot: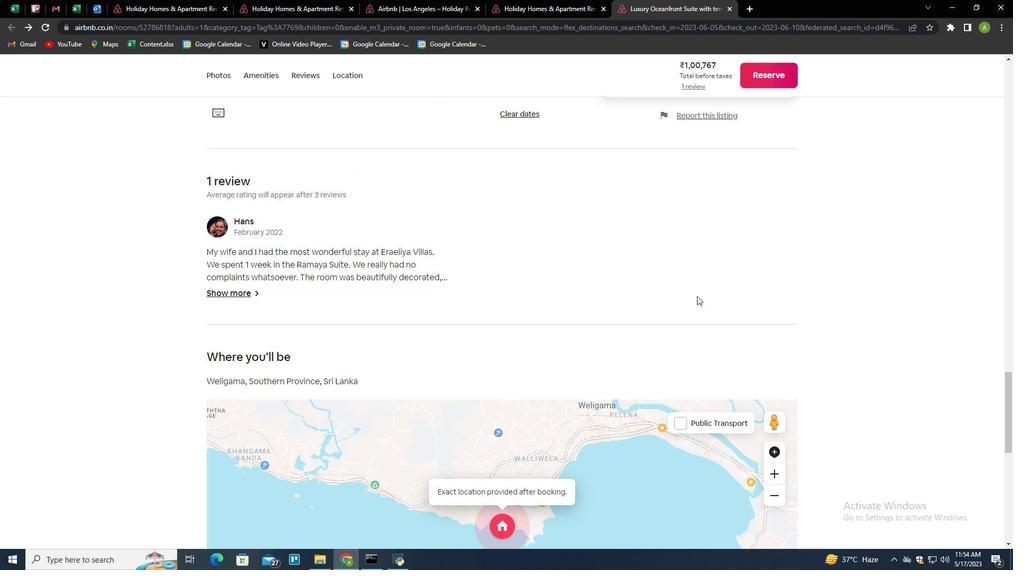 
Action: Mouse scrolled (697, 295) with delta (0, 0)
Screenshot: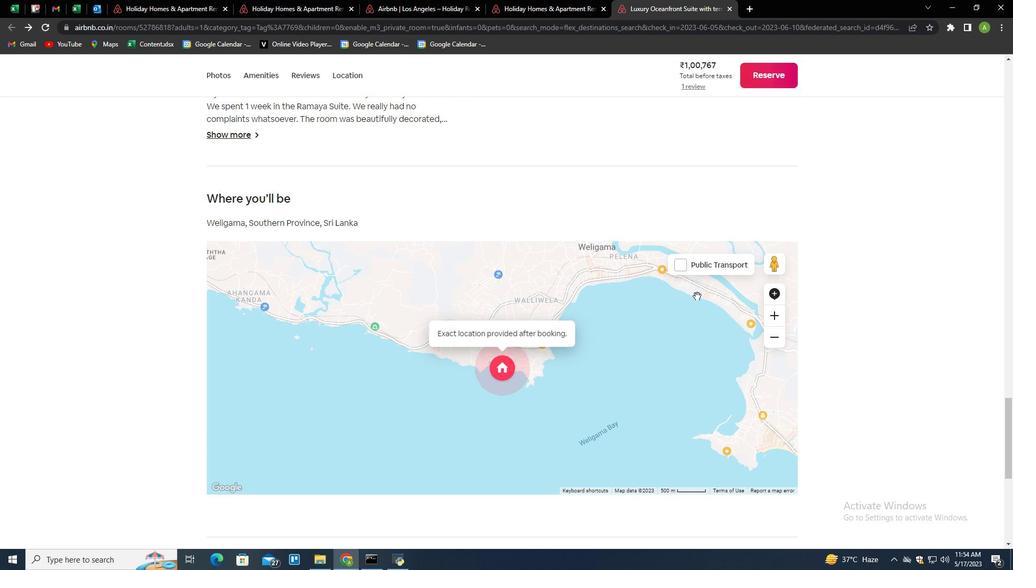 
Action: Mouse moved to (374, 247)
Screenshot: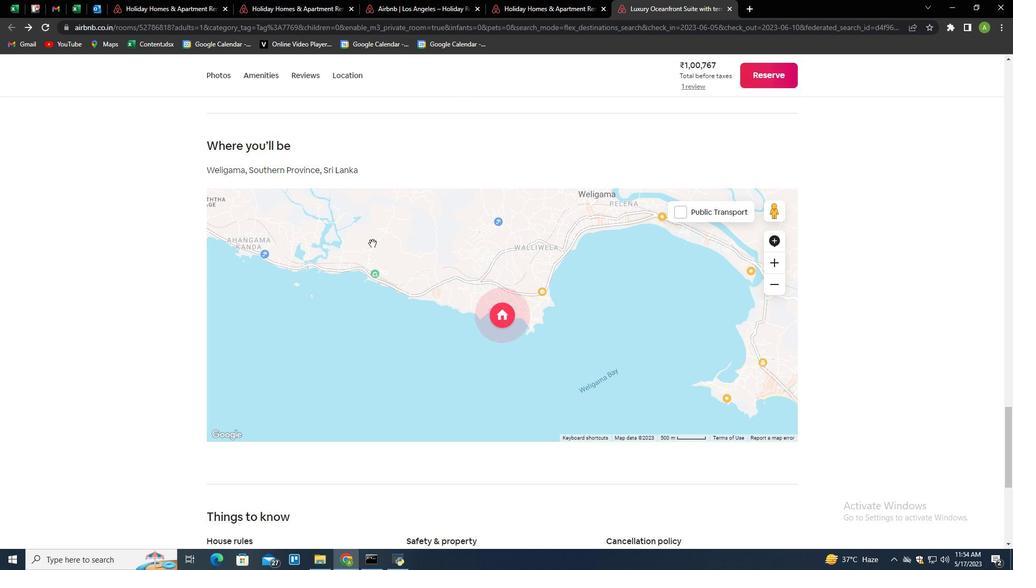 
Action: Mouse scrolled (374, 246) with delta (0, 0)
Screenshot: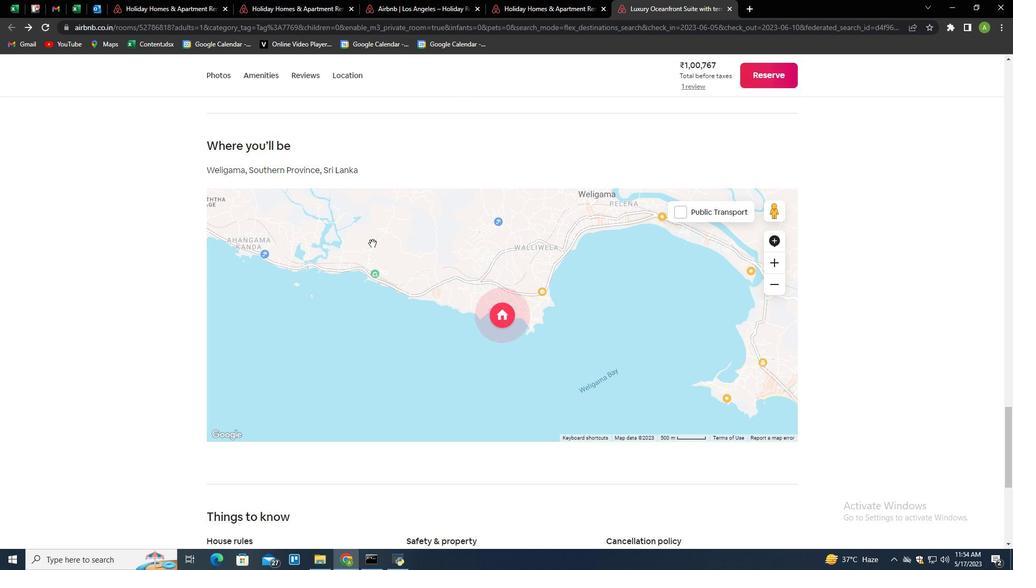 
Action: Mouse scrolled (374, 246) with delta (0, 0)
Screenshot: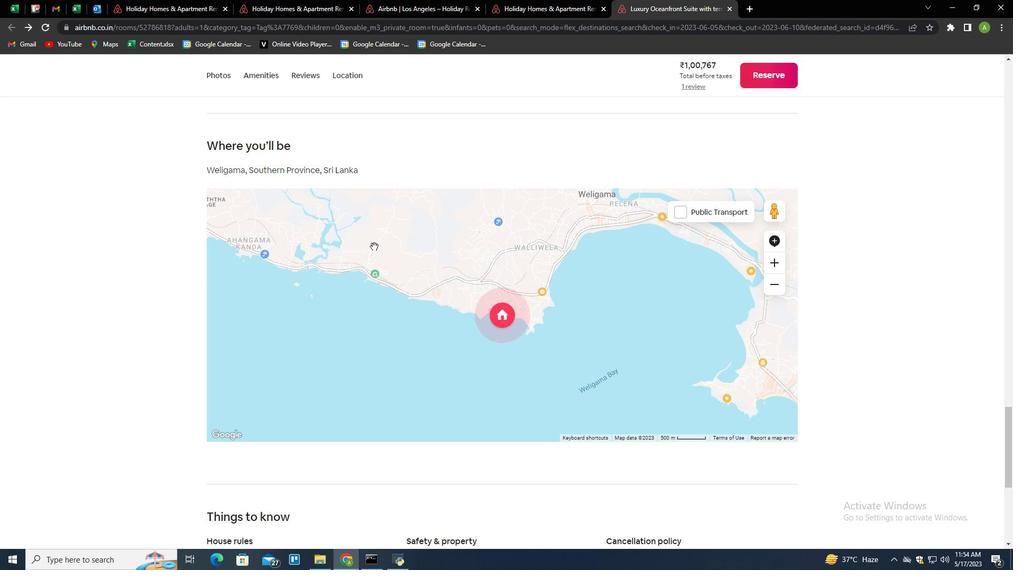 
Action: Mouse moved to (384, 326)
Screenshot: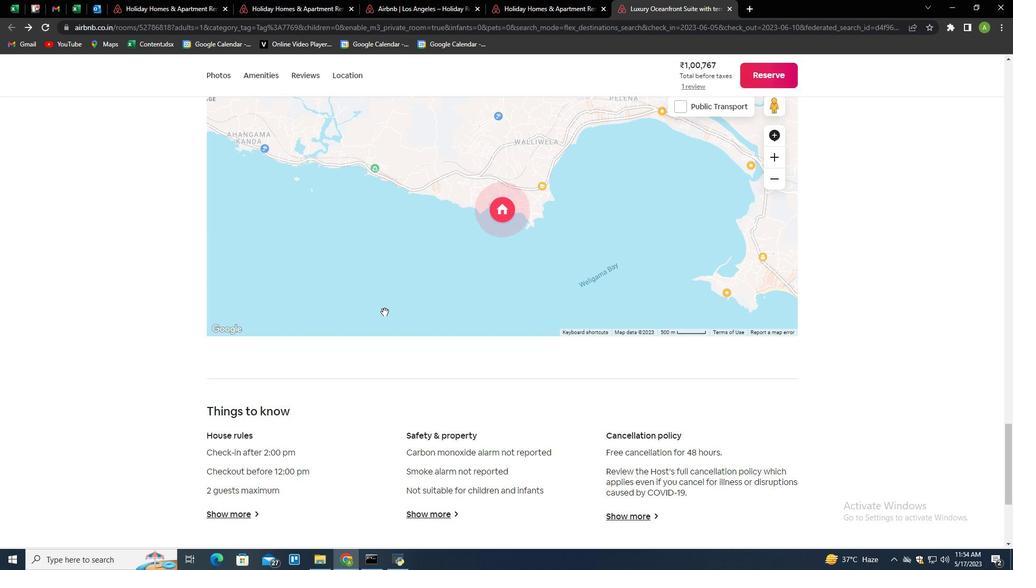 
Action: Mouse scrolled (384, 325) with delta (0, 0)
Screenshot: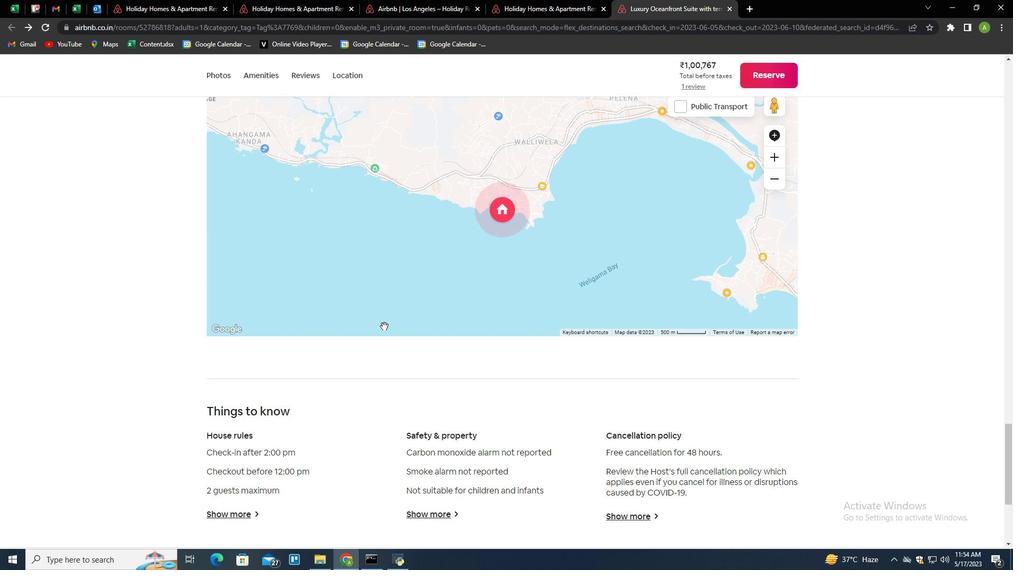 
Action: Mouse scrolled (384, 325) with delta (0, 0)
Screenshot: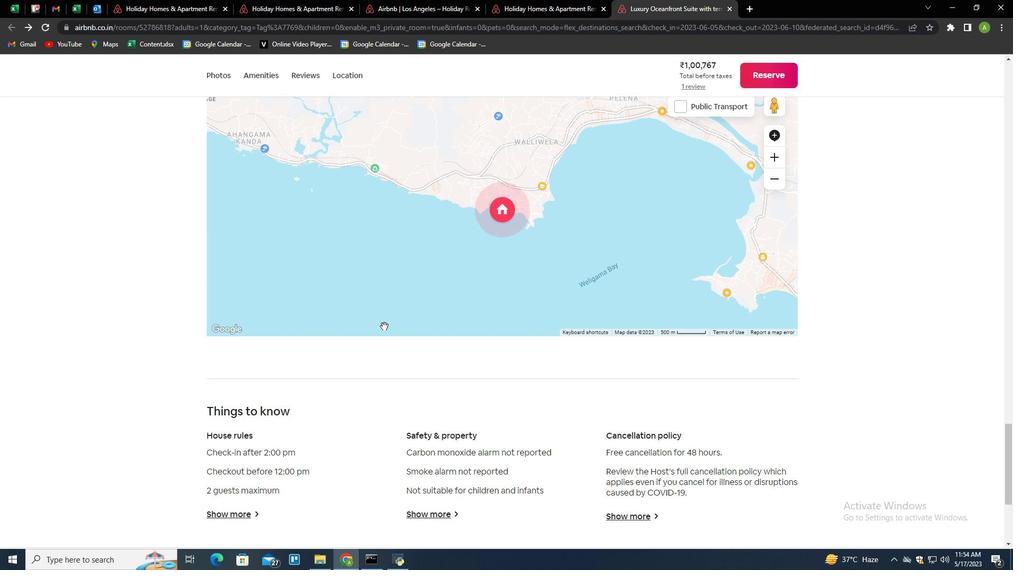 
Action: Mouse scrolled (384, 325) with delta (0, 0)
Screenshot: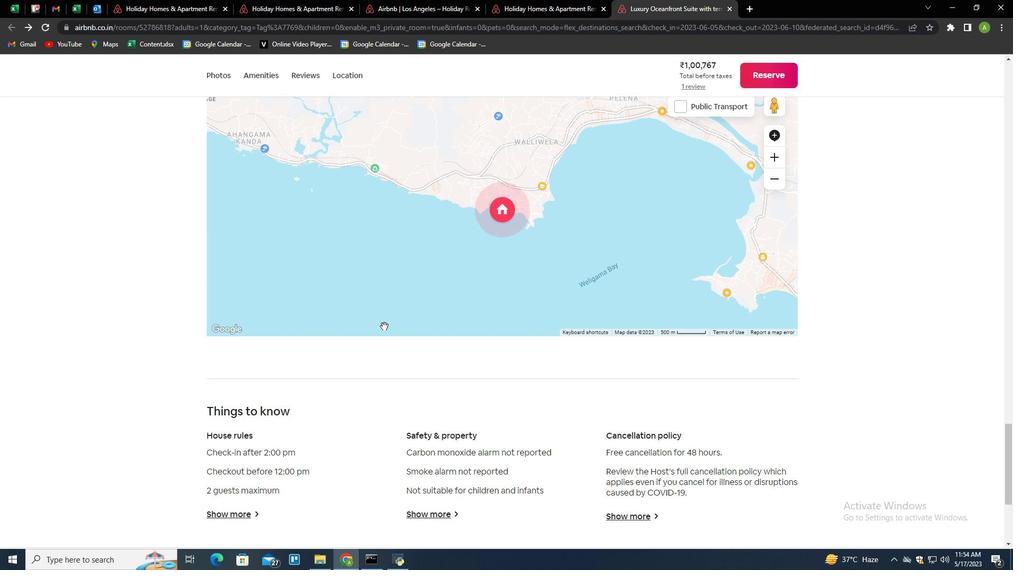 
Action: Mouse moved to (262, 388)
Screenshot: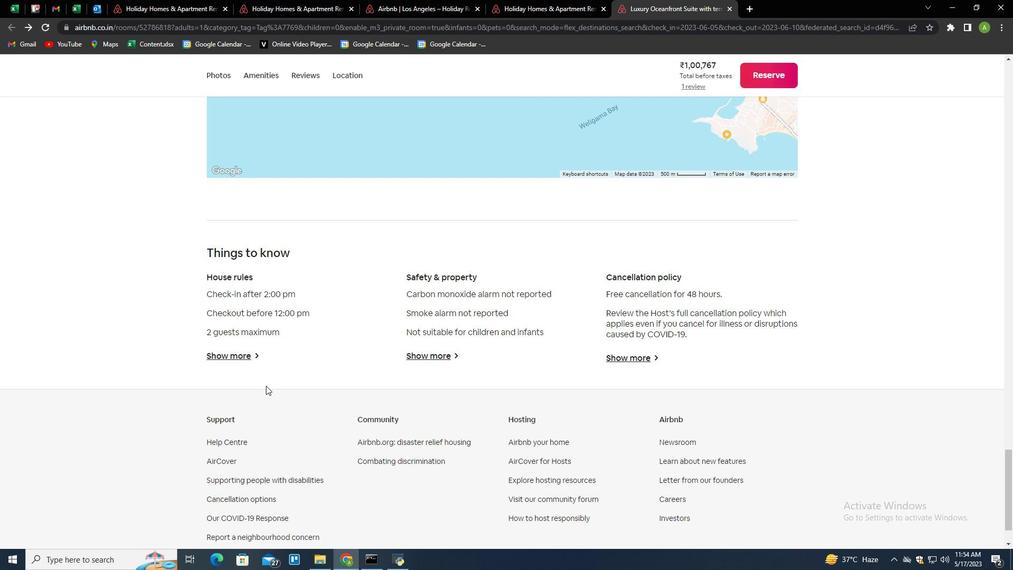 
Action: Mouse scrolled (262, 387) with delta (0, 0)
Screenshot: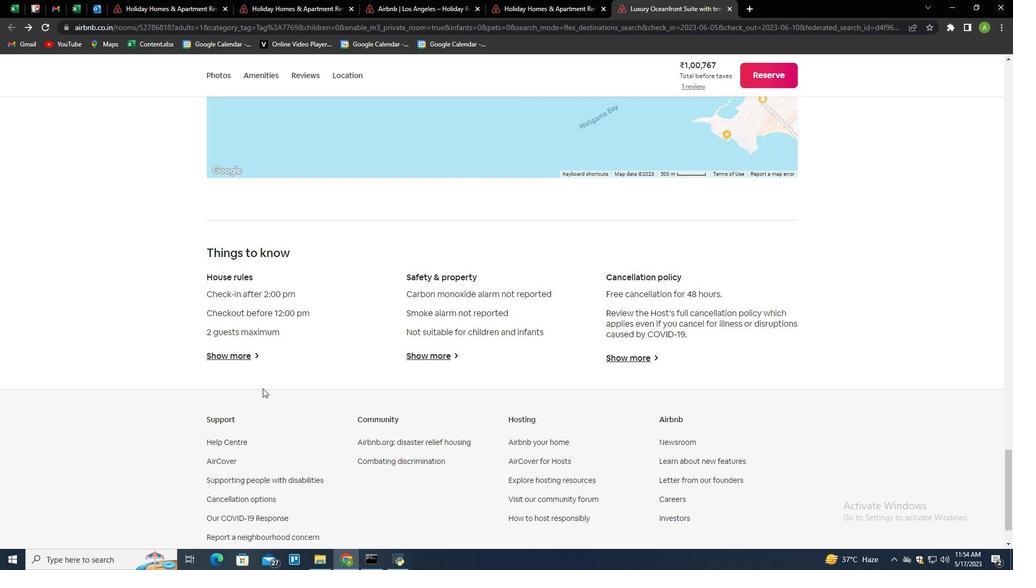 
Action: Mouse moved to (219, 389)
Screenshot: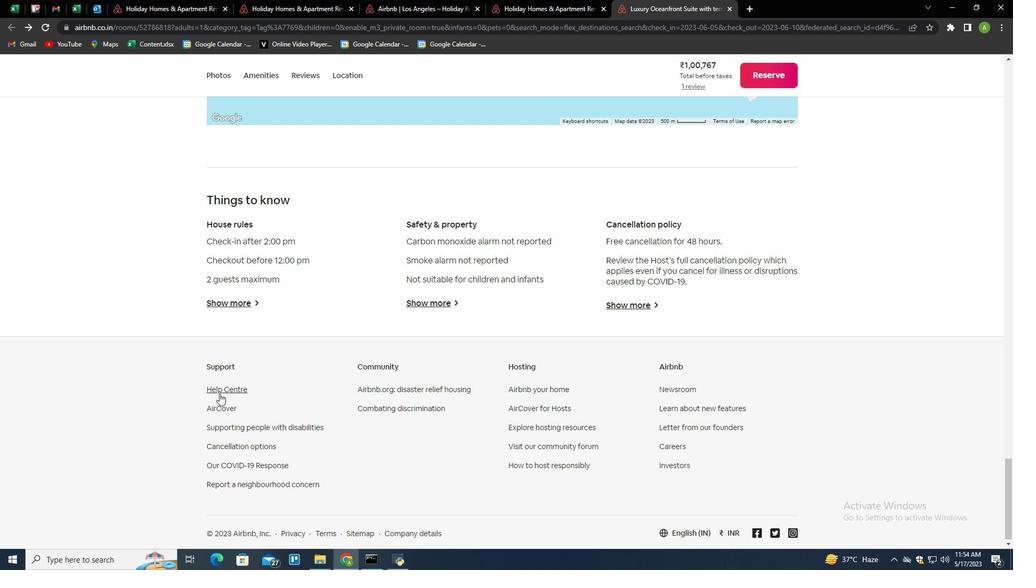 
Action: Mouse pressed left at (219, 389)
Screenshot: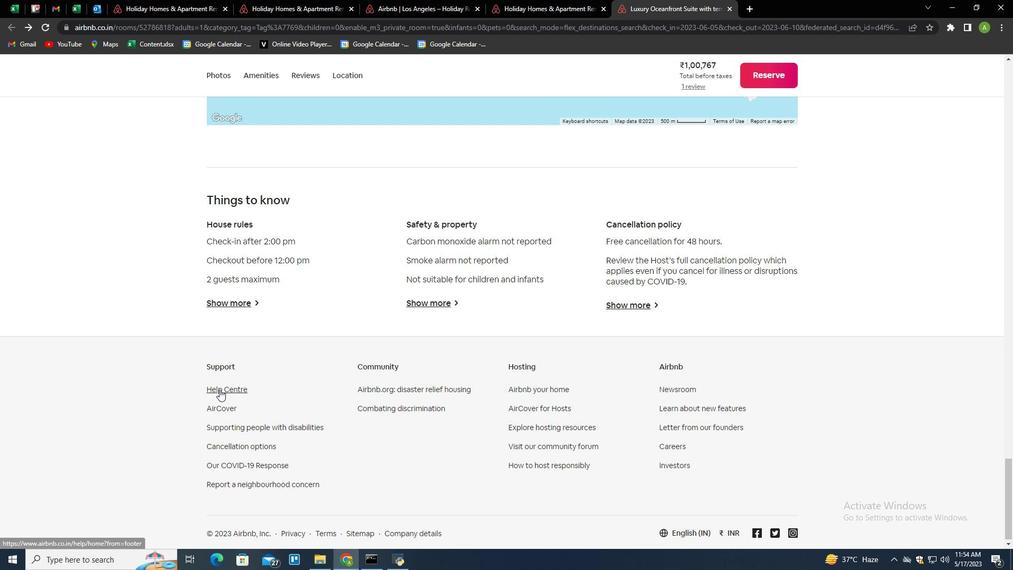 
Action: Mouse moved to (492, 175)
Screenshot: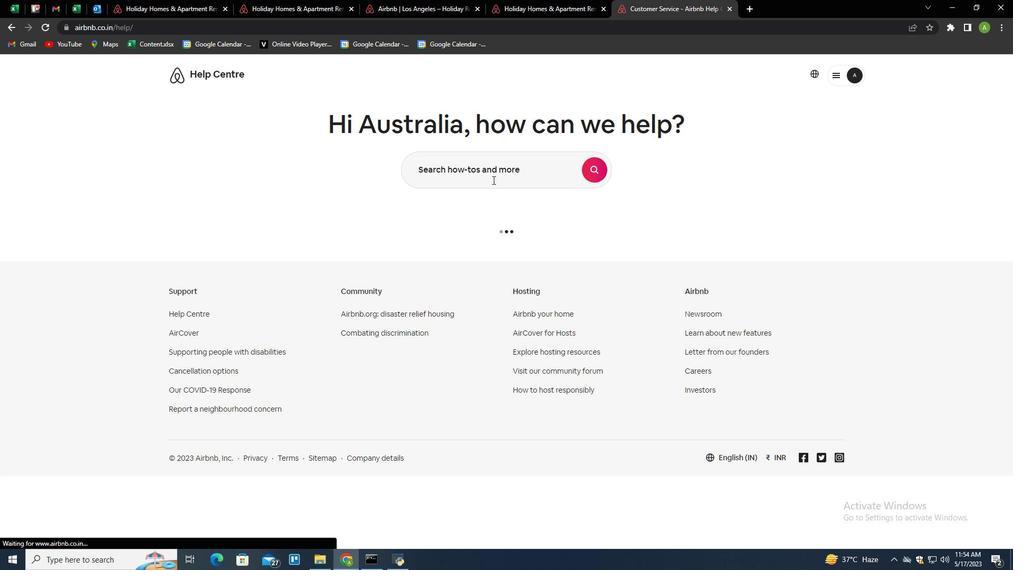 
Action: Mouse pressed left at (492, 175)
Screenshot: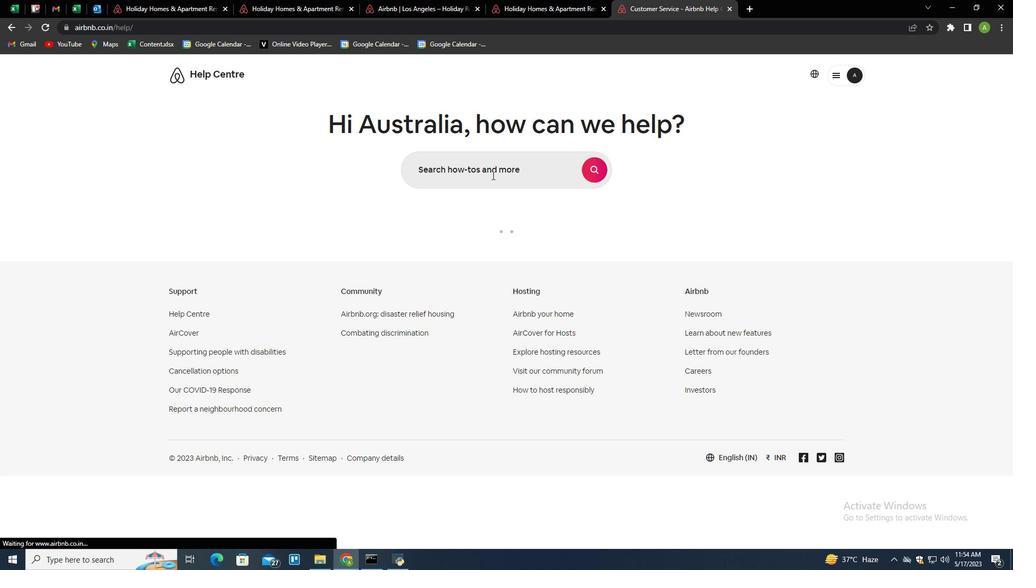 
Action: Mouse moved to (485, 171)
Screenshot: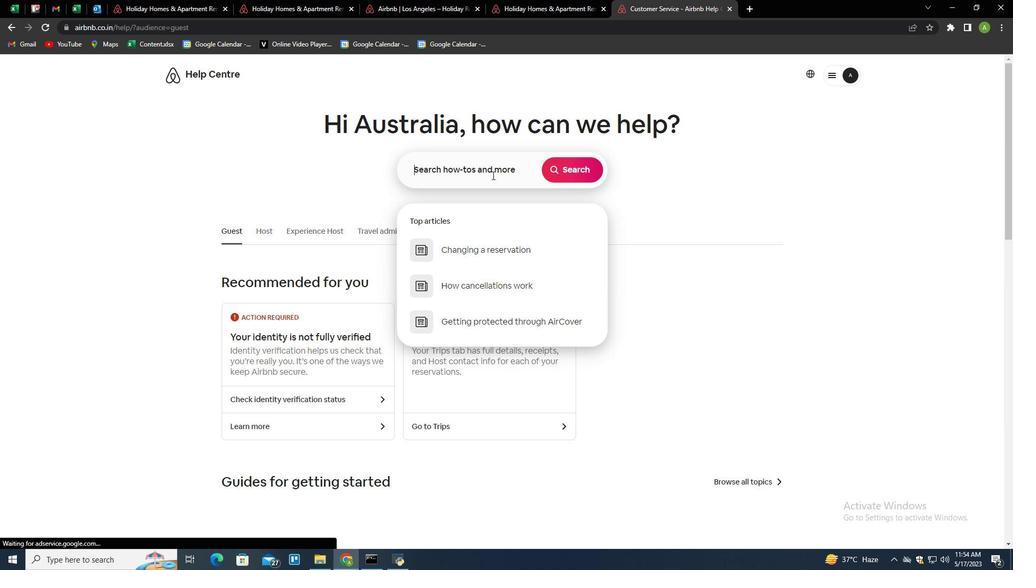 
Action: Key pressed how
Screenshot: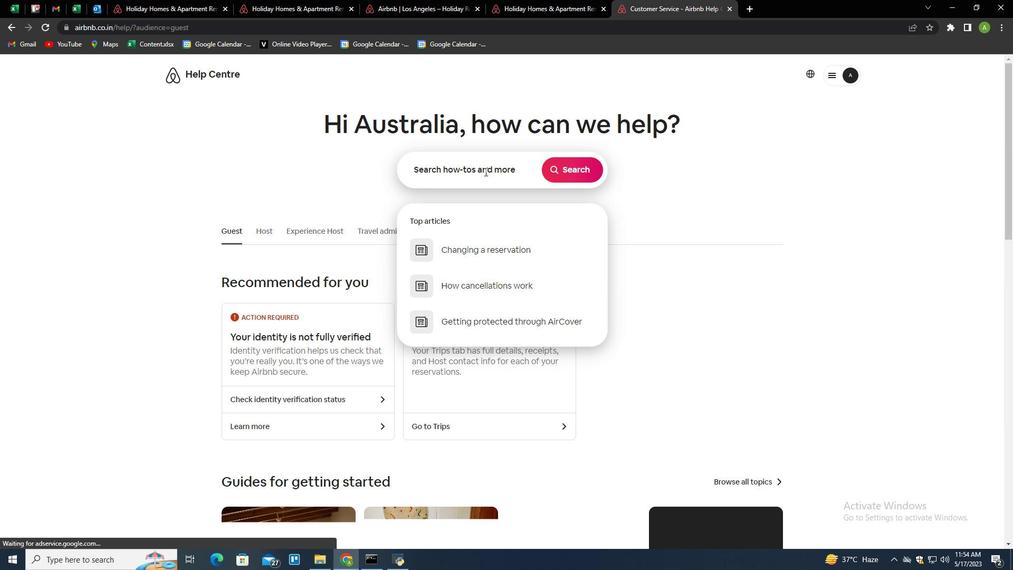 
Action: Mouse moved to (483, 166)
Screenshot: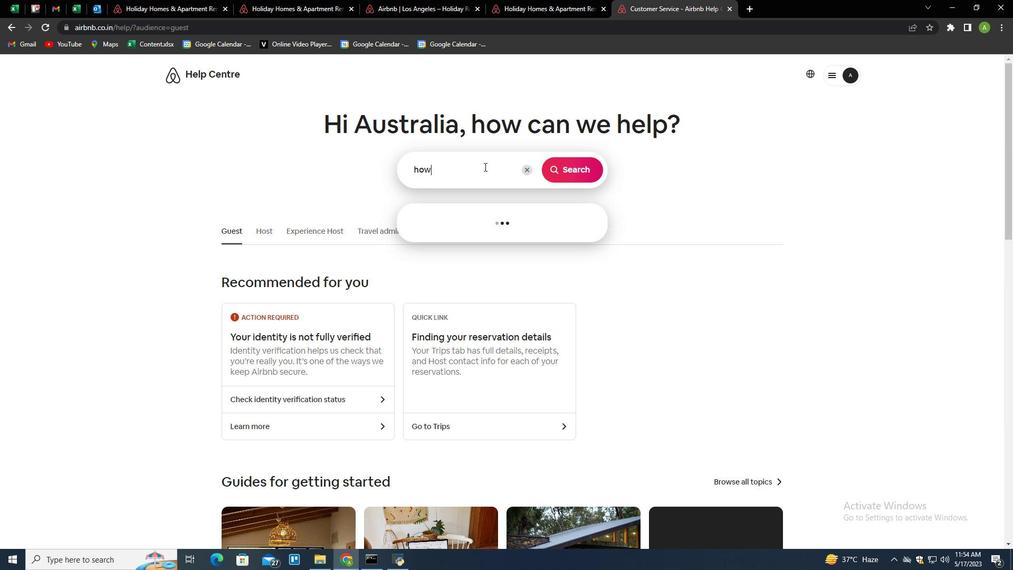 
Action: Key pressed <Key.space>can<Key.space><Key.space>i<Key.space>add<Key.space>reviwe<Key.backspace><Key.backspace>ew<Key.space>
Screenshot: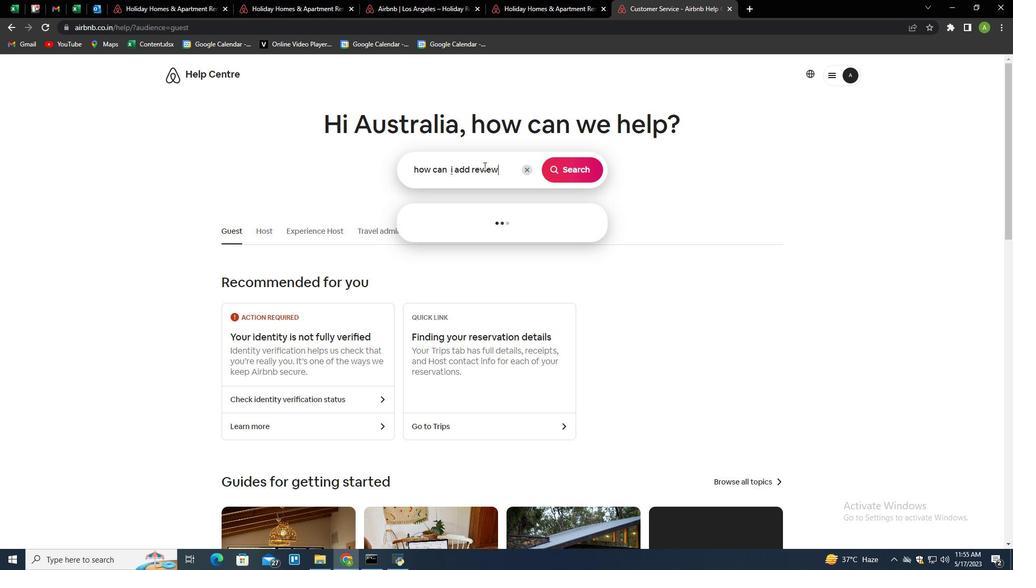 
Action: Mouse moved to (560, 171)
Screenshot: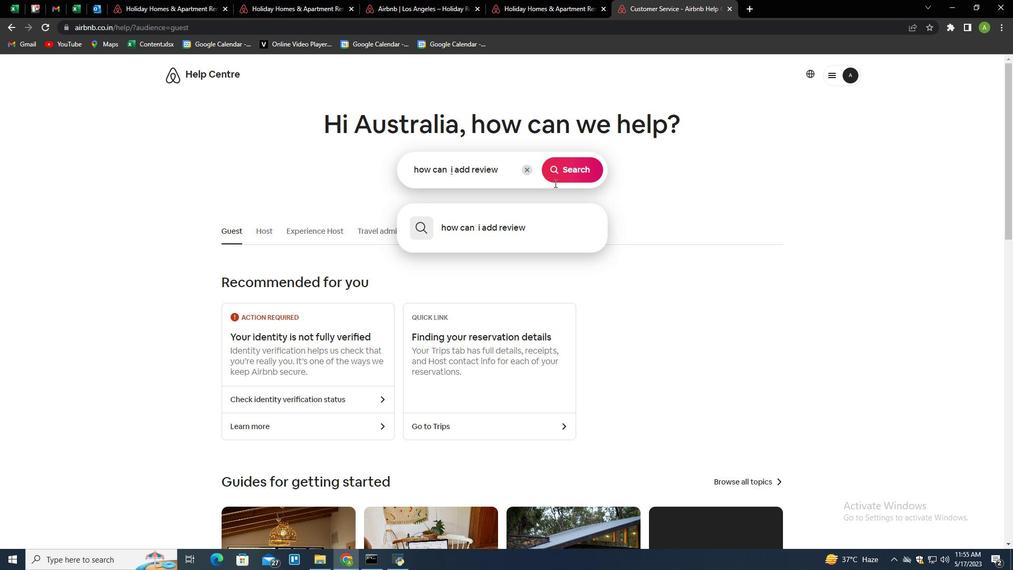 
Action: Mouse pressed left at (560, 171)
Screenshot: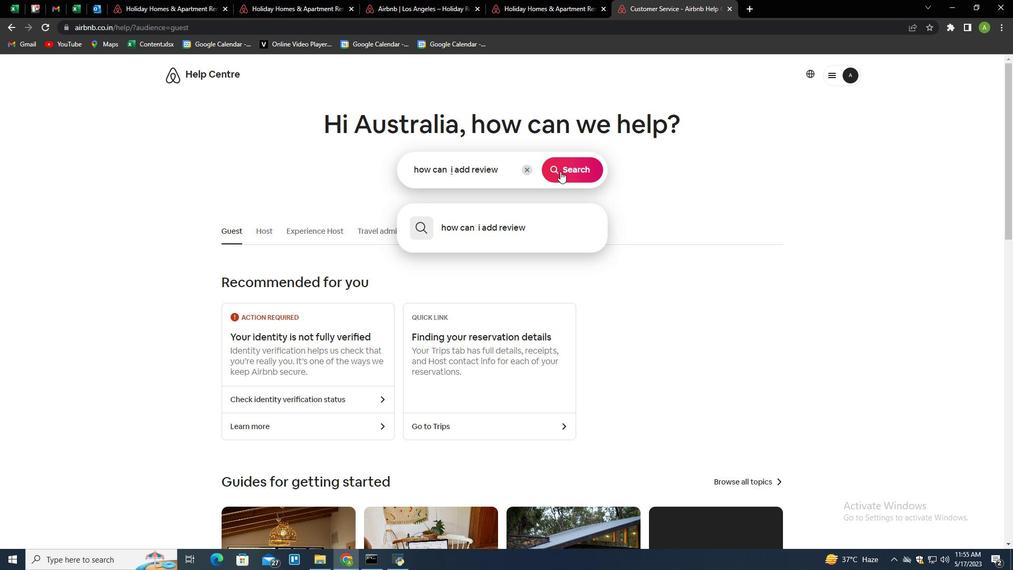 
Action: Mouse moved to (405, 300)
Screenshot: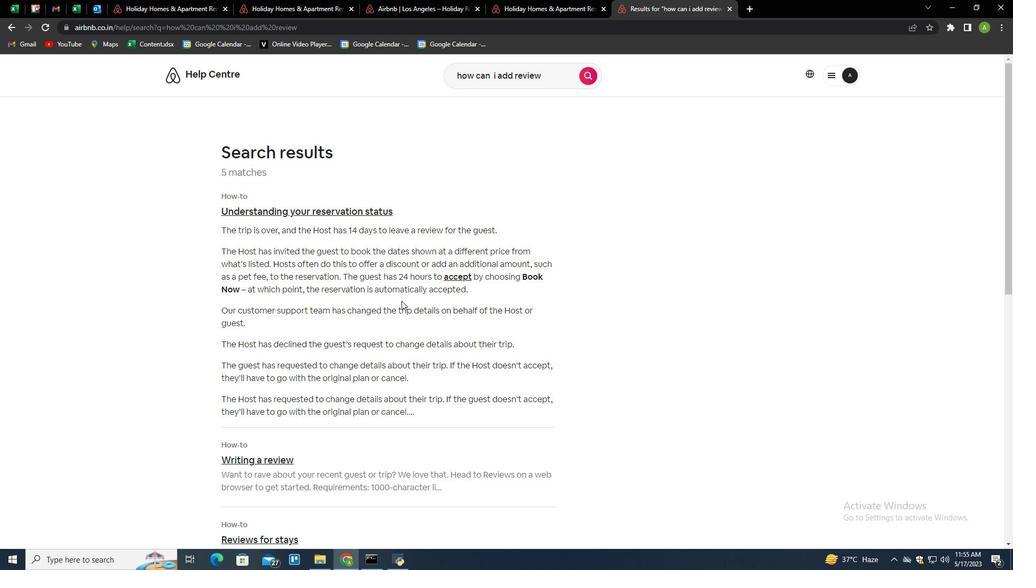 
Action: Mouse scrolled (405, 300) with delta (0, 0)
